 Task: Select the current location as Niagara Falls, New York and Ontario, United States and Canada . Now zoom + , and verify the location . Show zoom slider
Action: Mouse moved to (177, 100)
Screenshot: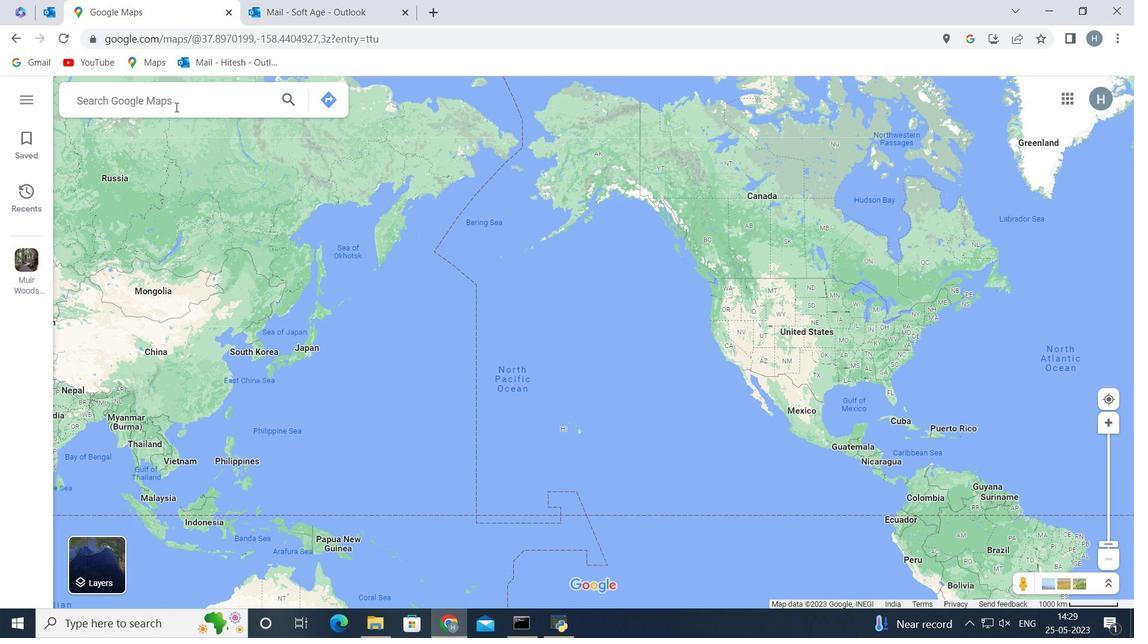 
Action: Mouse pressed left at (177, 100)
Screenshot: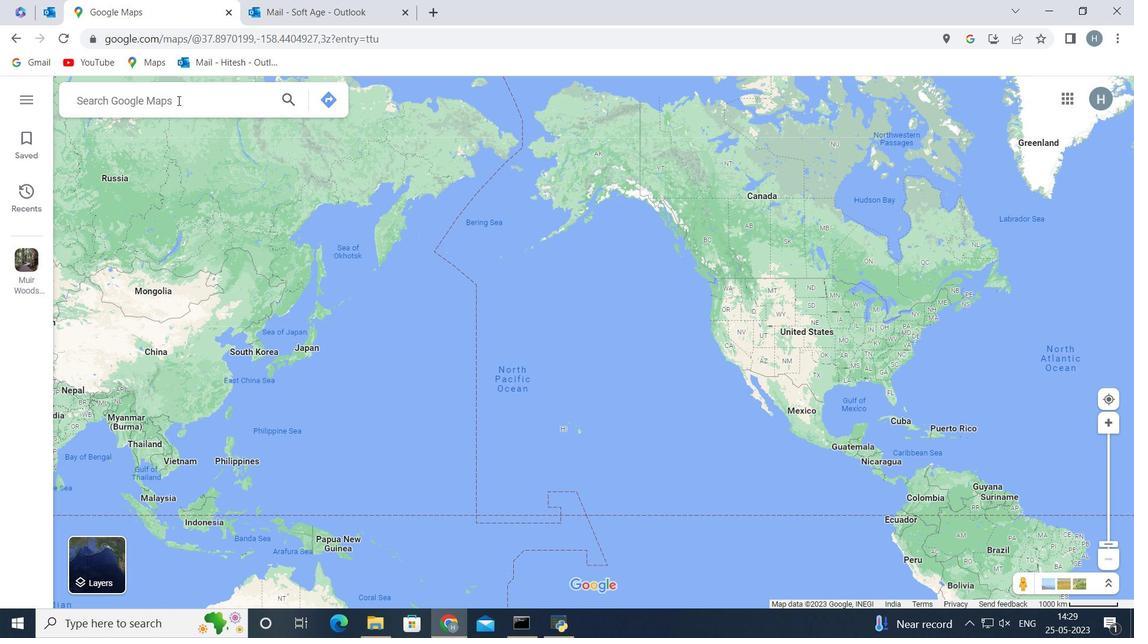 
Action: Key pressed <Key.shift><Key.shift>Niagara<Key.space>falls<Key.space>new<Key.space>york<Key.space>
Screenshot: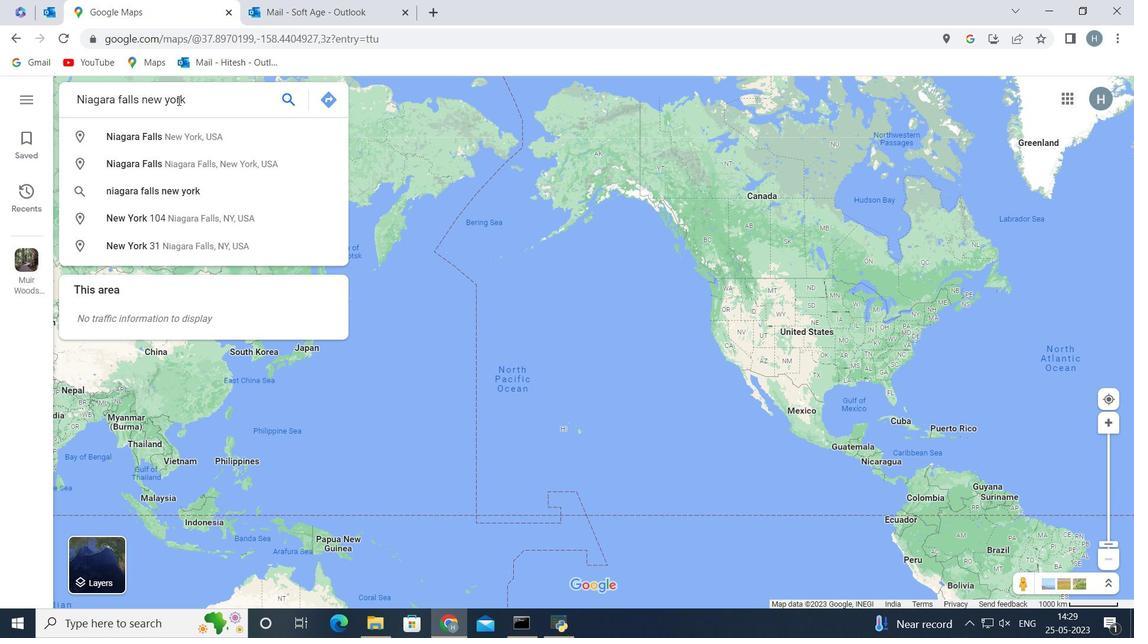 
Action: Mouse moved to (384, 130)
Screenshot: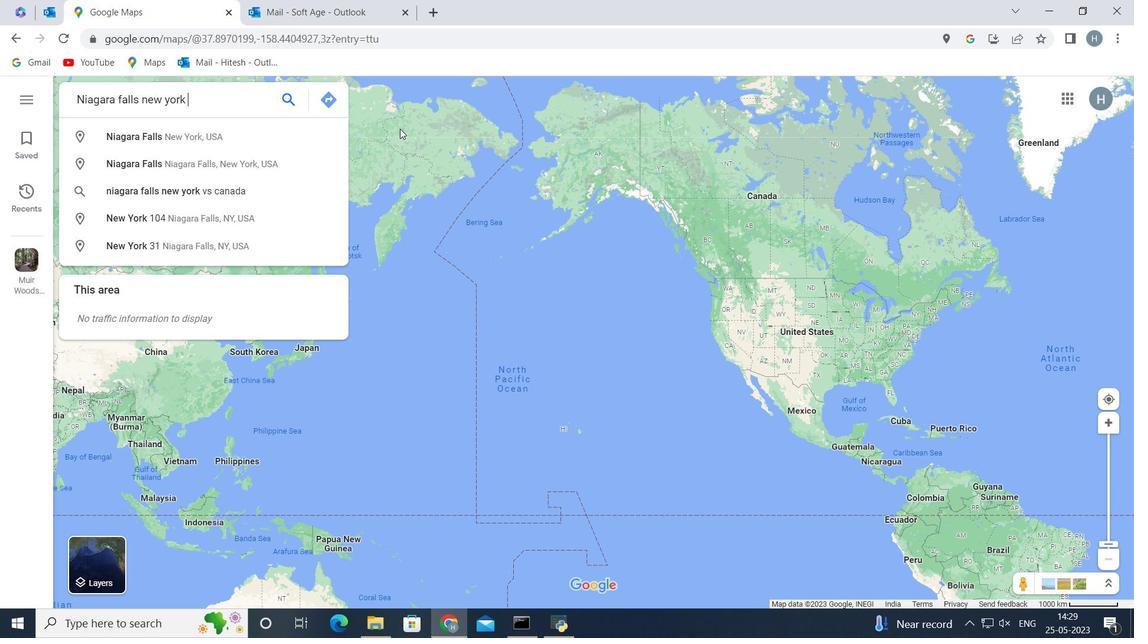 
Action: Key pressed <Key.enter>
Screenshot: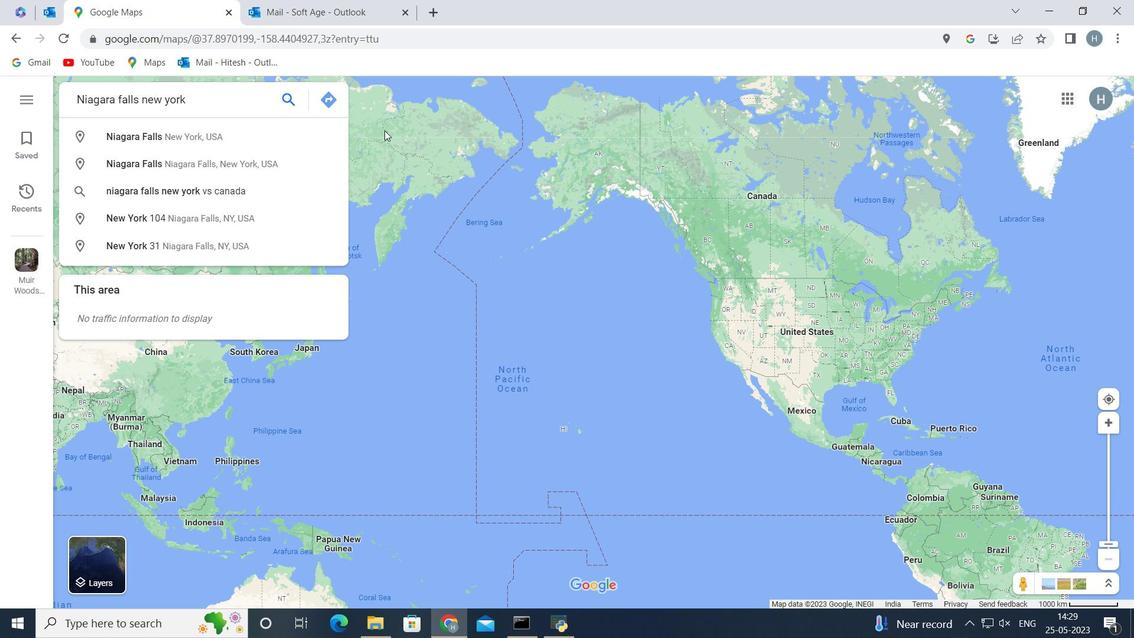 
Action: Mouse moved to (715, 376)
Screenshot: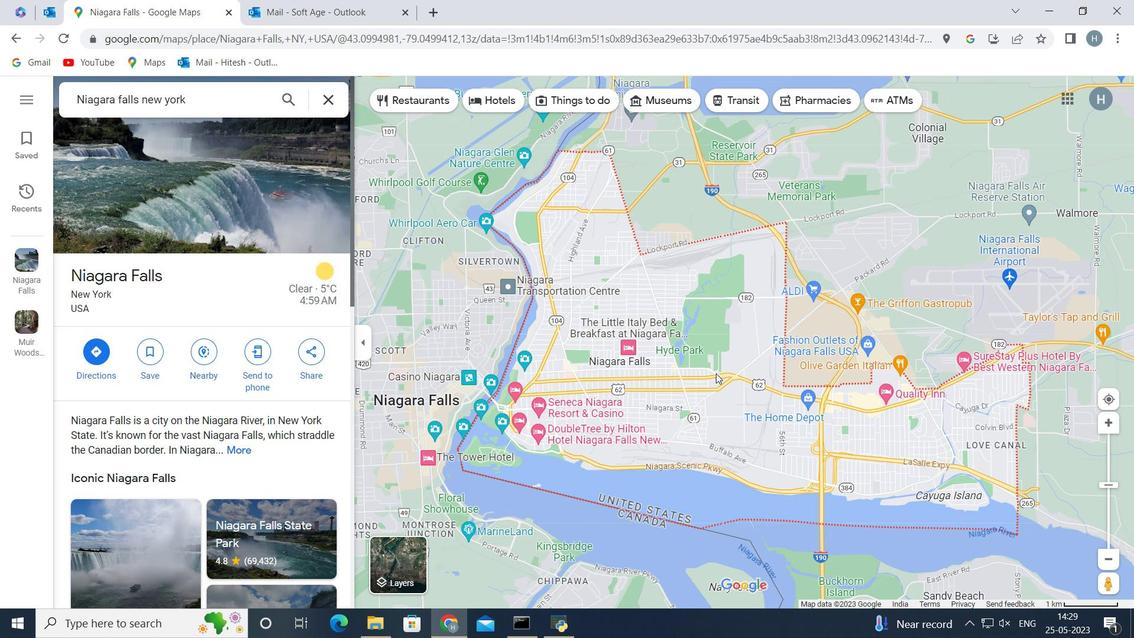 
Action: Mouse scrolled (715, 375) with delta (0, 0)
Screenshot: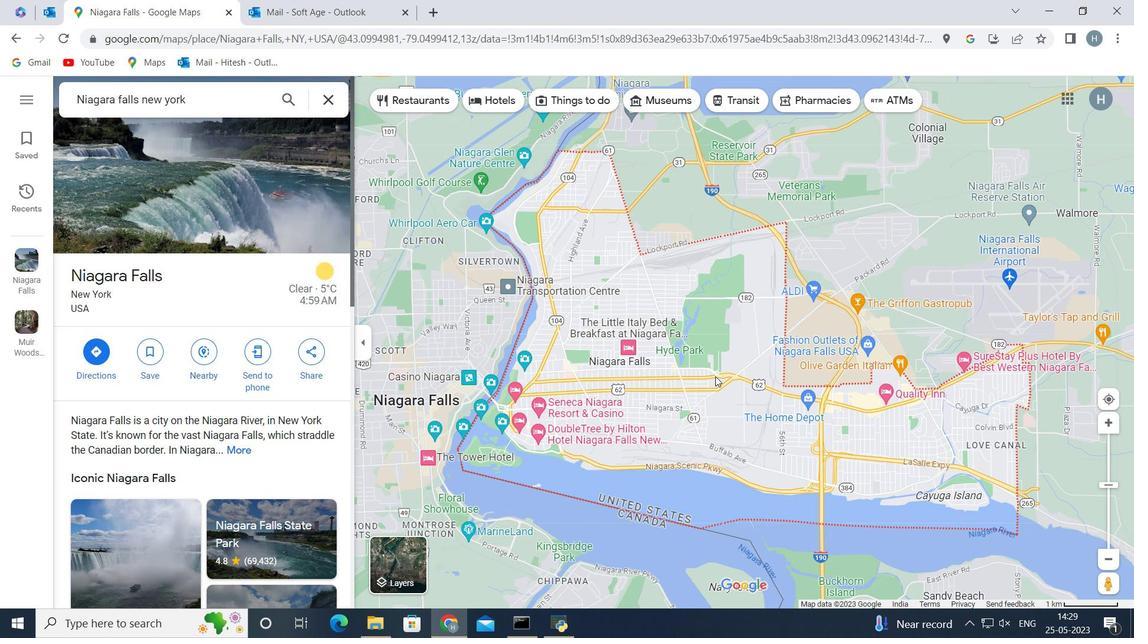 
Action: Mouse moved to (605, 407)
Screenshot: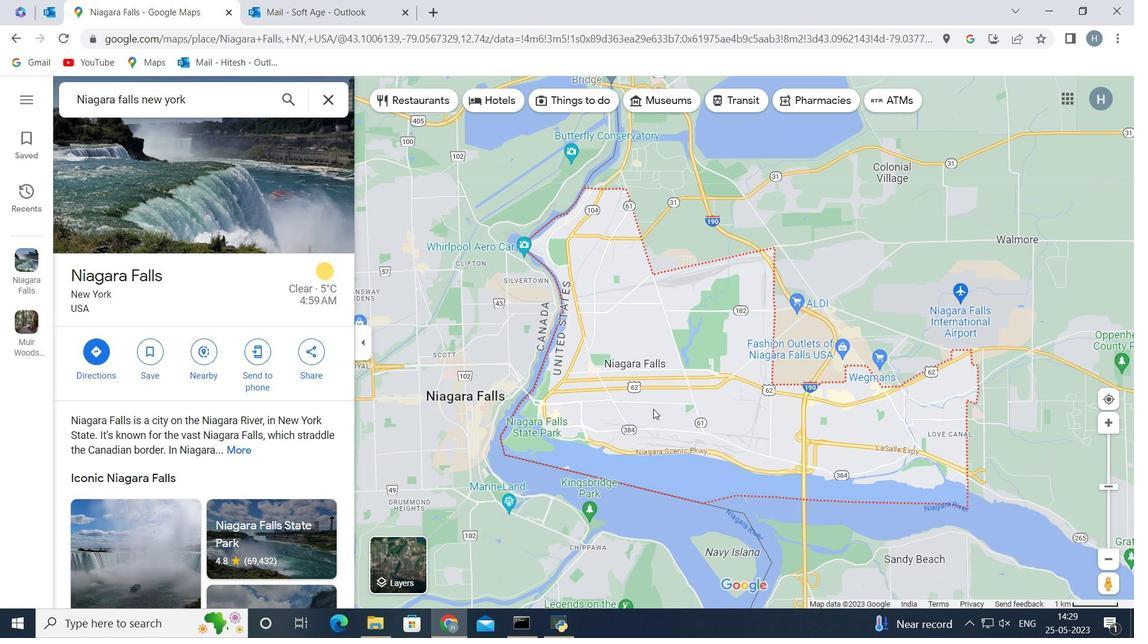 
Action: Mouse pressed left at (605, 407)
Screenshot: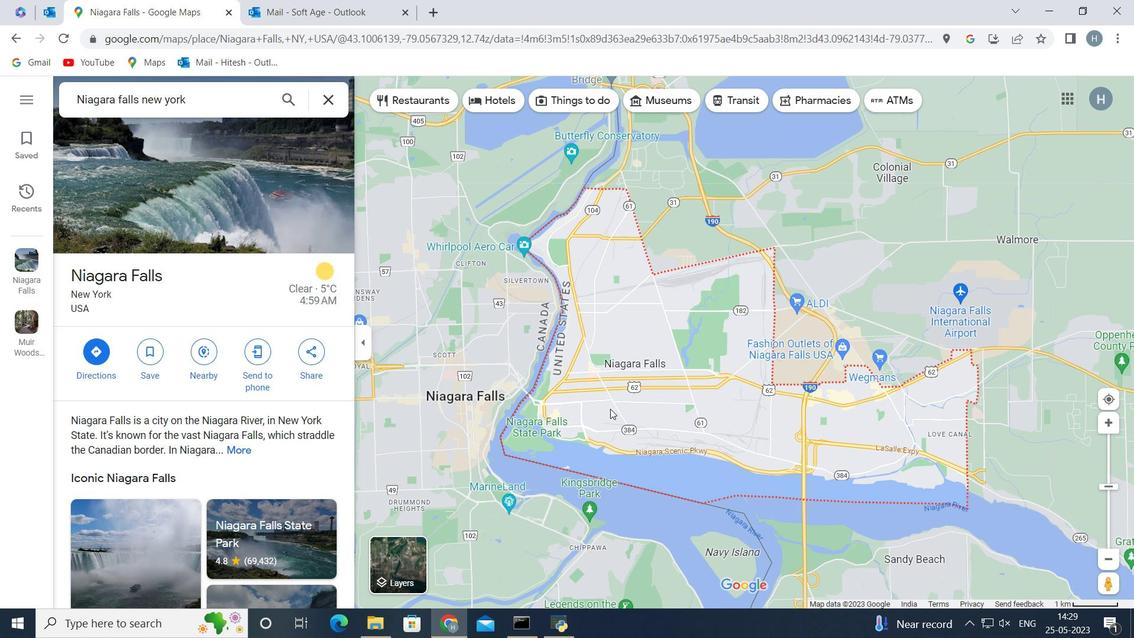 
Action: Mouse moved to (943, 401)
Screenshot: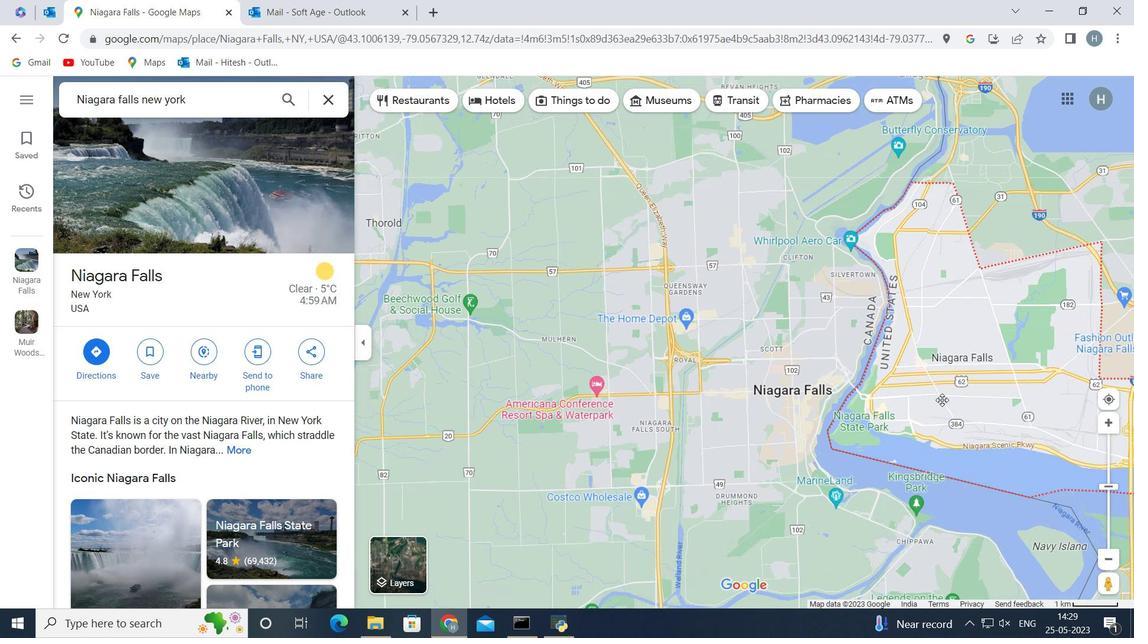 
Action: Mouse pressed left at (943, 401)
Screenshot: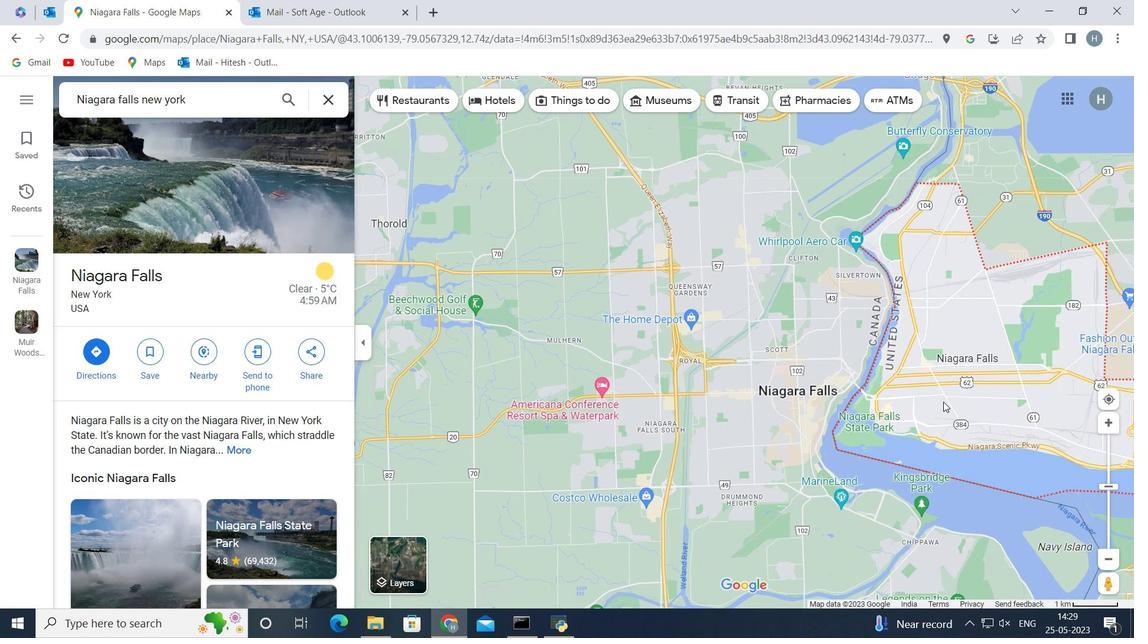 
Action: Mouse moved to (1111, 421)
Screenshot: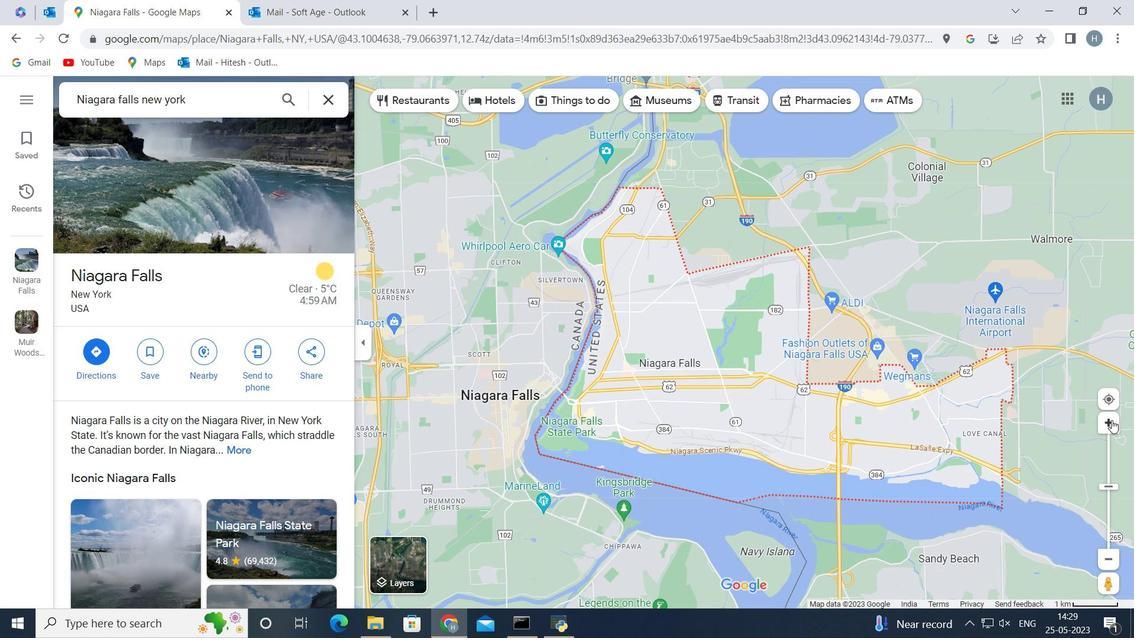 
Action: Mouse pressed left at (1111, 421)
Screenshot: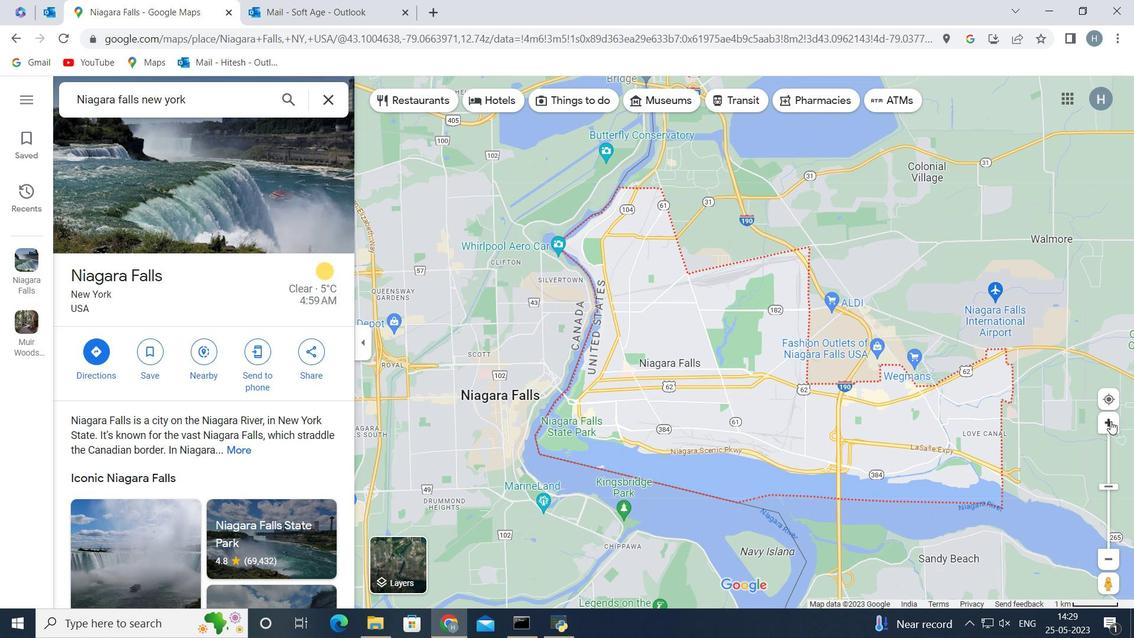 
Action: Mouse pressed left at (1111, 421)
Screenshot: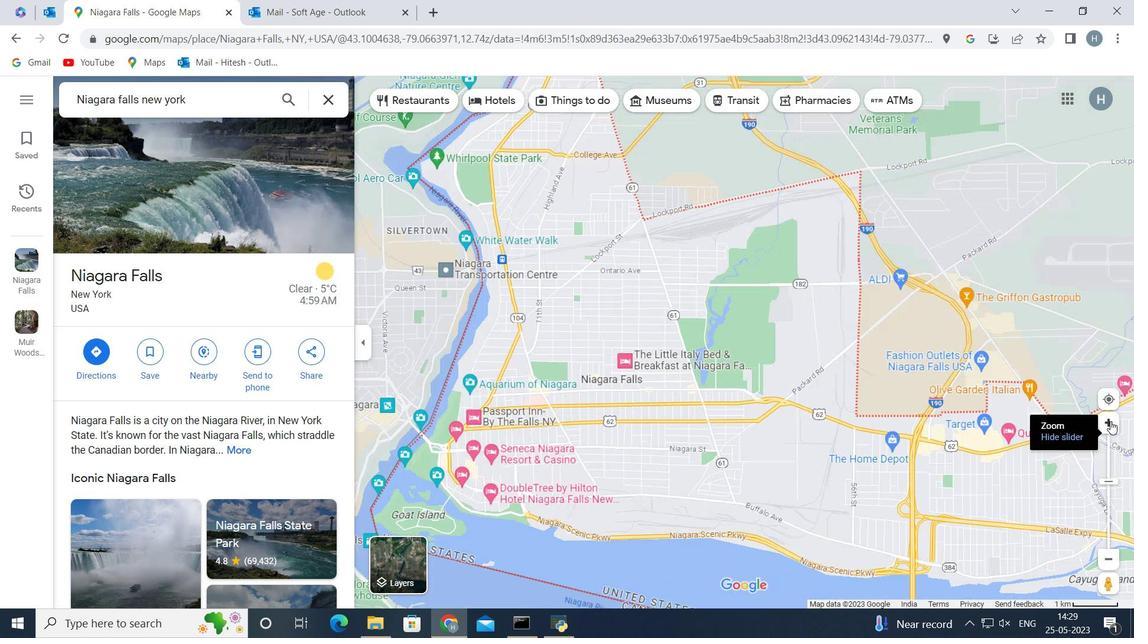
Action: Mouse pressed left at (1111, 421)
Screenshot: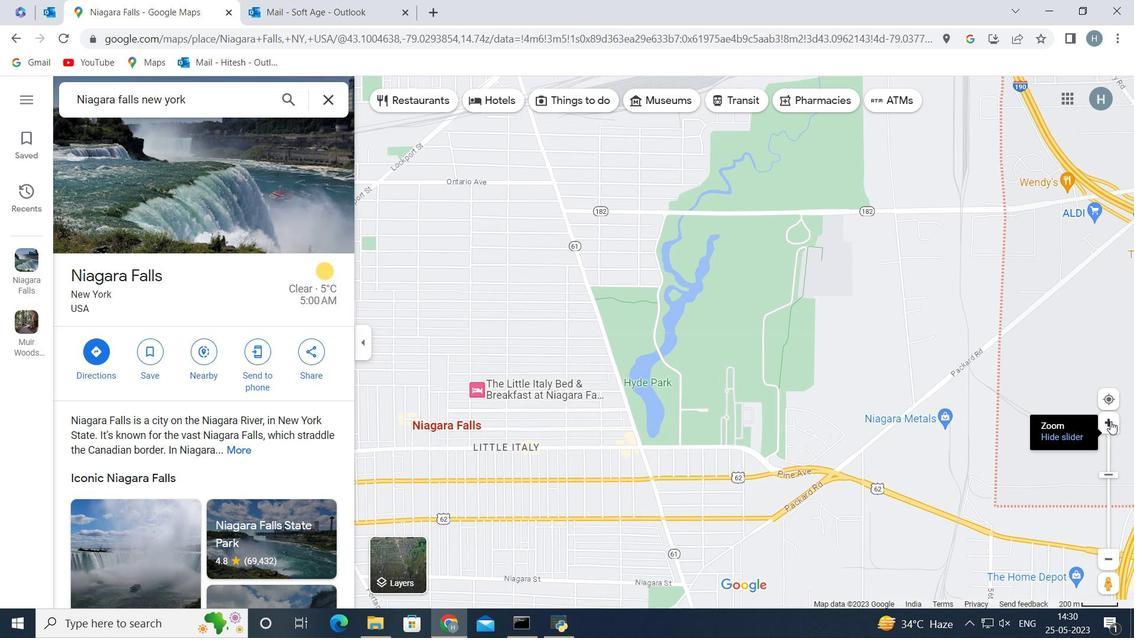 
Action: Mouse pressed left at (1111, 421)
Screenshot: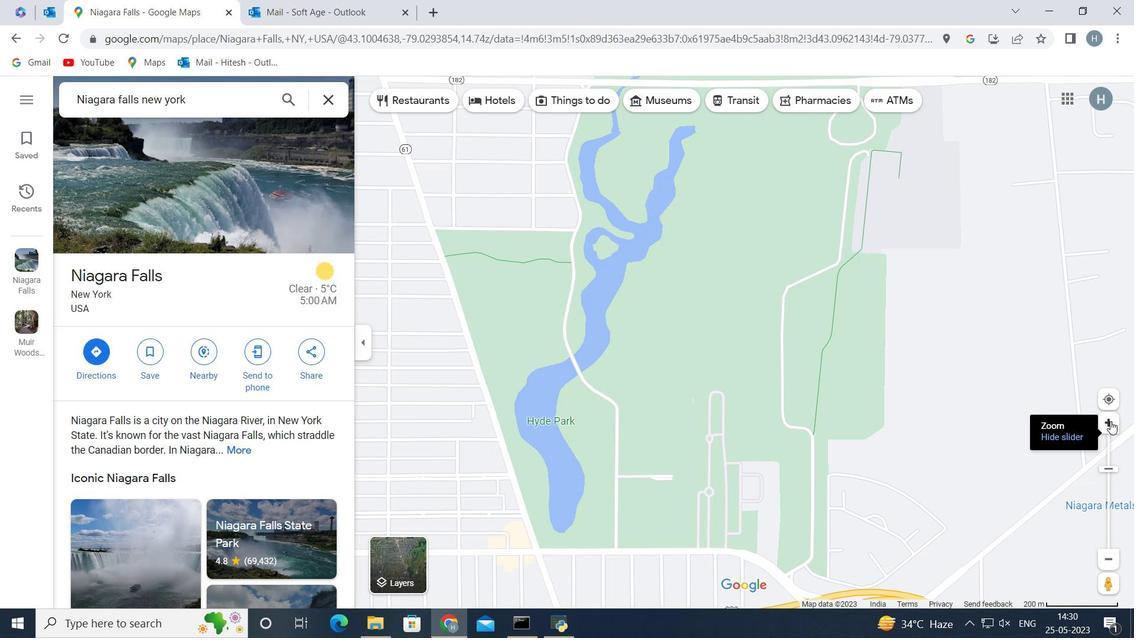 
Action: Mouse moved to (863, 453)
Screenshot: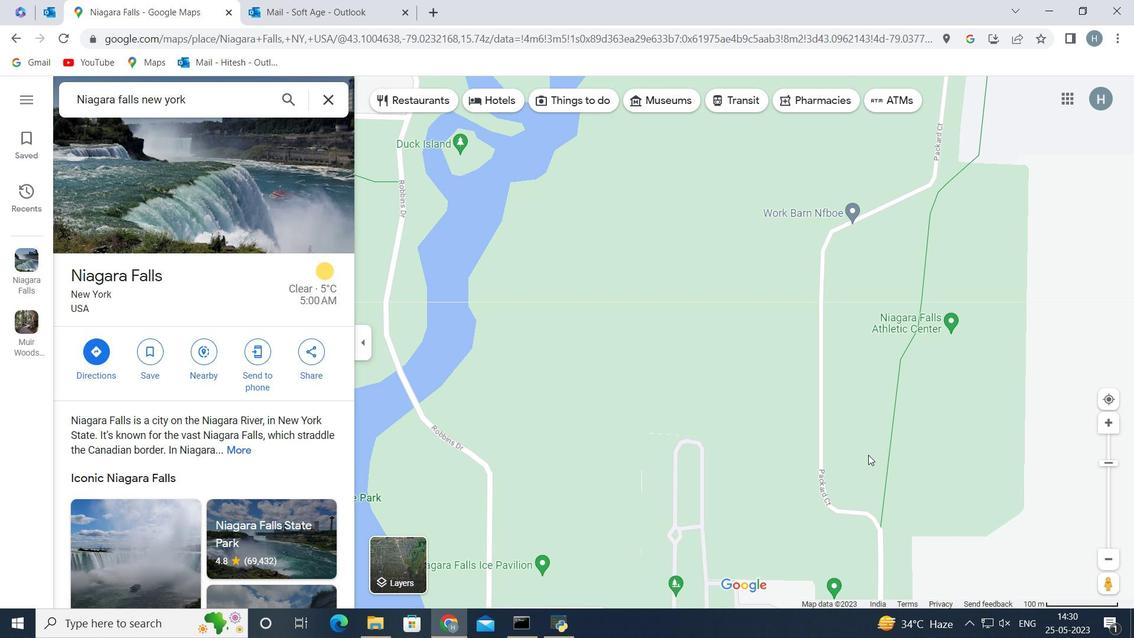
Action: Mouse pressed left at (863, 453)
Screenshot: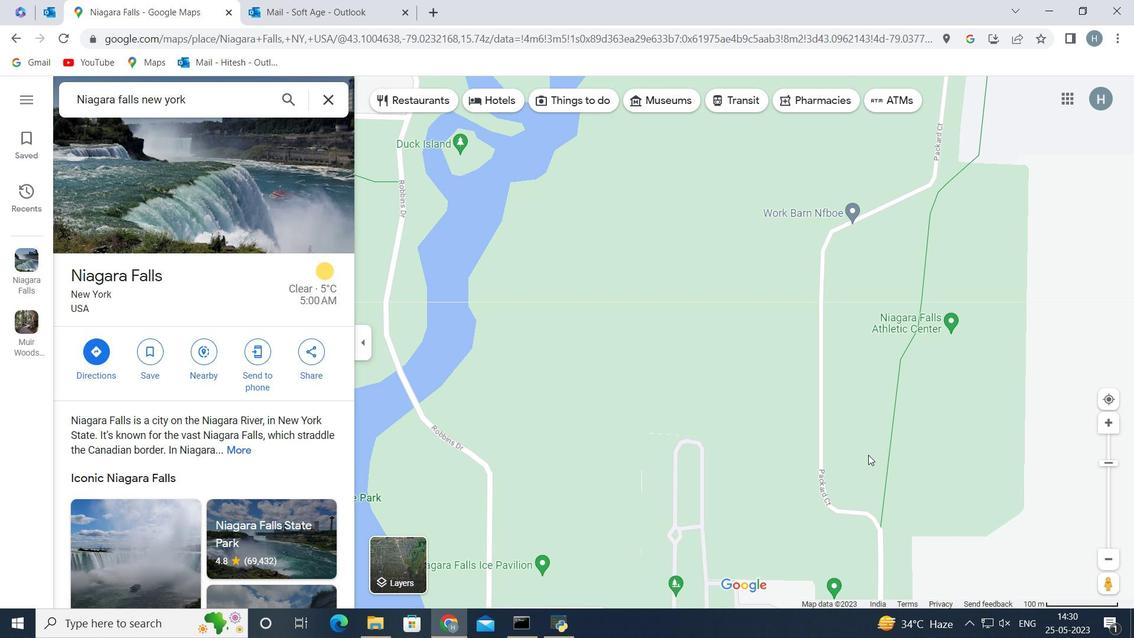 
Action: Mouse moved to (688, 478)
Screenshot: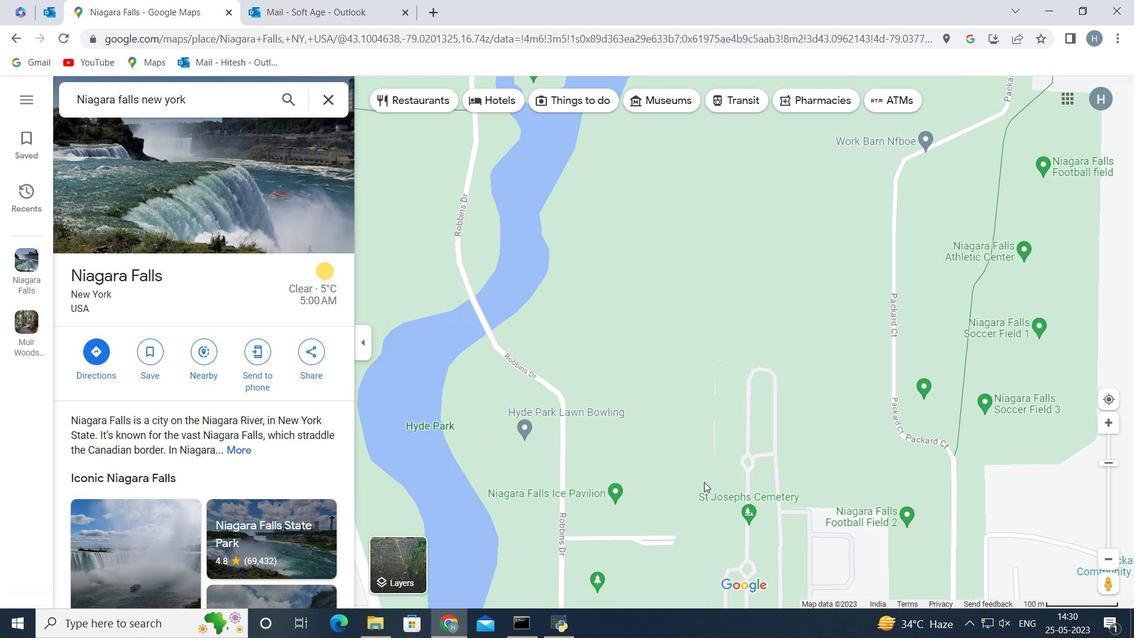 
Action: Mouse pressed left at (688, 478)
Screenshot: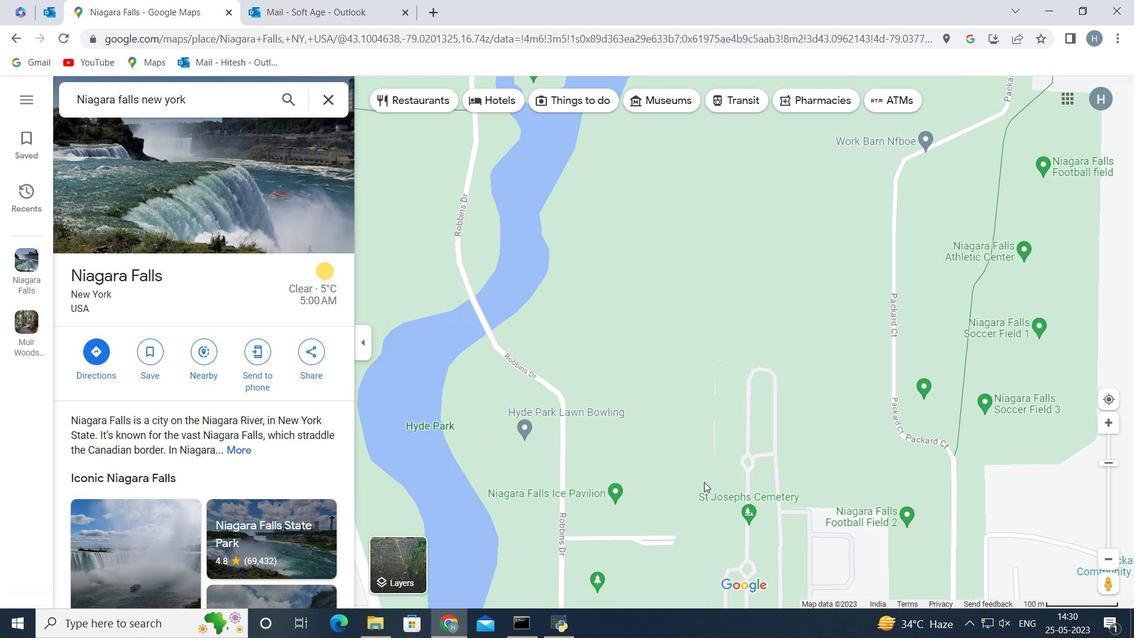 
Action: Mouse moved to (700, 470)
Screenshot: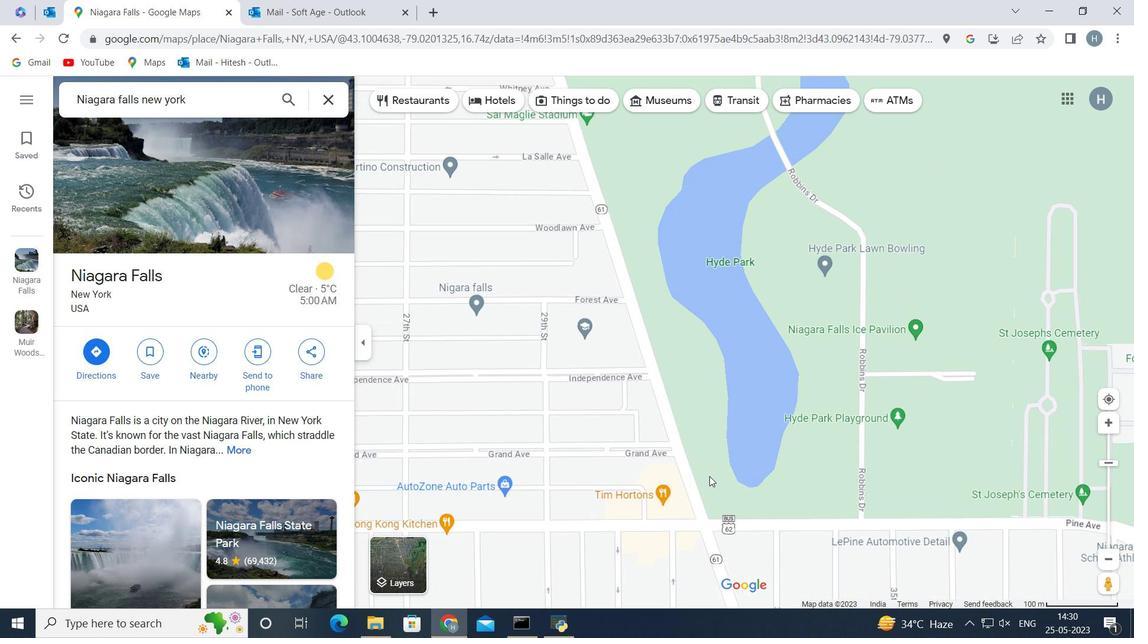 
Action: Mouse pressed left at (700, 470)
Screenshot: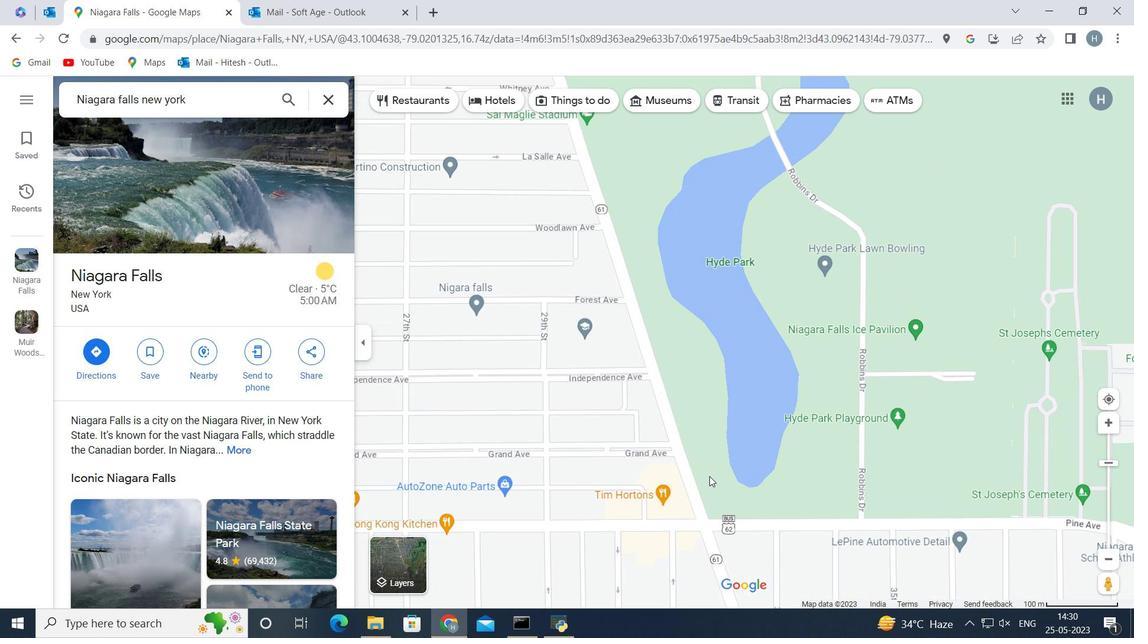 
Action: Mouse moved to (696, 450)
Screenshot: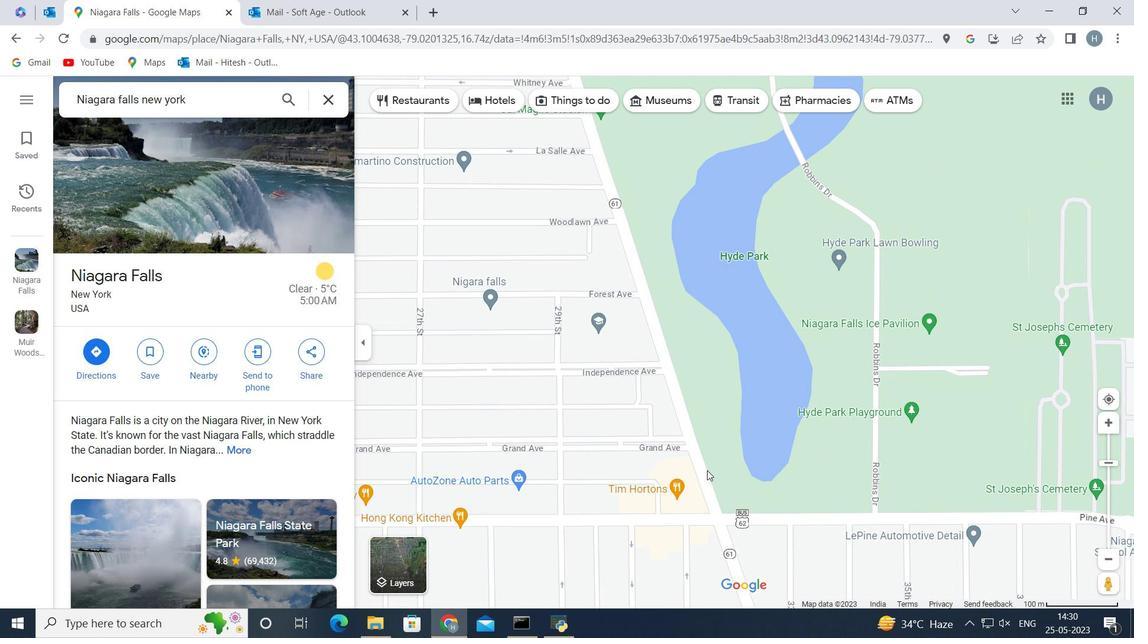 
Action: Mouse pressed left at (696, 450)
Screenshot: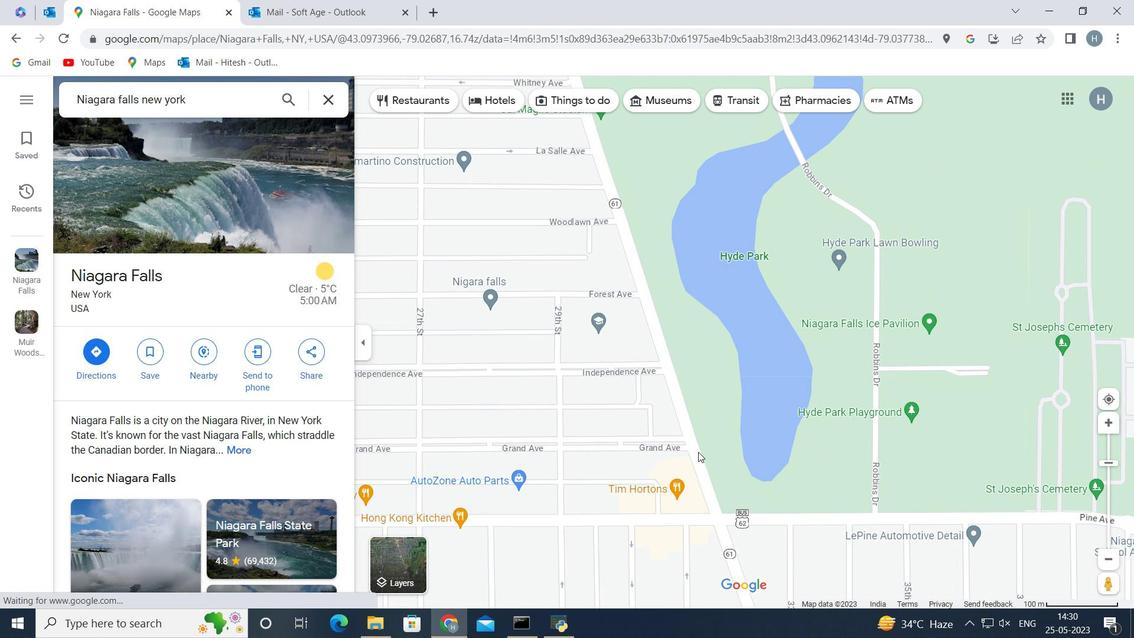 
Action: Mouse moved to (1102, 245)
Screenshot: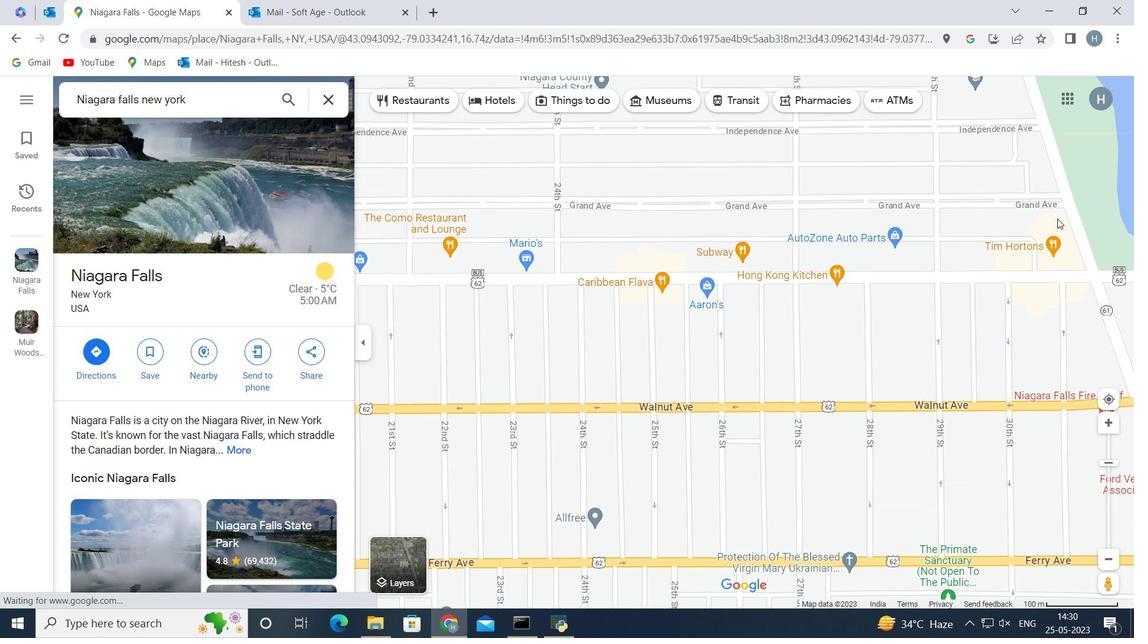 
Action: Mouse pressed left at (859, 278)
Screenshot: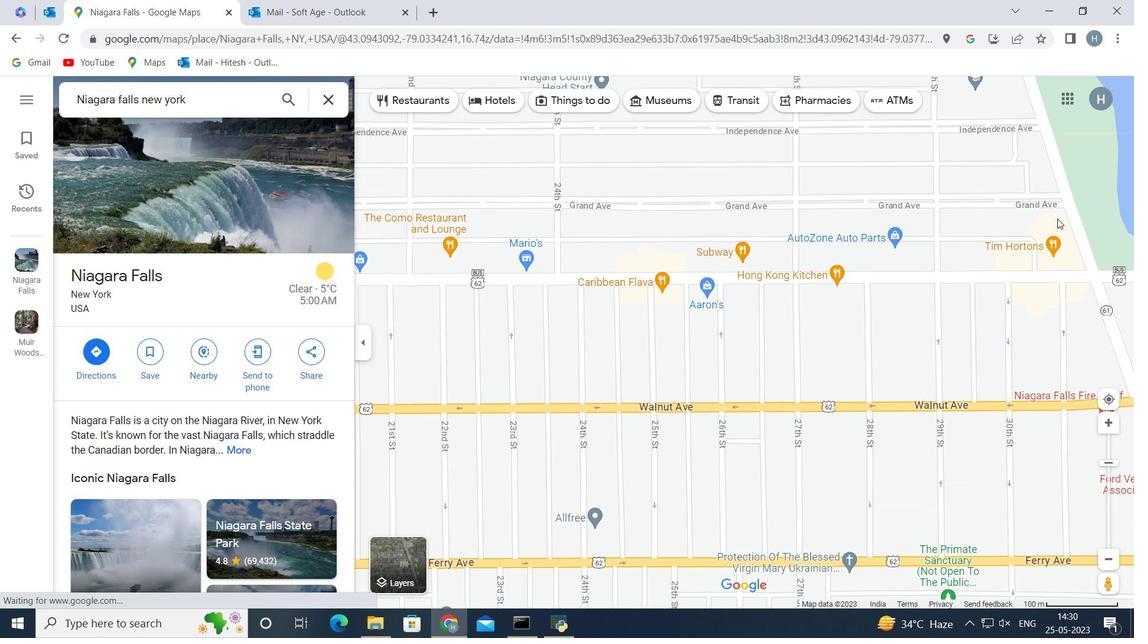 
Action: Mouse moved to (723, 341)
Screenshot: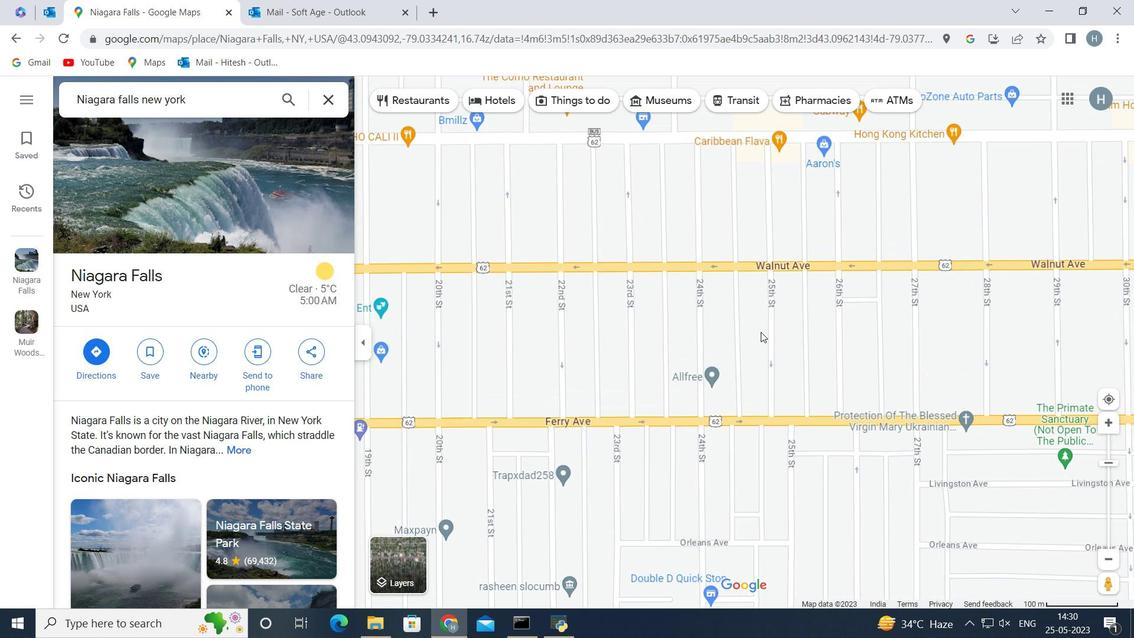 
Action: Mouse pressed left at (723, 341)
Screenshot: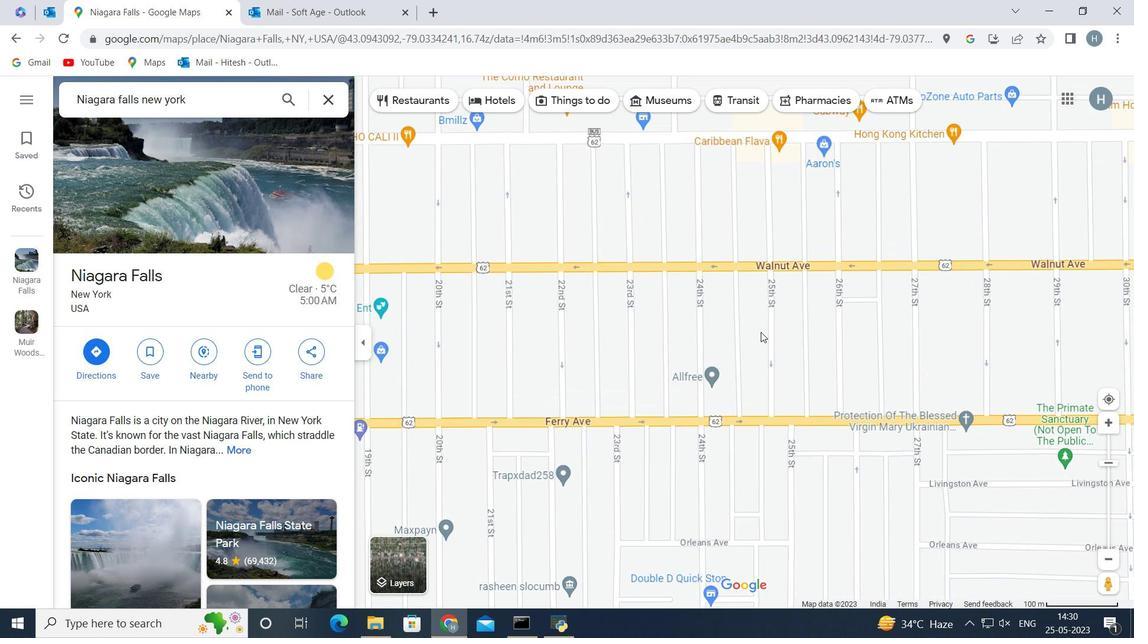 
Action: Mouse moved to (947, 343)
Screenshot: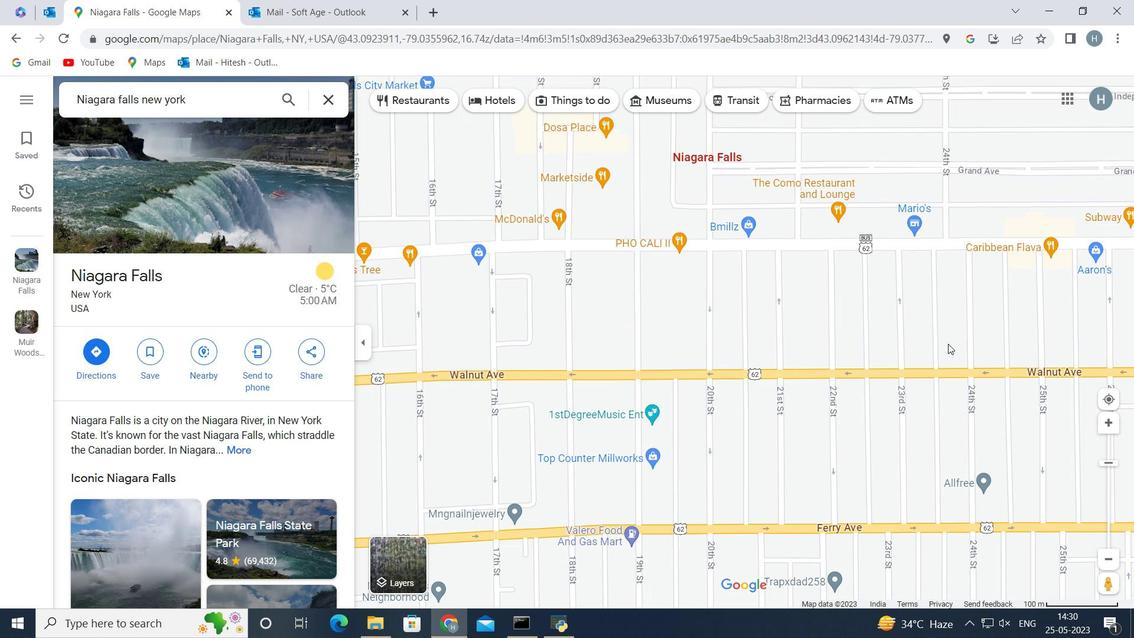 
Action: Mouse pressed left at (947, 343)
Screenshot: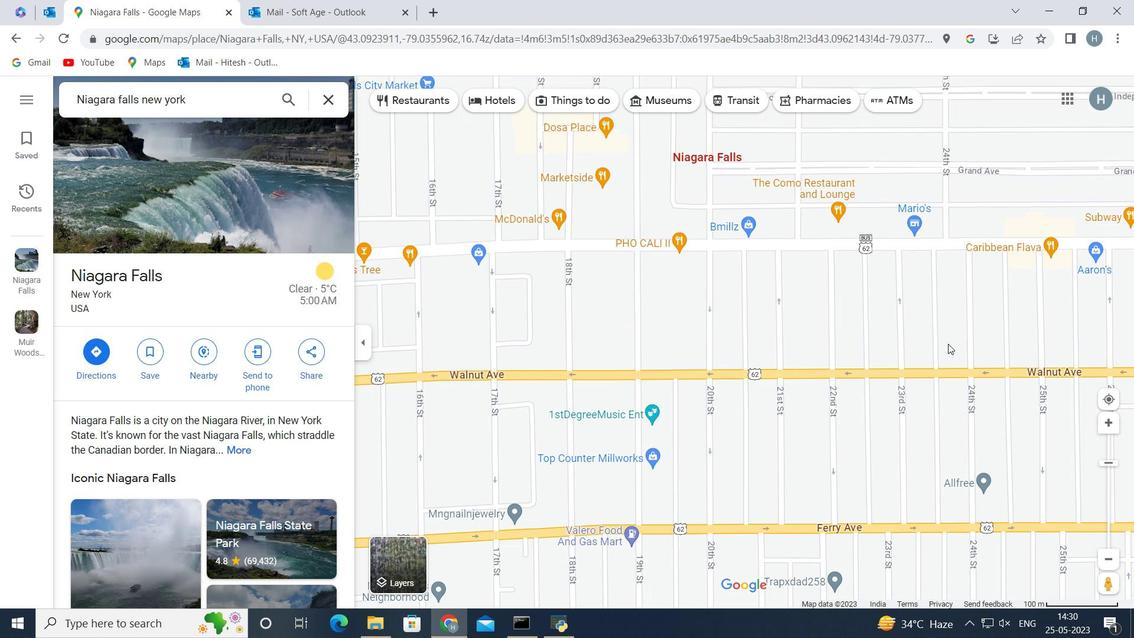 
Action: Mouse moved to (1109, 422)
Screenshot: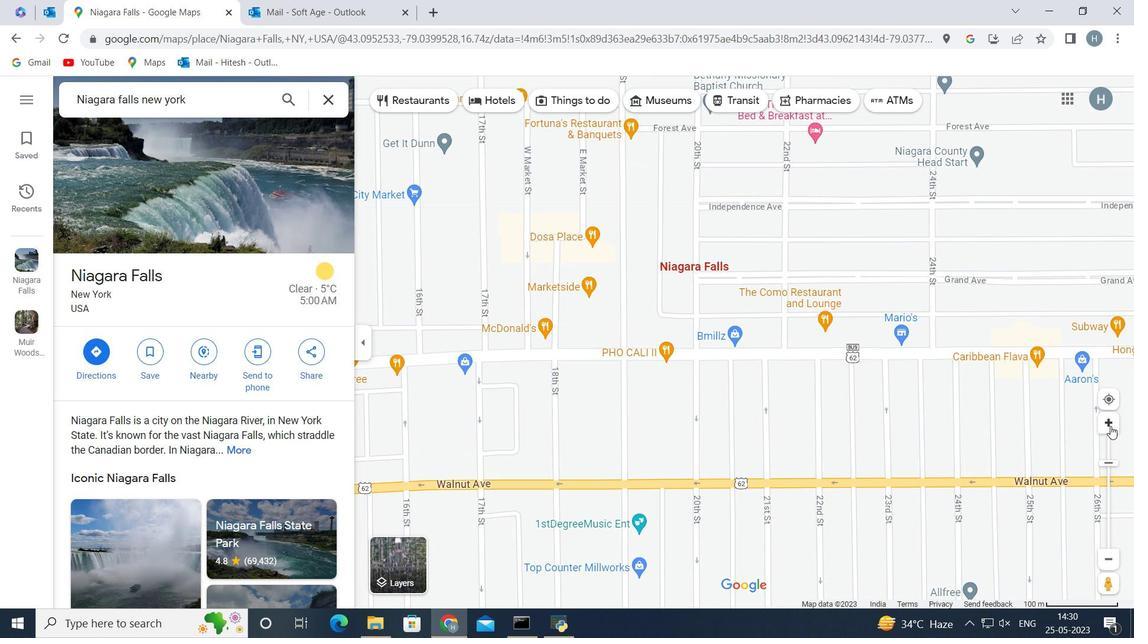 
Action: Mouse pressed left at (1109, 422)
Screenshot: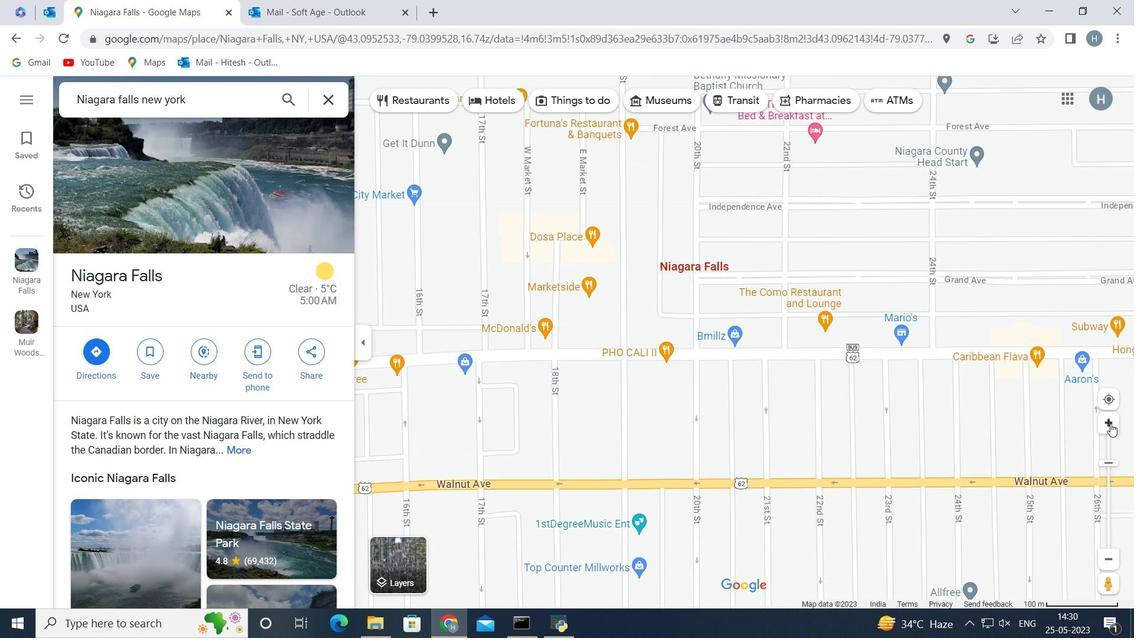 
Action: Mouse pressed left at (1109, 422)
Screenshot: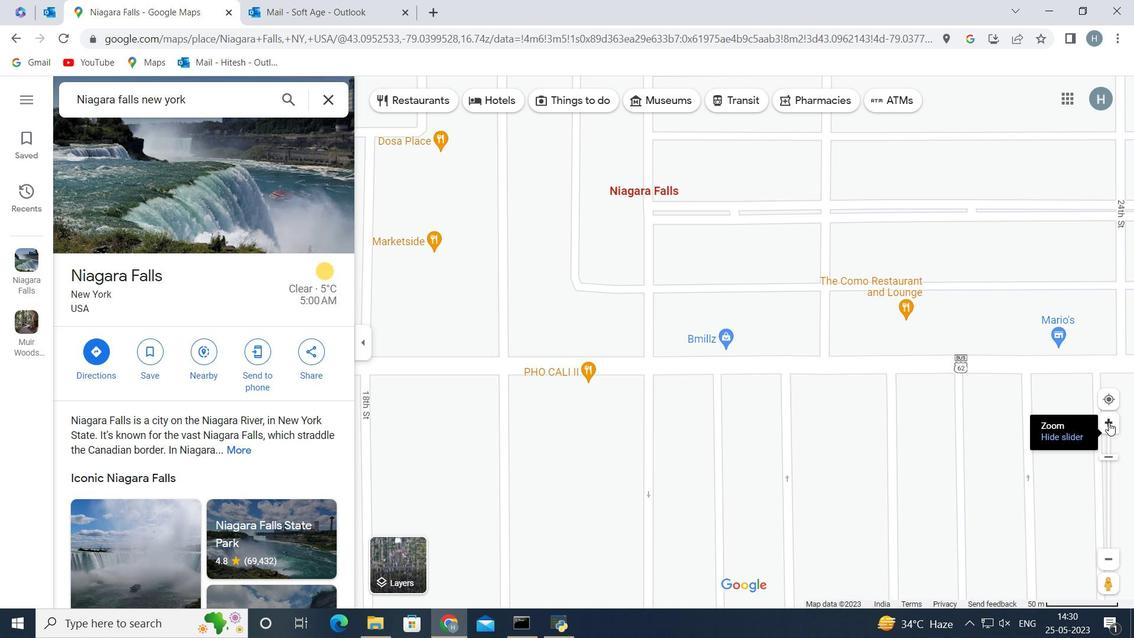 
Action: Mouse pressed left at (1109, 422)
Screenshot: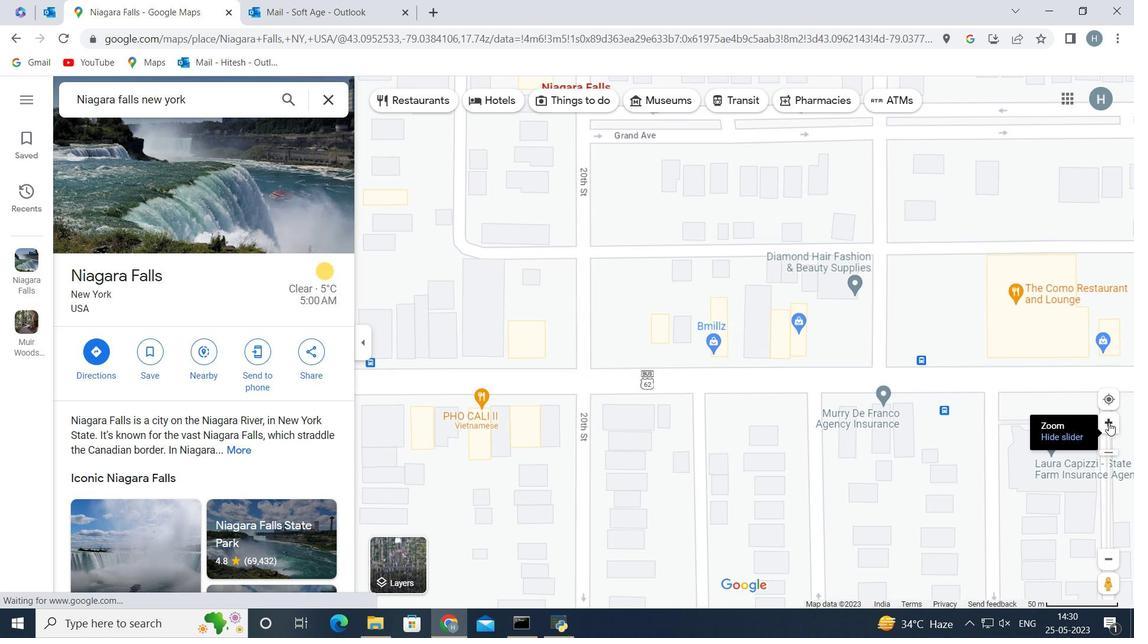 
Action: Mouse pressed left at (1109, 422)
Screenshot: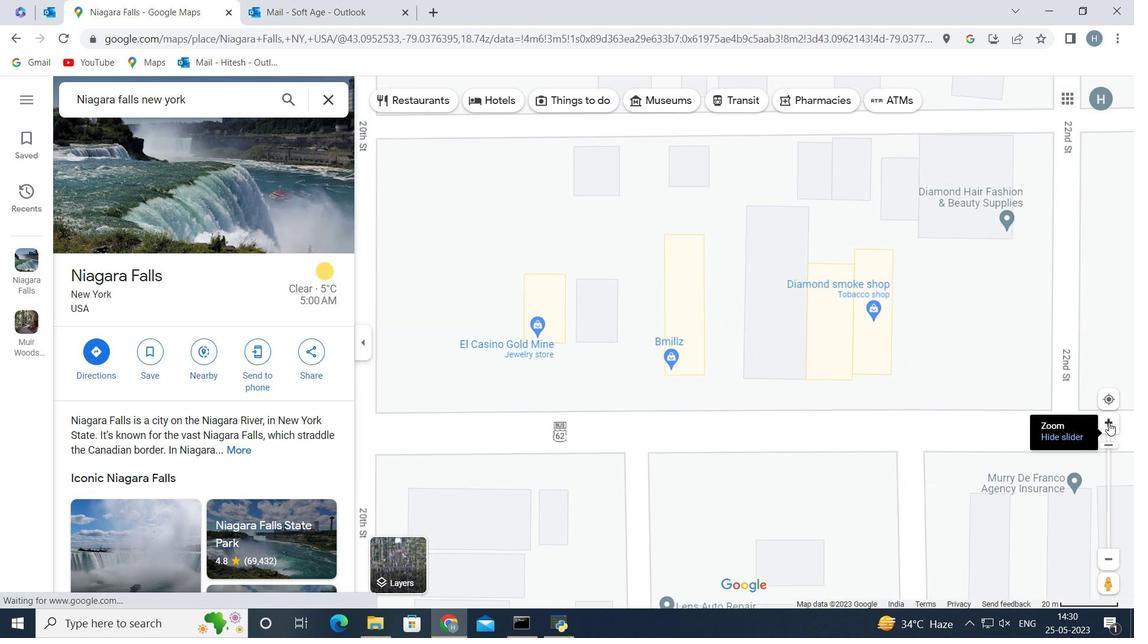 
Action: Mouse pressed left at (1109, 422)
Screenshot: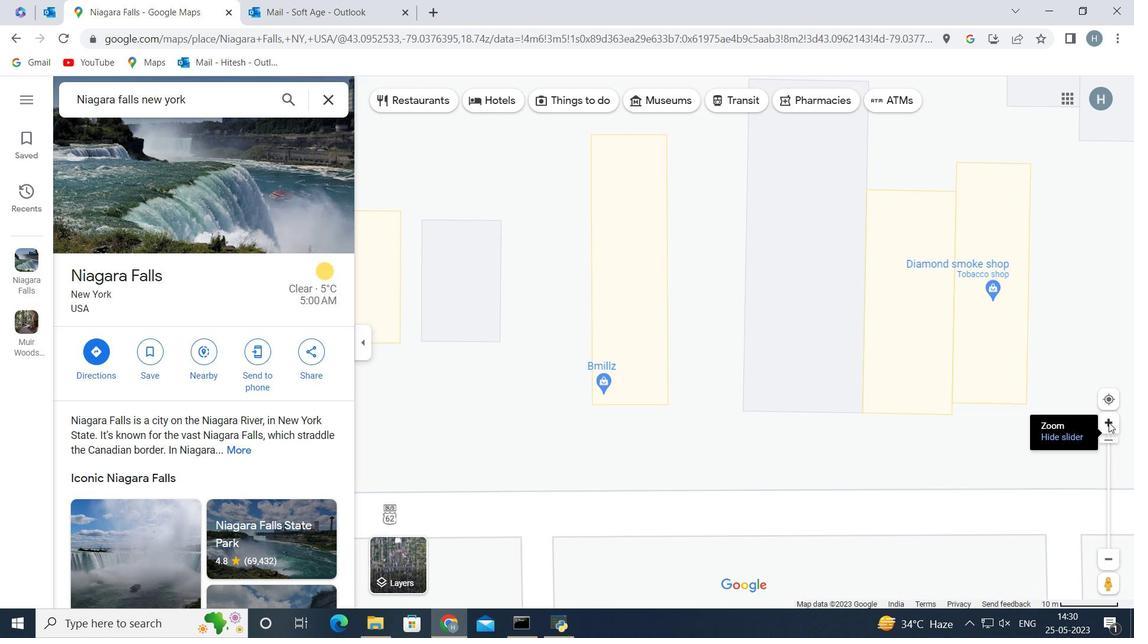 
Action: Mouse pressed left at (1109, 422)
Screenshot: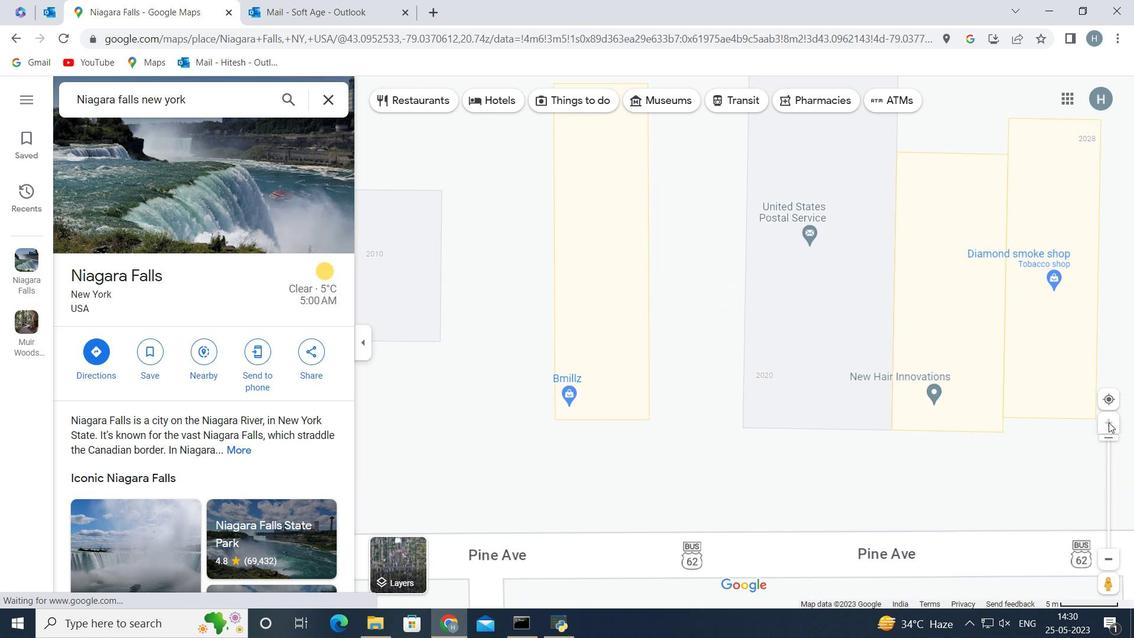 
Action: Mouse moved to (174, 177)
Screenshot: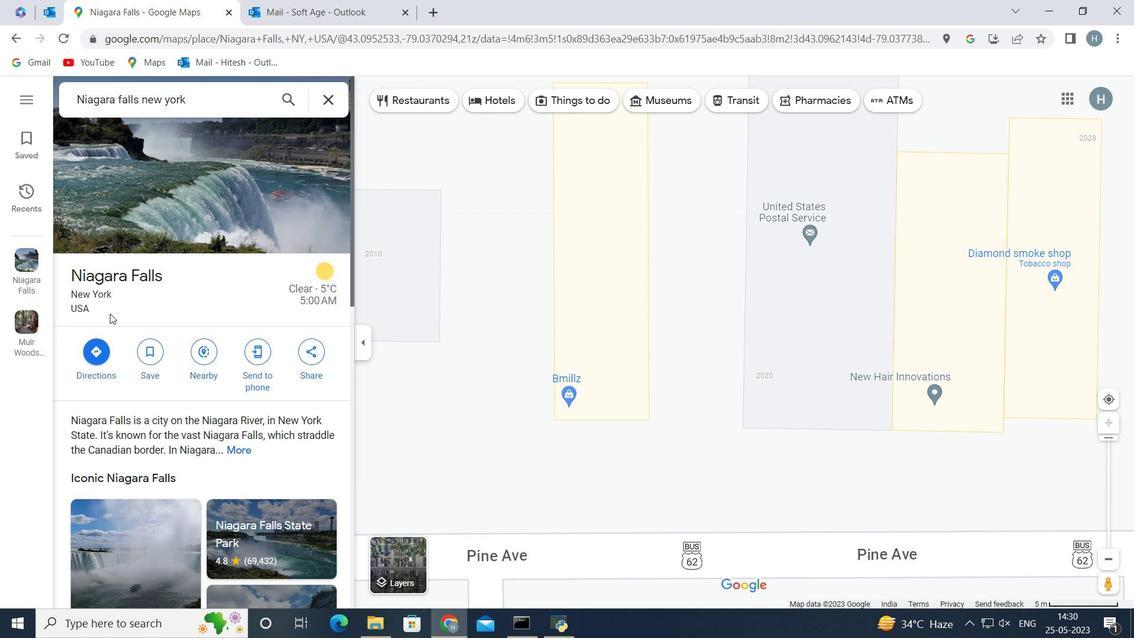 
Action: Mouse pressed left at (174, 177)
Screenshot: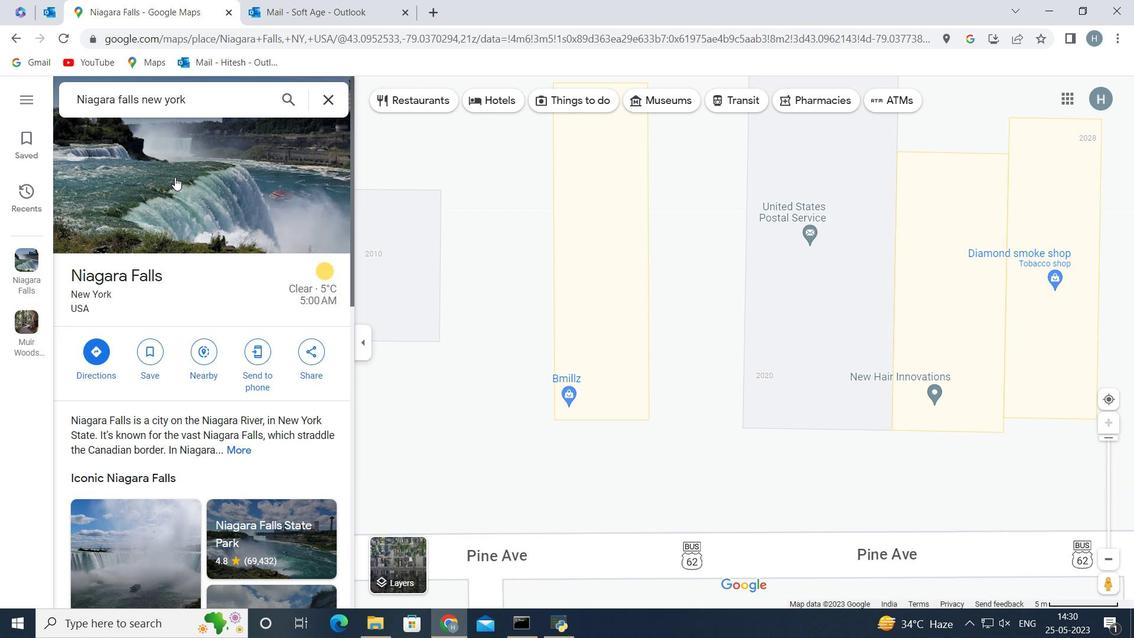 
Action: Mouse moved to (601, 365)
Screenshot: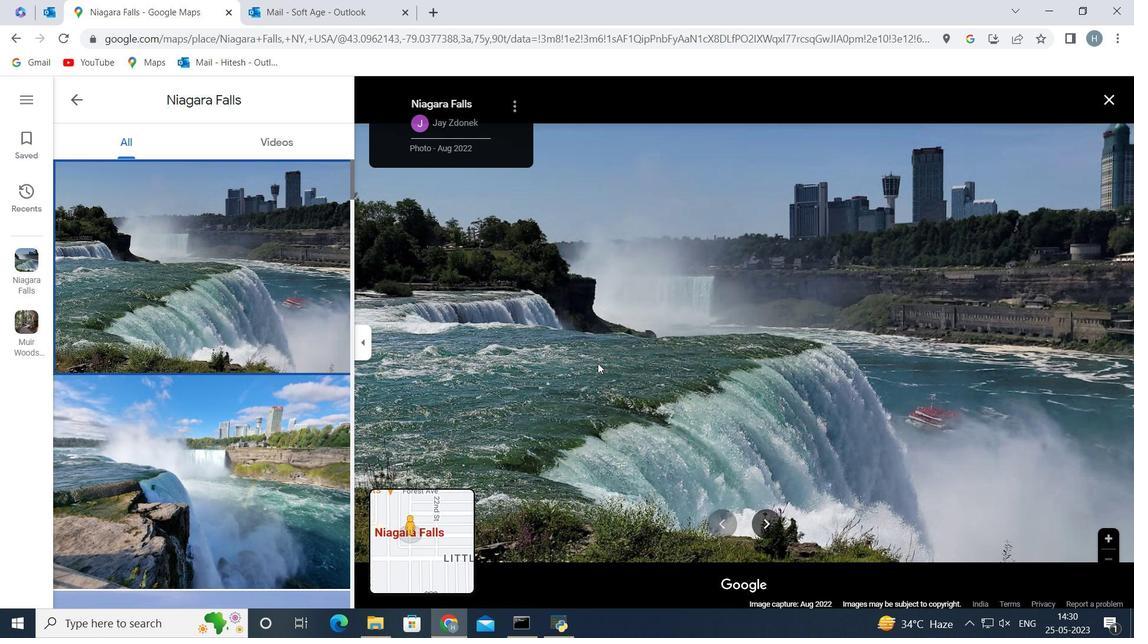 
Action: Key pressed <Key.right><Key.right>
Screenshot: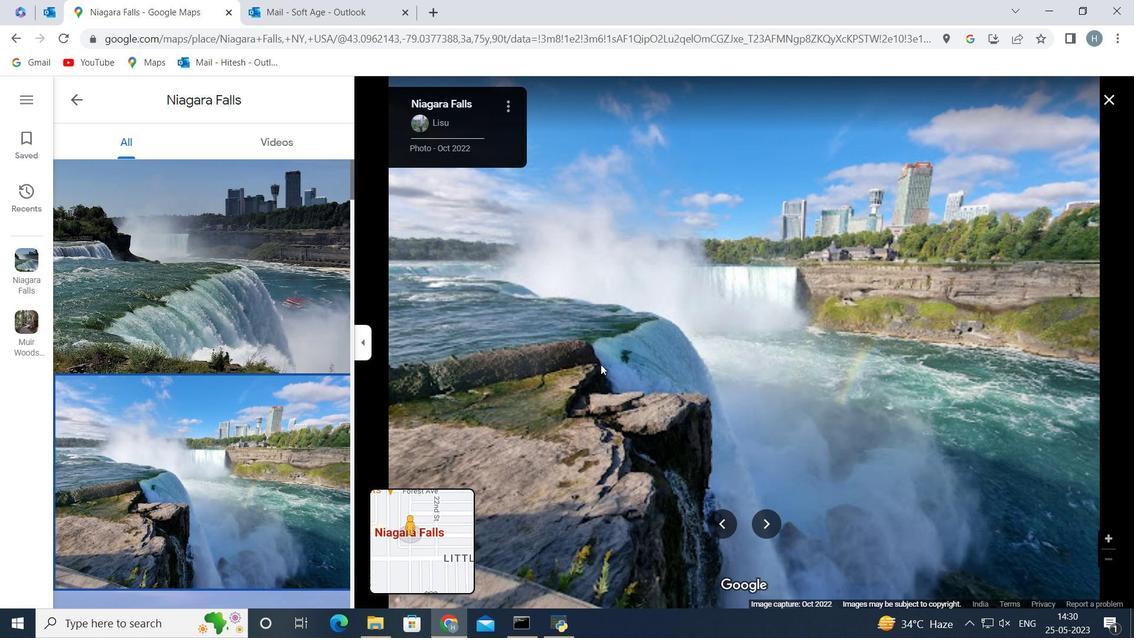 
Action: Mouse moved to (701, 365)
Screenshot: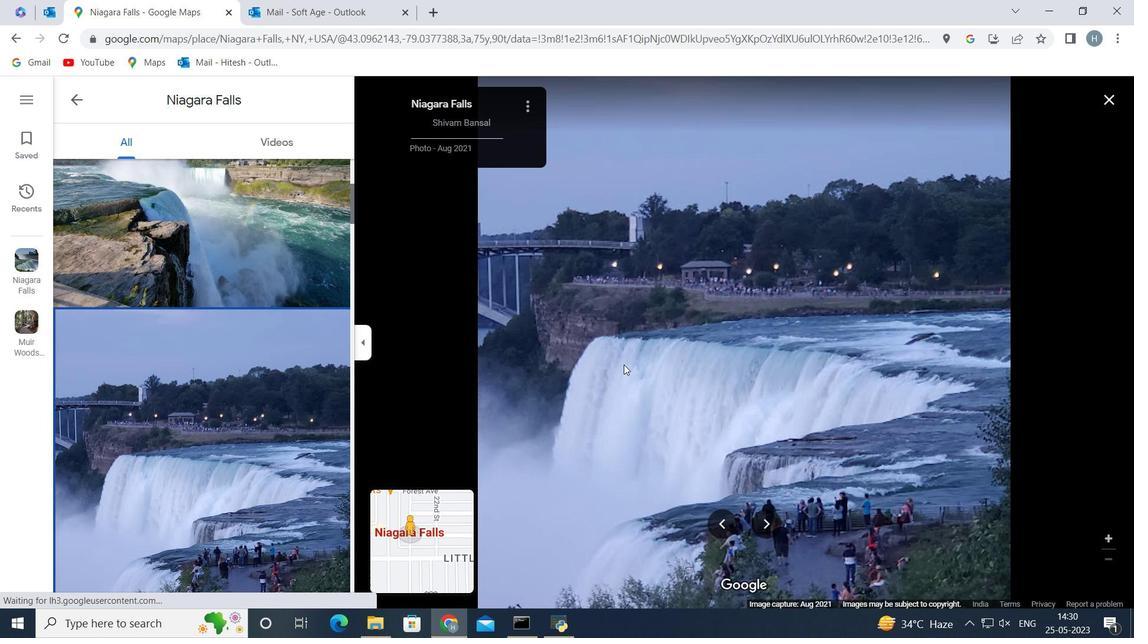 
Action: Key pressed <Key.right><Key.right><Key.right>
Screenshot: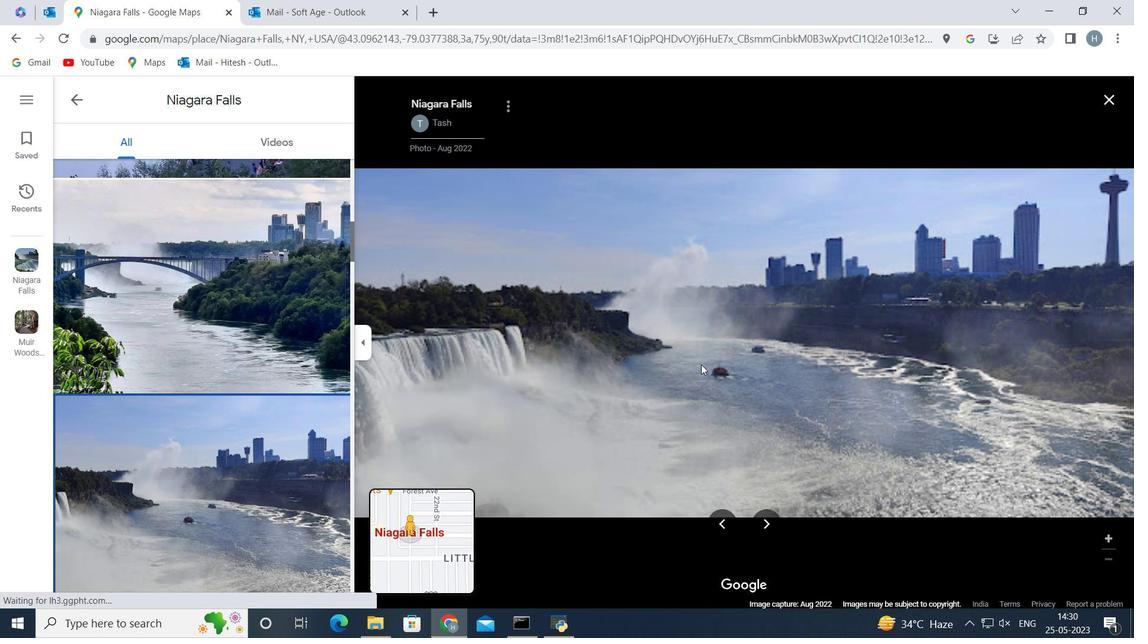 
Action: Mouse moved to (739, 378)
Screenshot: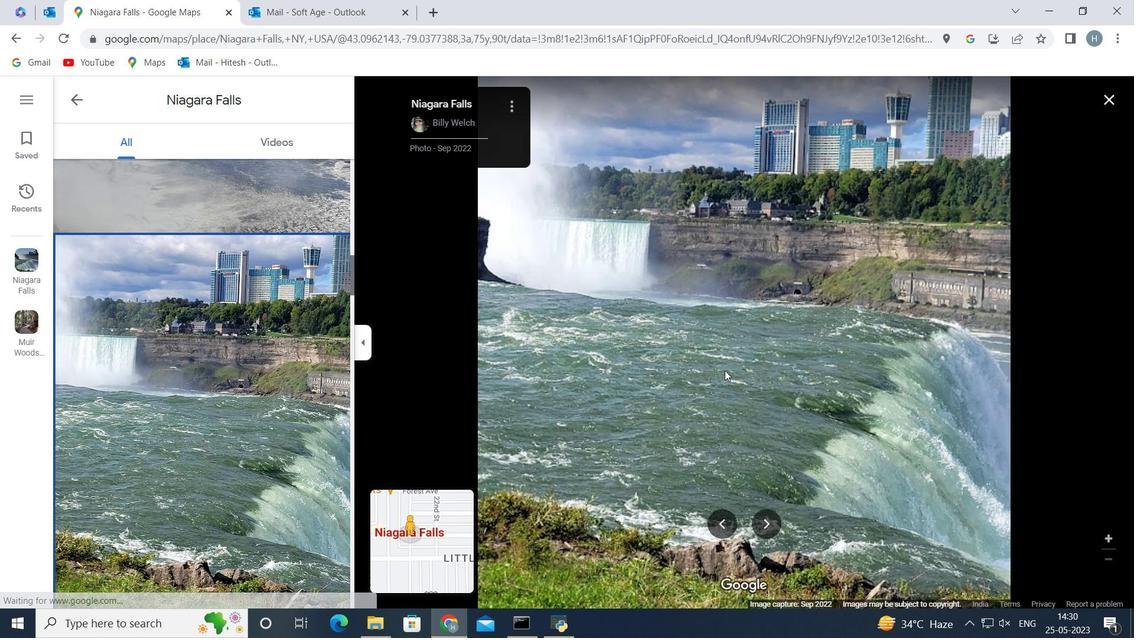 
Action: Key pressed <Key.right>
Screenshot: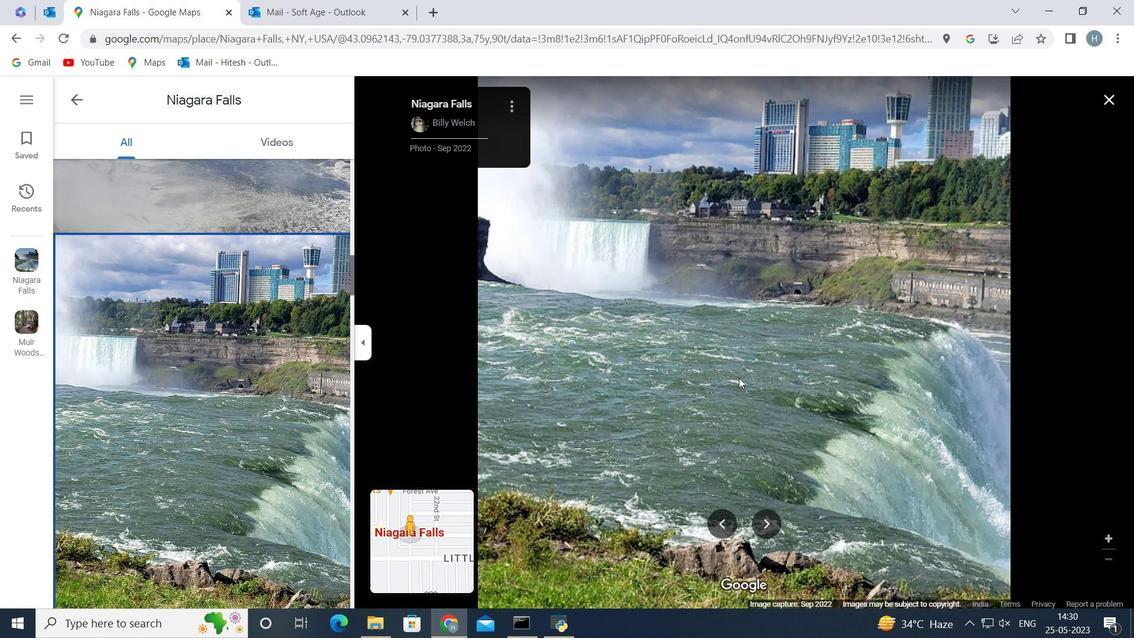 
Action: Mouse moved to (271, 141)
Screenshot: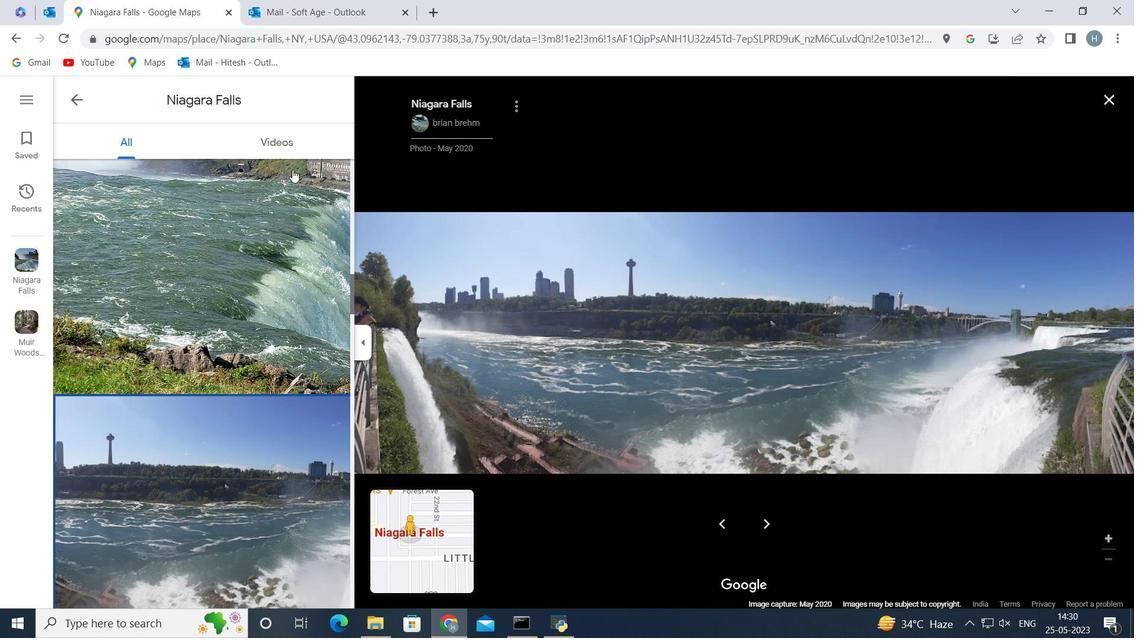 
Action: Key pressed <Key.right>
Screenshot: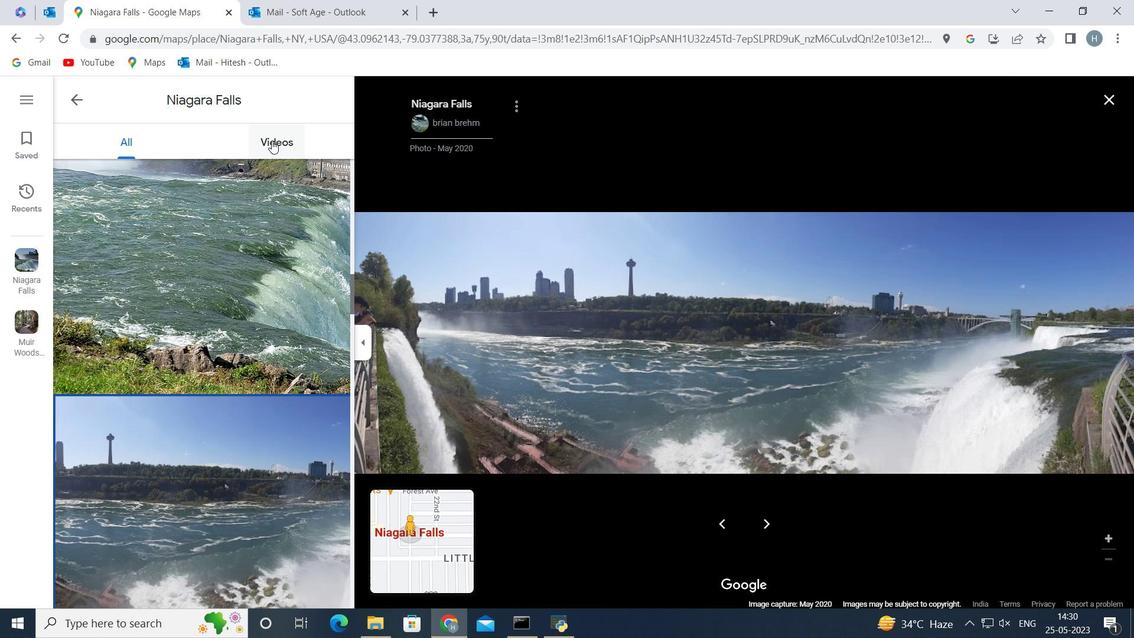 
Action: Mouse moved to (446, 385)
Screenshot: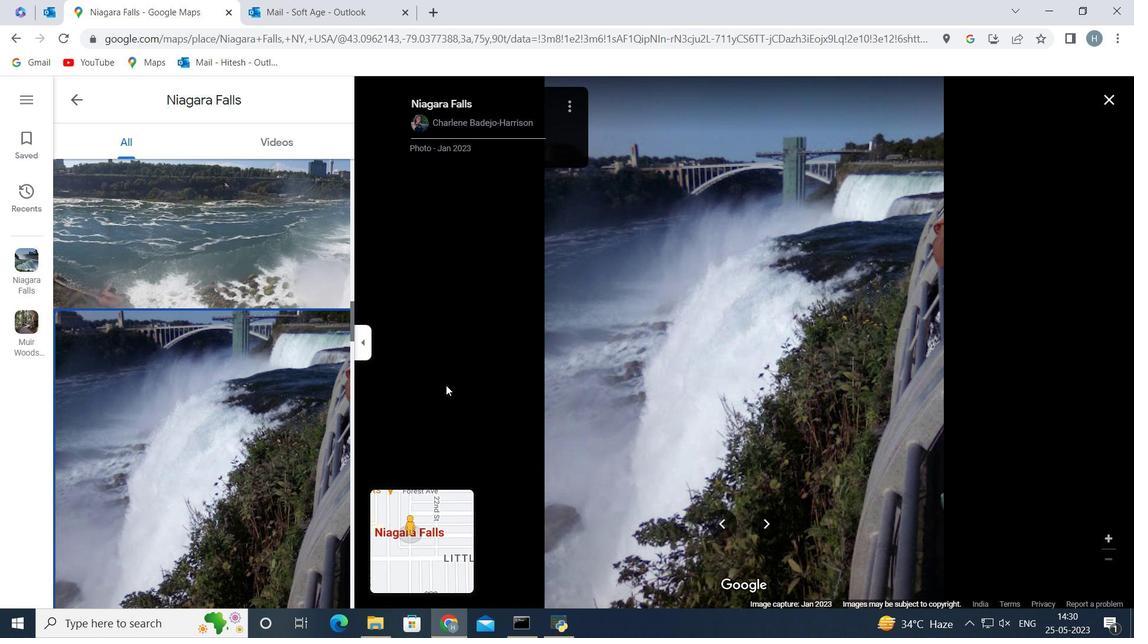 
Action: Key pressed <Key.right>
Screenshot: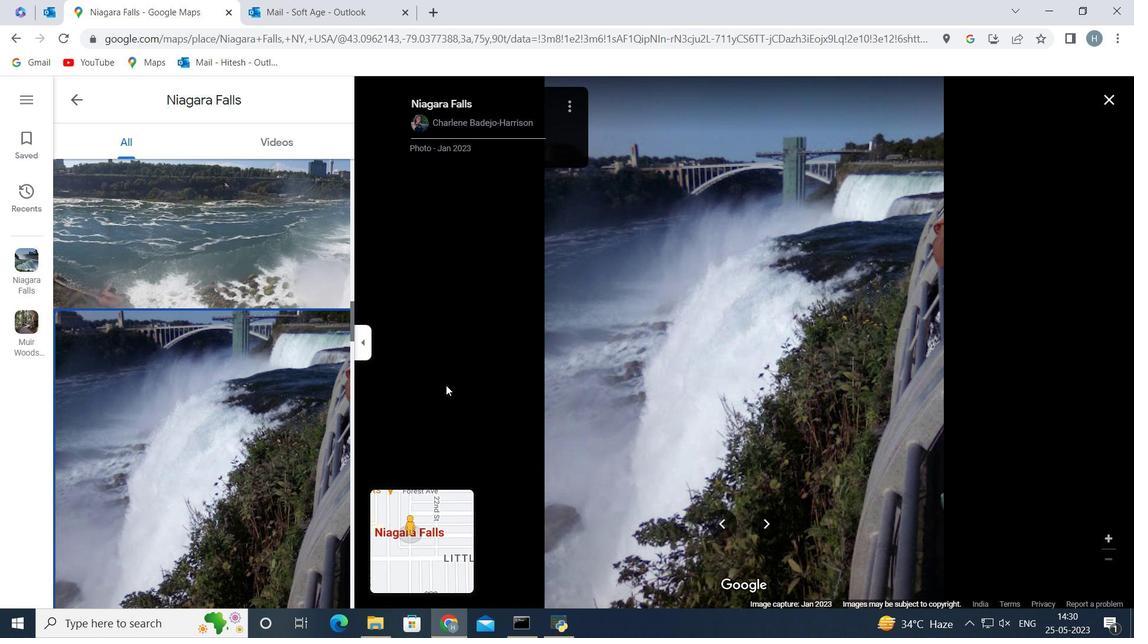 
Action: Mouse moved to (551, 382)
Screenshot: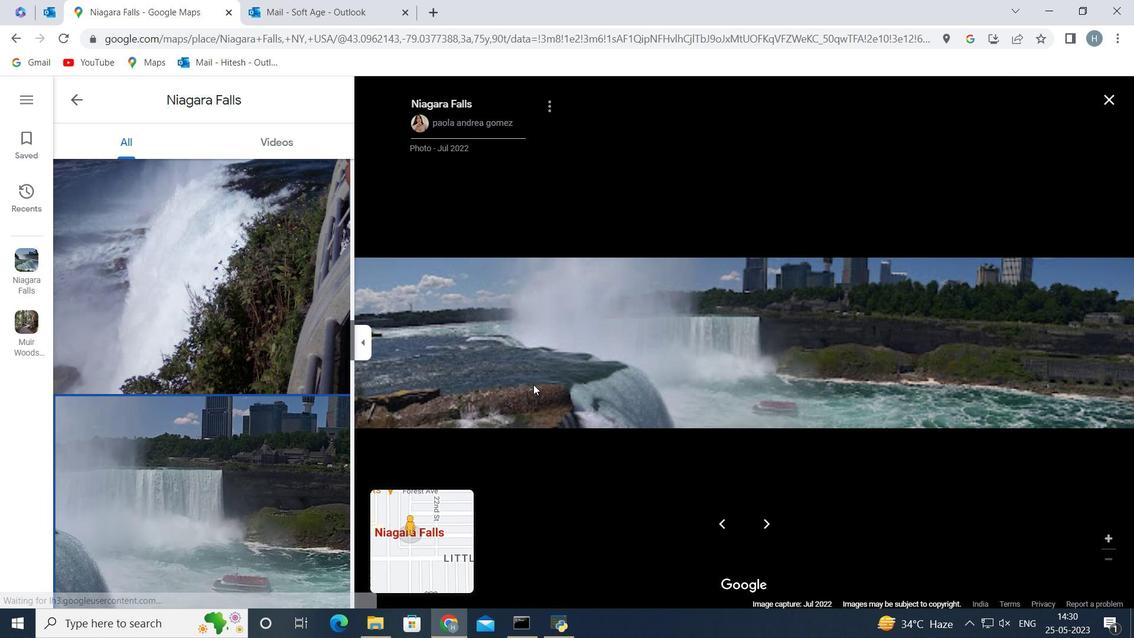 
Action: Key pressed <Key.right><Key.right><Key.right><Key.right><Key.right><Key.right><Key.right><Key.right><Key.right><Key.right><Key.right>
Screenshot: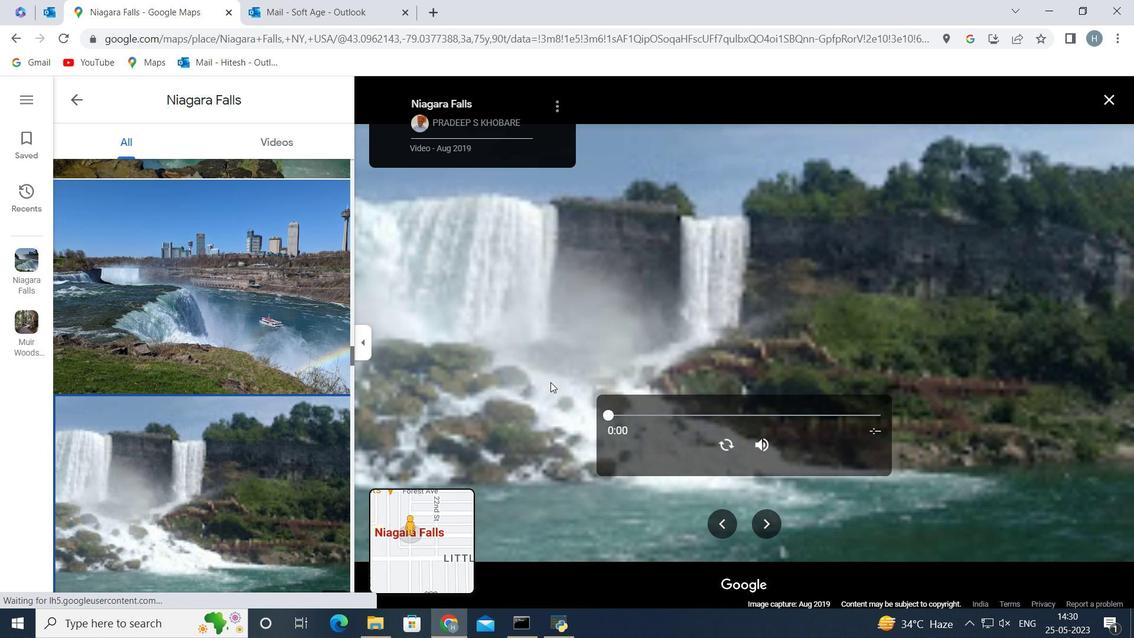 
Action: Mouse moved to (551, 382)
Screenshot: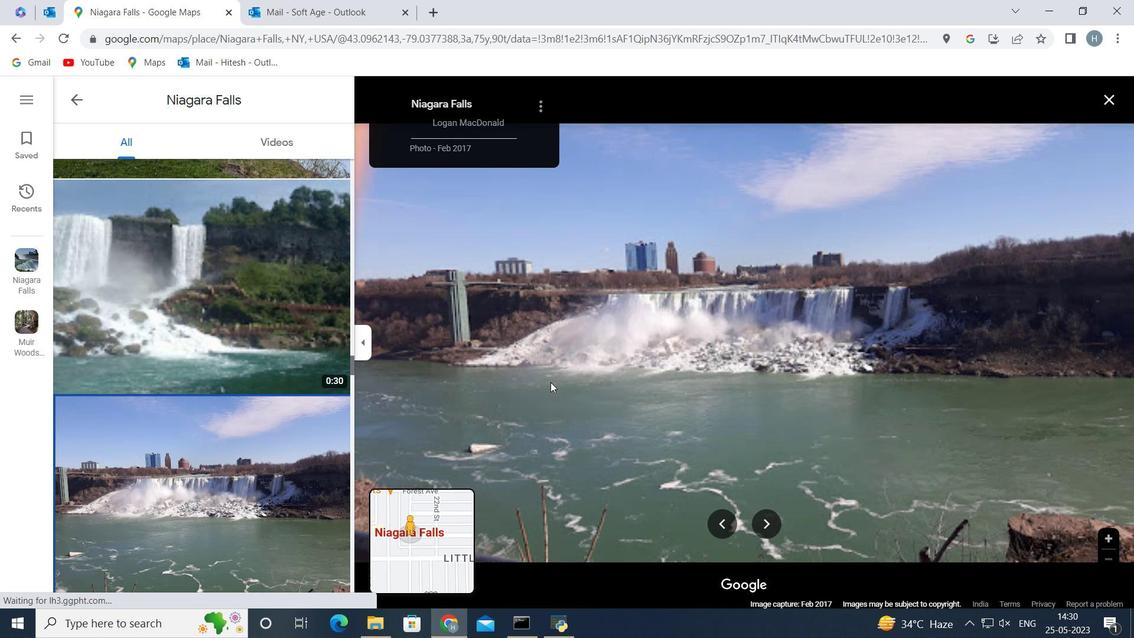 
Action: Key pressed <Key.right><Key.right>
Screenshot: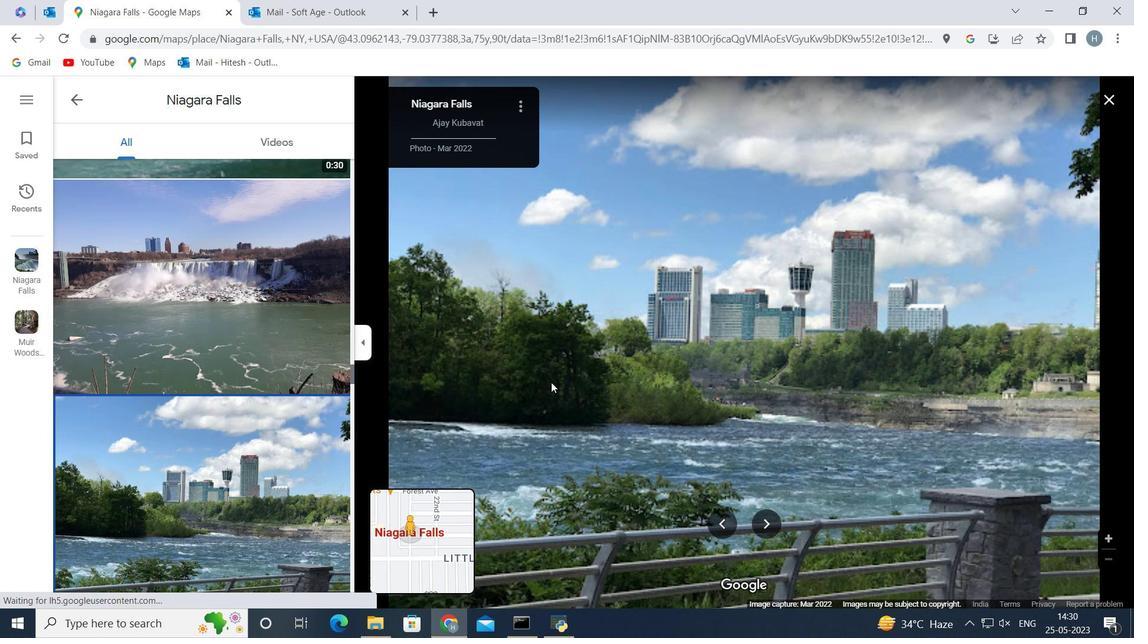 
Action: Mouse moved to (578, 376)
Screenshot: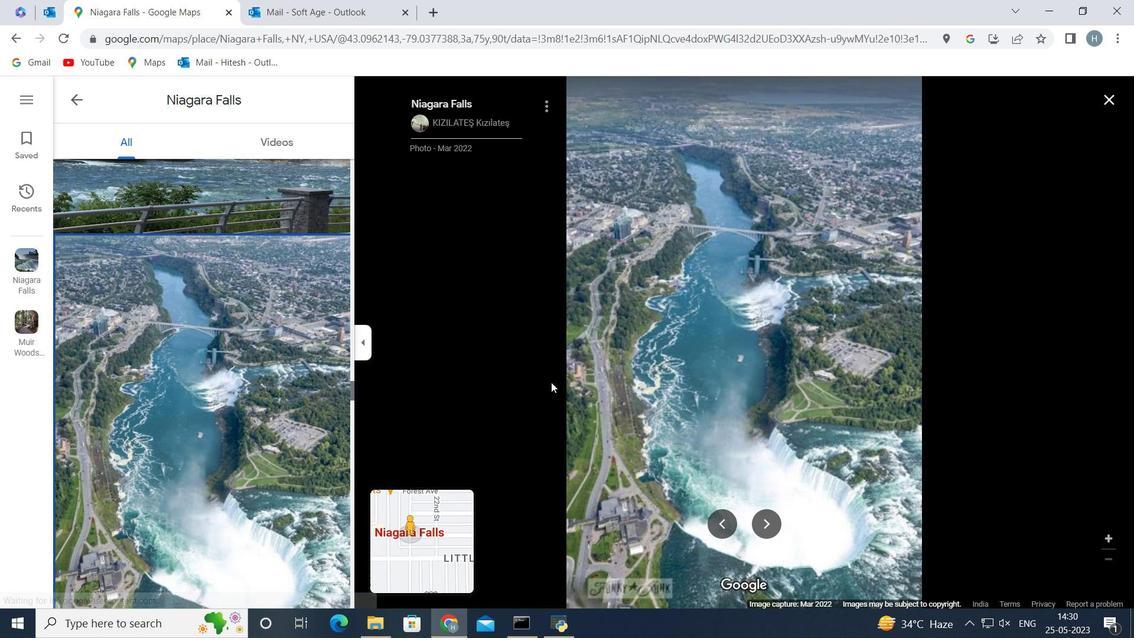 
Action: Key pressed <Key.right><Key.right>
Screenshot: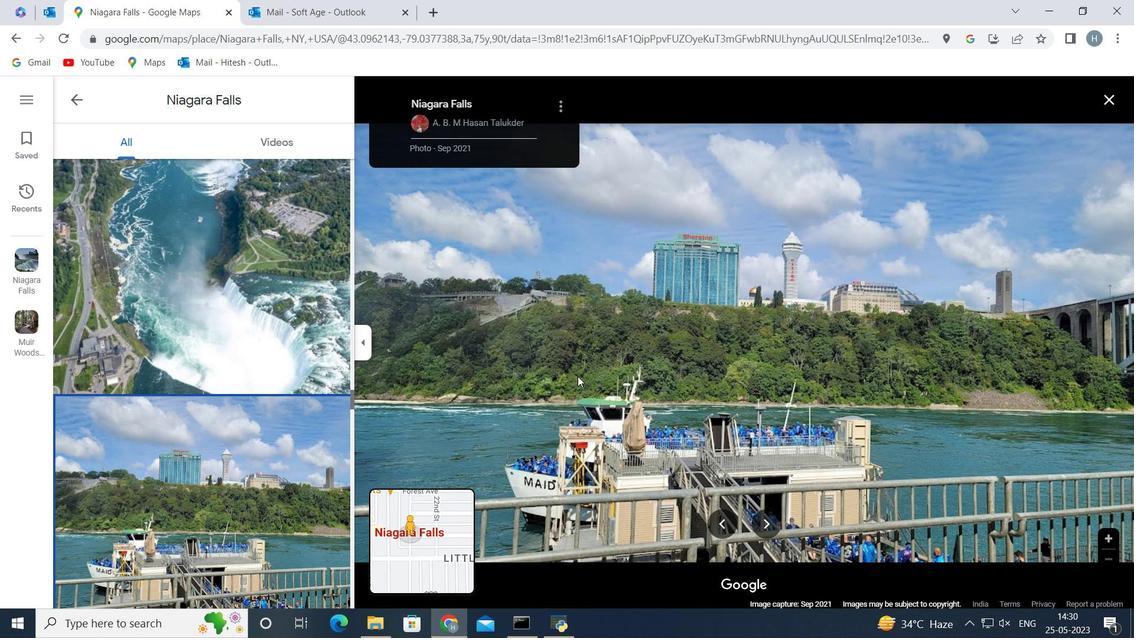 
Action: Mouse moved to (952, 268)
Screenshot: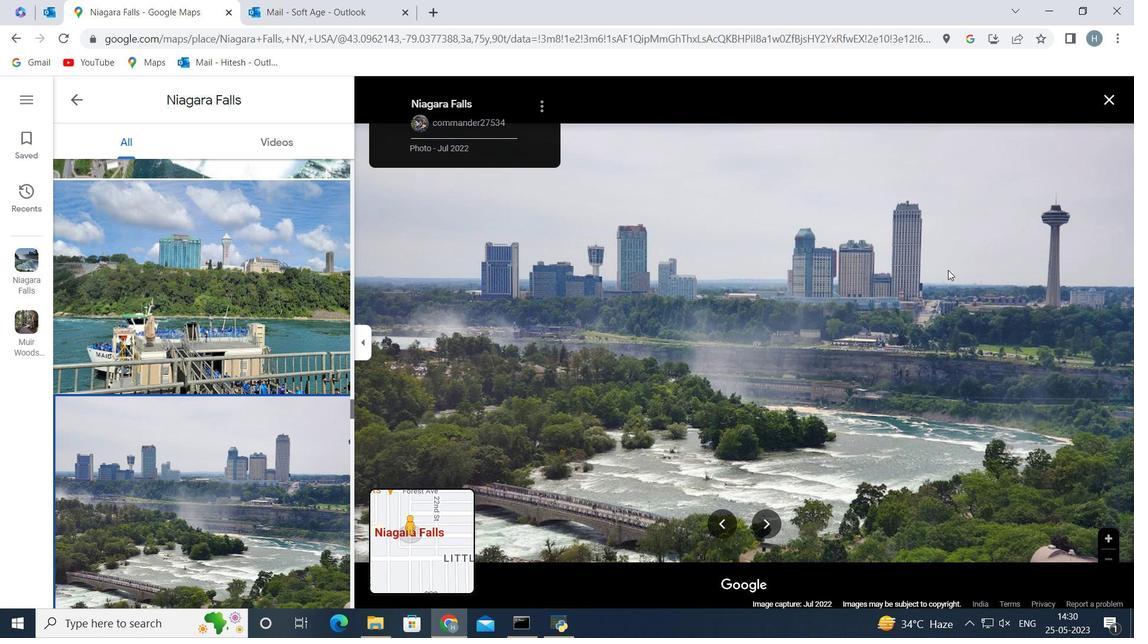 
Action: Mouse scrolled (951, 269) with delta (0, 0)
Screenshot: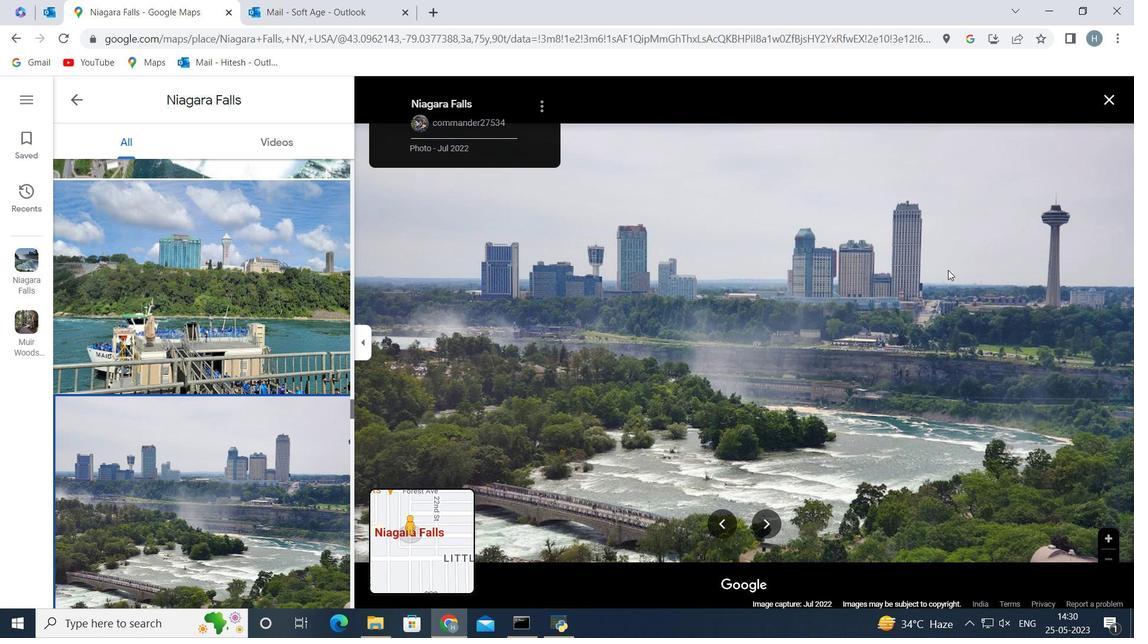 
Action: Mouse scrolled (951, 269) with delta (0, 0)
Screenshot: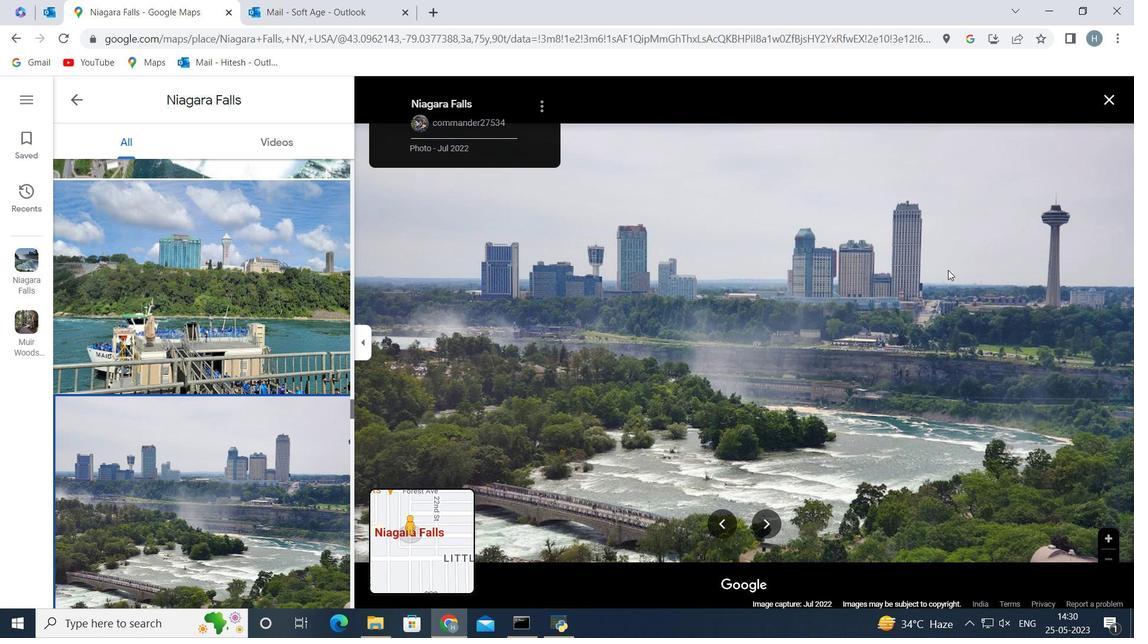 
Action: Mouse scrolled (952, 269) with delta (0, 0)
Screenshot: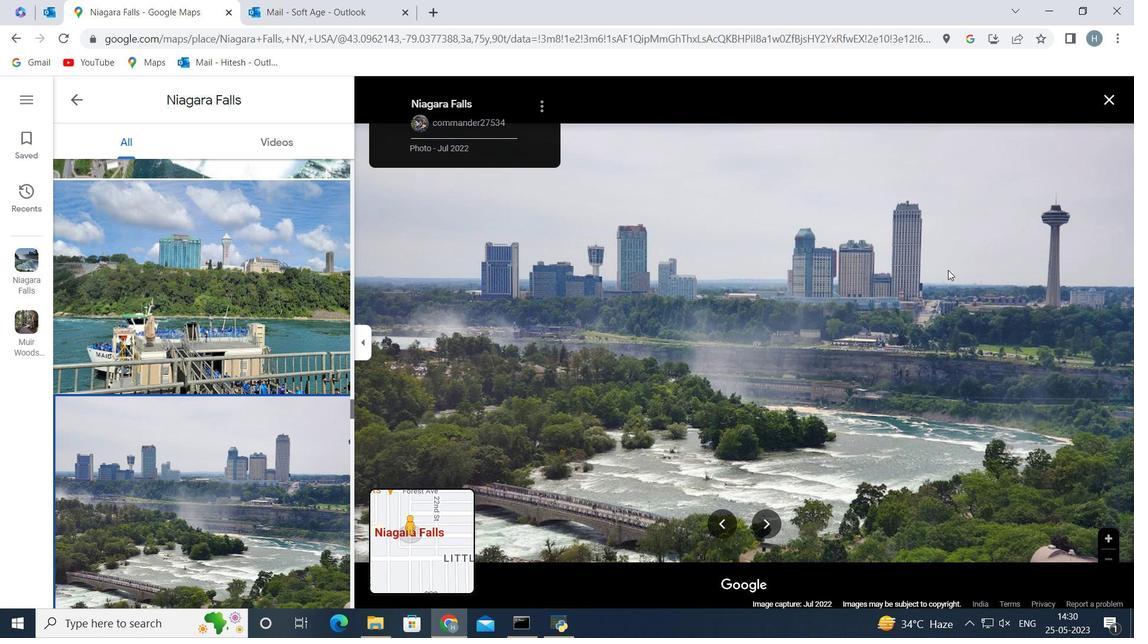 
Action: Mouse scrolled (952, 269) with delta (0, 0)
Screenshot: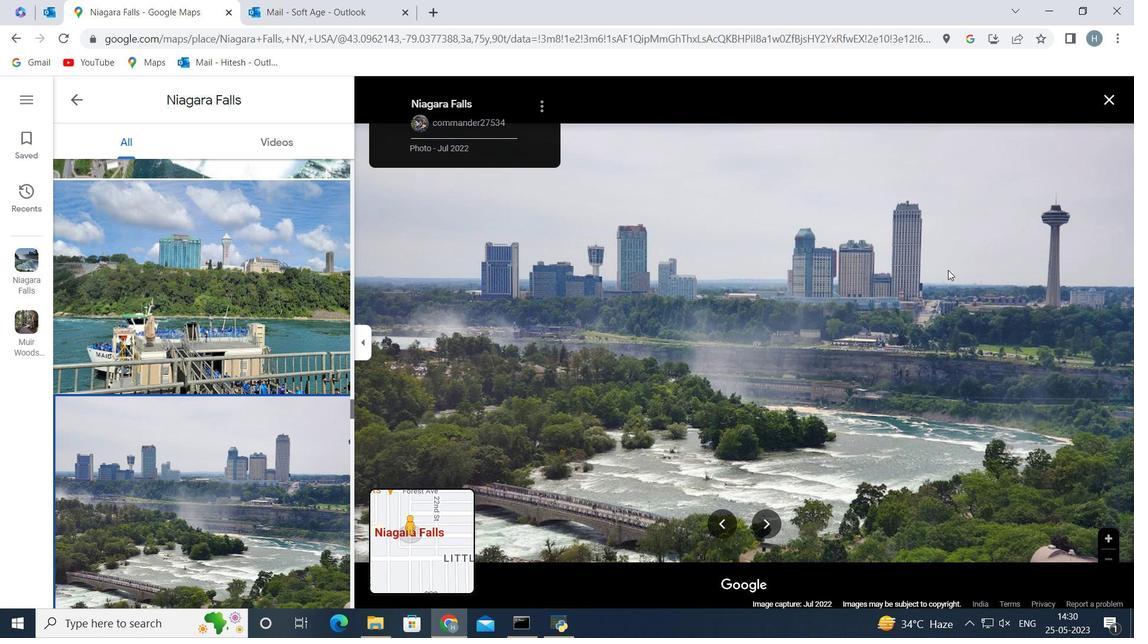 
Action: Mouse scrolled (952, 269) with delta (0, 0)
Screenshot: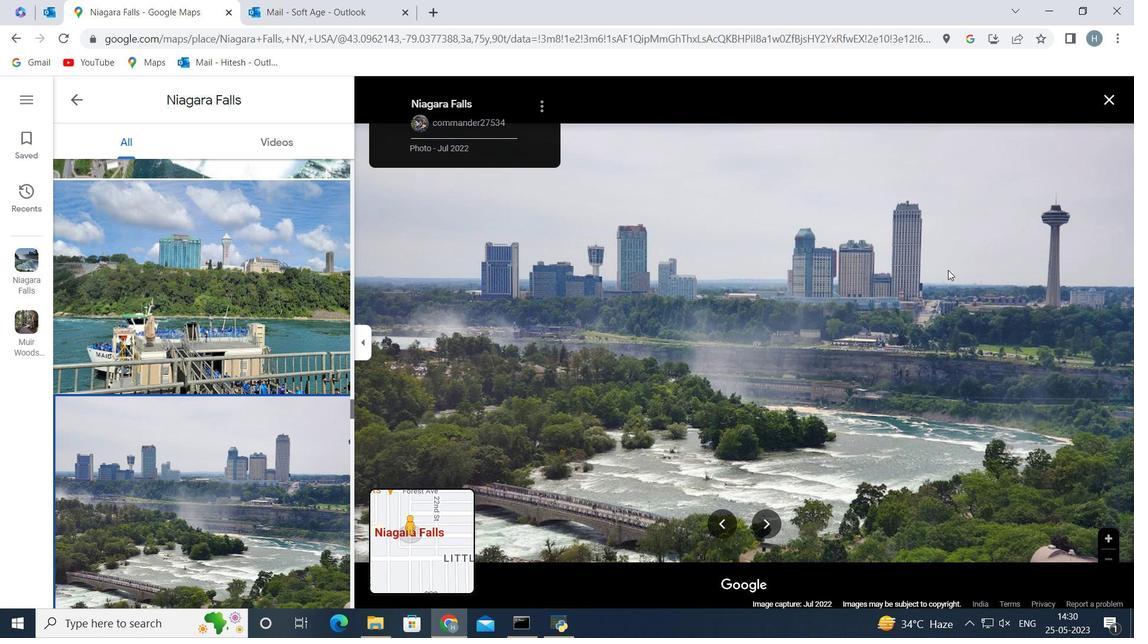 
Action: Mouse moved to (793, 271)
Screenshot: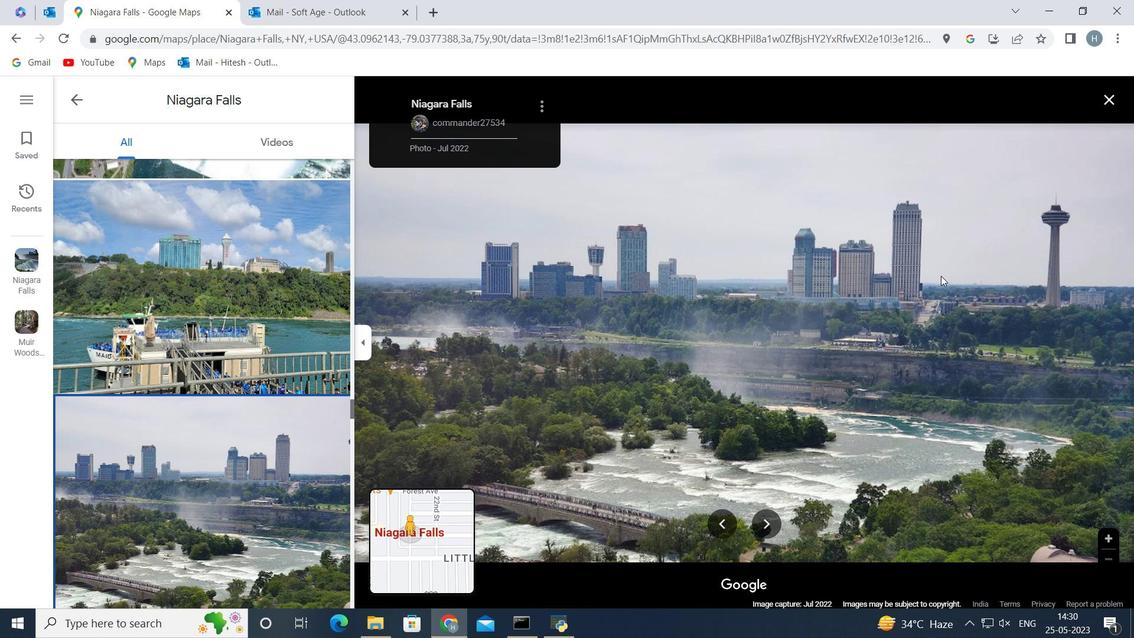 
Action: Mouse scrolled (793, 272) with delta (0, 0)
Screenshot: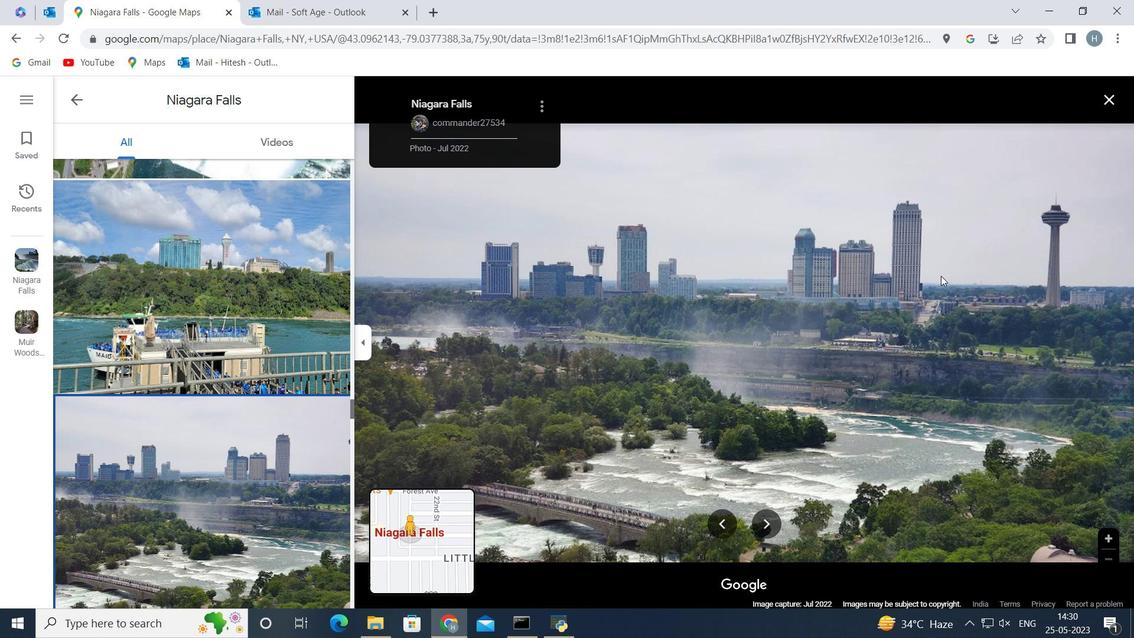 
Action: Mouse moved to (793, 270)
Screenshot: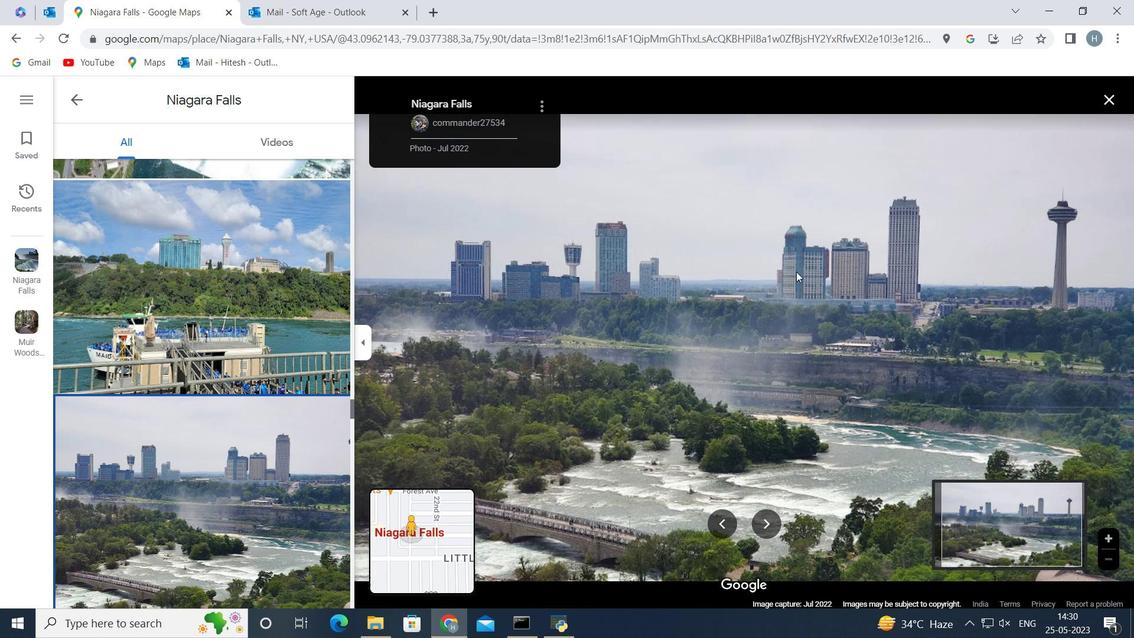 
Action: Mouse scrolled (793, 271) with delta (0, 0)
Screenshot: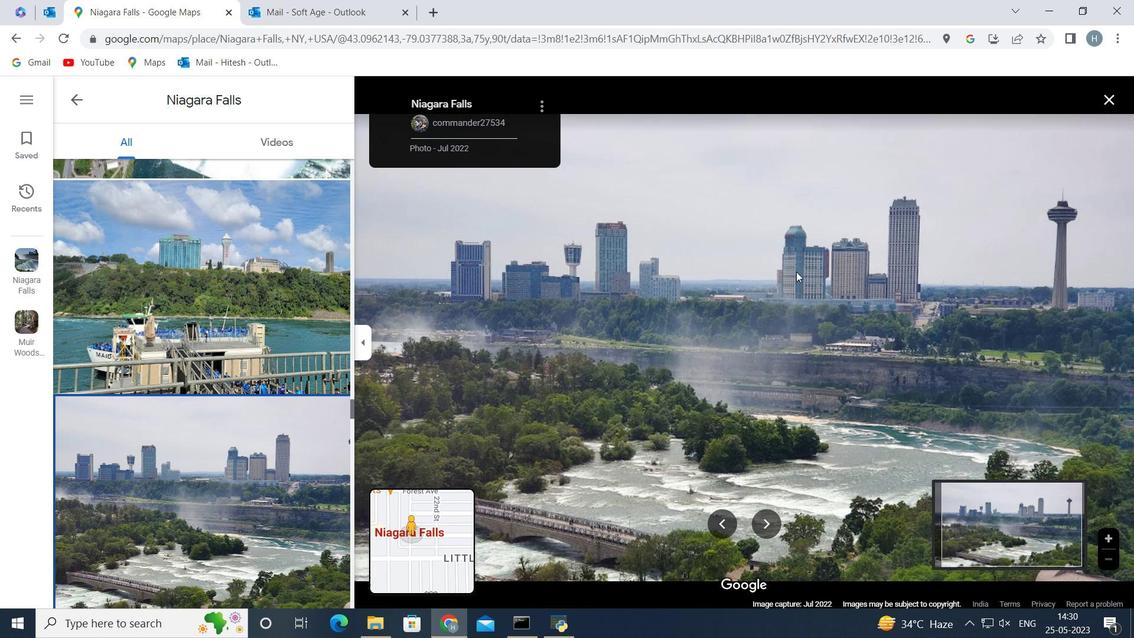 
Action: Mouse moved to (795, 270)
Screenshot: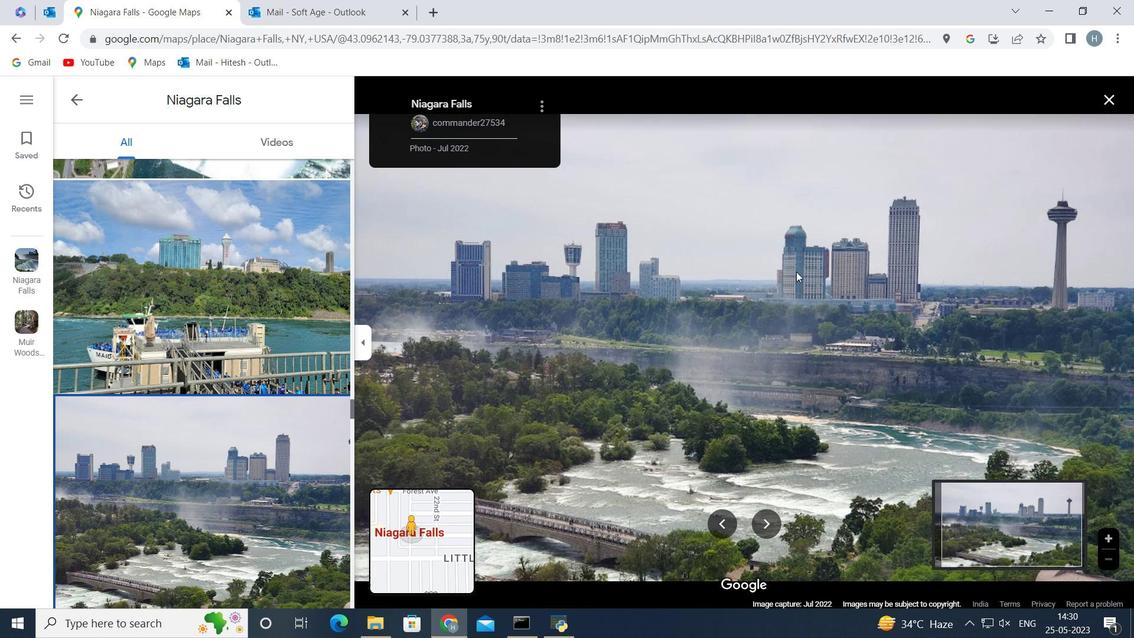 
Action: Mouse scrolled (795, 271) with delta (0, 0)
Screenshot: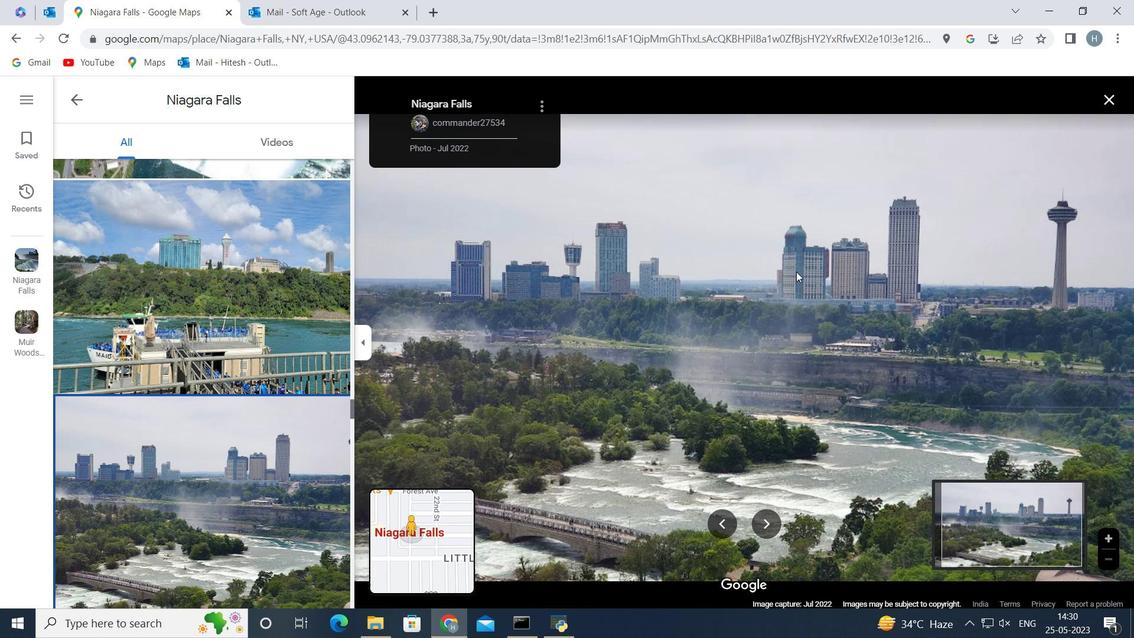 
Action: Mouse moved to (796, 270)
Screenshot: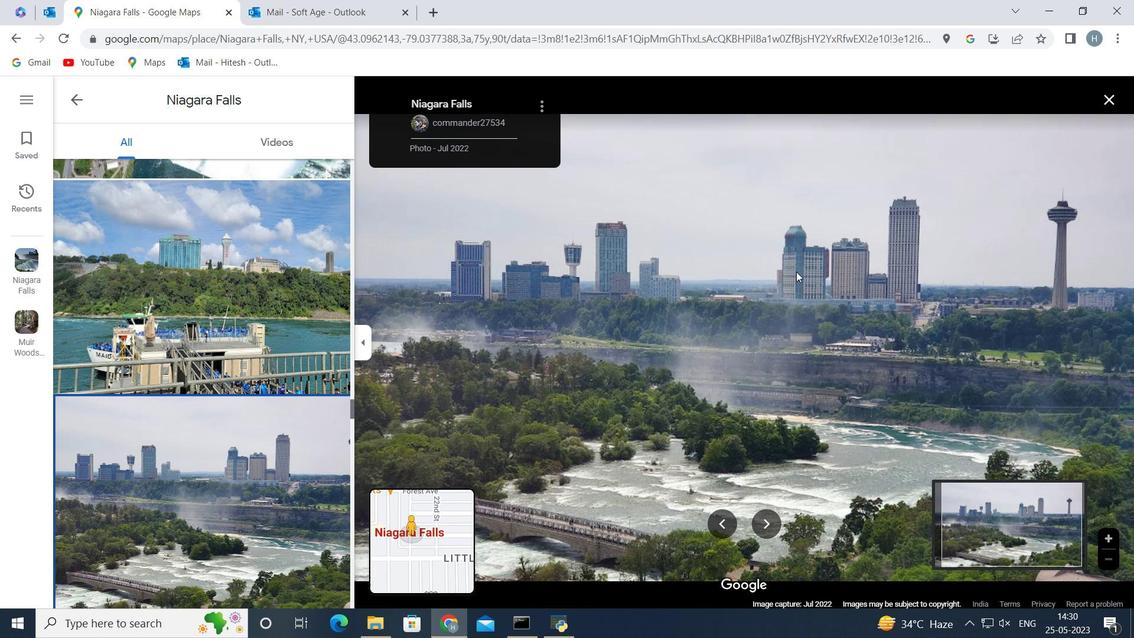 
Action: Mouse scrolled (796, 271) with delta (0, 0)
Screenshot: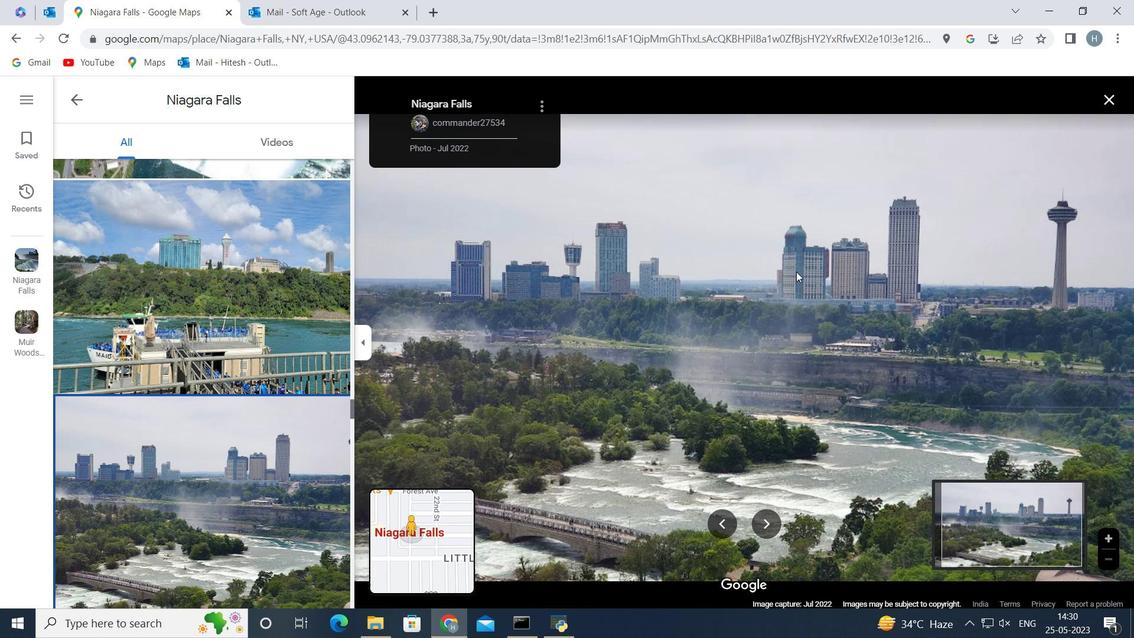 
Action: Mouse moved to (797, 270)
Screenshot: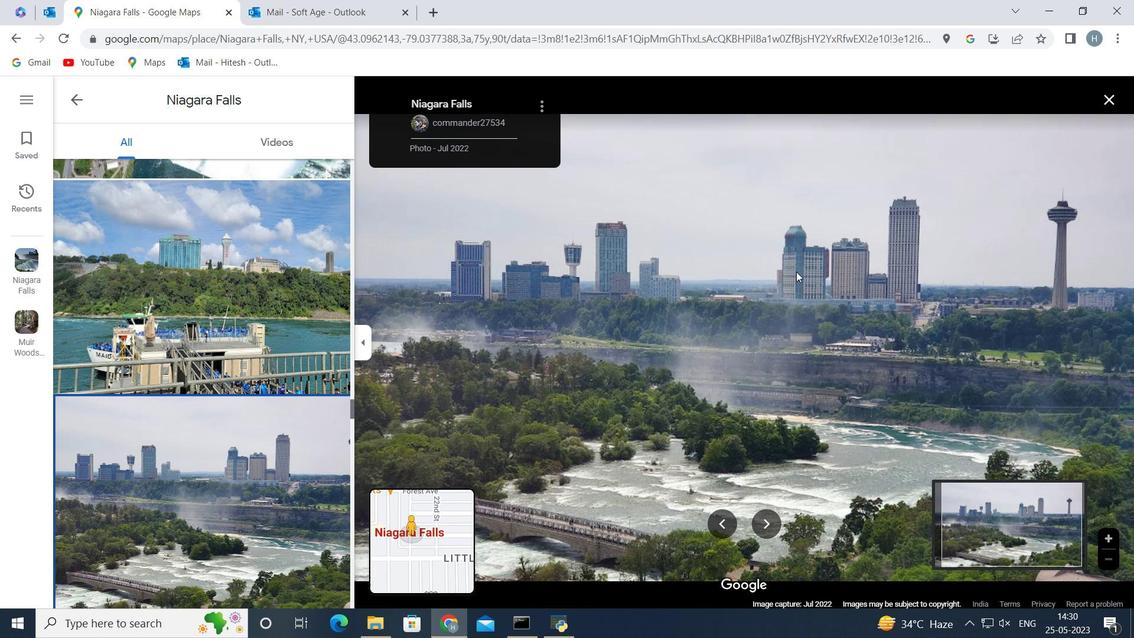 
Action: Mouse scrolled (797, 271) with delta (0, 0)
Screenshot: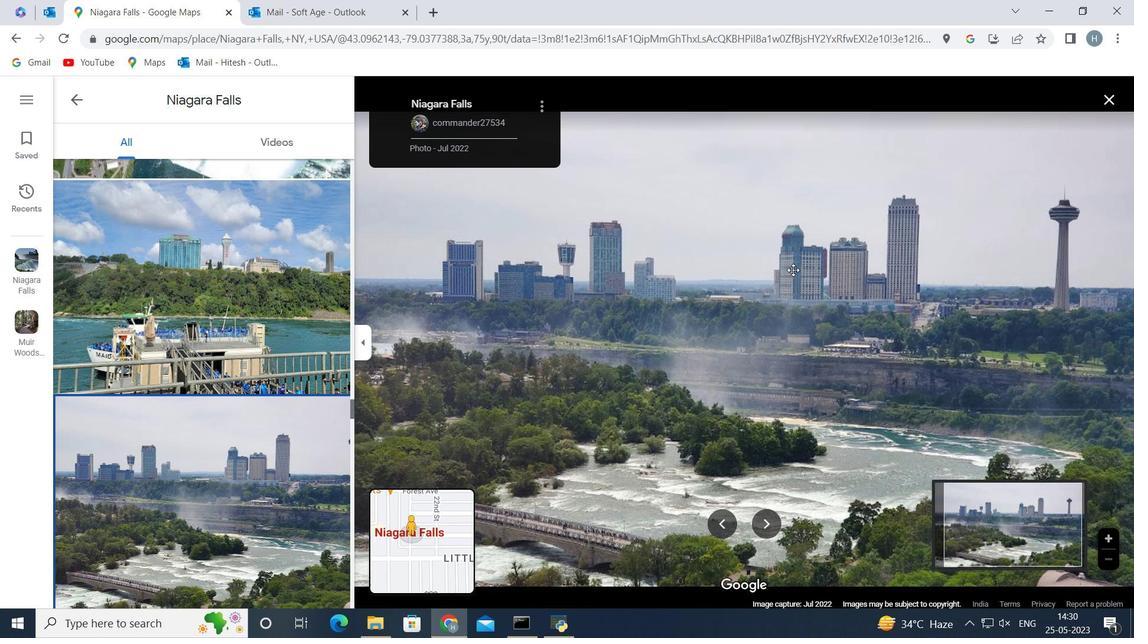 
Action: Mouse moved to (798, 270)
Screenshot: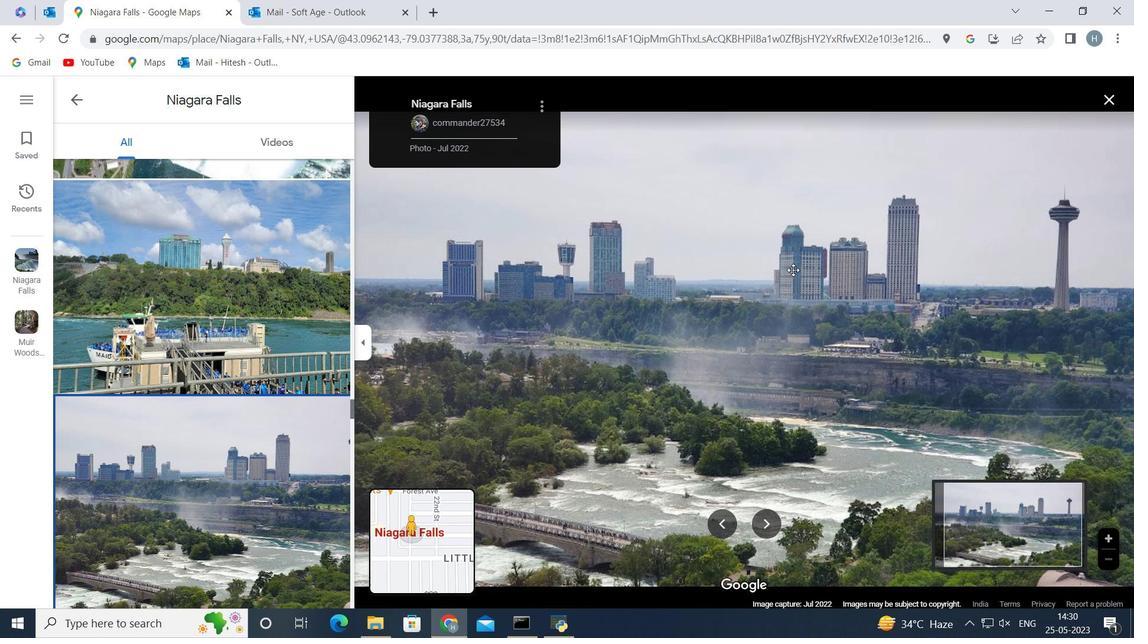 
Action: Mouse scrolled (798, 271) with delta (0, 0)
Screenshot: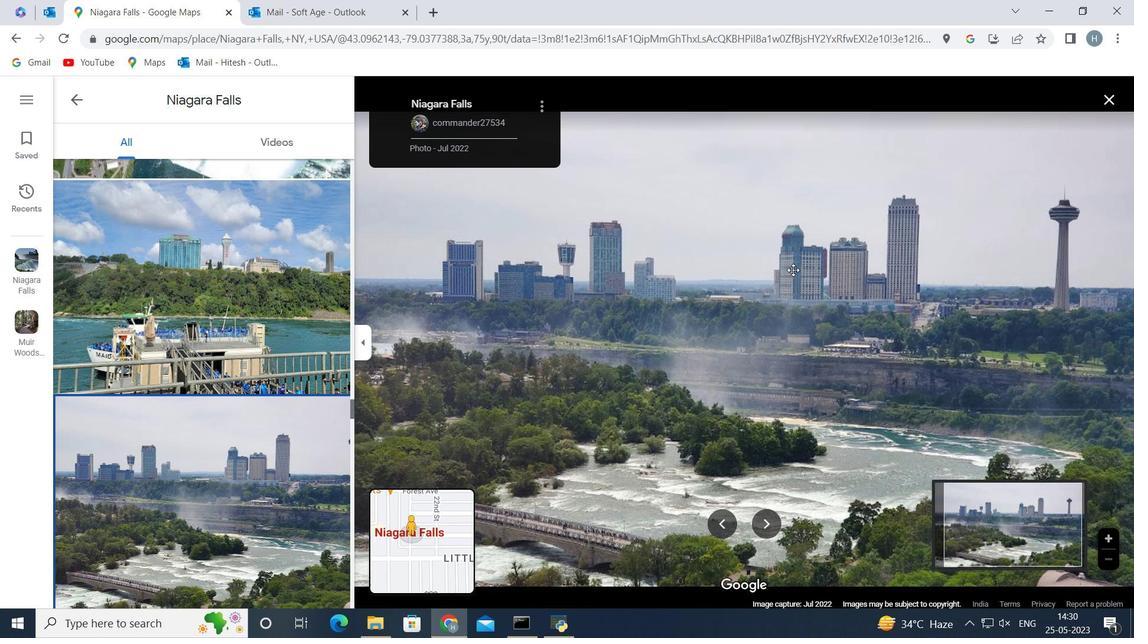 
Action: Mouse moved to (799, 269)
Screenshot: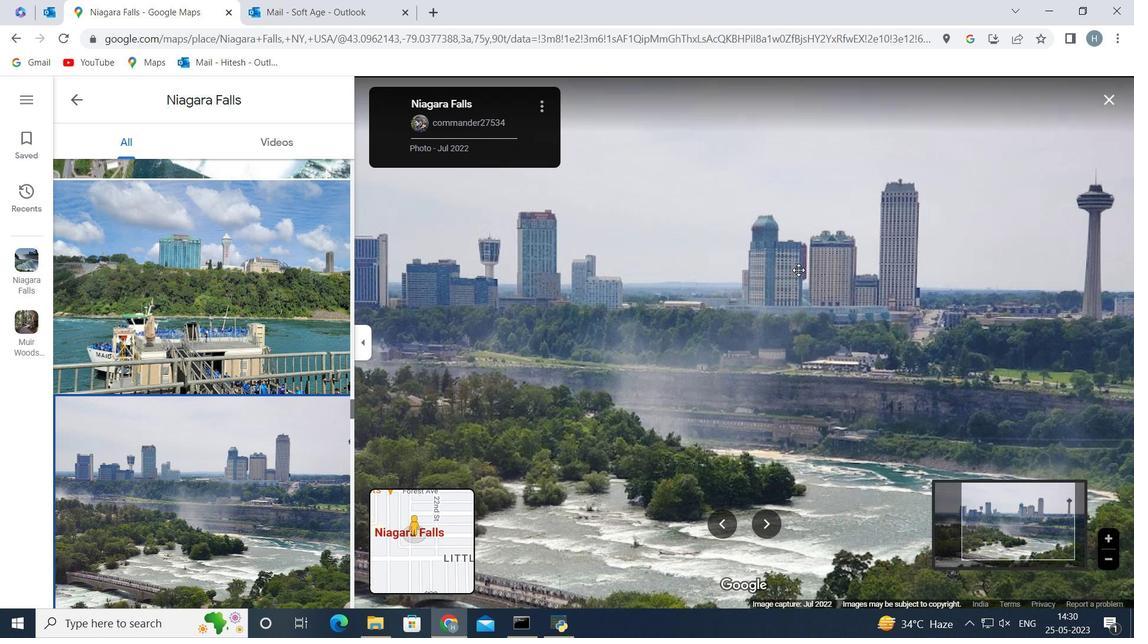 
Action: Mouse scrolled (799, 270) with delta (0, 0)
Screenshot: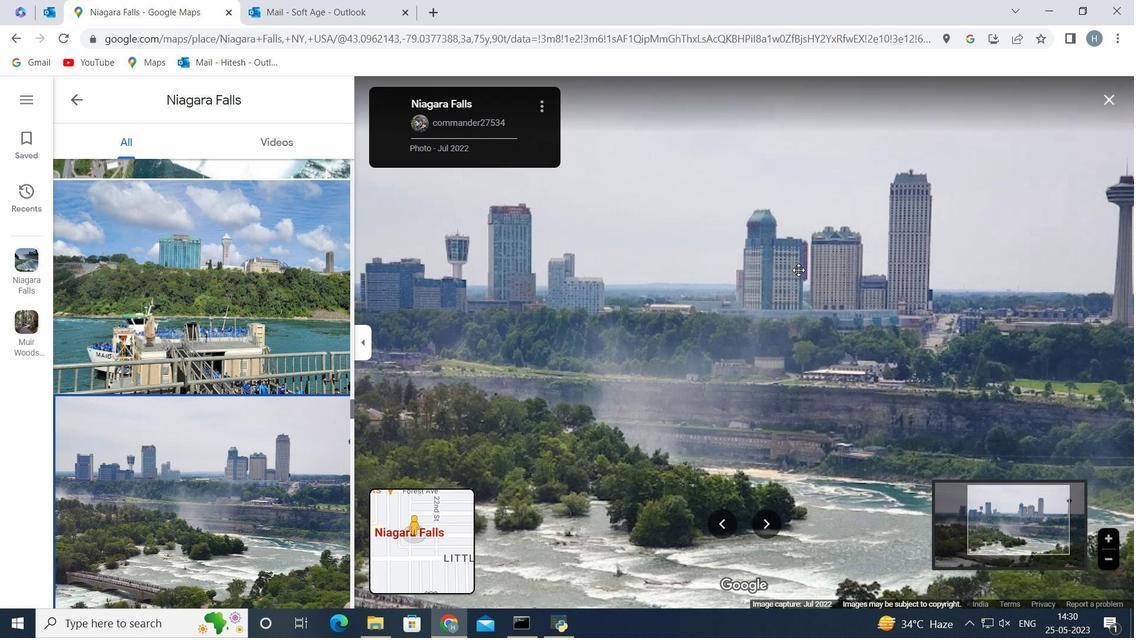 
Action: Mouse scrolled (799, 270) with delta (0, 0)
Screenshot: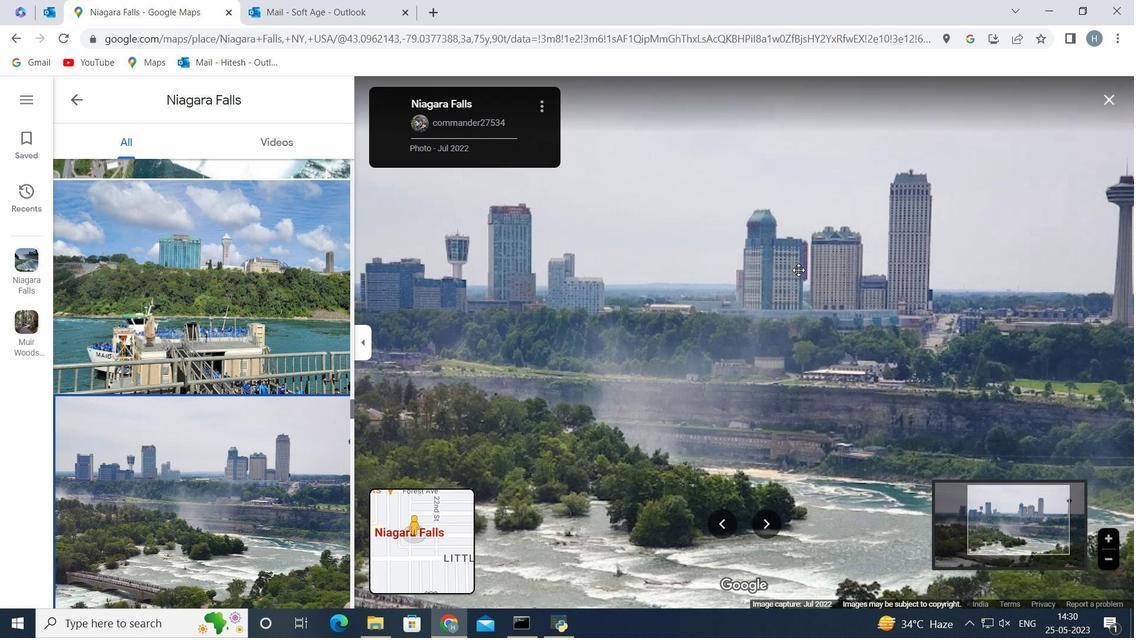 
Action: Mouse scrolled (799, 270) with delta (0, 0)
Screenshot: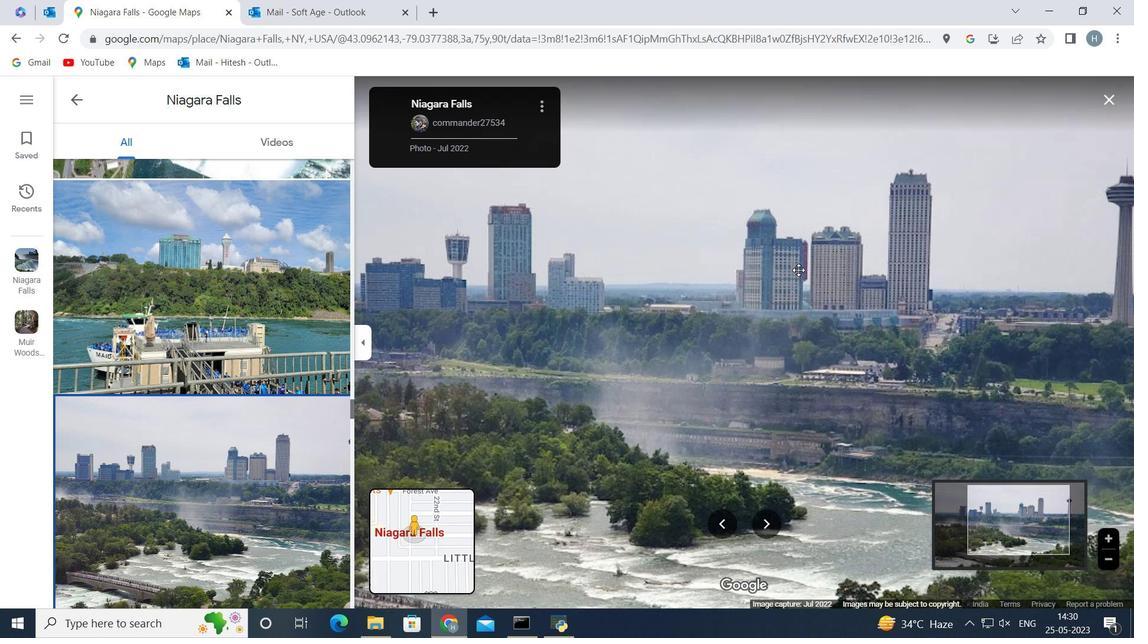 
Action: Mouse scrolled (799, 270) with delta (0, 0)
Screenshot: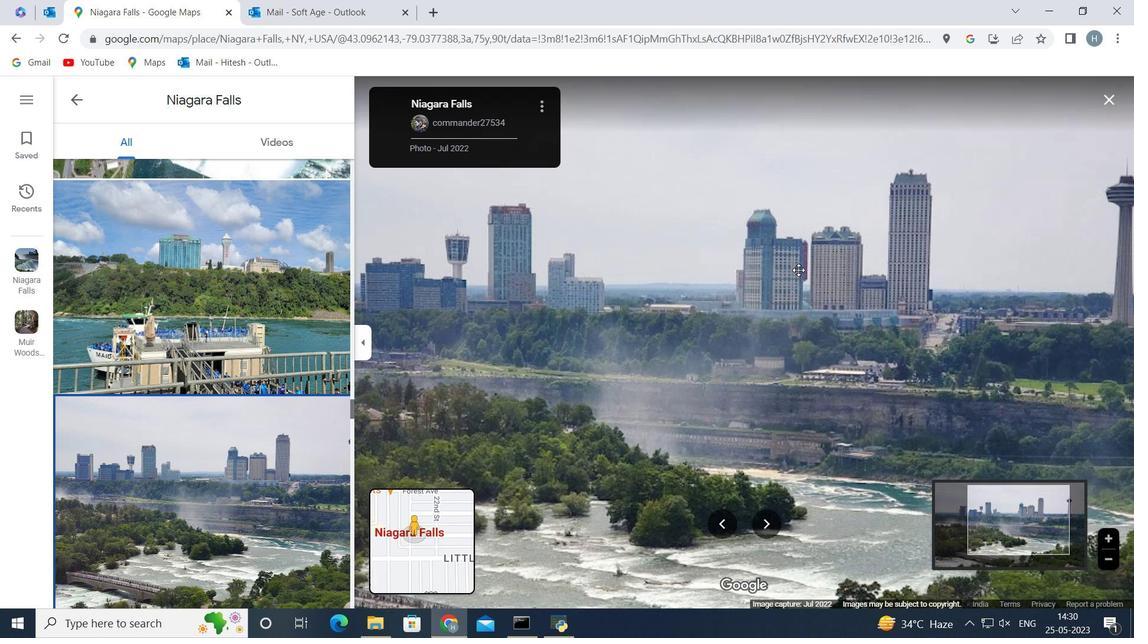 
Action: Mouse scrolled (799, 270) with delta (0, 0)
Screenshot: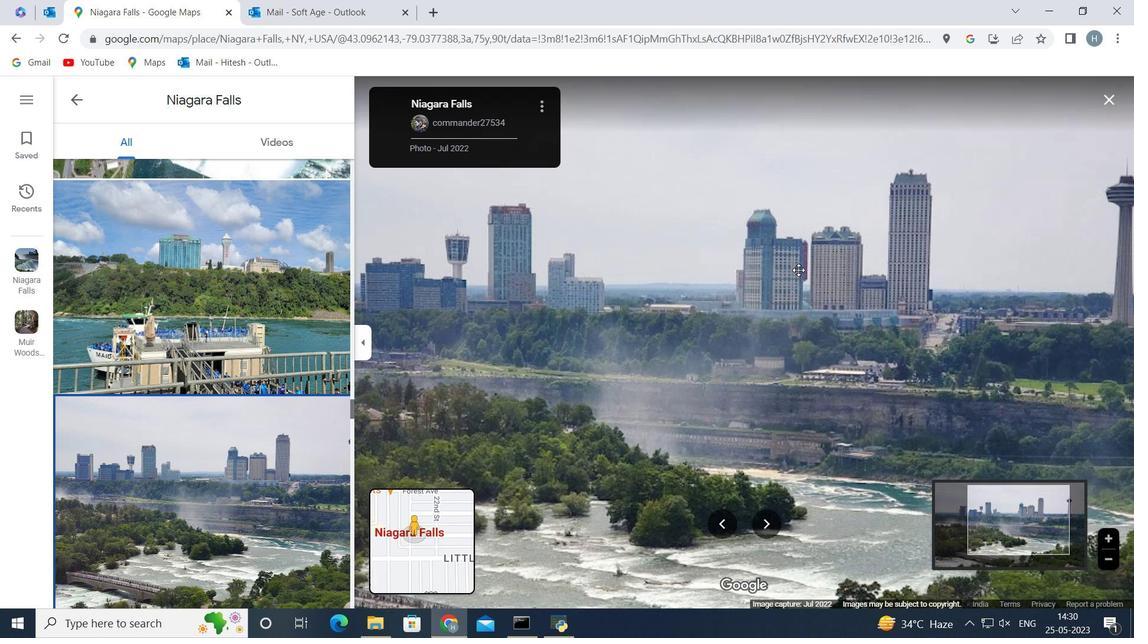 
Action: Mouse scrolled (799, 270) with delta (0, 0)
Screenshot: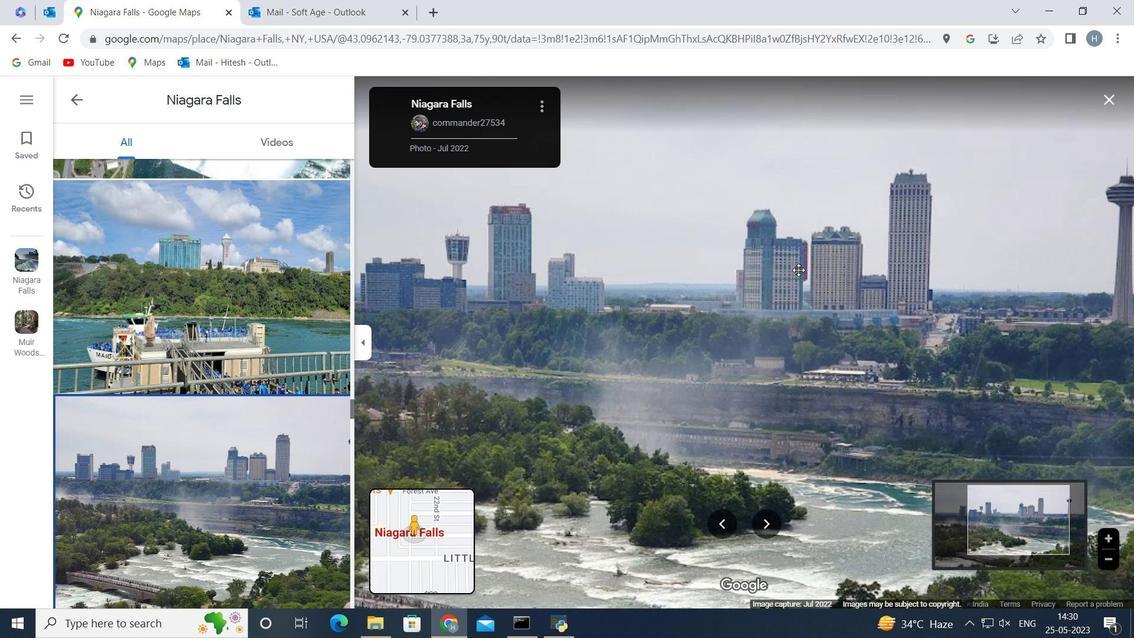 
Action: Mouse scrolled (799, 270) with delta (0, 0)
Screenshot: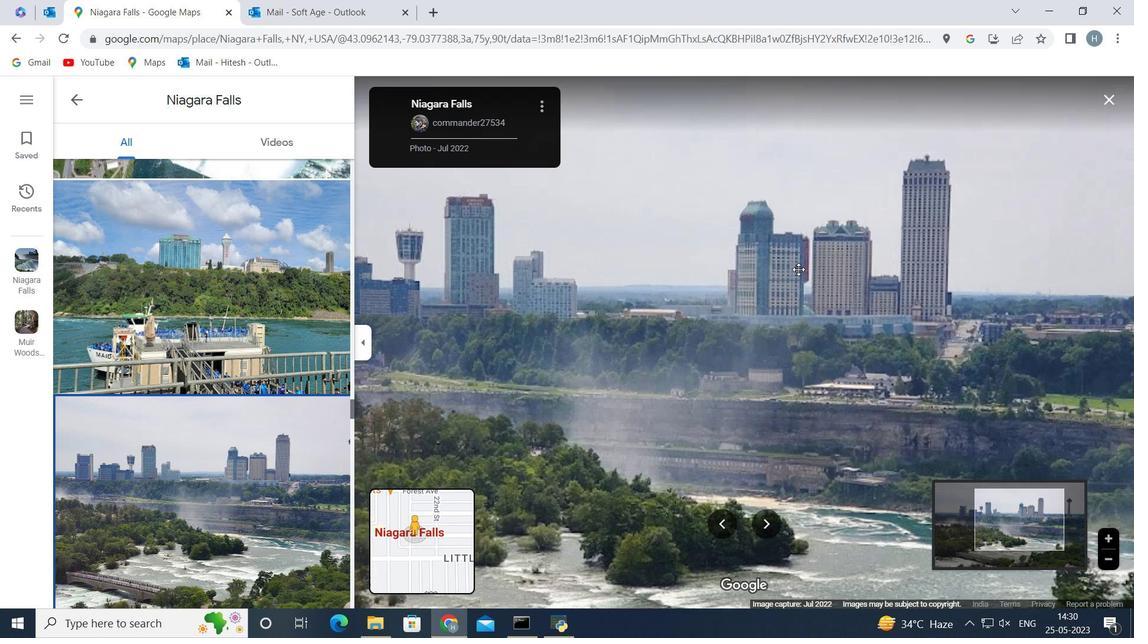 
Action: Mouse scrolled (799, 270) with delta (0, 0)
Screenshot: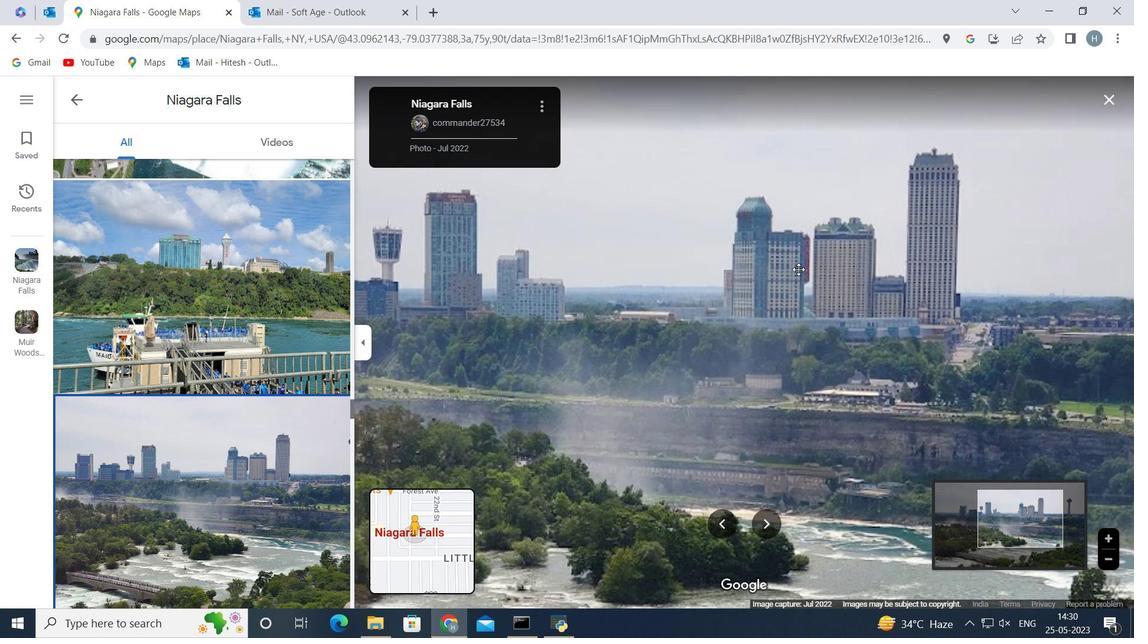 
Action: Mouse scrolled (799, 270) with delta (0, 0)
Screenshot: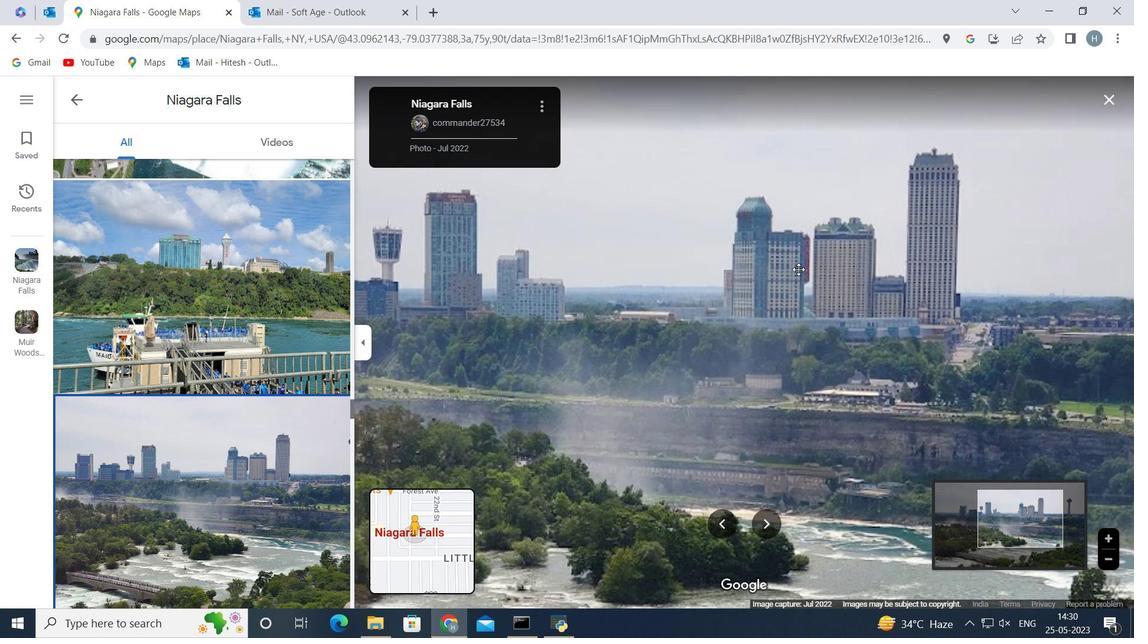 
Action: Mouse scrolled (799, 270) with delta (0, 0)
Screenshot: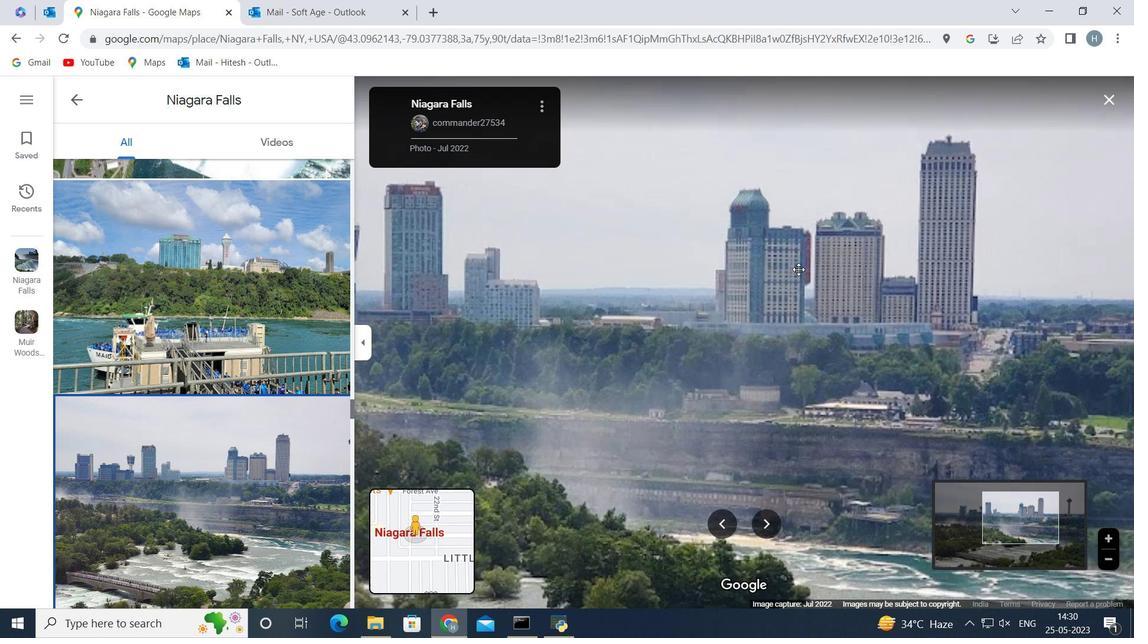 
Action: Mouse scrolled (799, 270) with delta (0, 0)
Screenshot: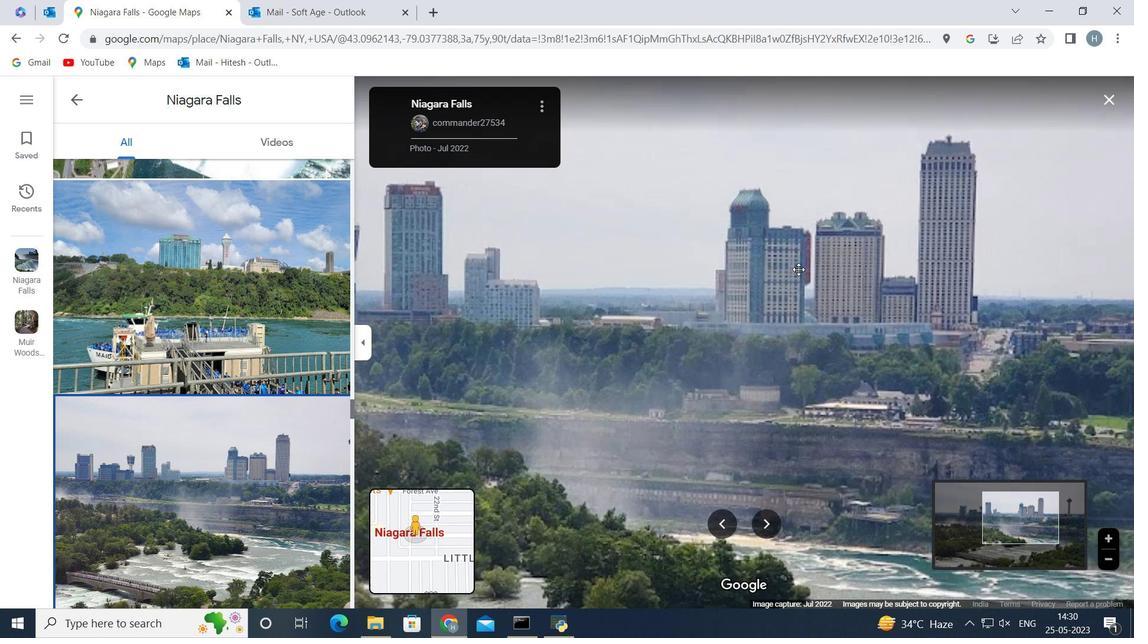 
Action: Mouse scrolled (799, 270) with delta (0, 0)
Screenshot: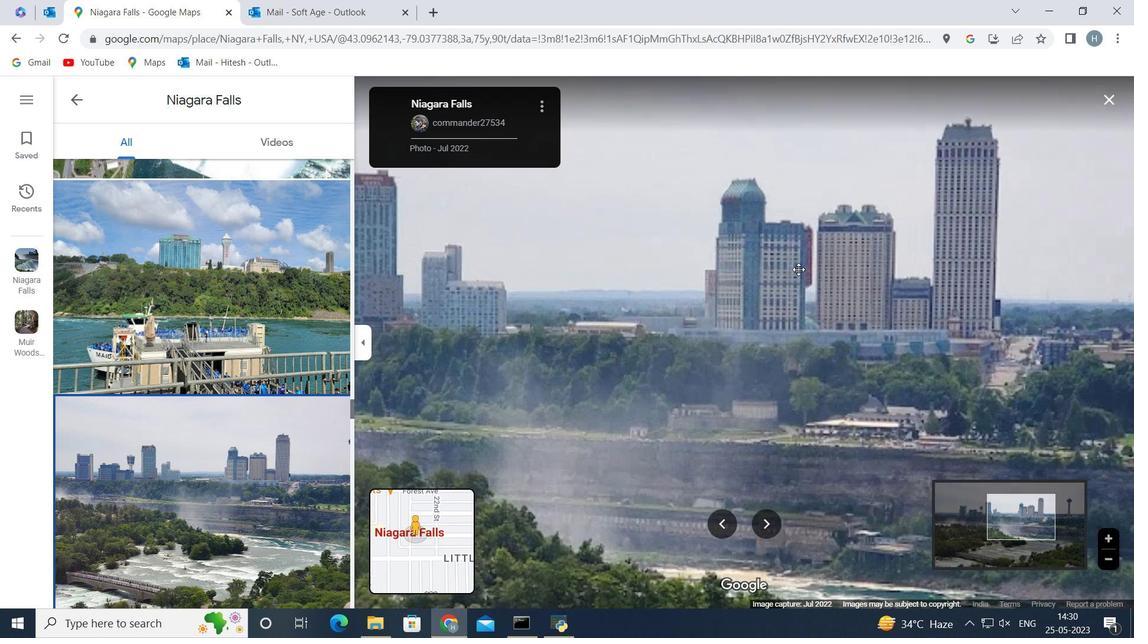 
Action: Mouse moved to (936, 247)
Screenshot: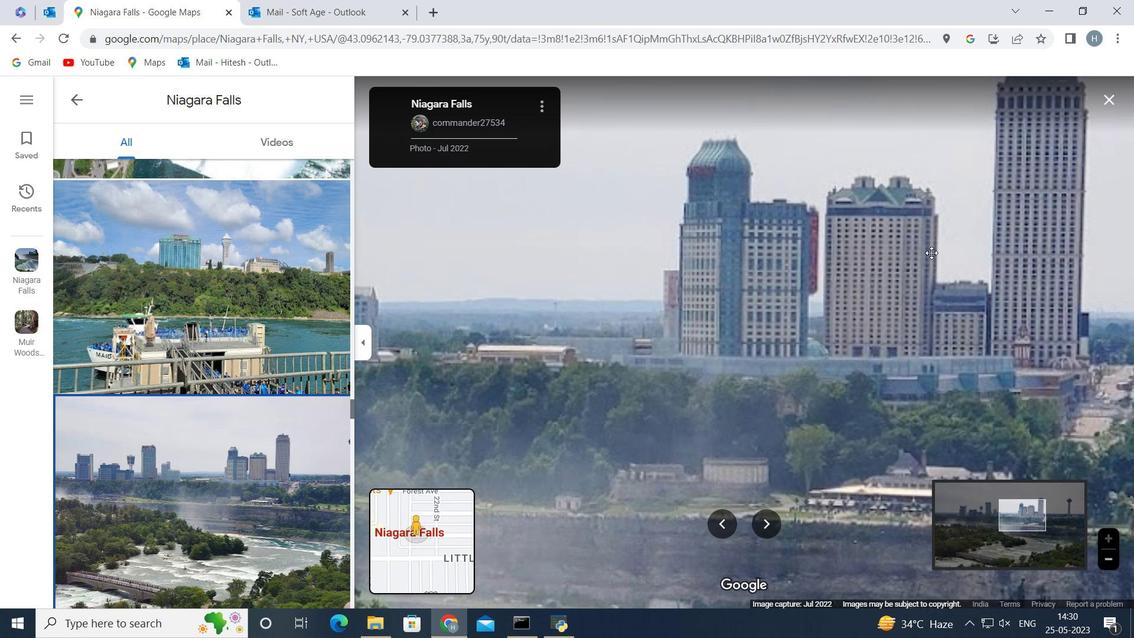 
Action: Mouse pressed left at (936, 247)
Screenshot: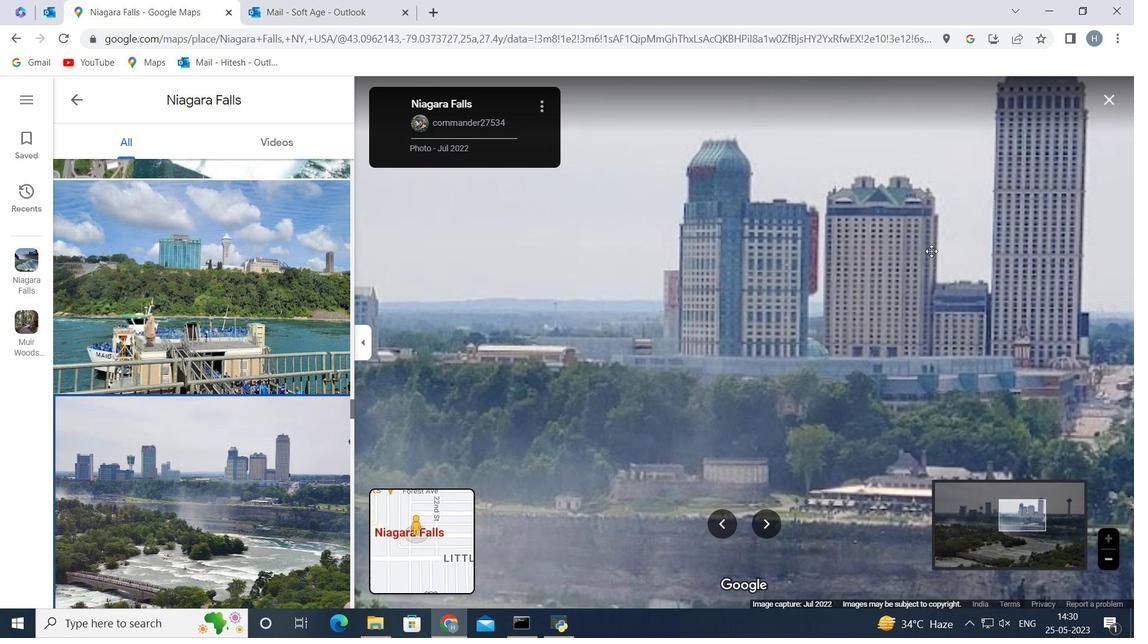 
Action: Mouse moved to (896, 299)
Screenshot: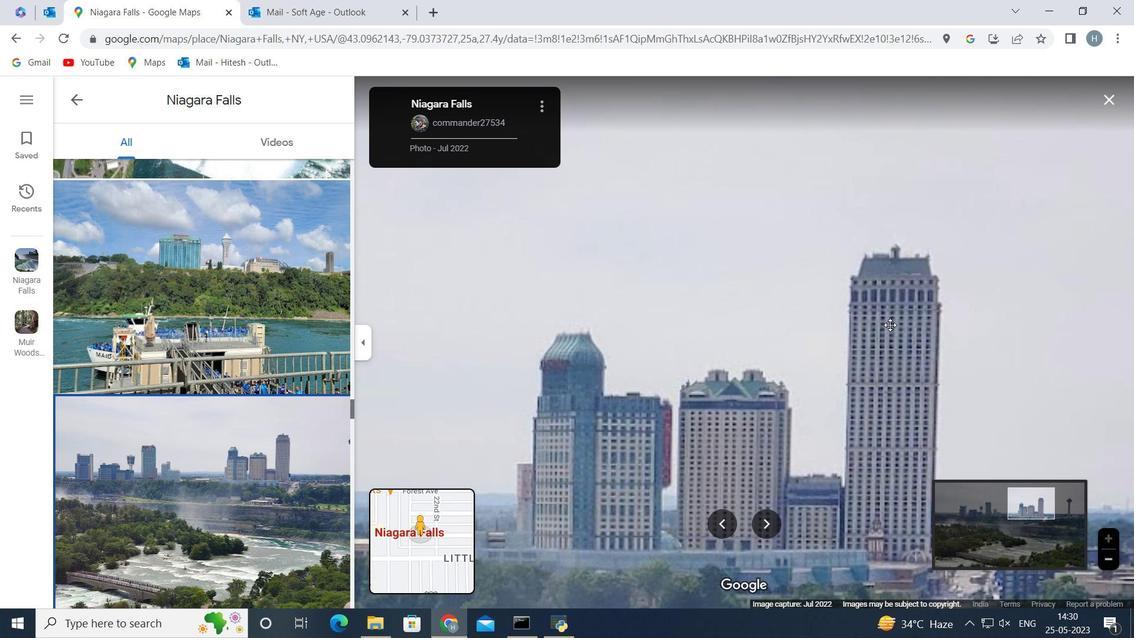 
Action: Mouse scrolled (896, 298) with delta (0, 0)
Screenshot: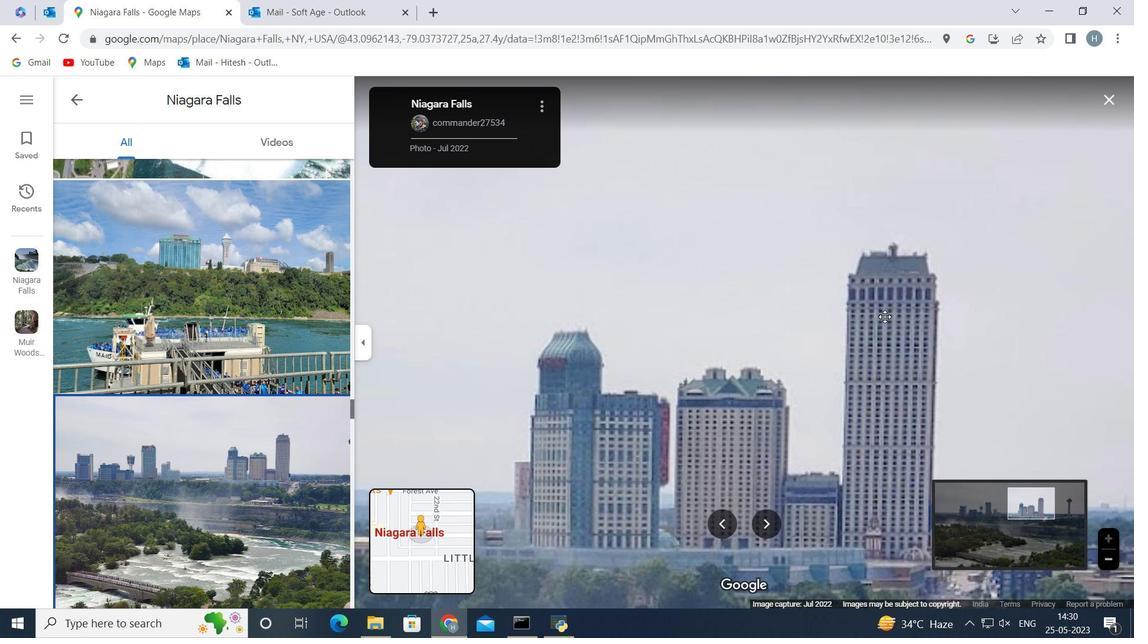 
Action: Mouse scrolled (896, 298) with delta (0, 0)
Screenshot: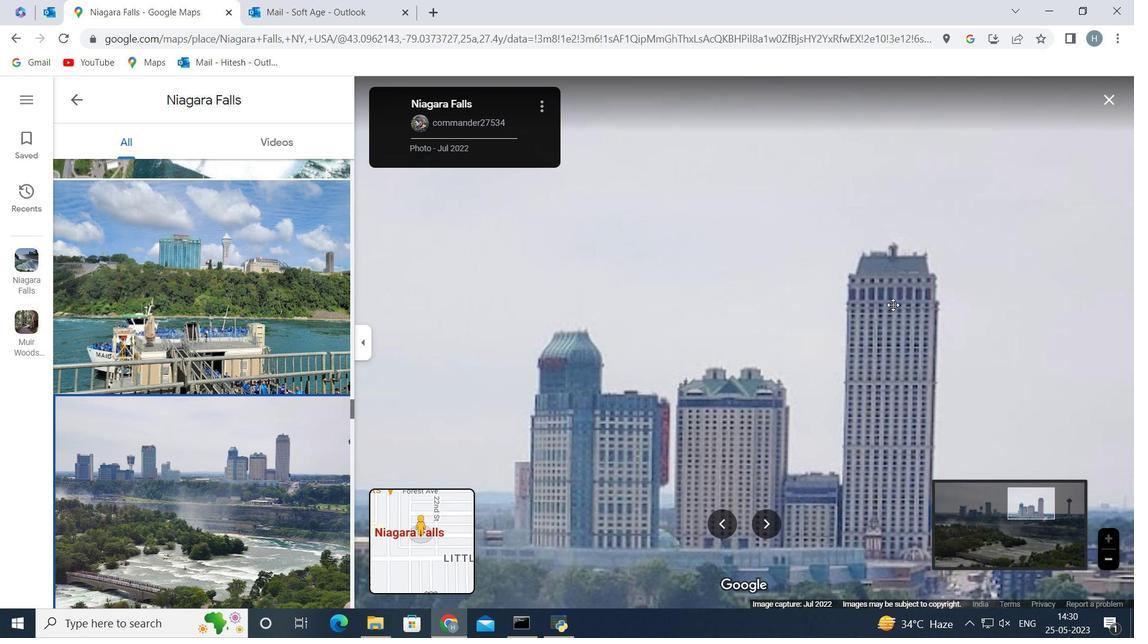 
Action: Mouse scrolled (896, 298) with delta (0, 0)
Screenshot: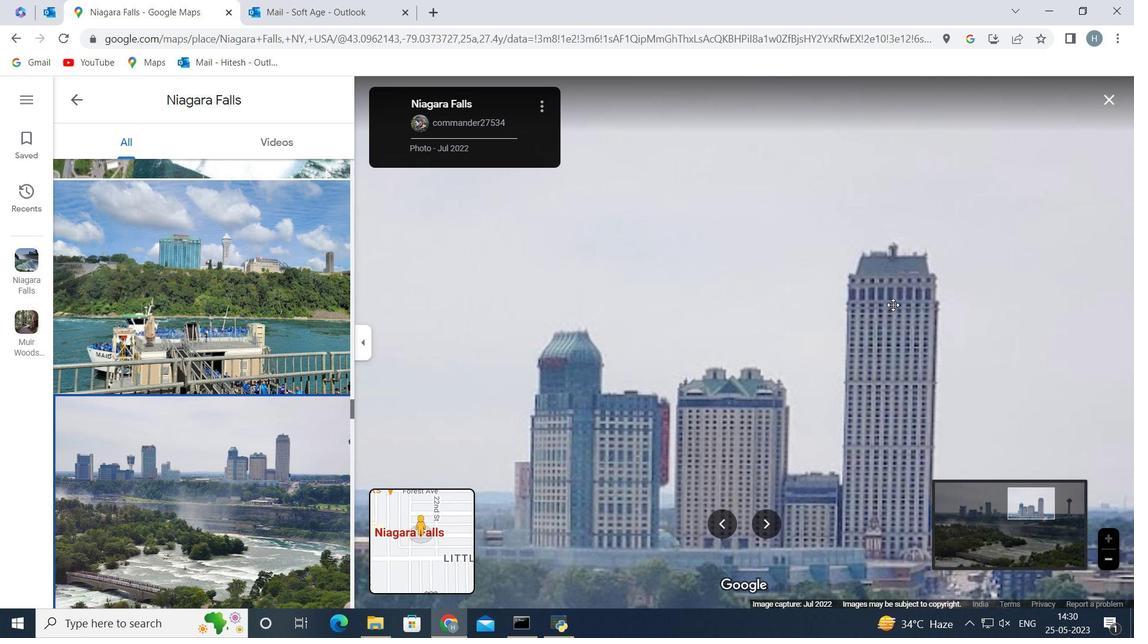 
Action: Mouse scrolled (896, 298) with delta (0, 0)
Screenshot: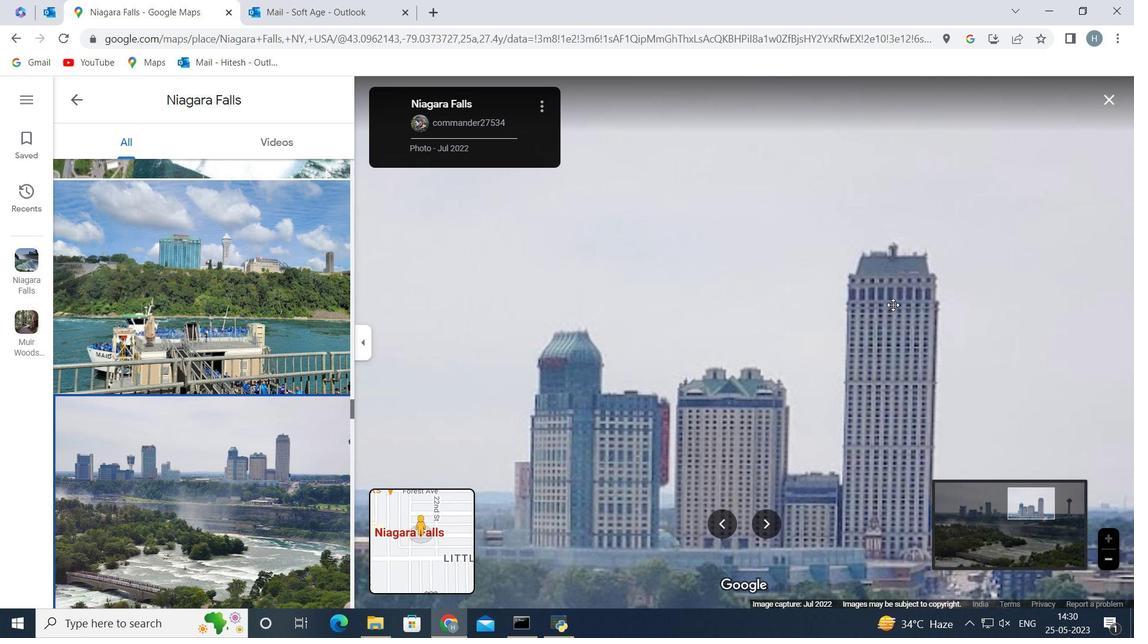 
Action: Mouse scrolled (896, 298) with delta (0, 0)
Screenshot: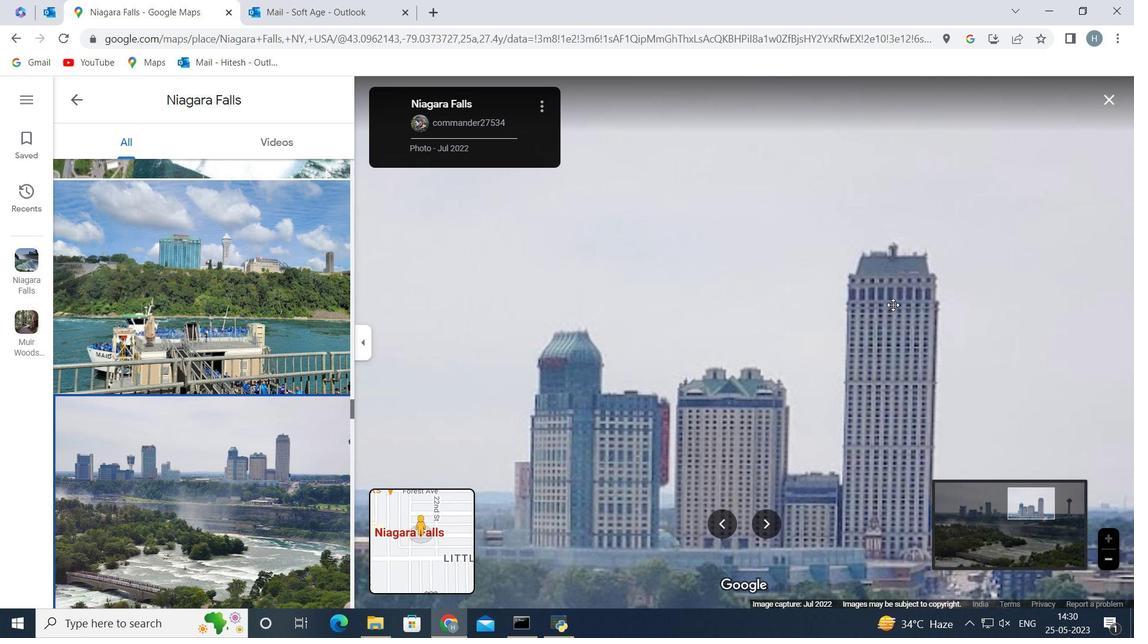 
Action: Mouse moved to (896, 297)
Screenshot: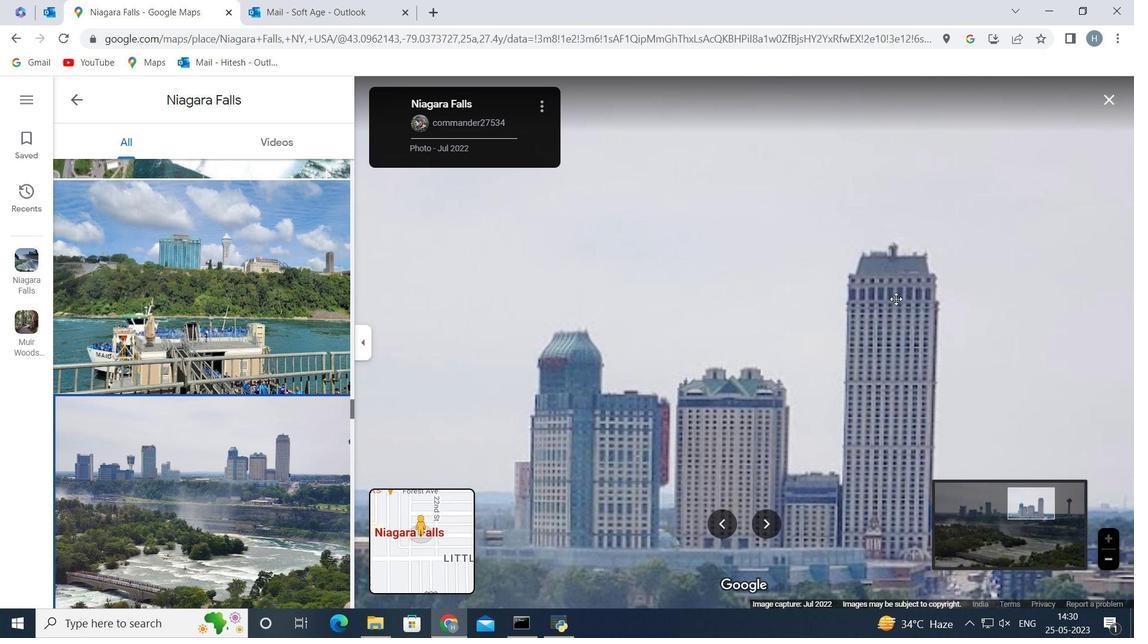 
Action: Mouse scrolled (896, 297) with delta (0, 0)
Screenshot: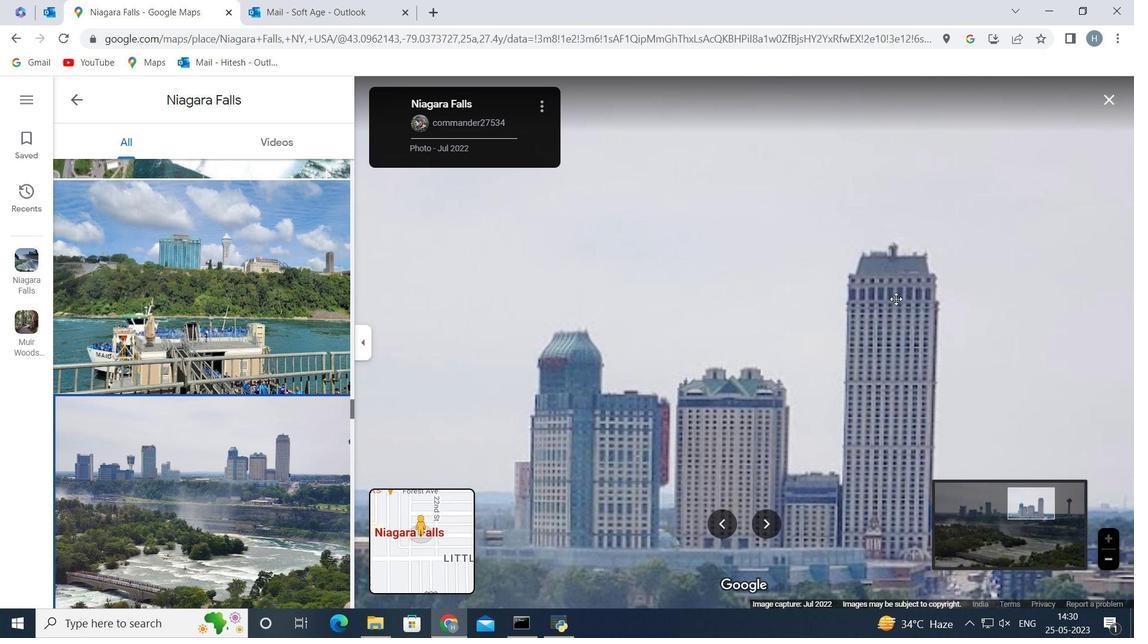 
Action: Mouse moved to (896, 297)
Screenshot: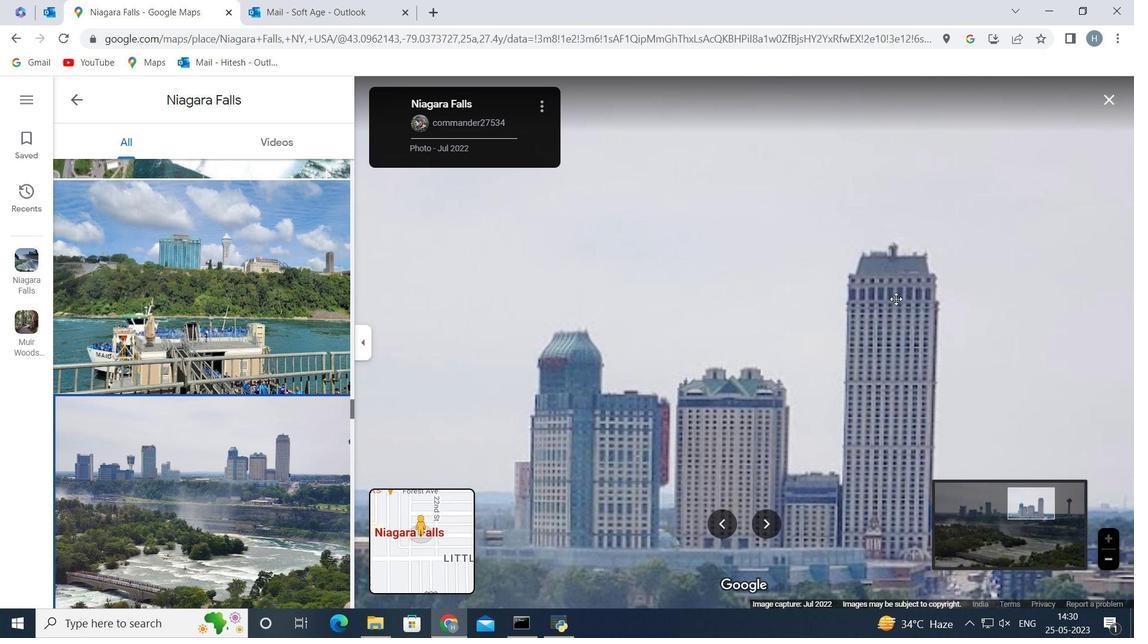 
Action: Mouse scrolled (896, 296) with delta (0, 0)
Screenshot: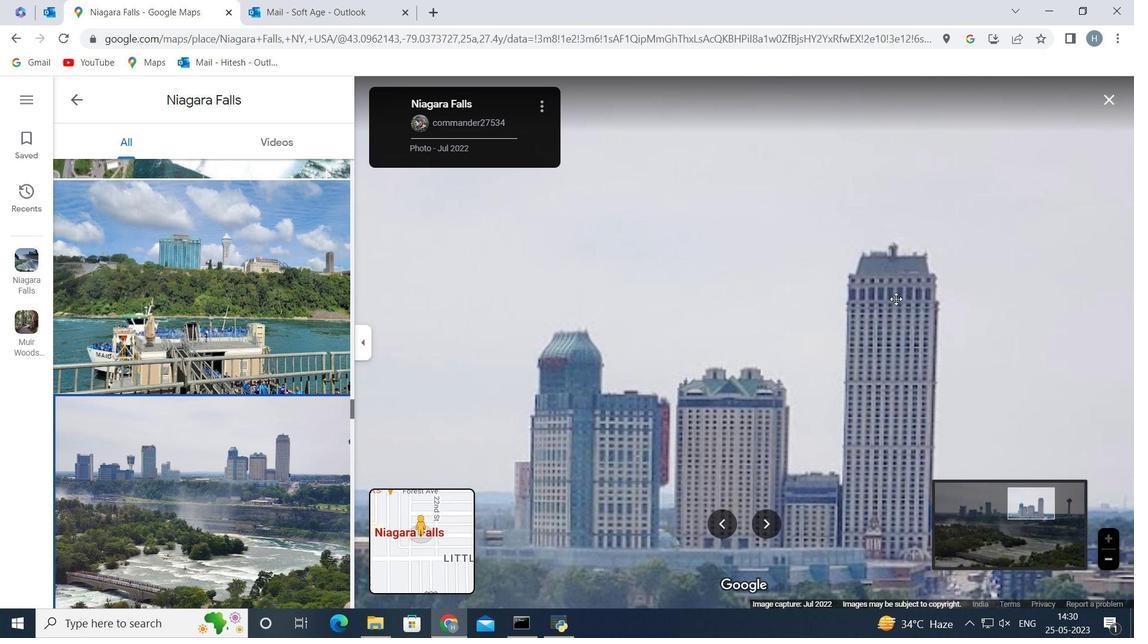 
Action: Mouse moved to (896, 295)
Screenshot: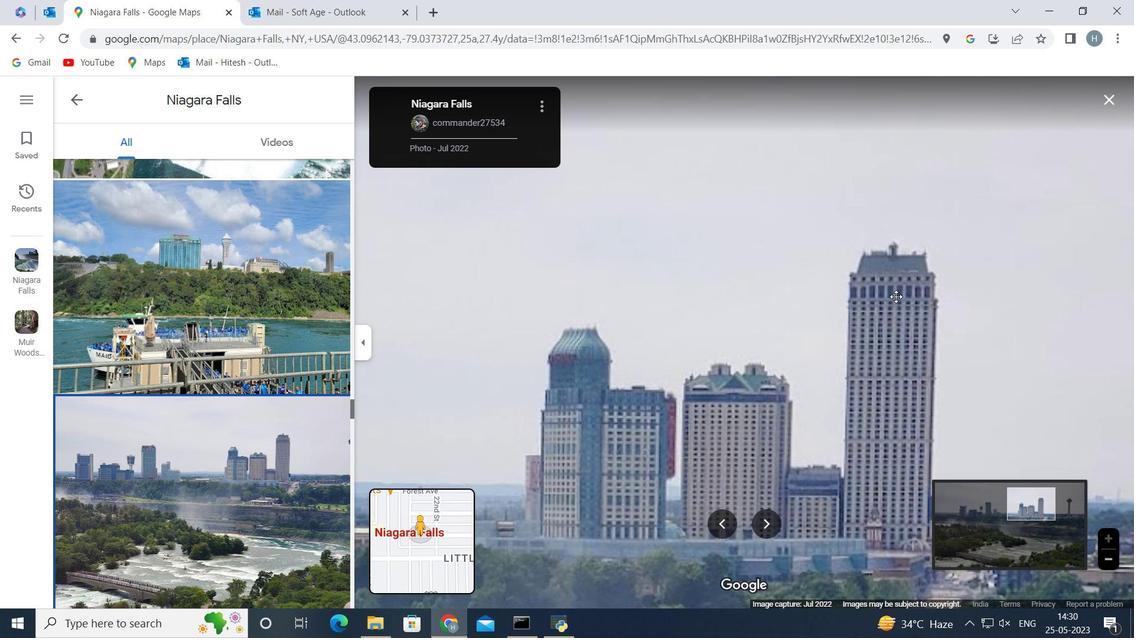 
Action: Mouse scrolled (896, 294) with delta (0, 0)
Screenshot: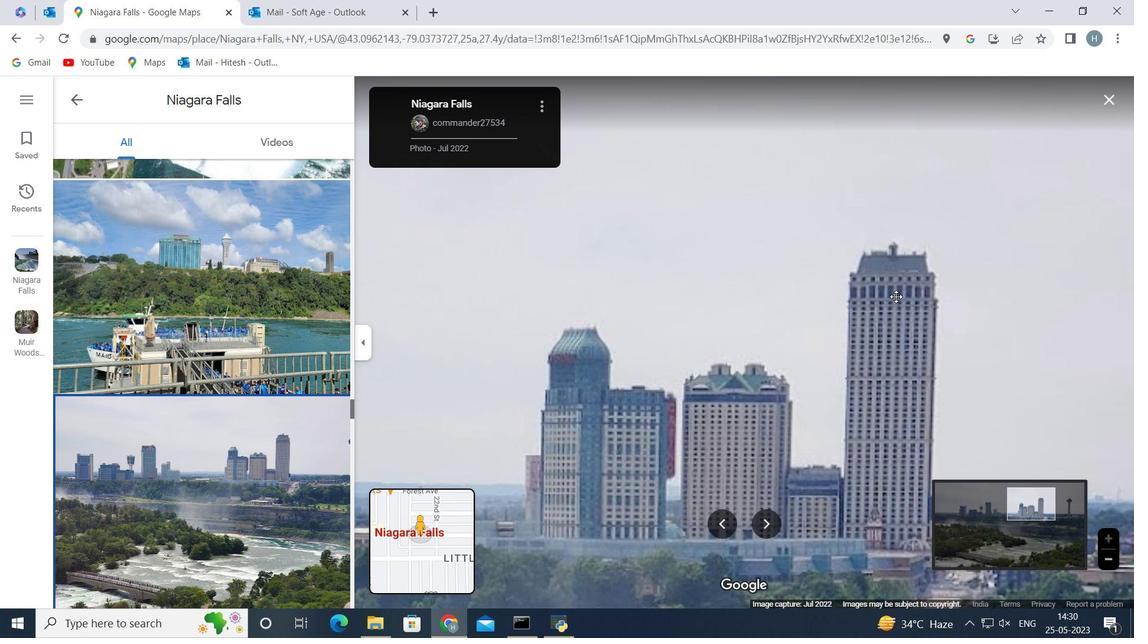 
Action: Mouse scrolled (896, 294) with delta (0, 0)
Screenshot: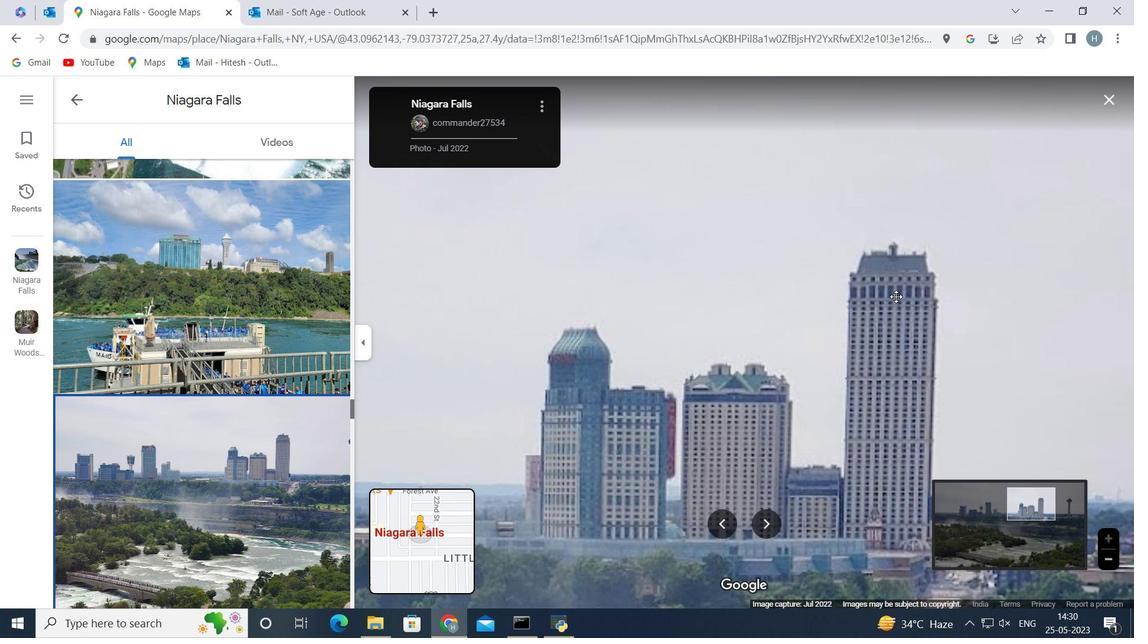 
Action: Mouse scrolled (896, 294) with delta (0, 0)
Screenshot: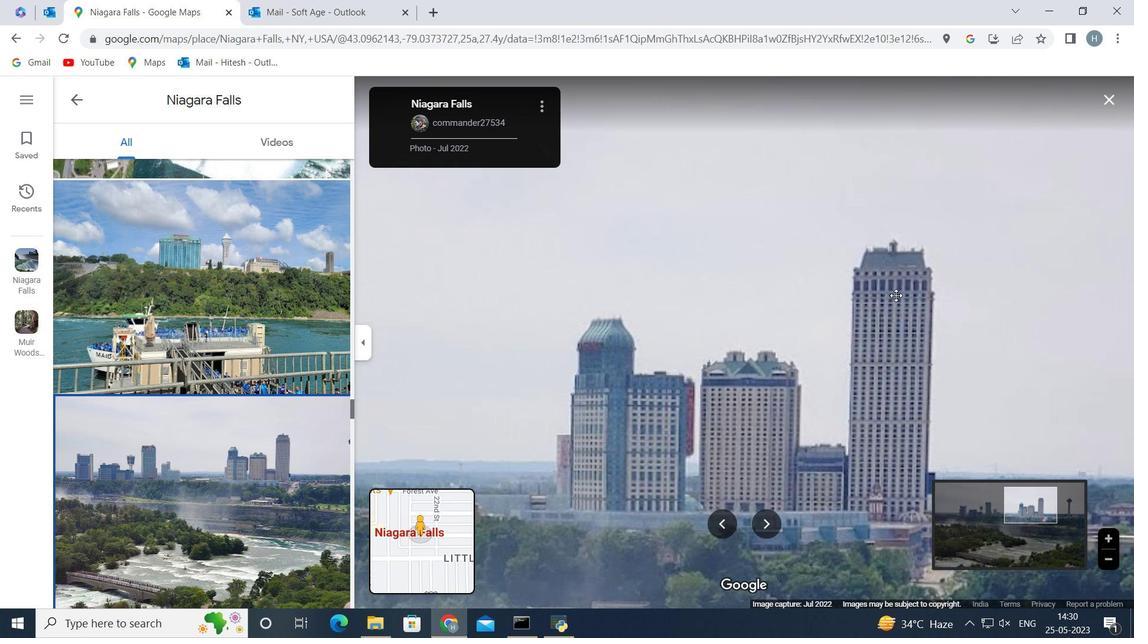 
Action: Mouse scrolled (896, 294) with delta (0, 0)
Screenshot: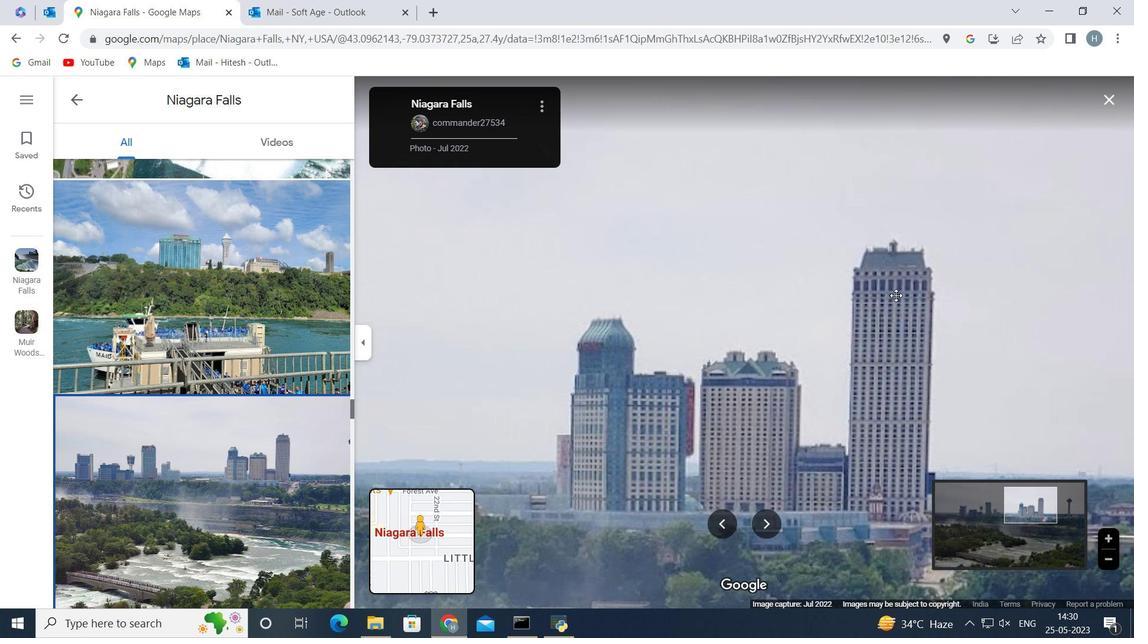 
Action: Mouse scrolled (896, 294) with delta (0, 0)
Screenshot: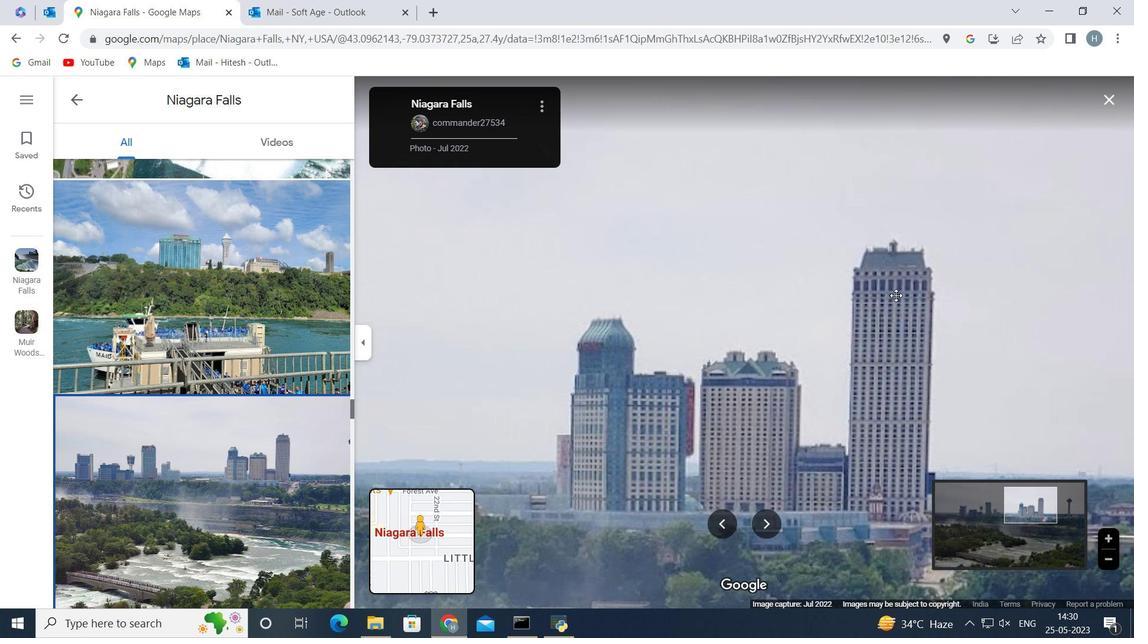 
Action: Mouse scrolled (896, 294) with delta (0, 0)
Screenshot: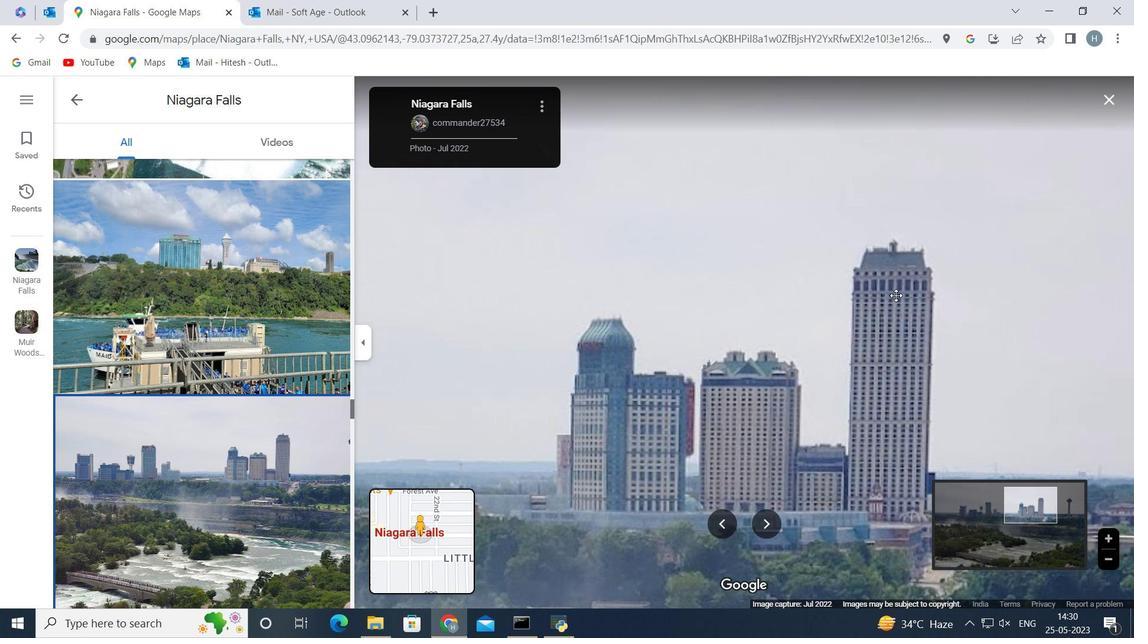 
Action: Mouse scrolled (896, 294) with delta (0, 0)
Screenshot: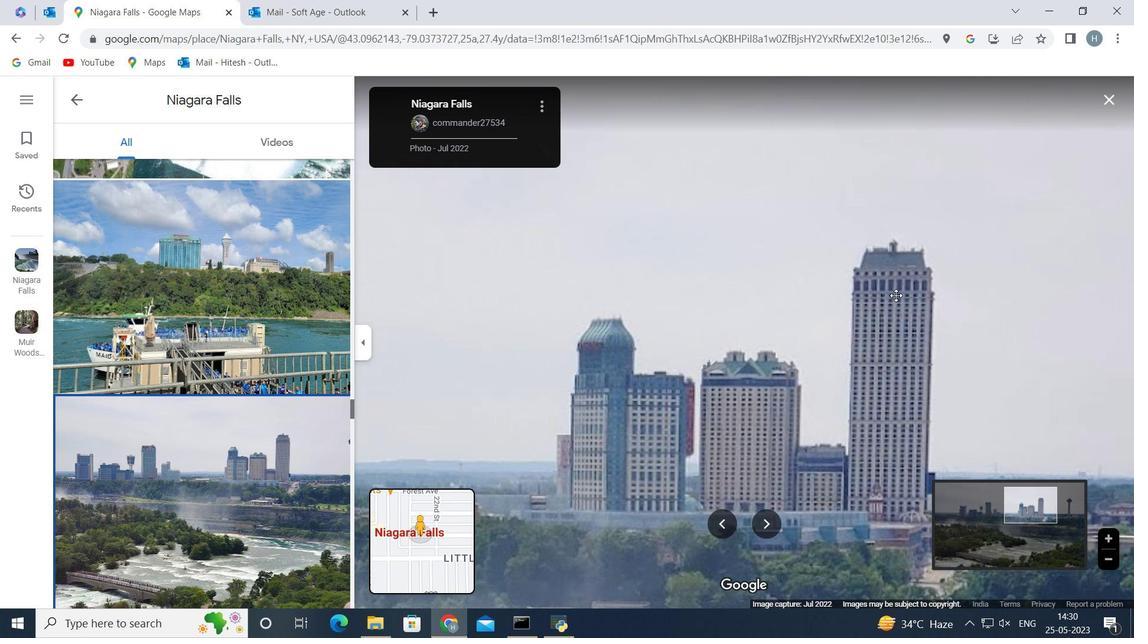 
Action: Mouse moved to (895, 295)
Screenshot: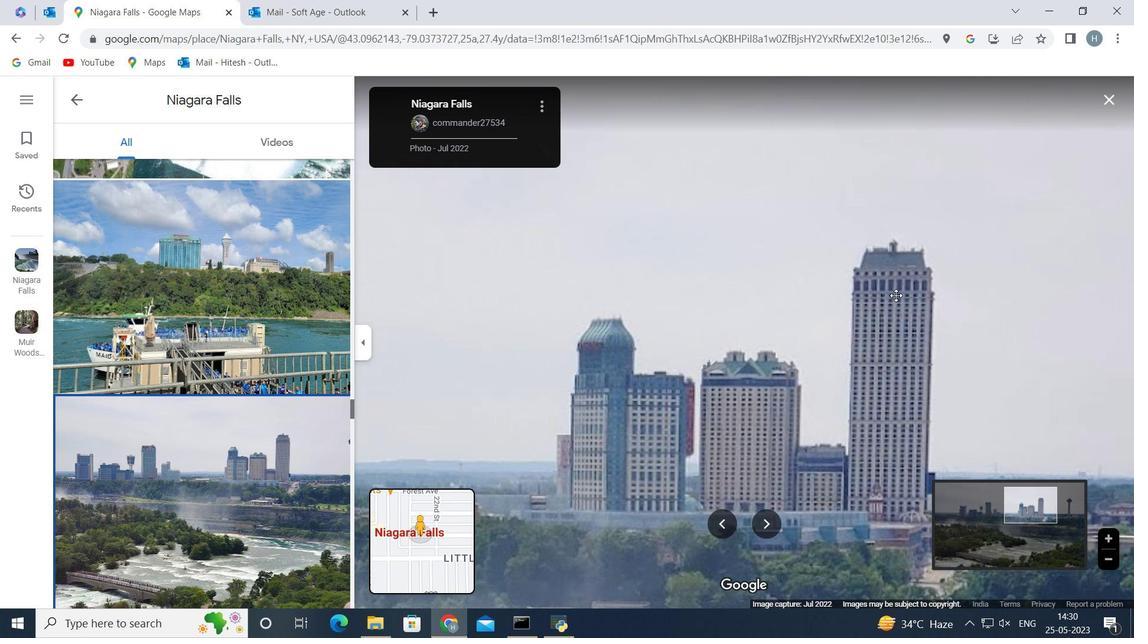 
Action: Mouse scrolled (895, 294) with delta (0, 0)
Screenshot: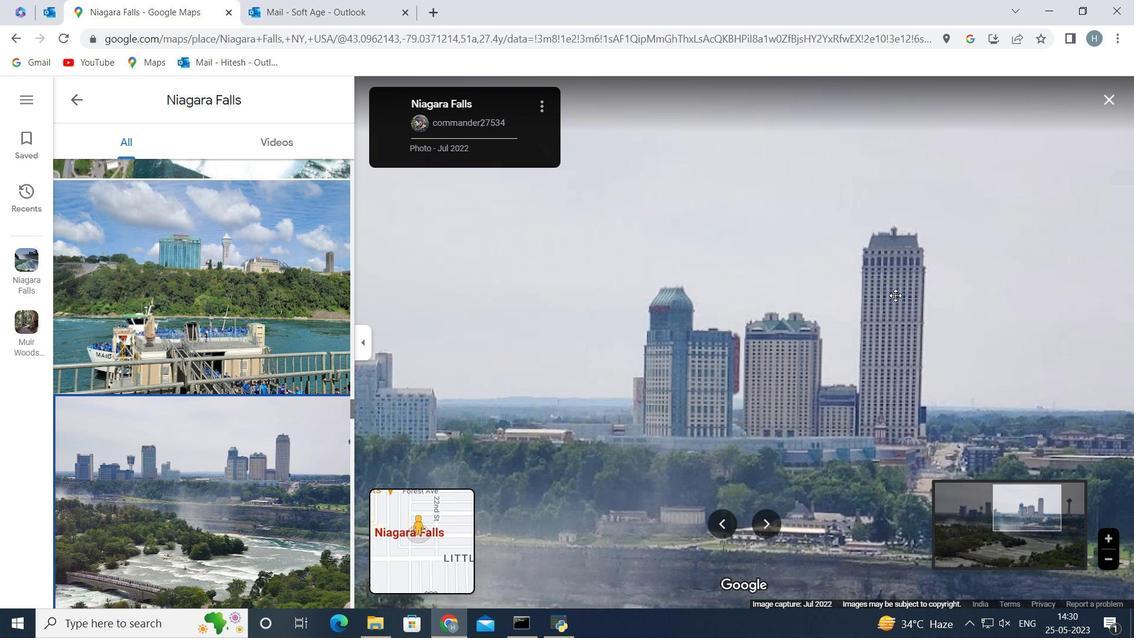 
Action: Mouse scrolled (895, 294) with delta (0, 0)
Screenshot: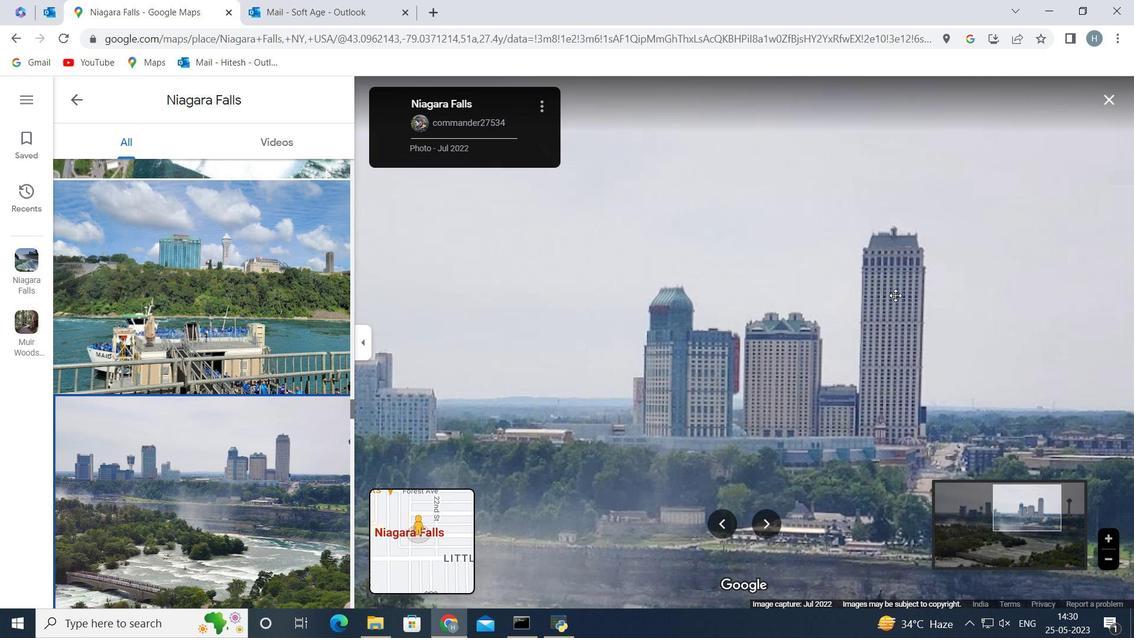 
Action: Mouse scrolled (895, 294) with delta (0, 0)
Screenshot: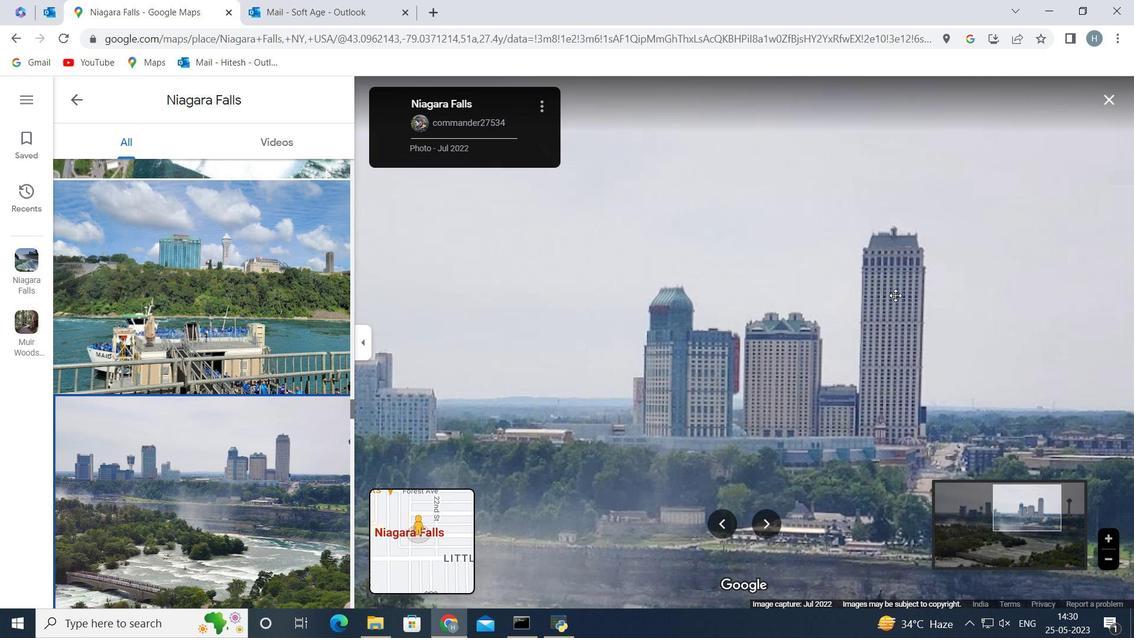 
Action: Mouse scrolled (895, 294) with delta (0, 0)
Screenshot: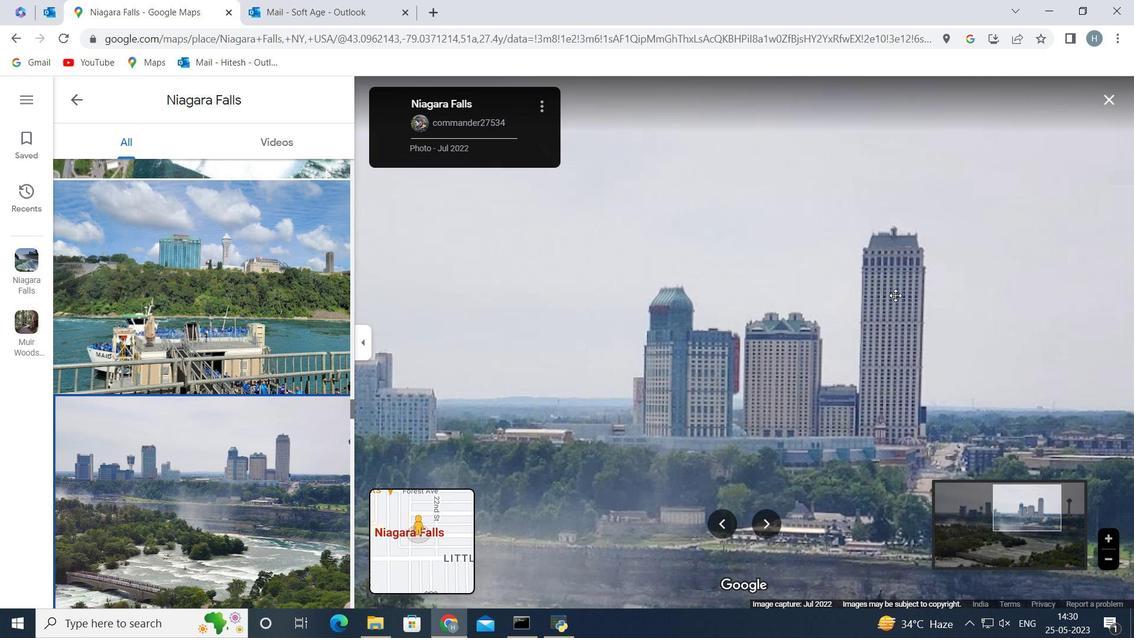 
Action: Mouse scrolled (895, 294) with delta (0, 0)
Screenshot: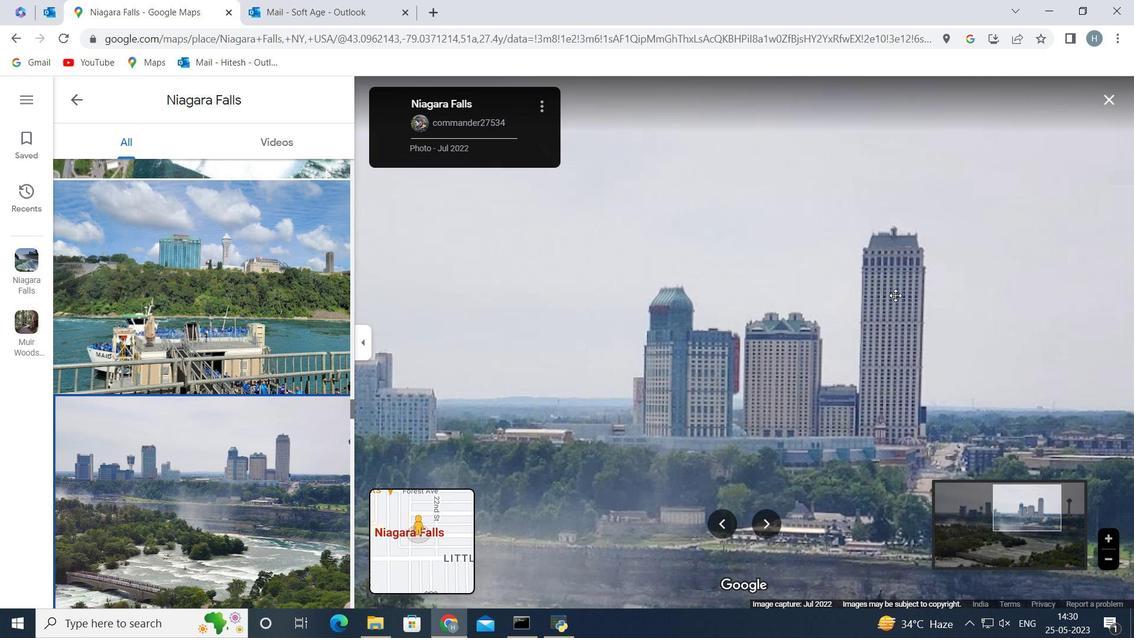 
Action: Mouse scrolled (895, 294) with delta (0, 0)
Screenshot: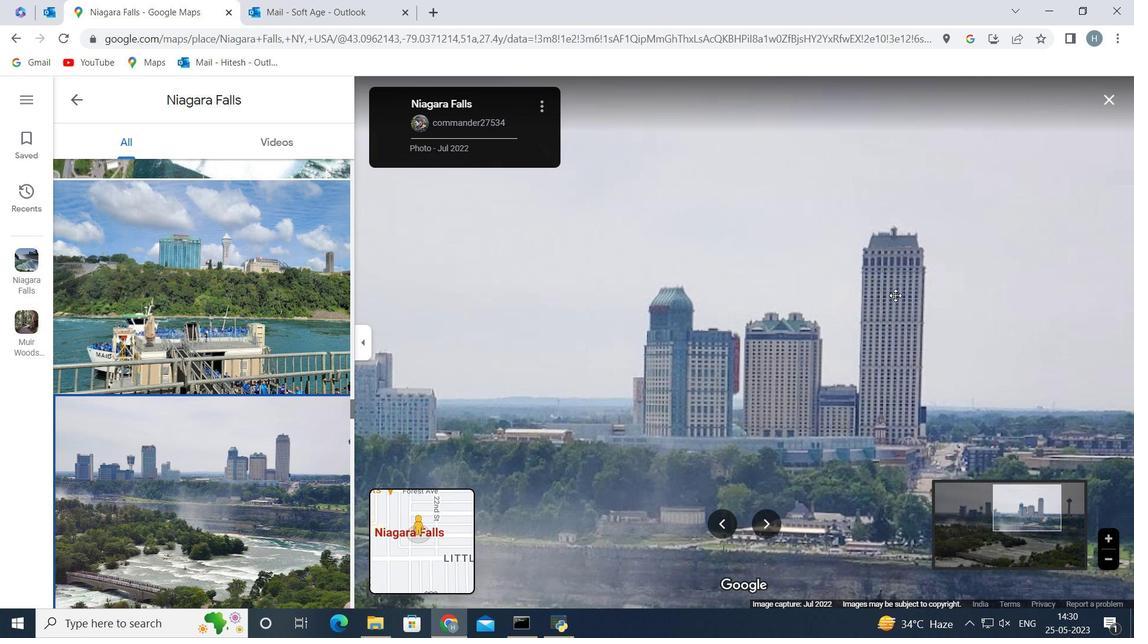 
Action: Mouse moved to (771, 530)
Screenshot: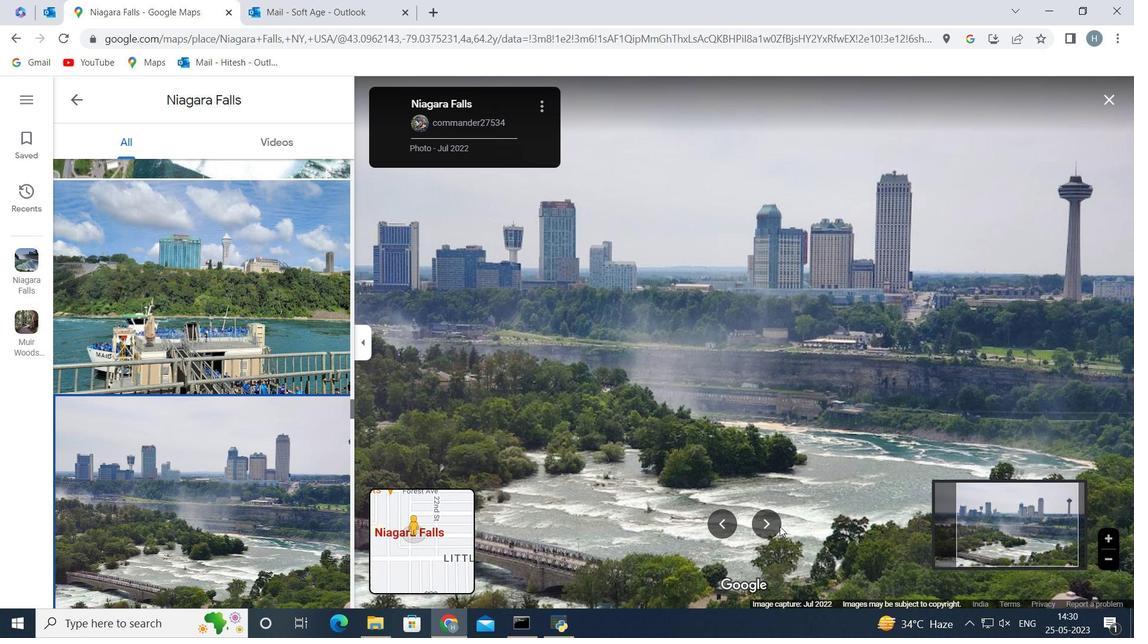
Action: Mouse pressed left at (771, 530)
Screenshot: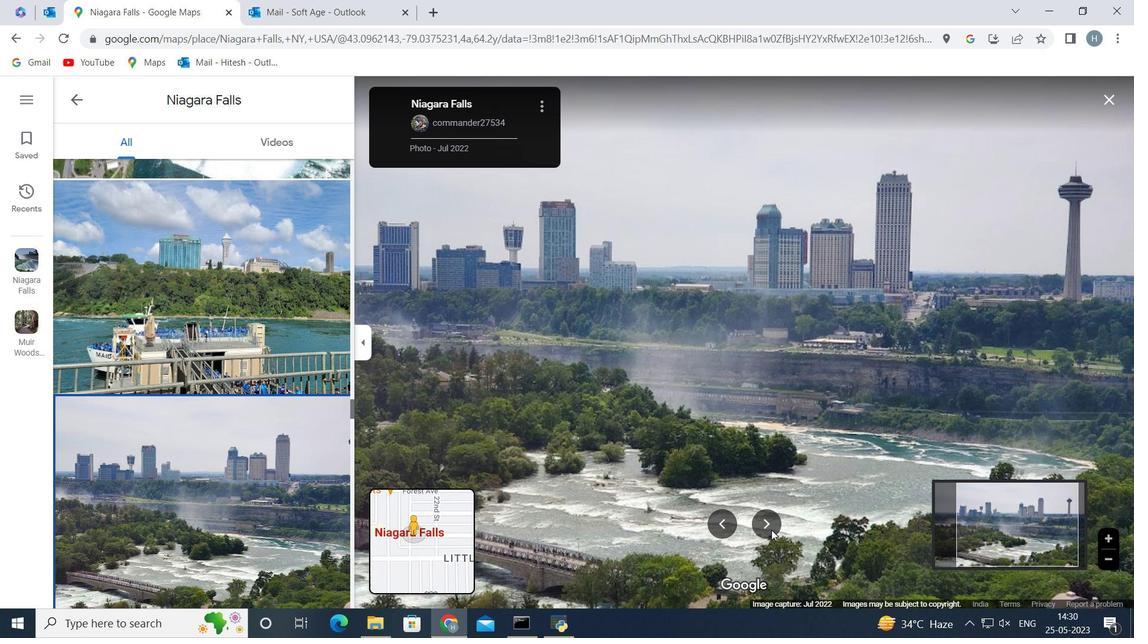 
Action: Mouse moved to (754, 419)
Screenshot: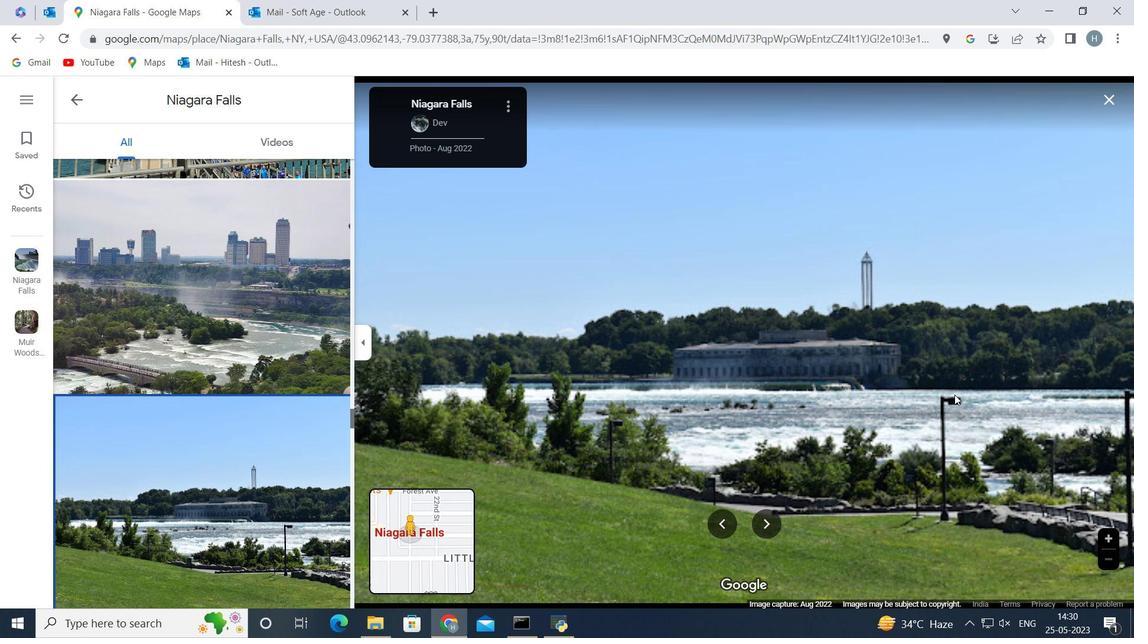
Action: Mouse scrolled (953, 395) with delta (0, 0)
Screenshot: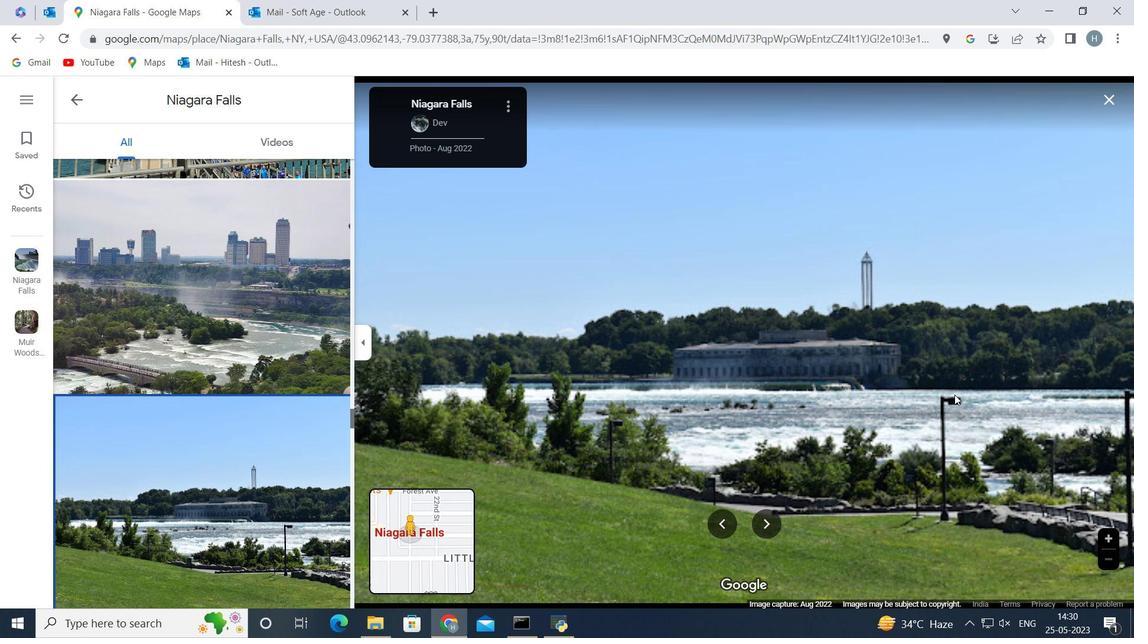 
Action: Mouse moved to (806, 376)
Screenshot: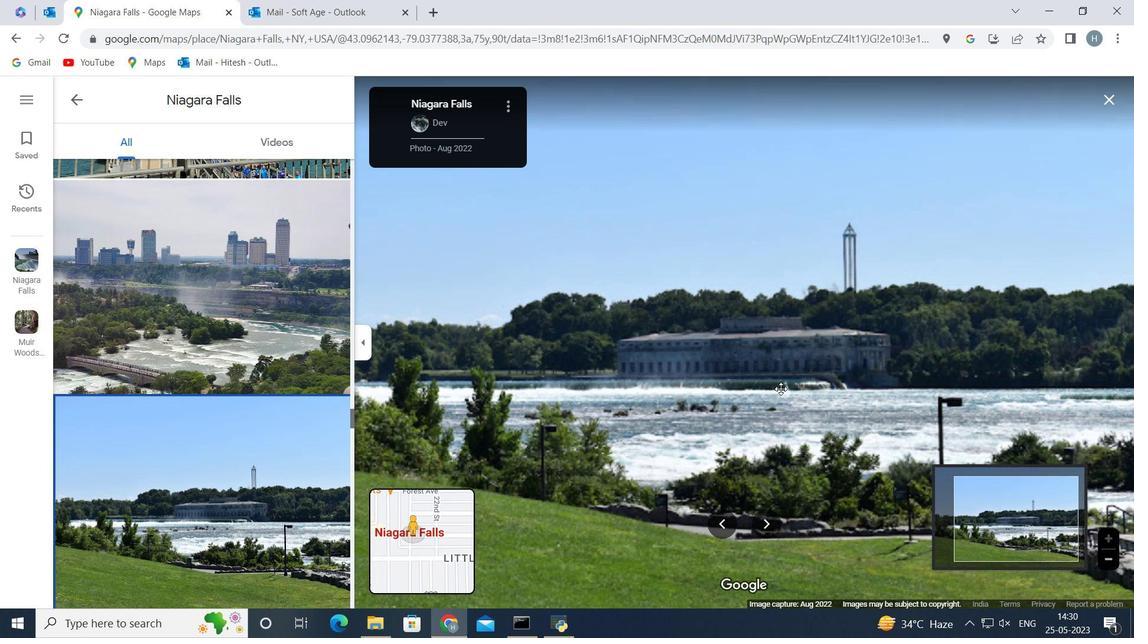 
Action: Mouse scrolled (806, 377) with delta (0, 0)
Screenshot: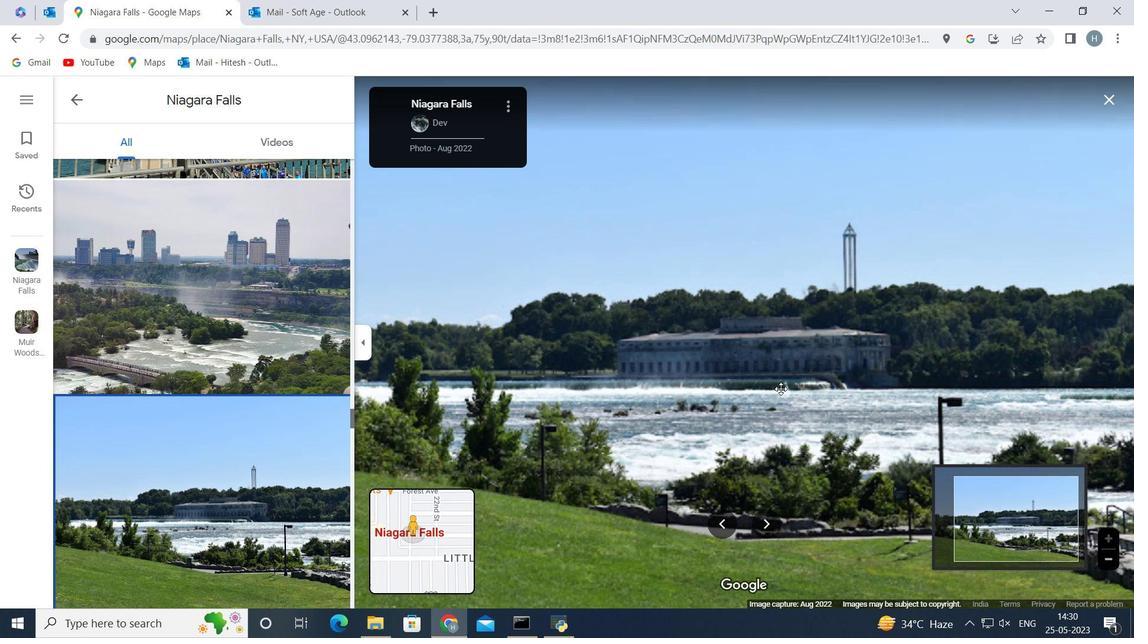
Action: Mouse scrolled (806, 377) with delta (0, 0)
Screenshot: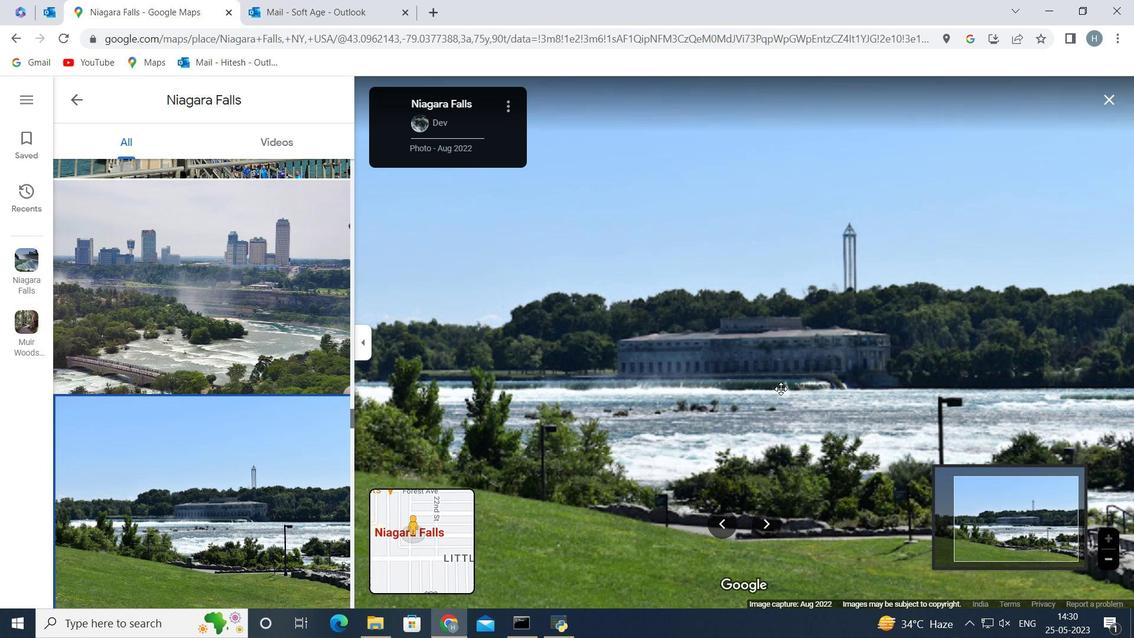 
Action: Mouse scrolled (806, 377) with delta (0, 0)
Screenshot: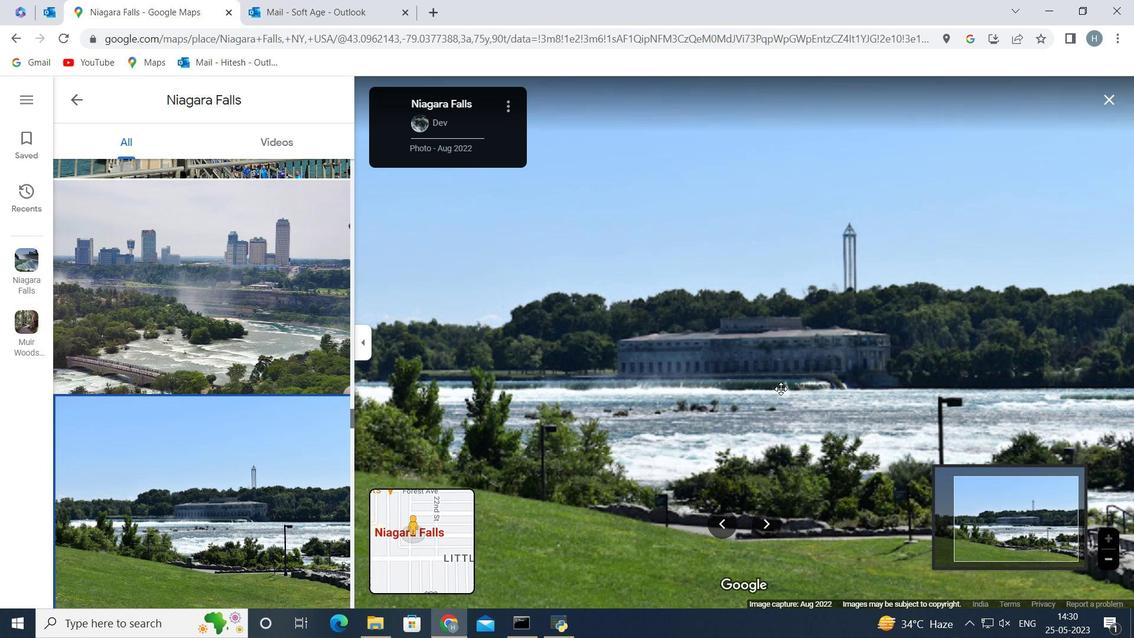 
Action: Mouse scrolled (806, 377) with delta (0, 0)
Screenshot: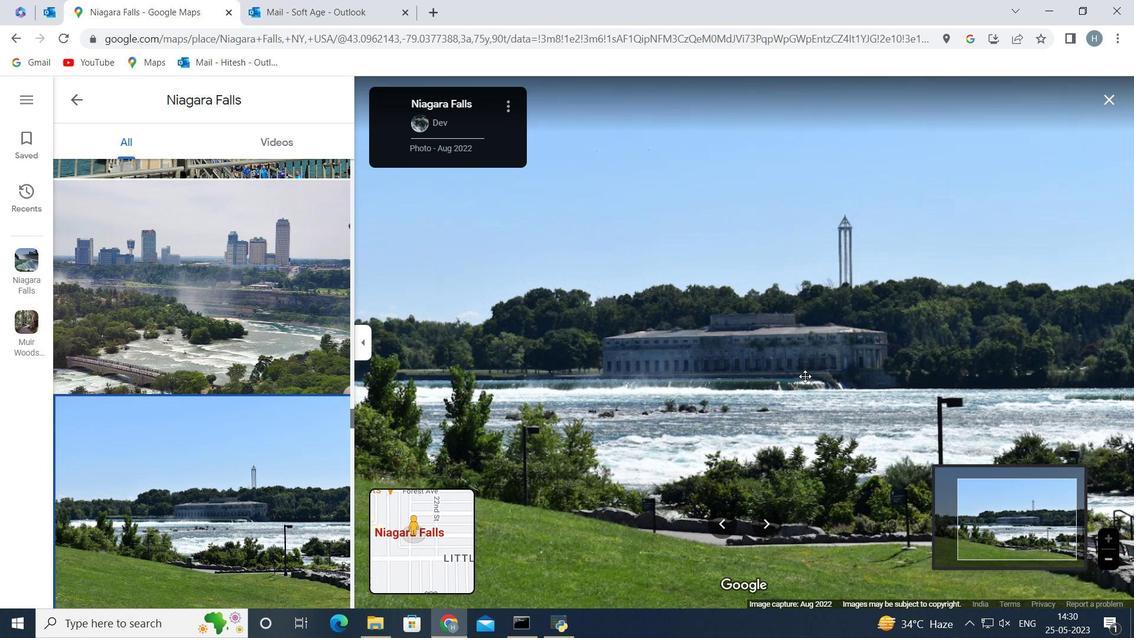 
Action: Mouse moved to (837, 387)
Screenshot: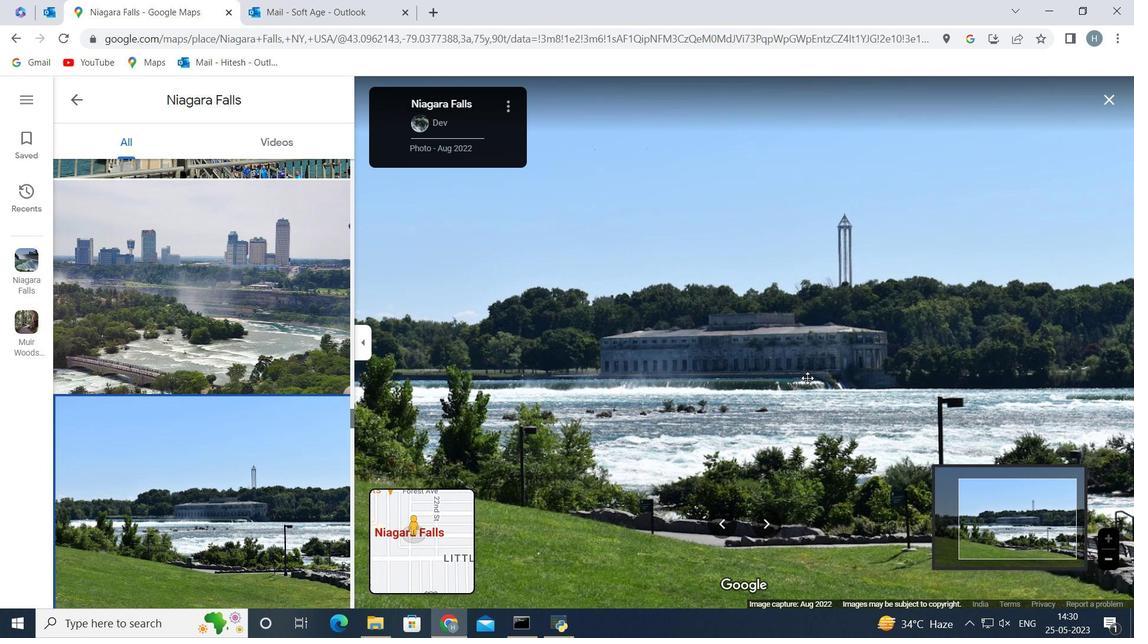 
Action: Mouse scrolled (837, 387) with delta (0, 0)
Screenshot: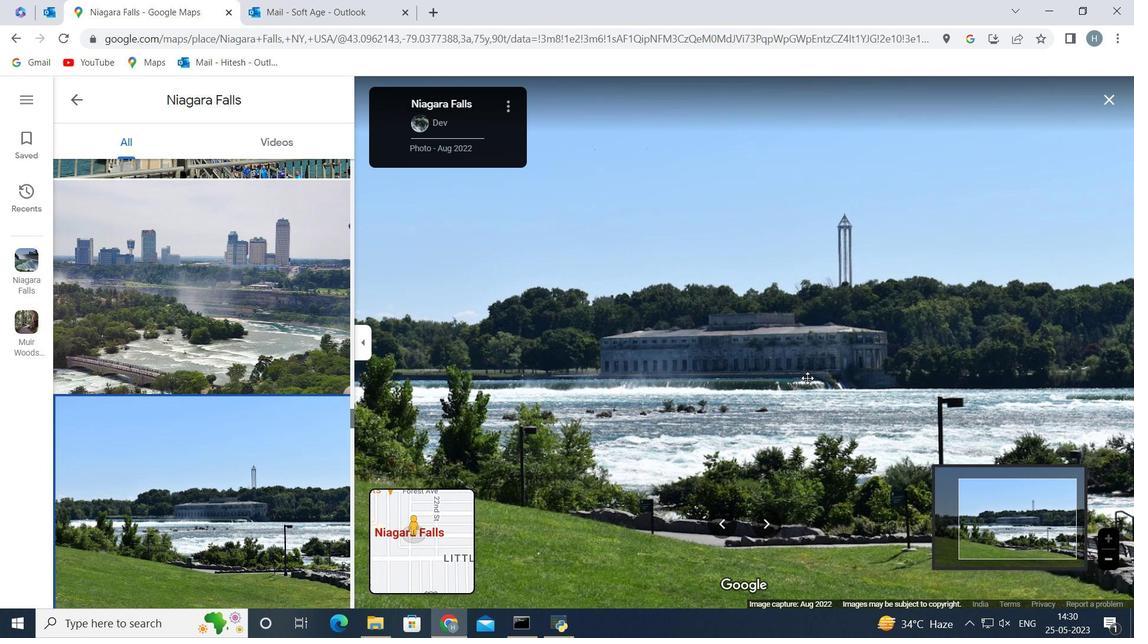
Action: Mouse moved to (839, 387)
Screenshot: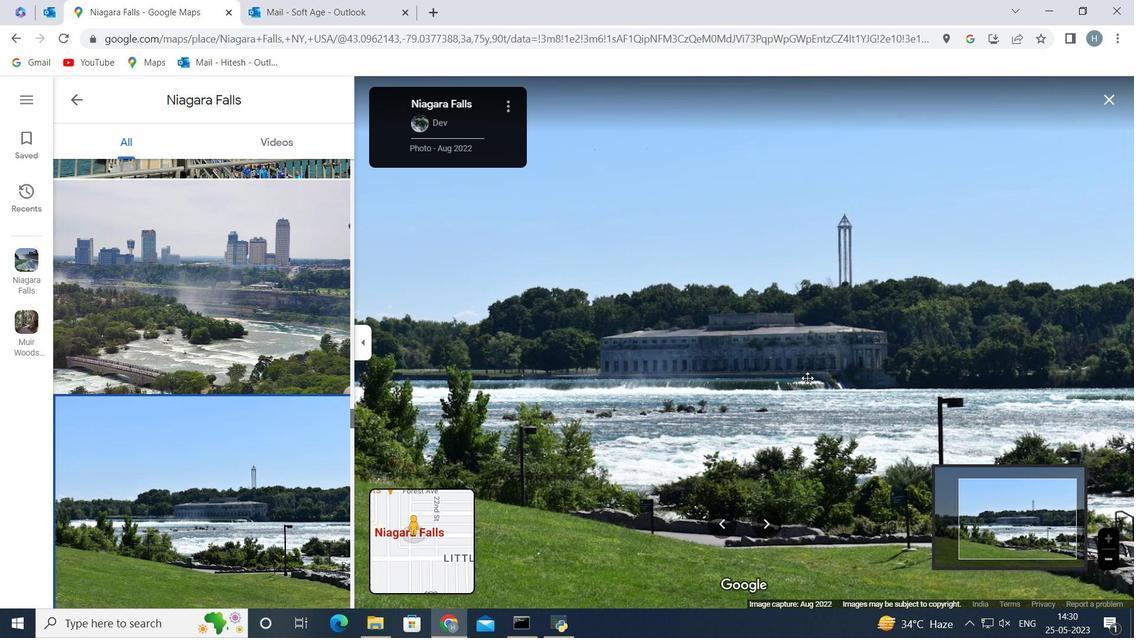 
Action: Mouse scrolled (839, 388) with delta (0, 0)
Screenshot: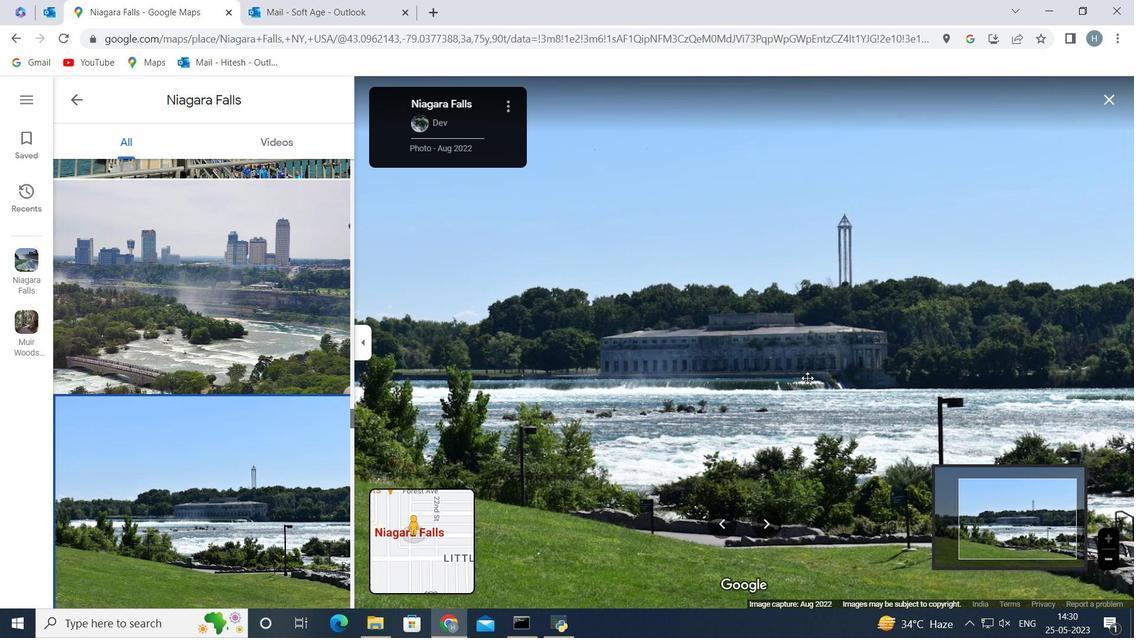 
Action: Mouse moved to (840, 387)
Screenshot: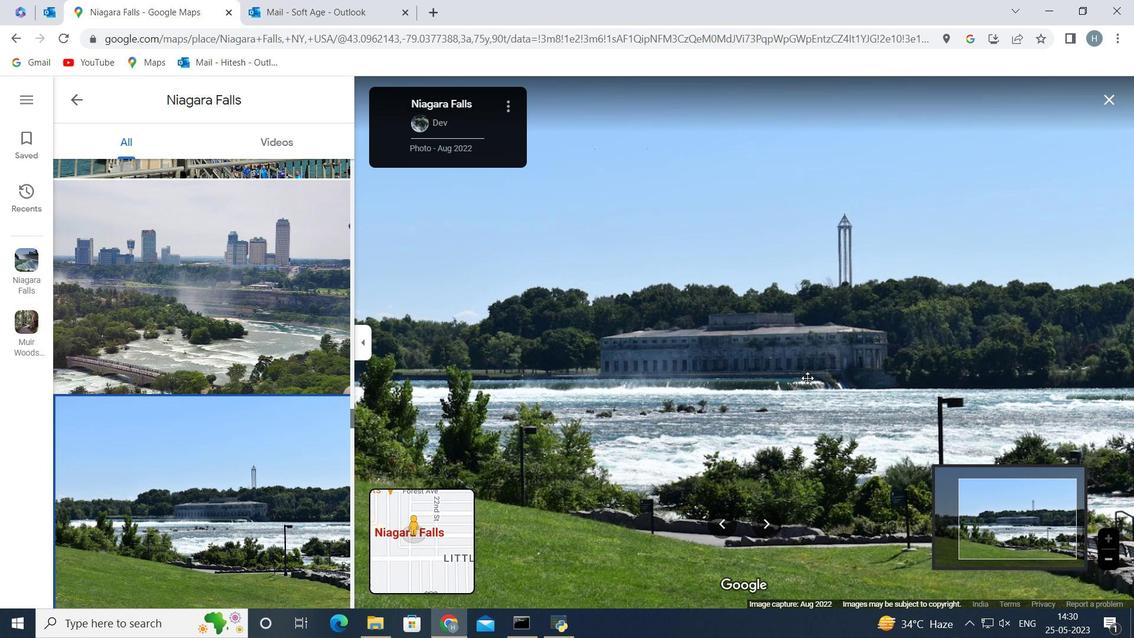 
Action: Mouse scrolled (840, 388) with delta (0, 0)
Screenshot: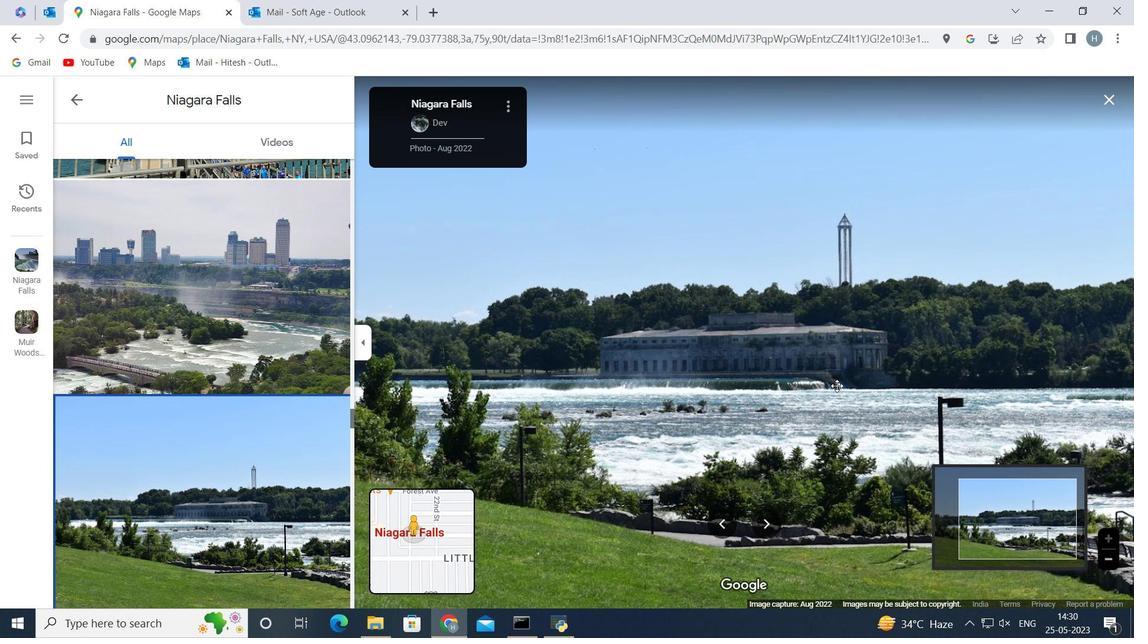 
Action: Mouse scrolled (840, 388) with delta (0, 0)
Screenshot: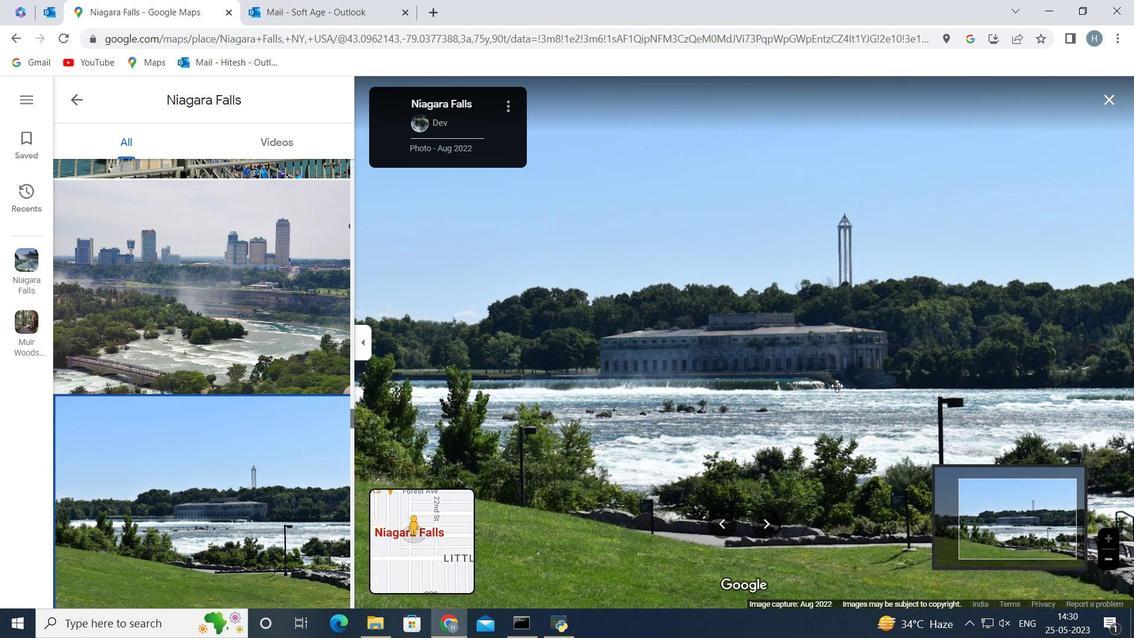 
Action: Mouse moved to (840, 388)
Screenshot: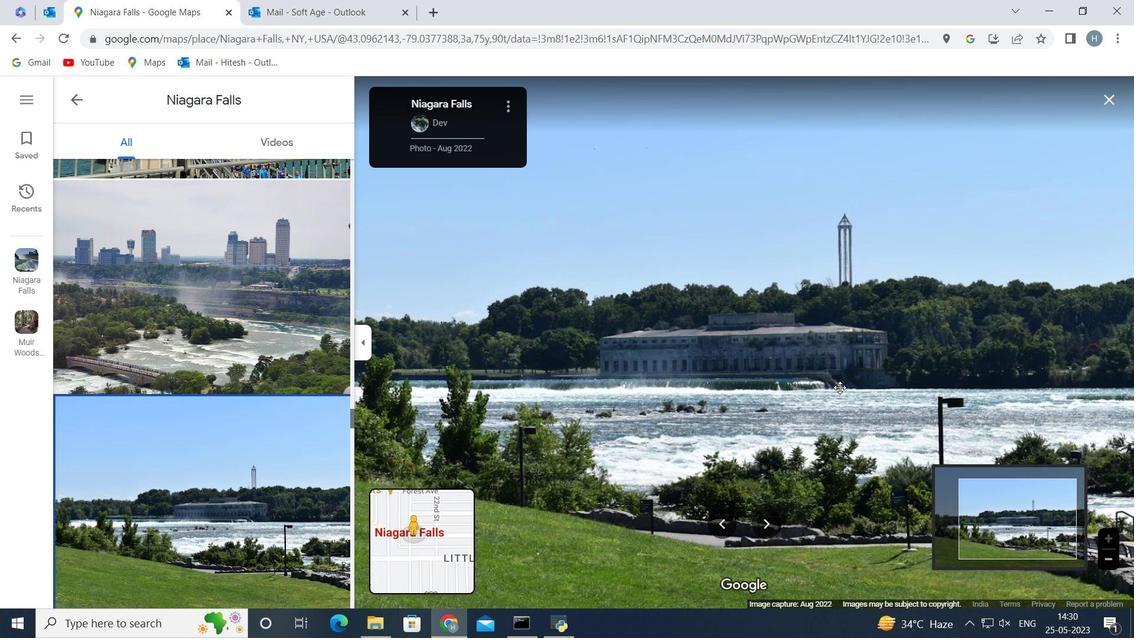
Action: Mouse scrolled (840, 388) with delta (0, 0)
Screenshot: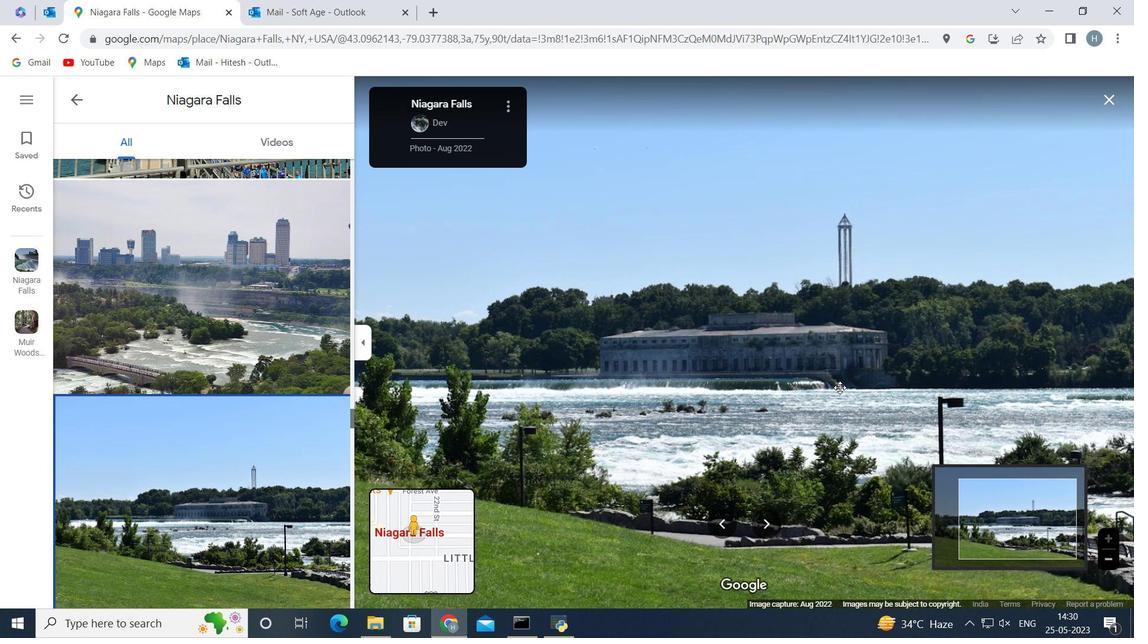 
Action: Mouse moved to (840, 388)
Screenshot: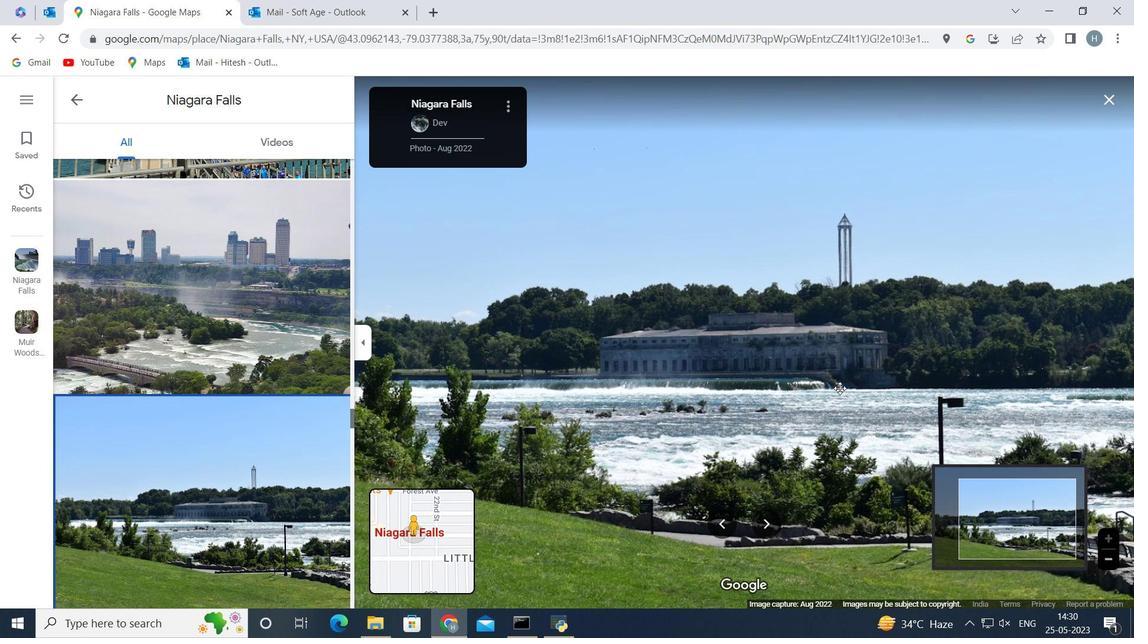 
Action: Mouse scrolled (840, 388) with delta (0, 0)
Screenshot: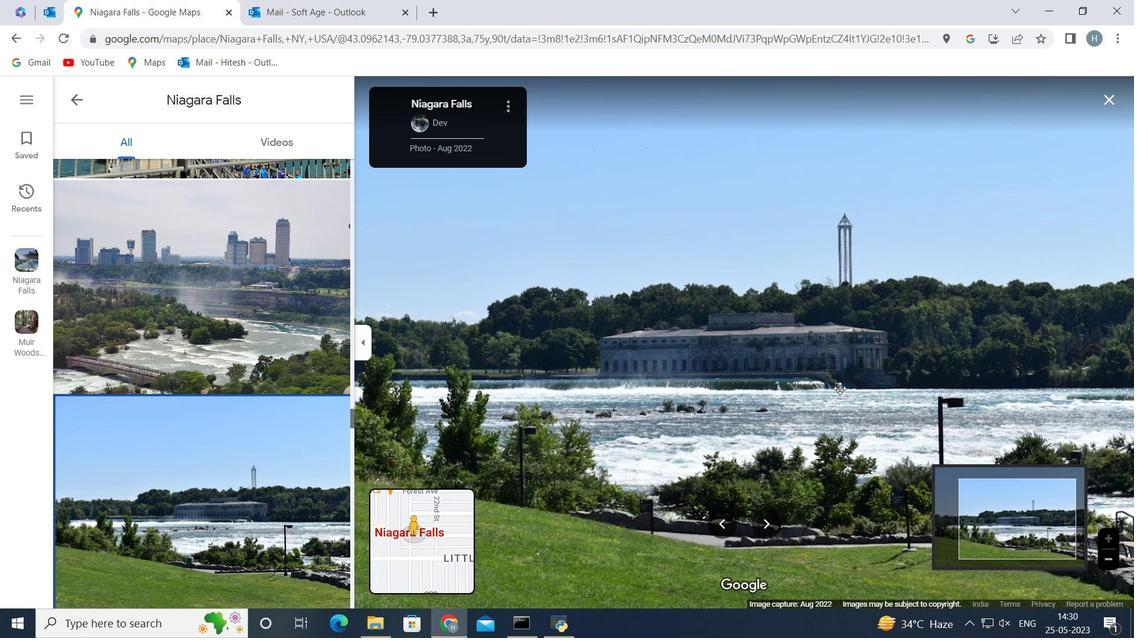 
Action: Mouse scrolled (840, 388) with delta (0, 0)
Screenshot: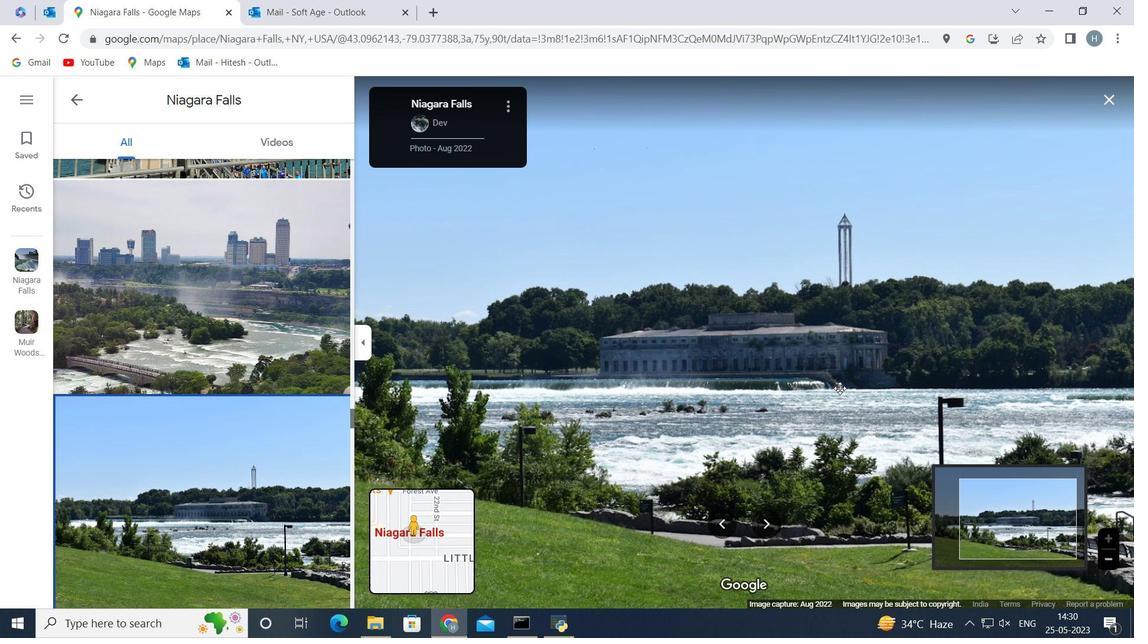 
Action: Mouse scrolled (840, 388) with delta (0, 0)
Screenshot: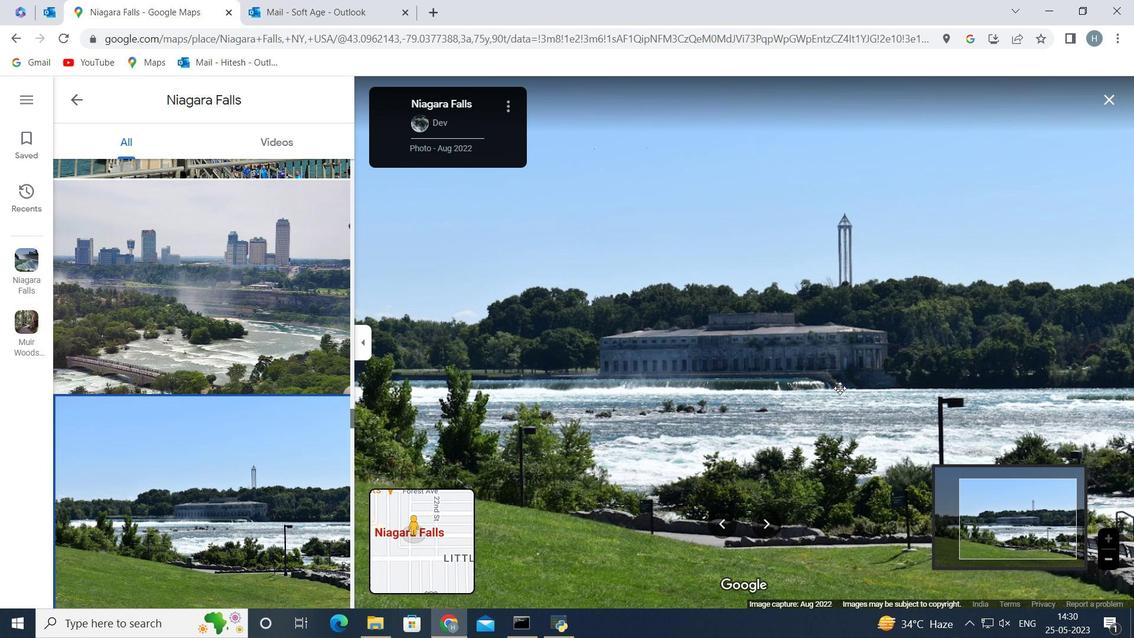 
Action: Mouse scrolled (840, 388) with delta (0, 0)
Screenshot: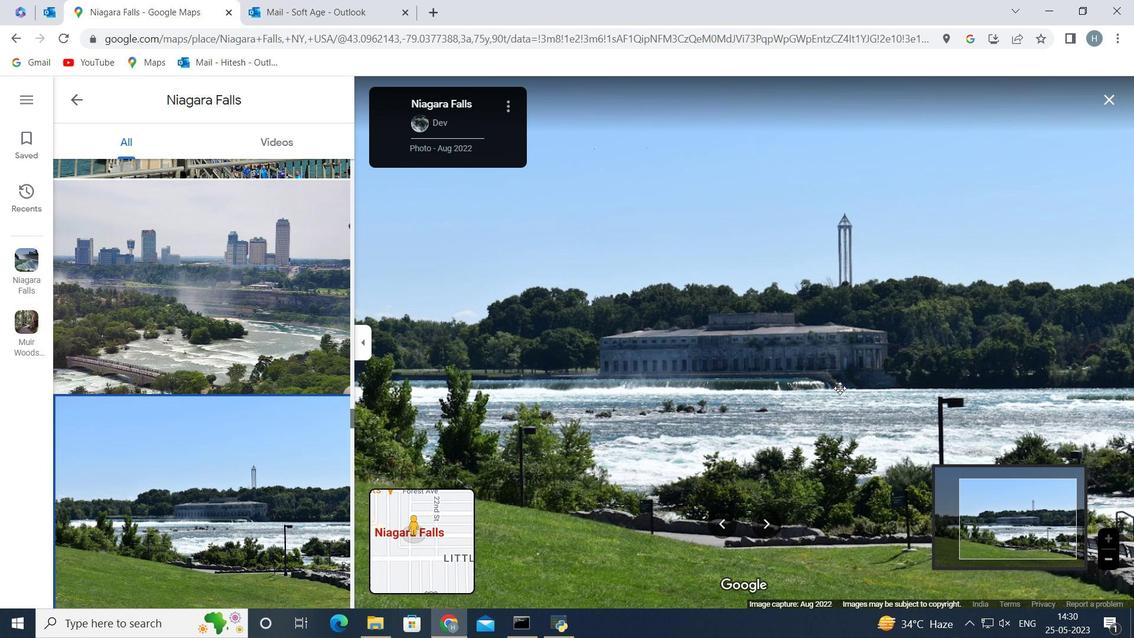 
Action: Mouse scrolled (840, 388) with delta (0, 0)
Screenshot: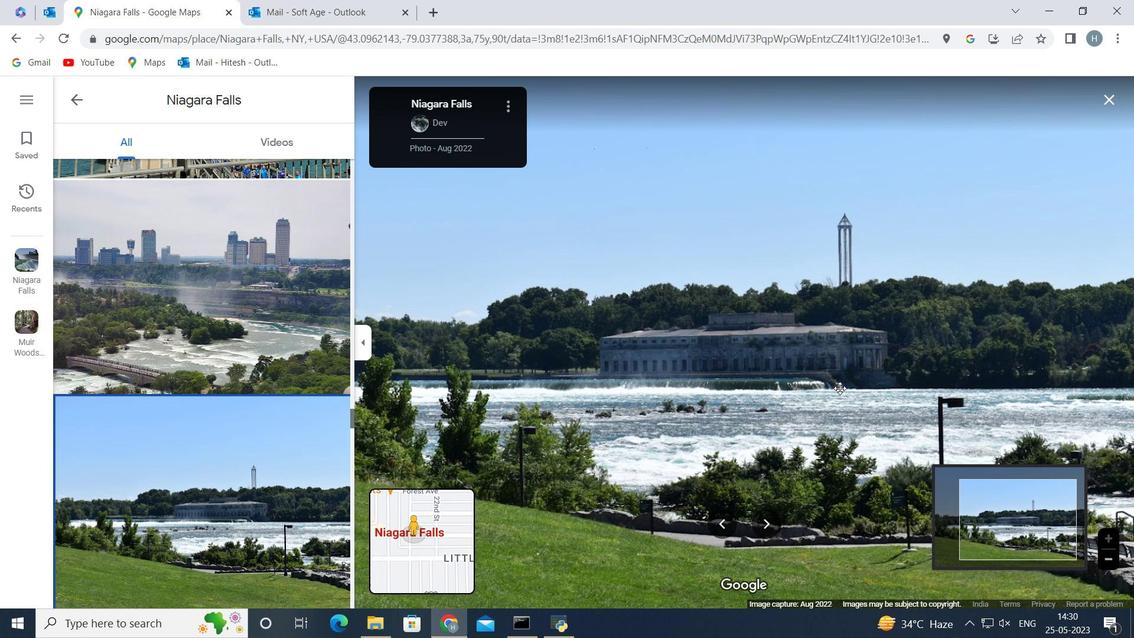 
Action: Mouse scrolled (840, 388) with delta (0, 0)
Screenshot: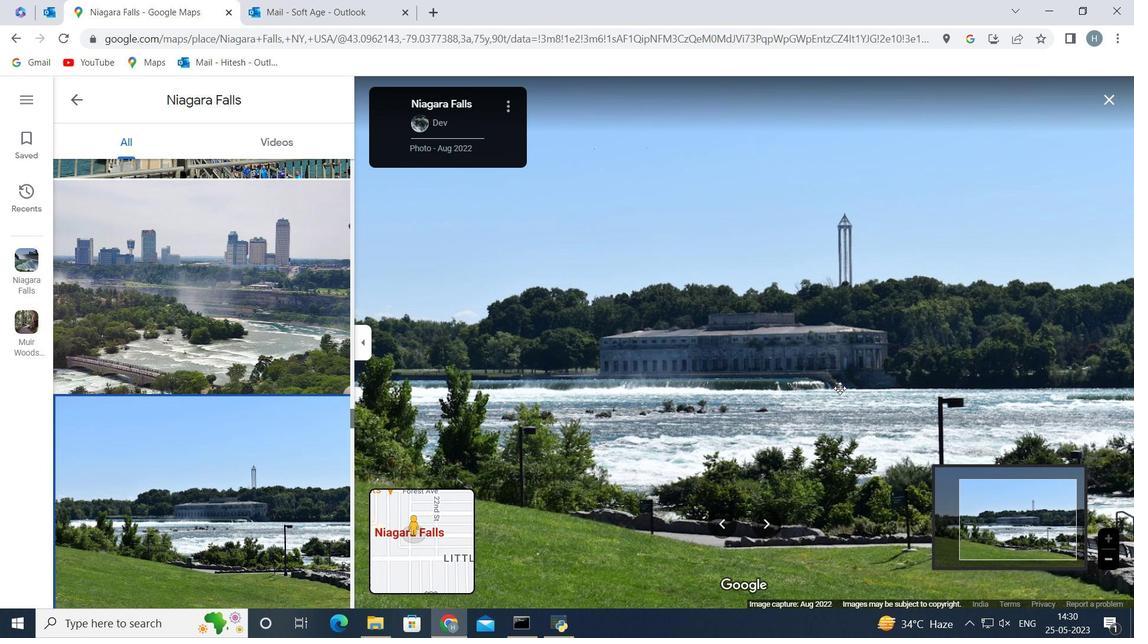 
Action: Mouse moved to (843, 387)
Screenshot: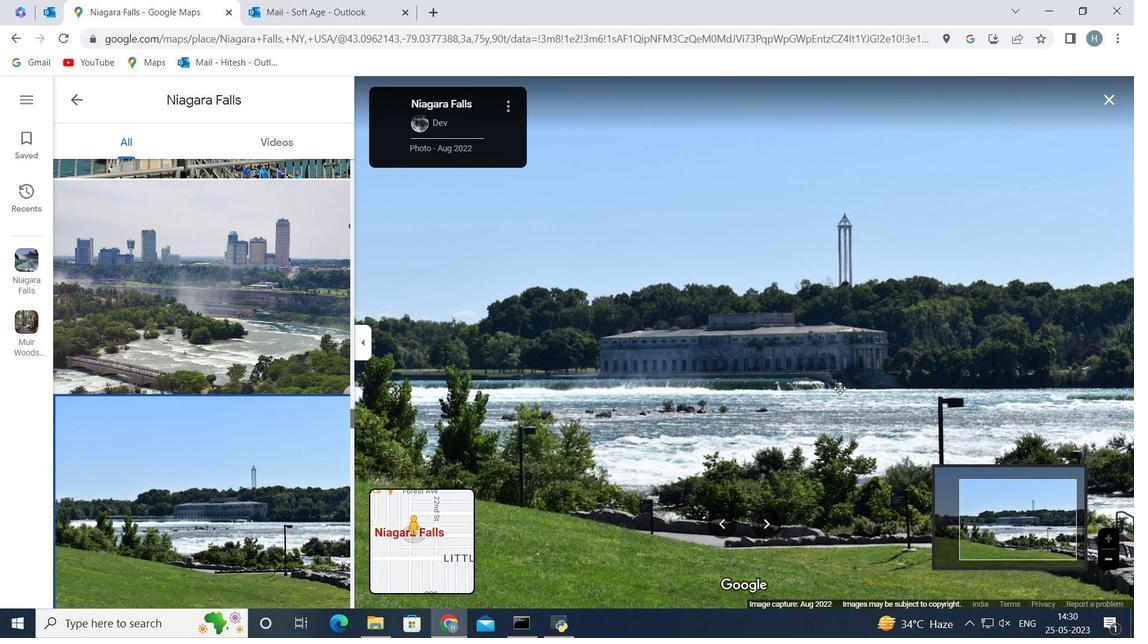 
Action: Mouse scrolled (843, 386) with delta (0, 0)
Screenshot: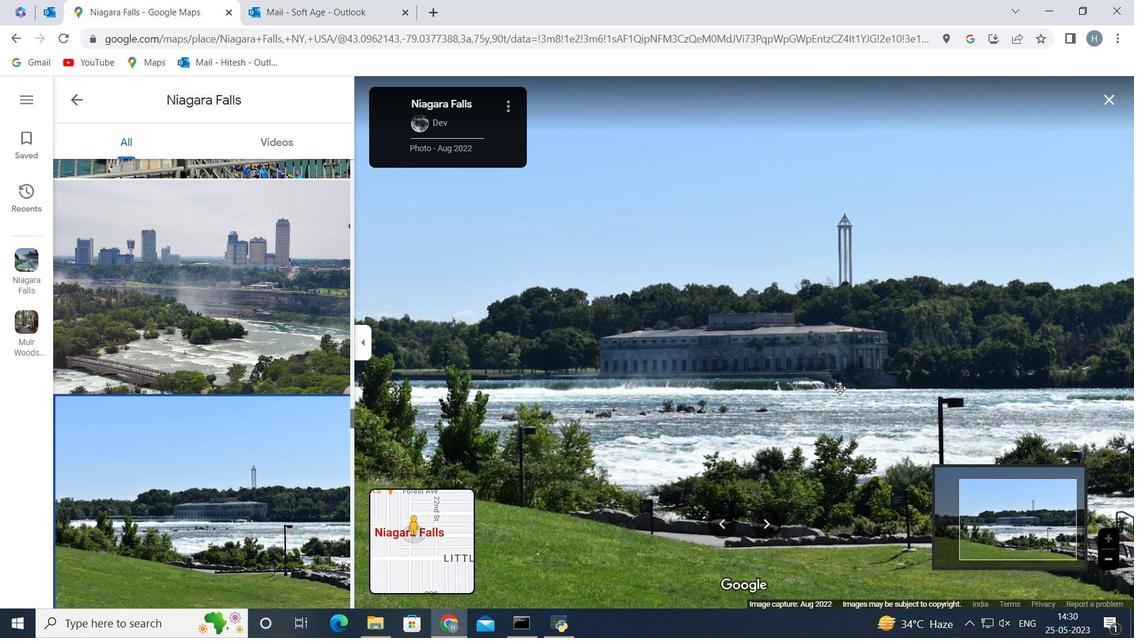 
Action: Mouse moved to (843, 382)
Screenshot: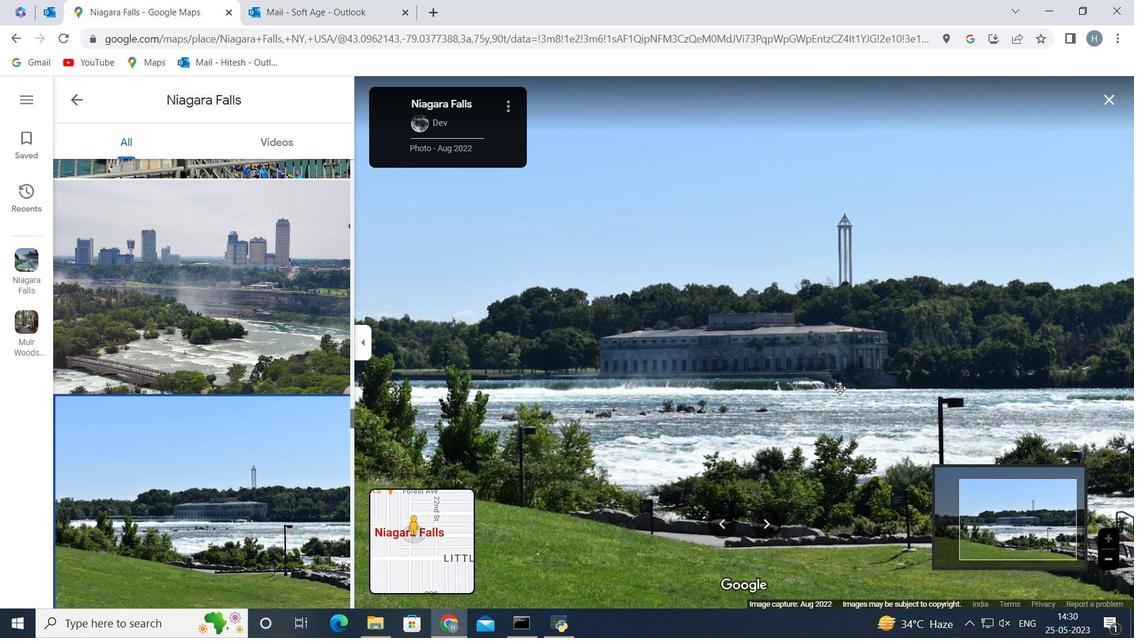 
Action: Mouse scrolled (843, 381) with delta (0, 0)
Screenshot: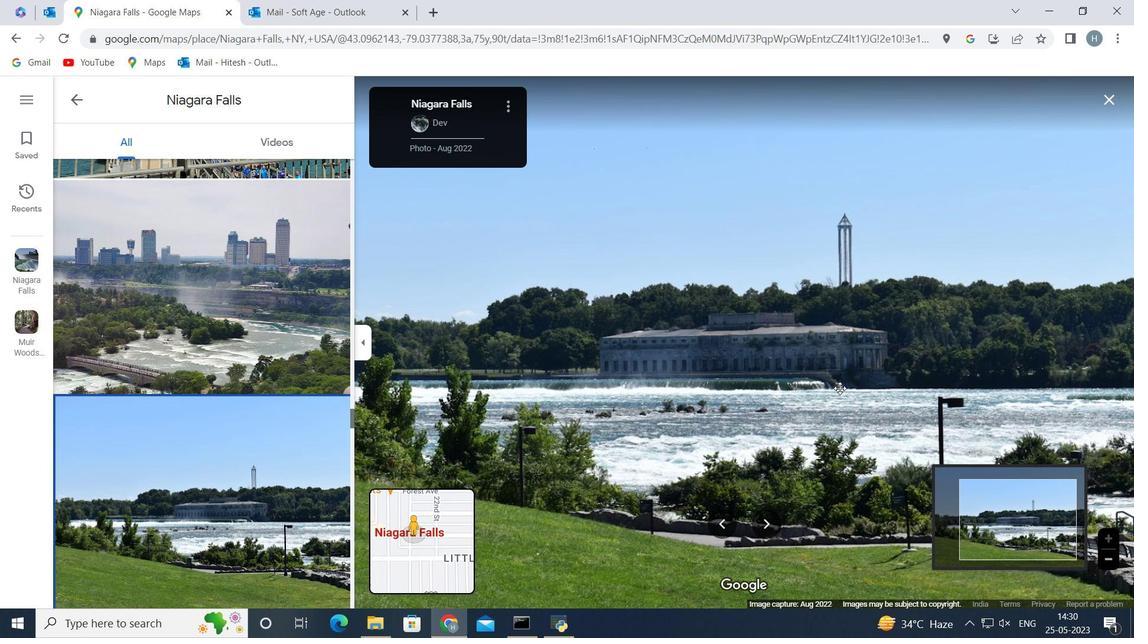 
Action: Mouse moved to (839, 374)
Screenshot: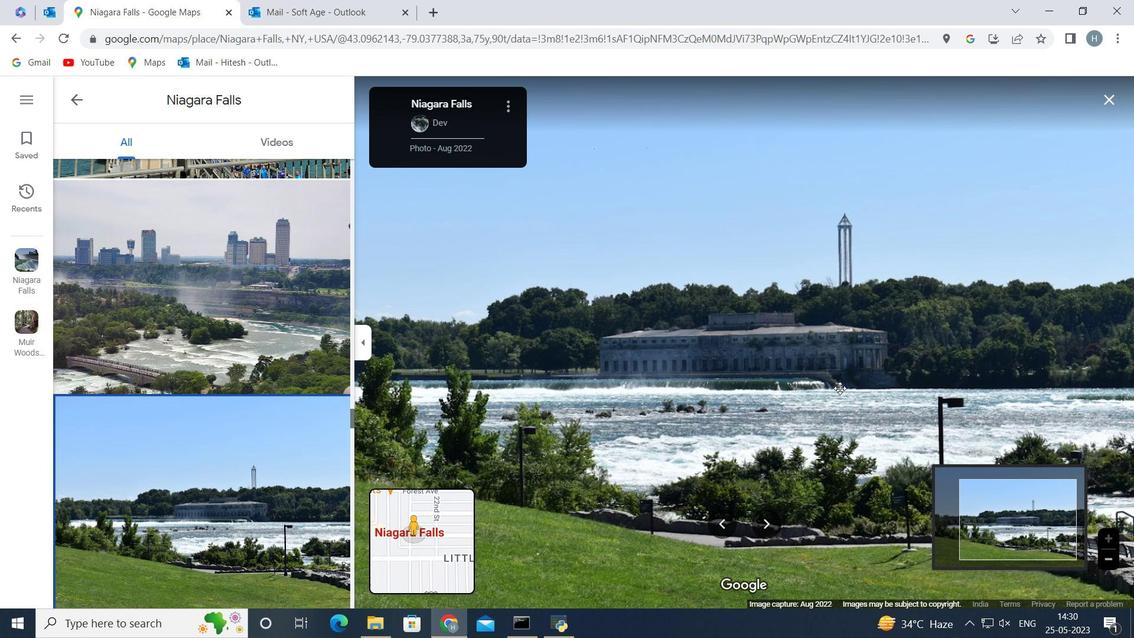 
Action: Mouse scrolled (839, 375) with delta (0, 0)
Screenshot: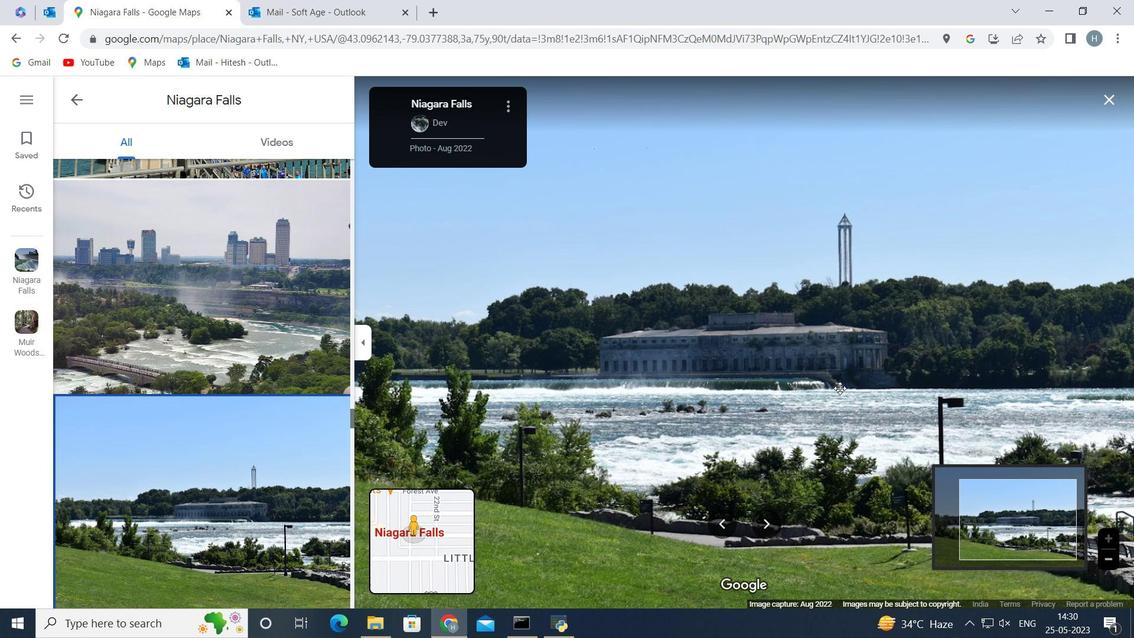 
Action: Mouse moved to (836, 370)
Screenshot: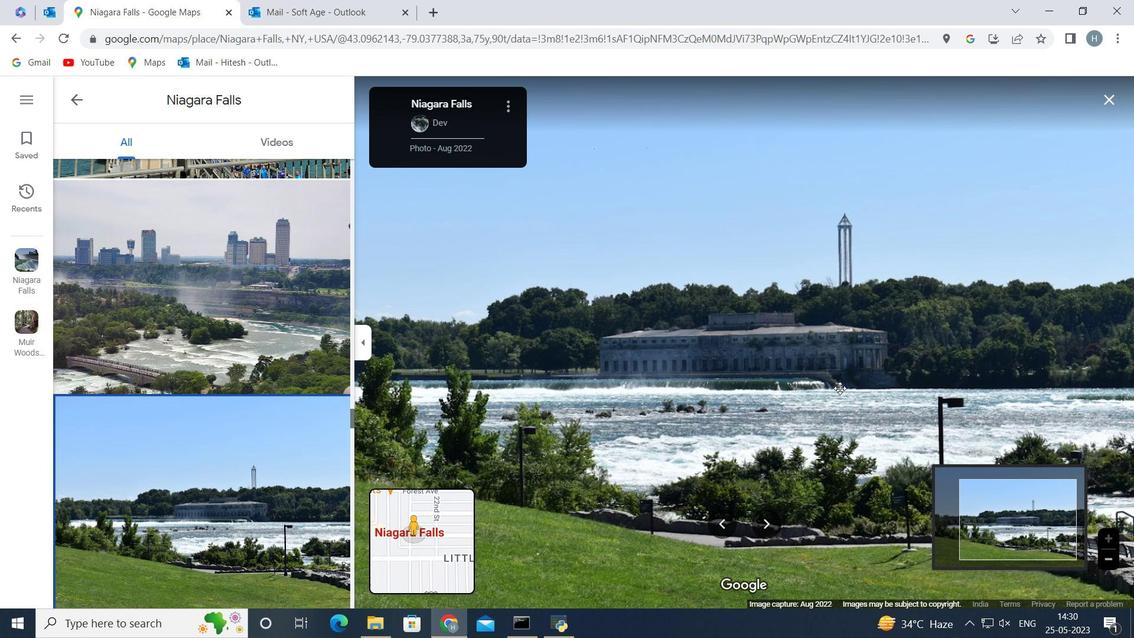 
Action: Mouse scrolled (836, 370) with delta (0, 0)
Screenshot: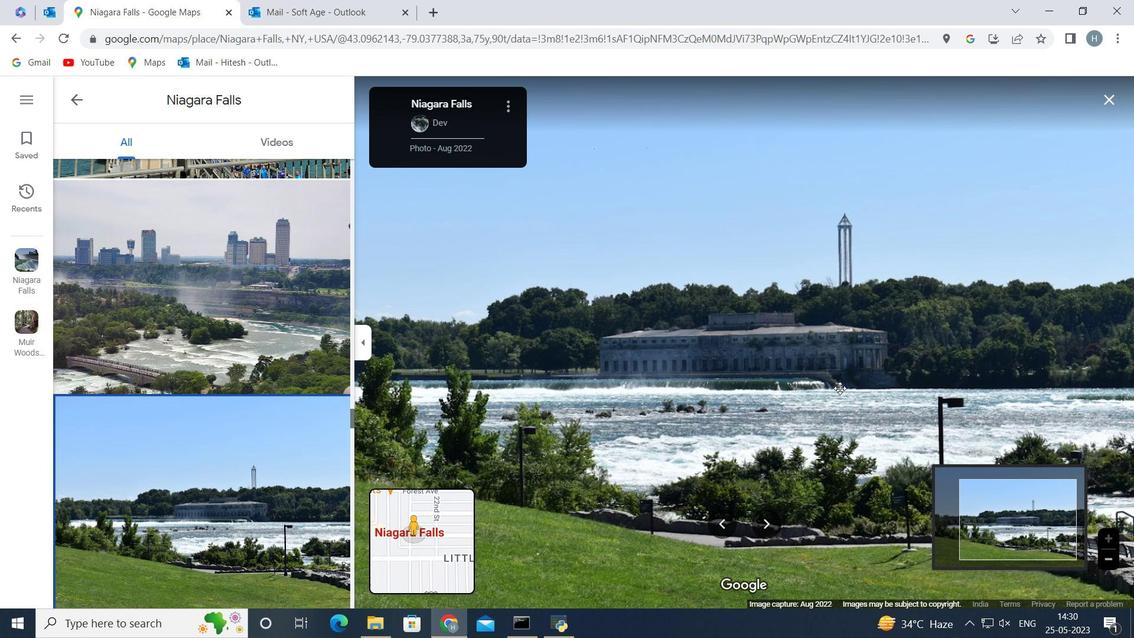 
Action: Mouse moved to (836, 368)
Screenshot: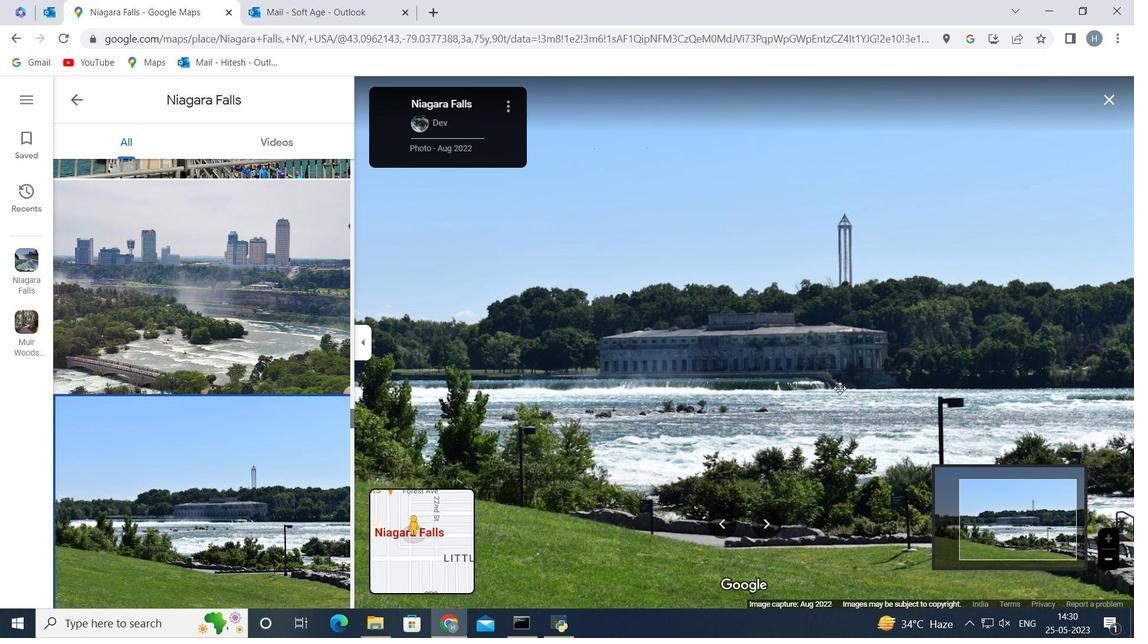 
Action: Mouse scrolled (836, 369) with delta (0, 0)
Screenshot: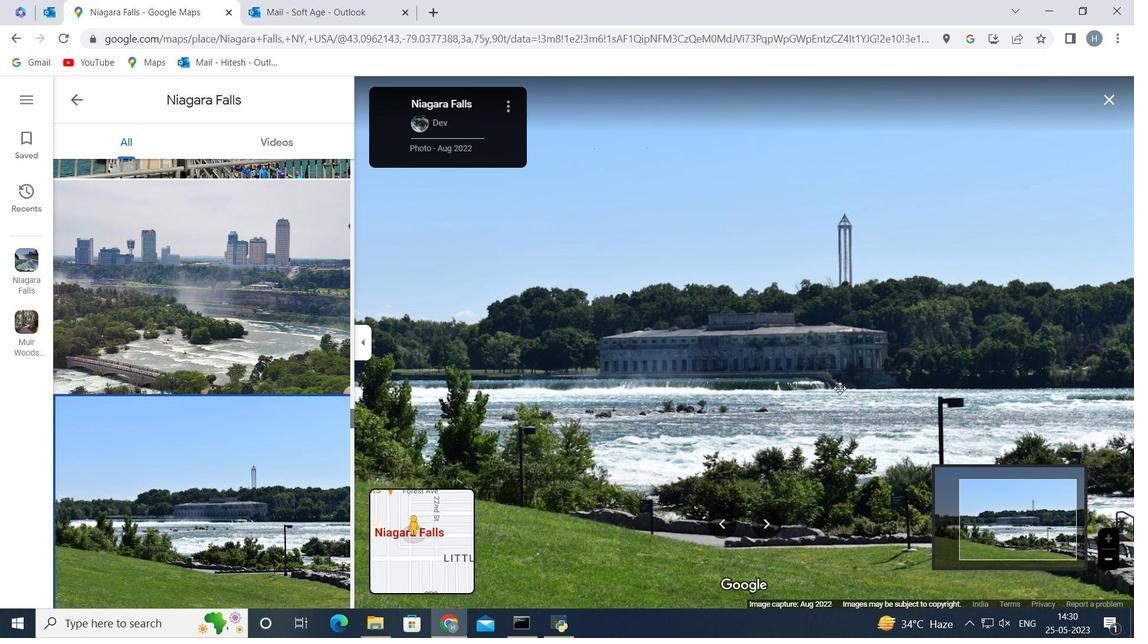 
Action: Mouse scrolled (836, 368) with delta (0, 0)
Screenshot: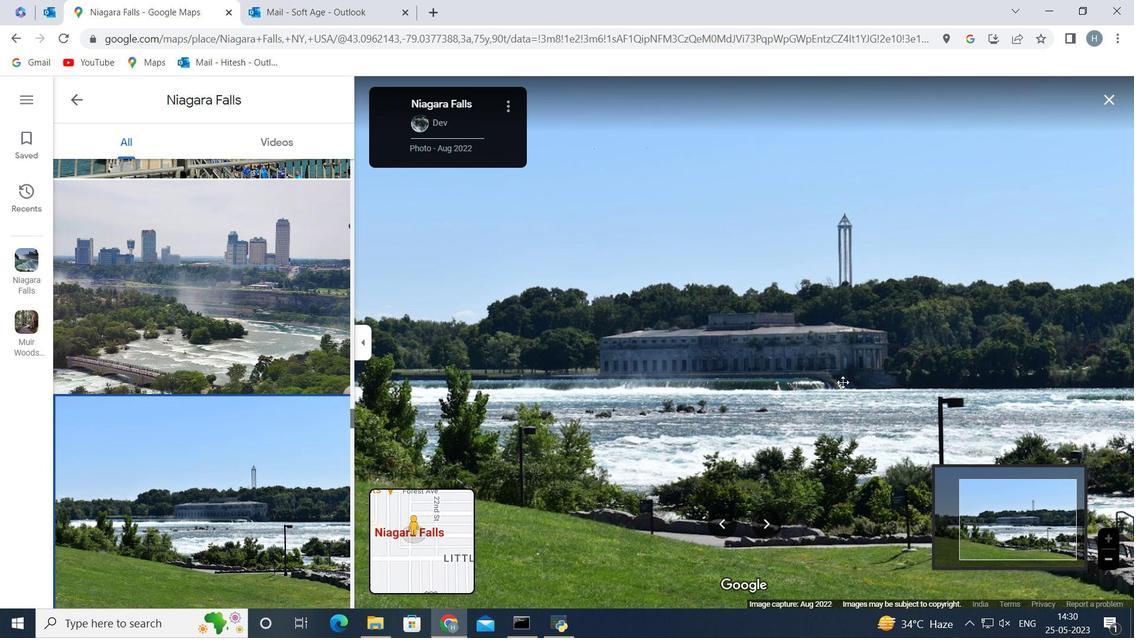 
Action: Mouse scrolled (836, 368) with delta (0, 0)
Screenshot: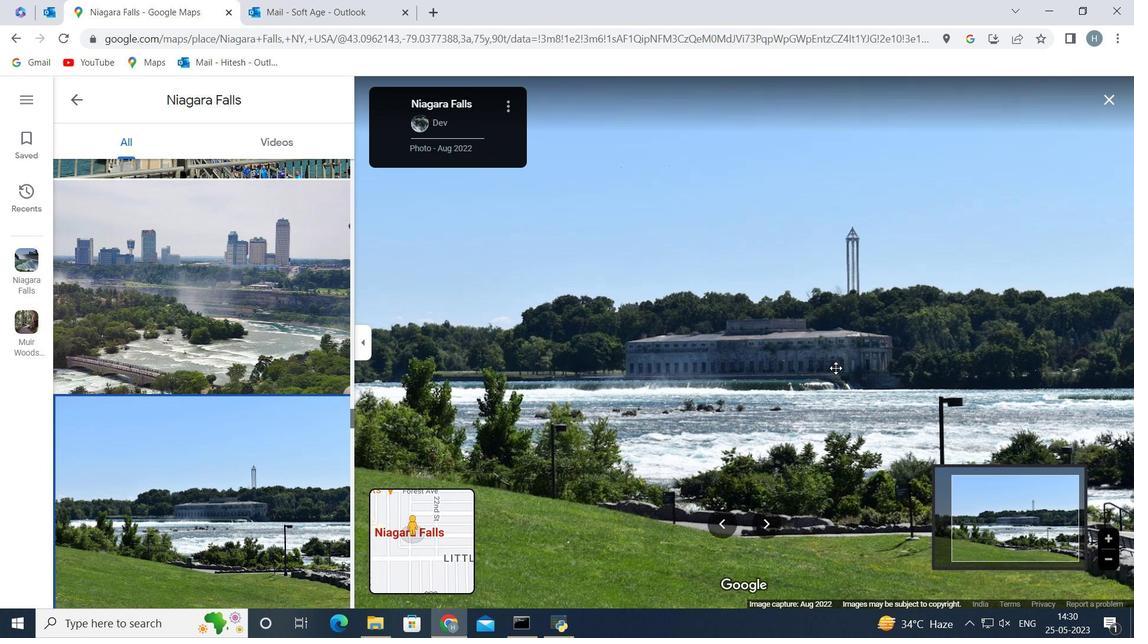 
Action: Mouse scrolled (836, 368) with delta (0, 0)
Screenshot: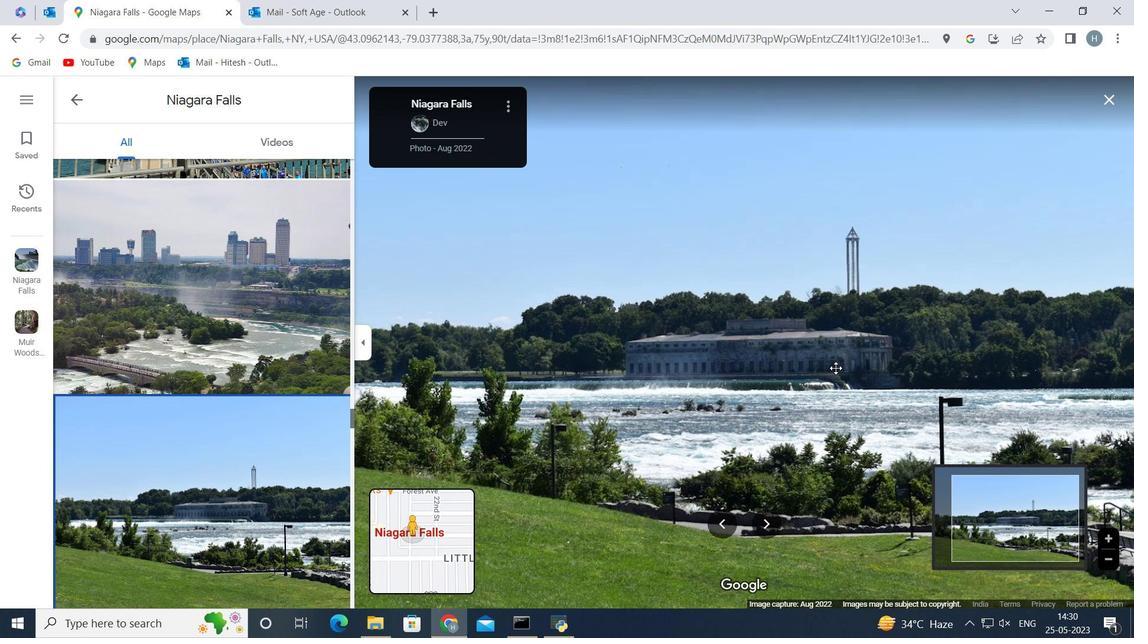 
Action: Mouse scrolled (836, 368) with delta (0, 0)
Screenshot: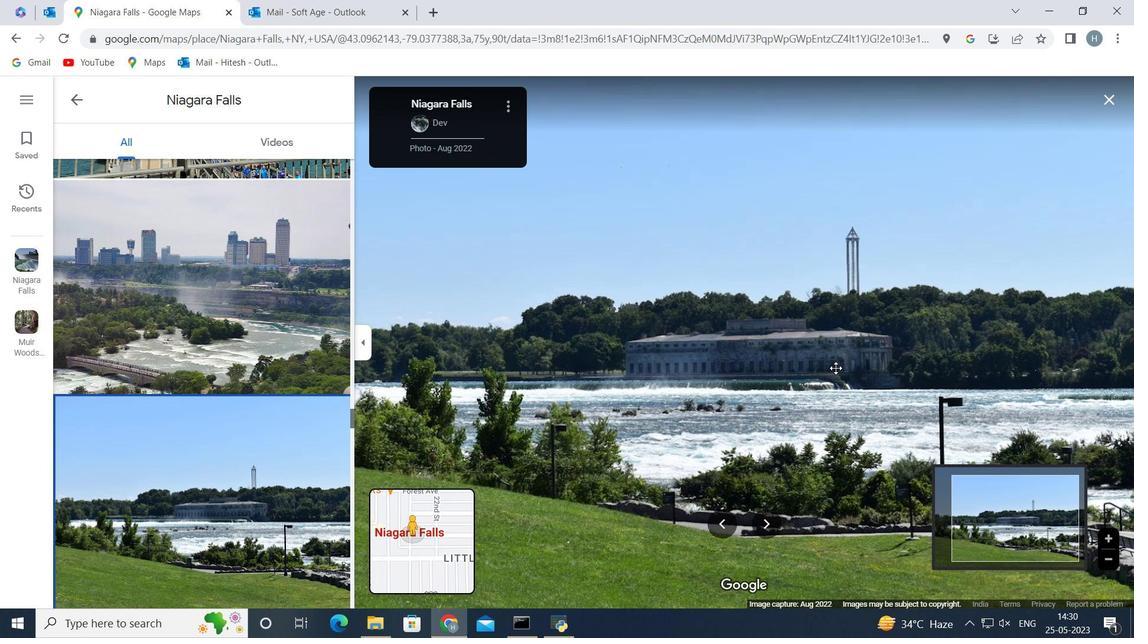 
Action: Mouse moved to (835, 368)
Screenshot: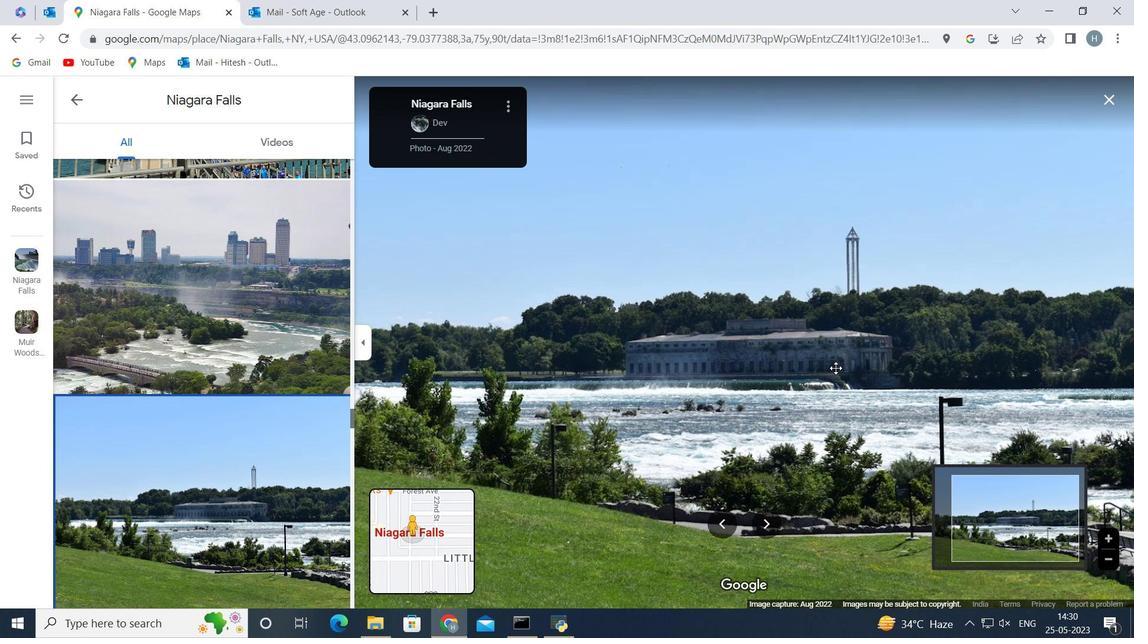 
Action: Mouse scrolled (835, 367) with delta (0, 0)
Screenshot: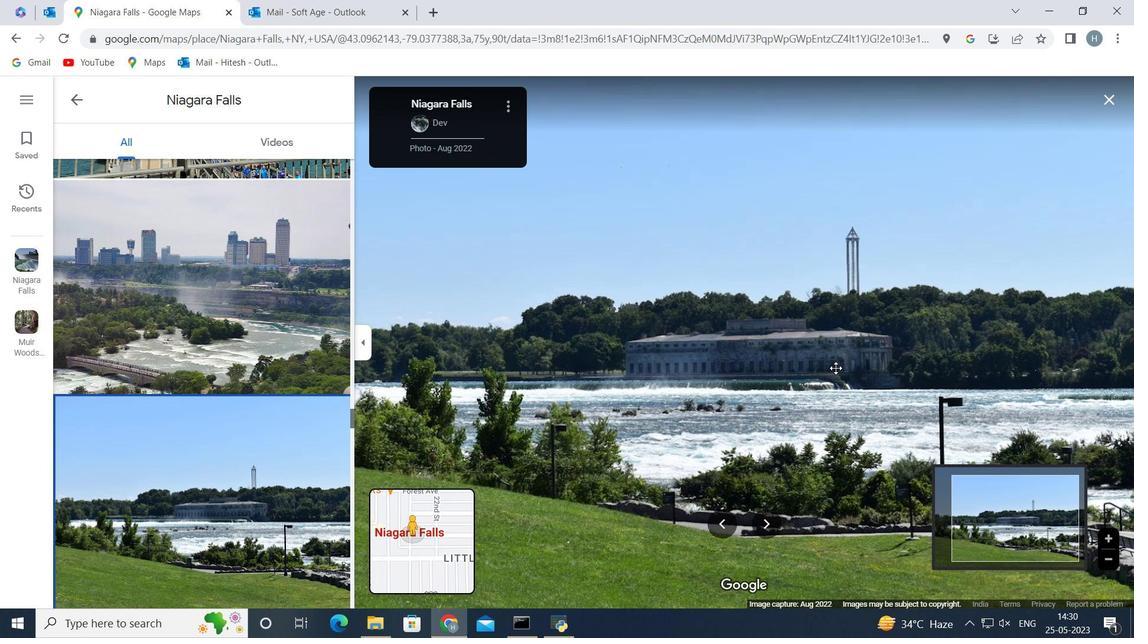 
Action: Mouse moved to (831, 368)
Screenshot: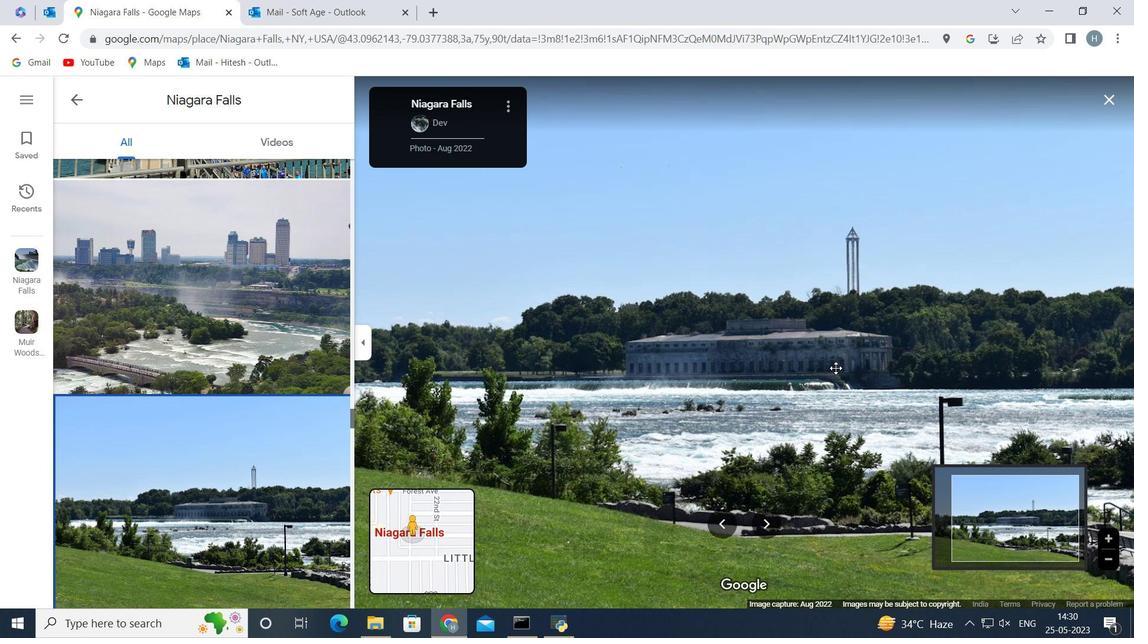 
Action: Mouse scrolled (833, 367) with delta (0, 0)
Screenshot: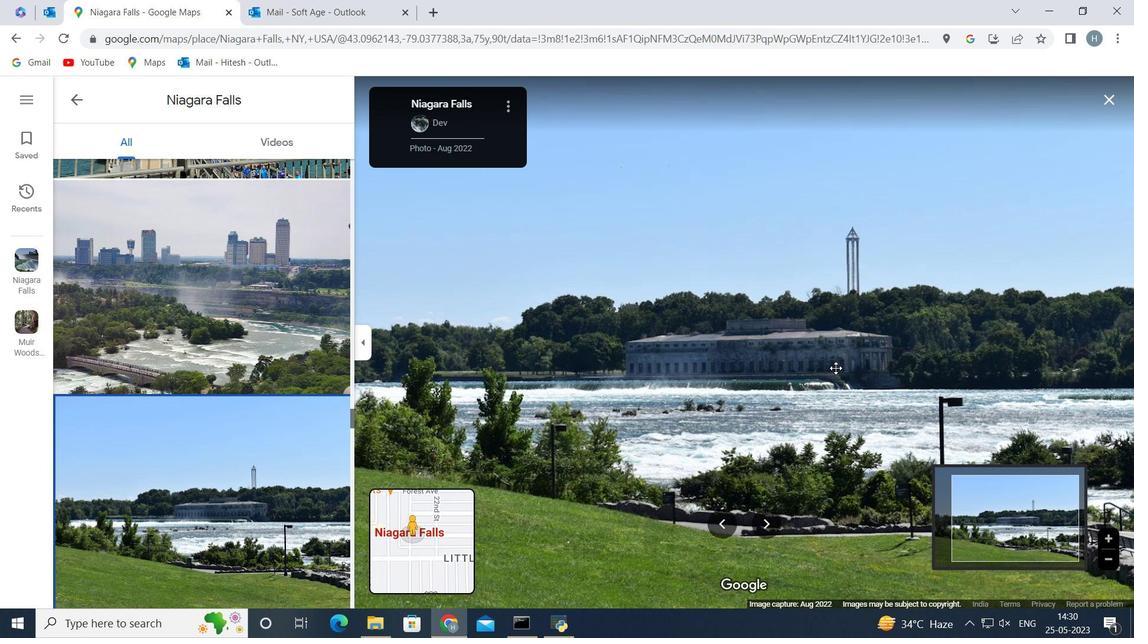 
Action: Mouse moved to (775, 529)
Screenshot: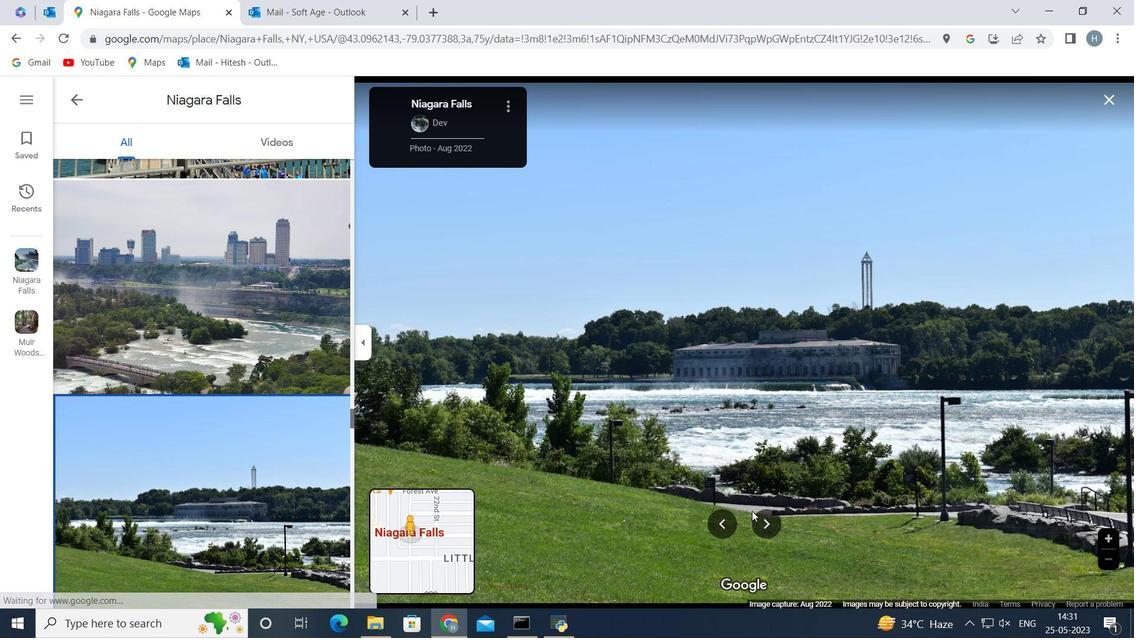
Action: Mouse pressed left at (775, 529)
Screenshot: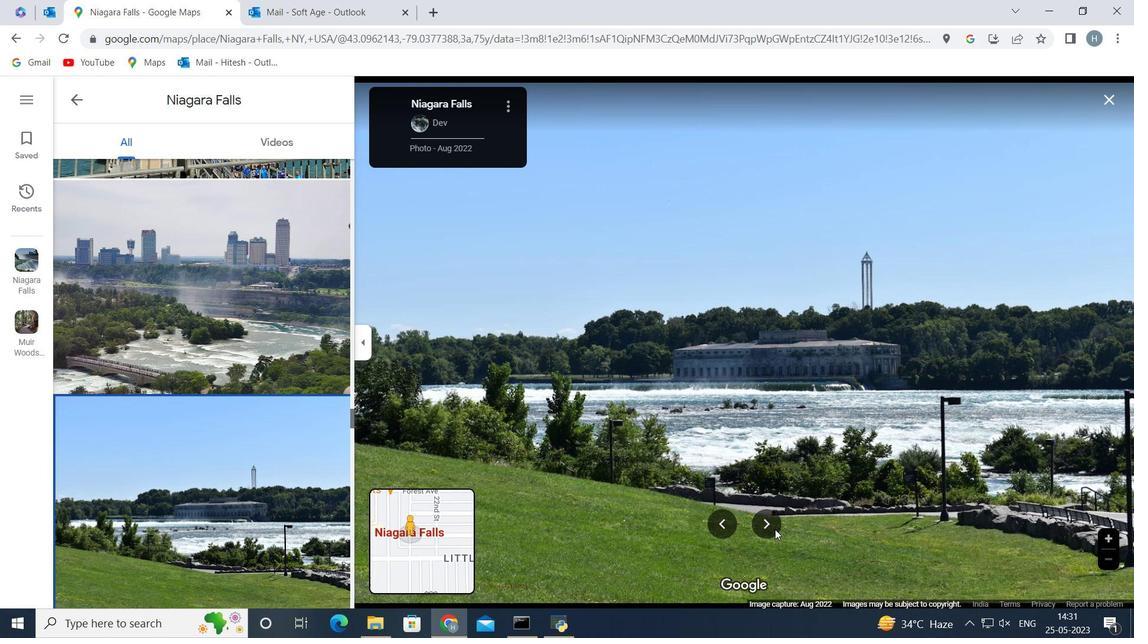 
Action: Mouse moved to (767, 521)
Screenshot: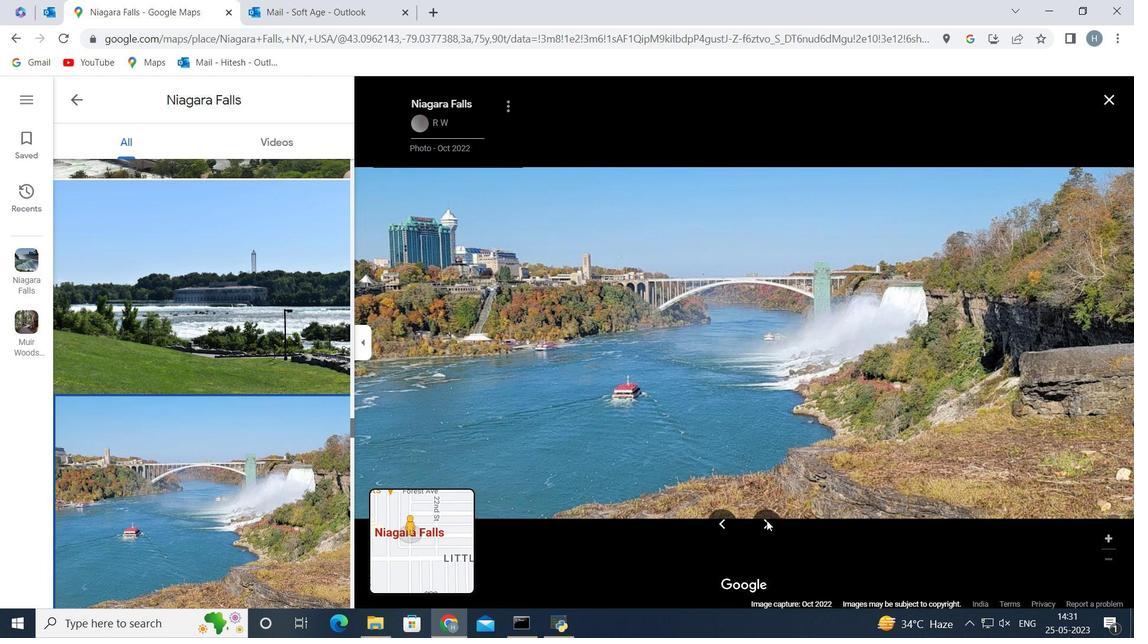 
Action: Mouse pressed left at (767, 521)
Screenshot: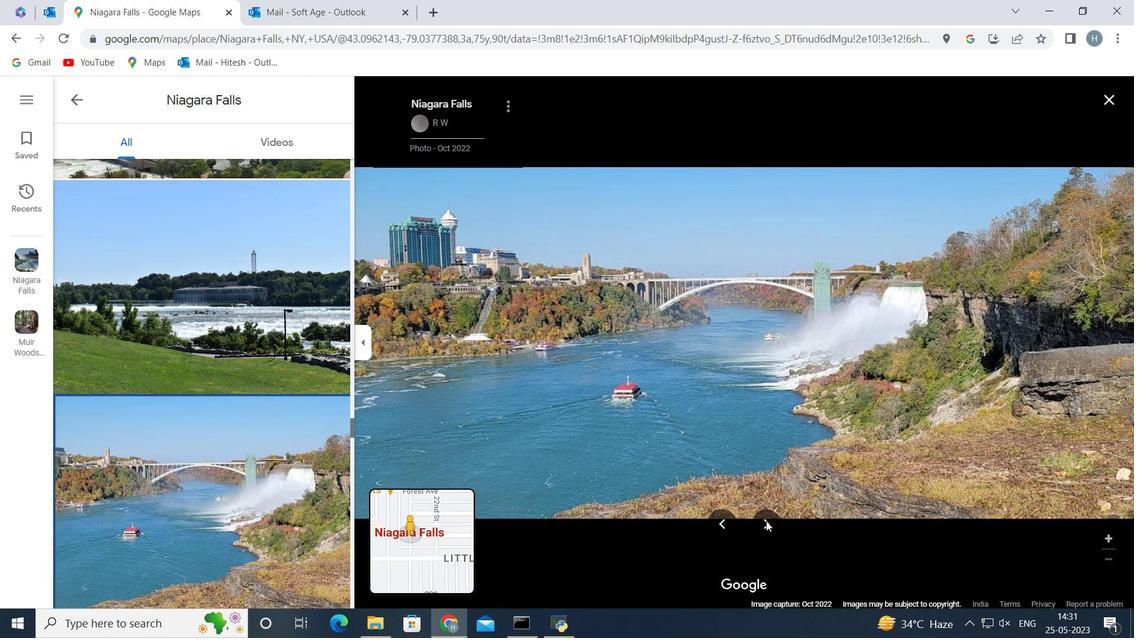 
Action: Mouse moved to (907, 335)
Screenshot: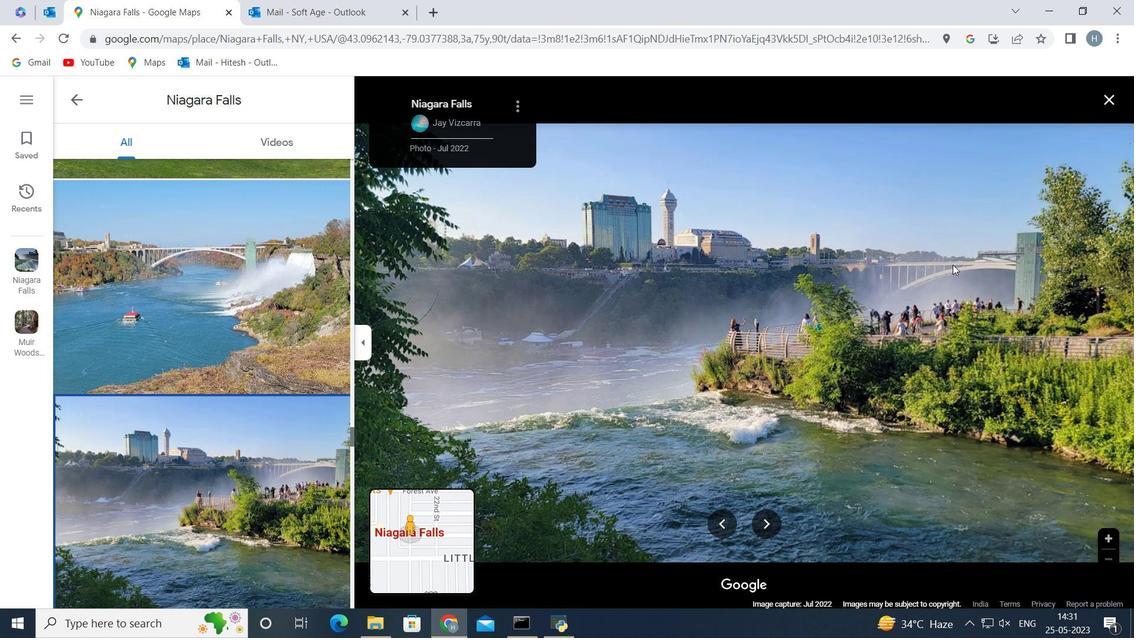 
Action: Mouse scrolled (907, 336) with delta (0, 0)
Screenshot: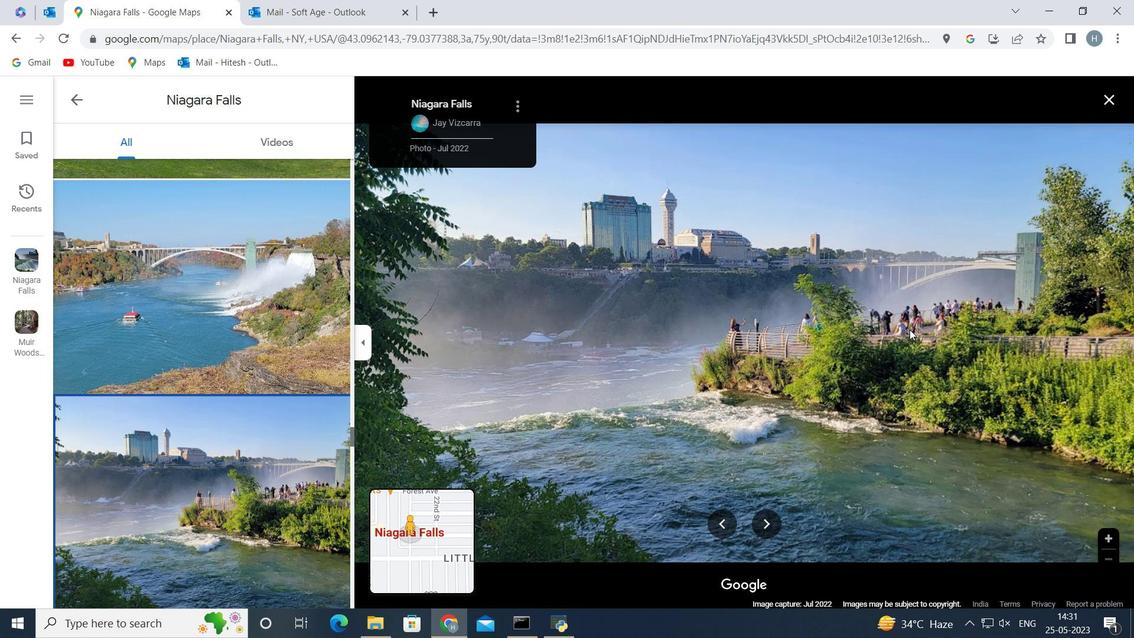 
Action: Mouse scrolled (907, 336) with delta (0, 0)
Screenshot: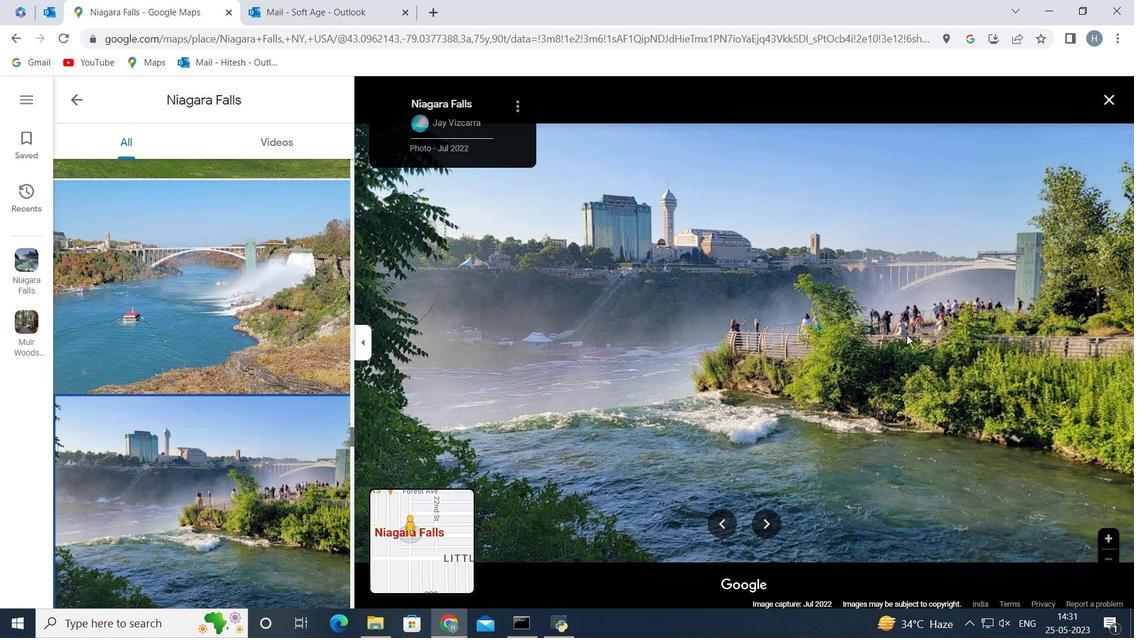 
Action: Mouse scrolled (907, 336) with delta (0, 0)
Screenshot: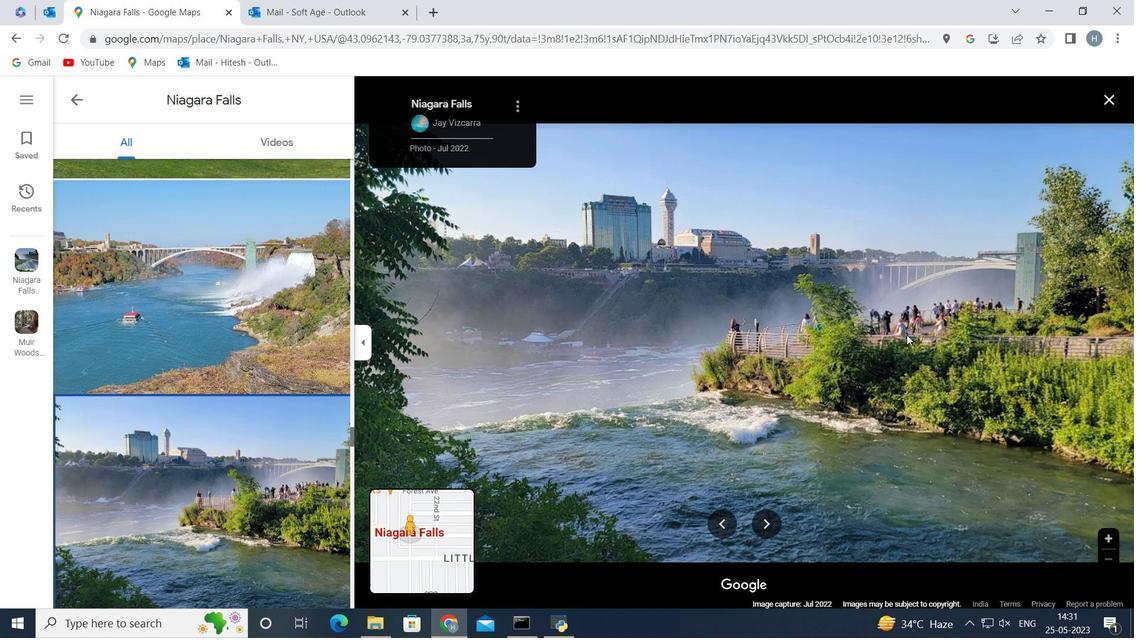 
Action: Mouse scrolled (907, 336) with delta (0, 0)
Screenshot: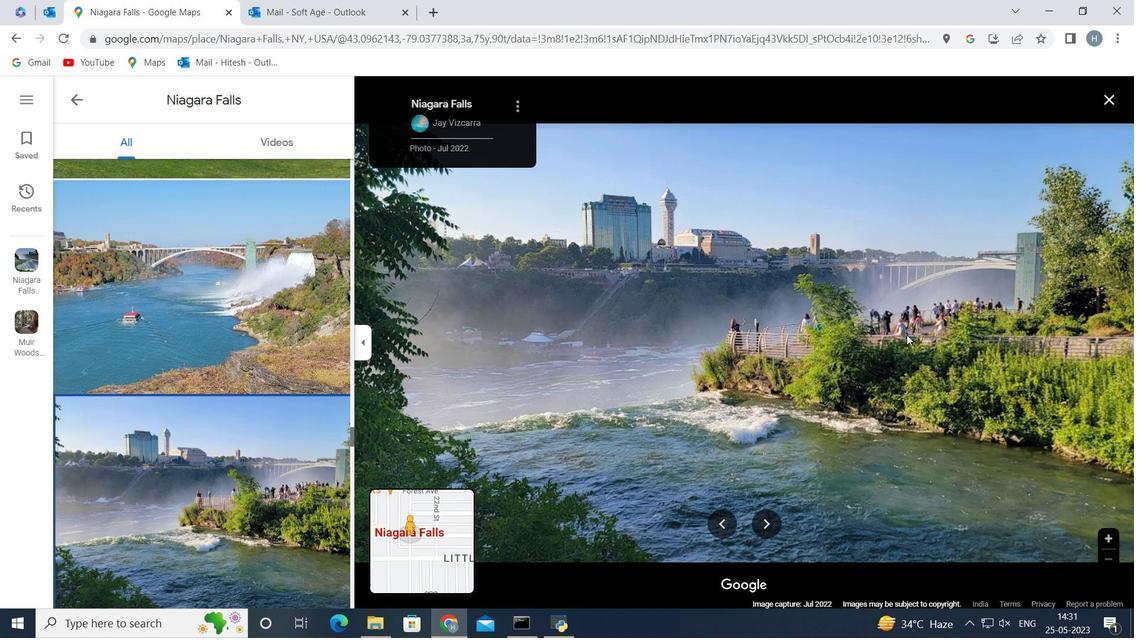 
Action: Mouse scrolled (907, 336) with delta (0, 0)
Screenshot: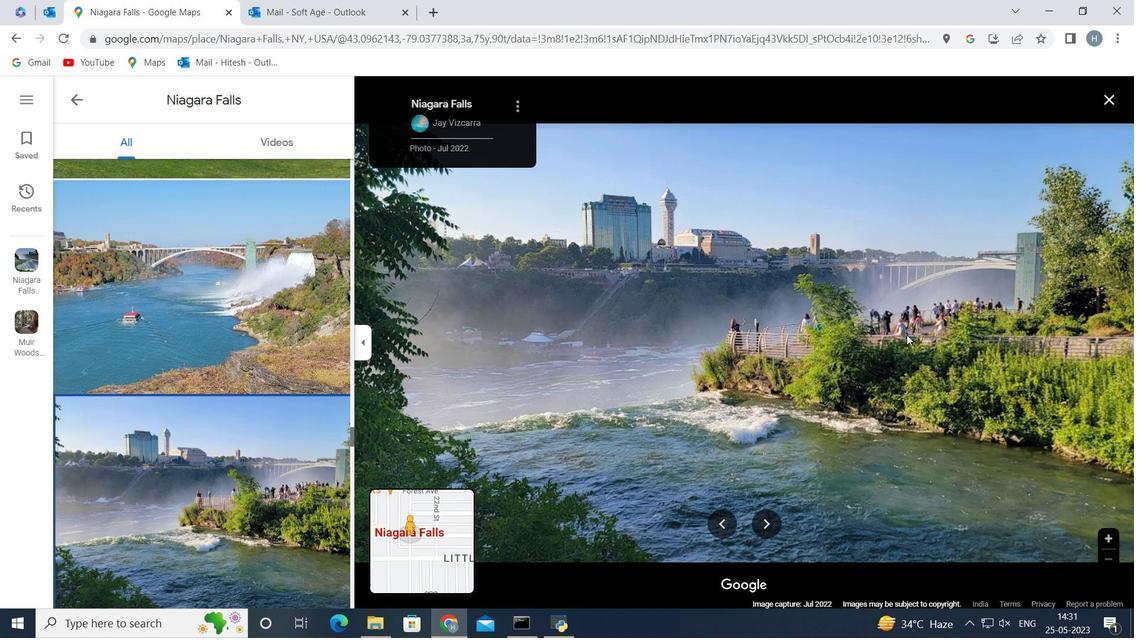 
Action: Mouse scrolled (907, 336) with delta (0, 0)
Screenshot: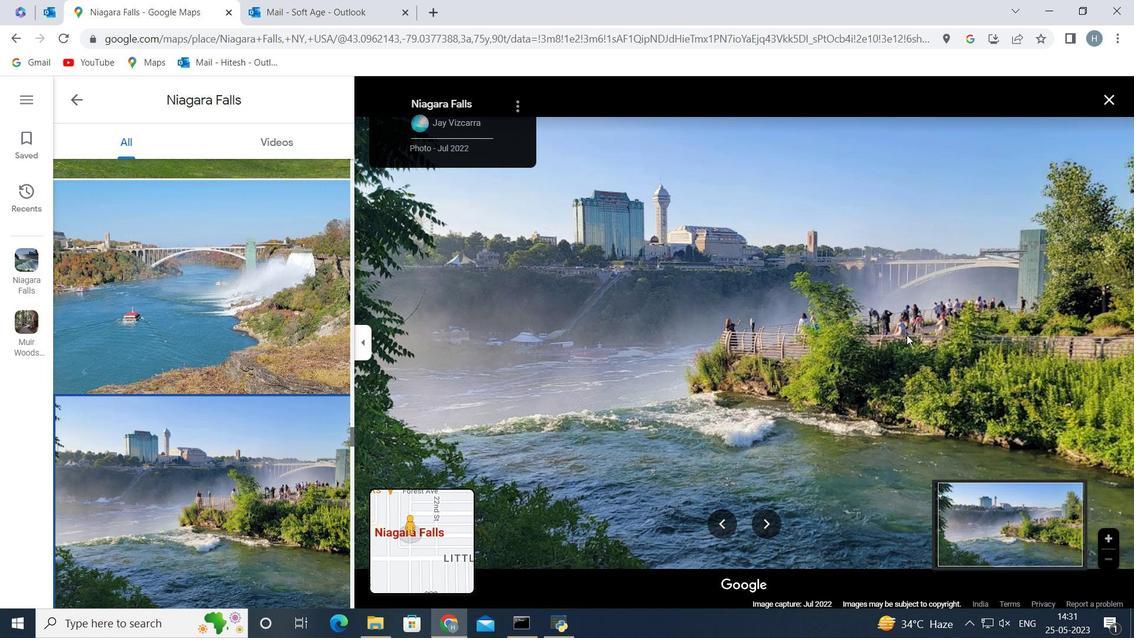 
Action: Mouse scrolled (907, 336) with delta (0, 0)
Screenshot: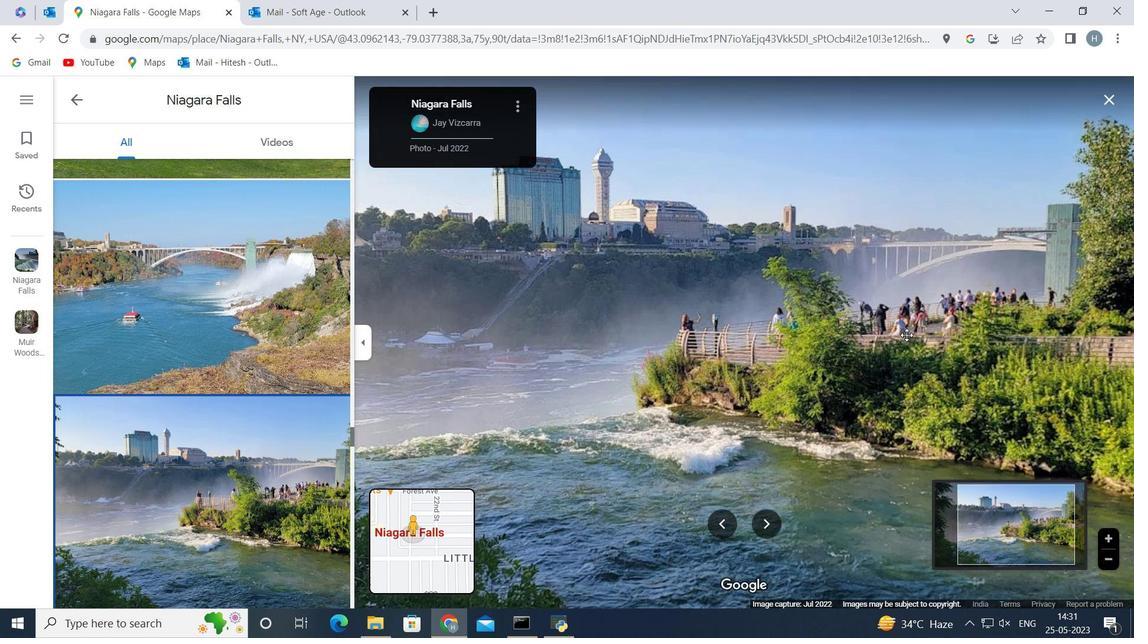 
Action: Mouse scrolled (907, 336) with delta (0, 0)
Screenshot: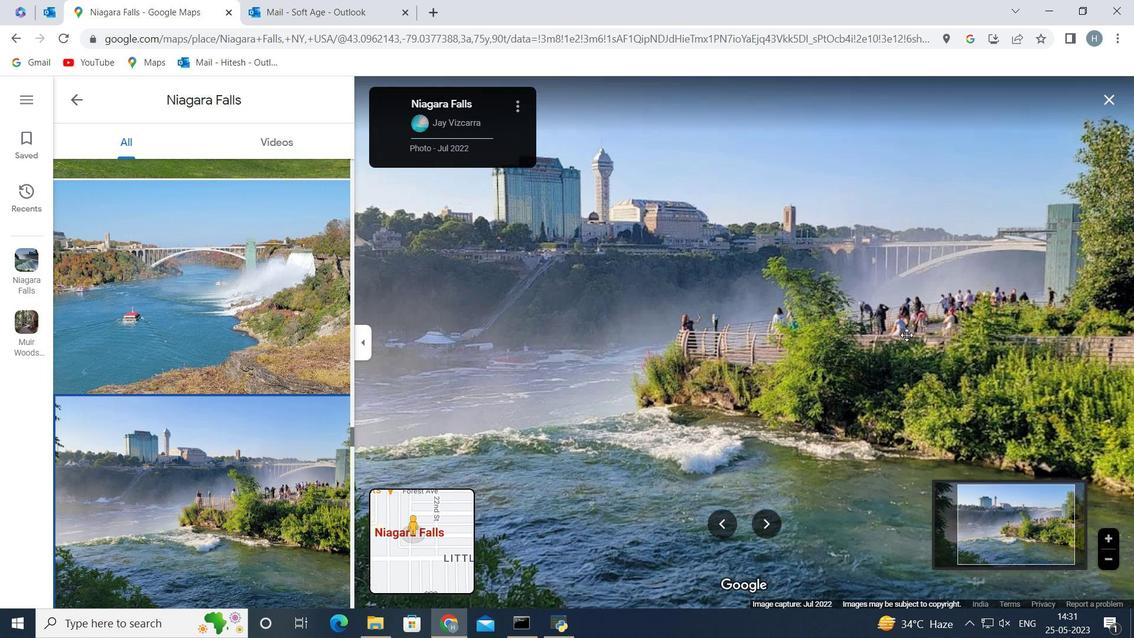 
Action: Mouse scrolled (907, 336) with delta (0, 0)
Screenshot: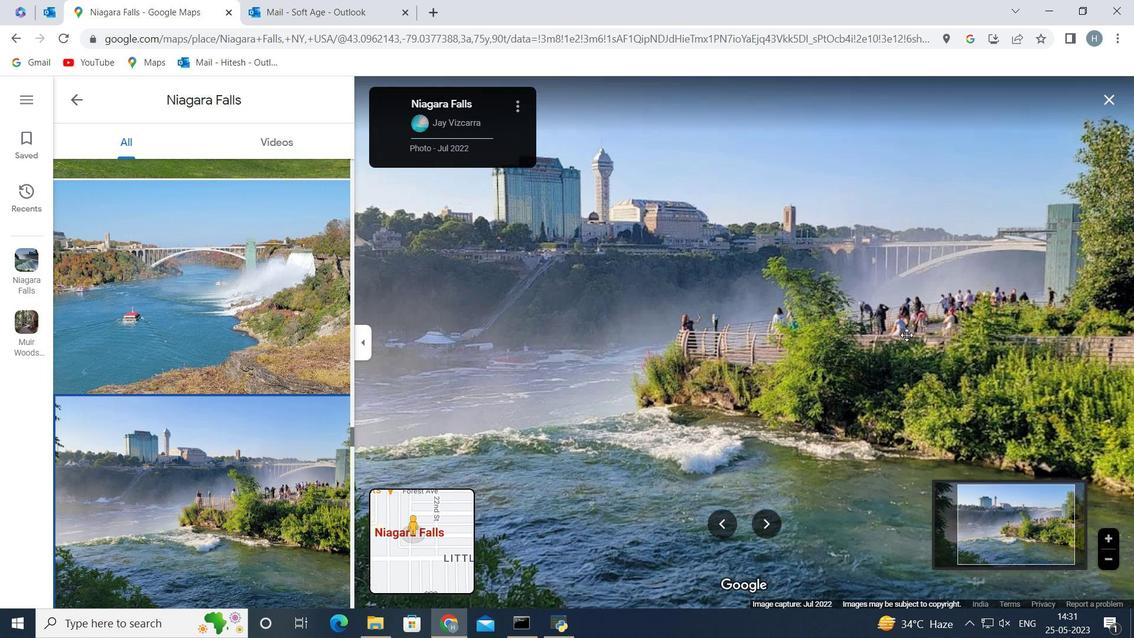 
Action: Mouse scrolled (907, 336) with delta (0, 0)
Screenshot: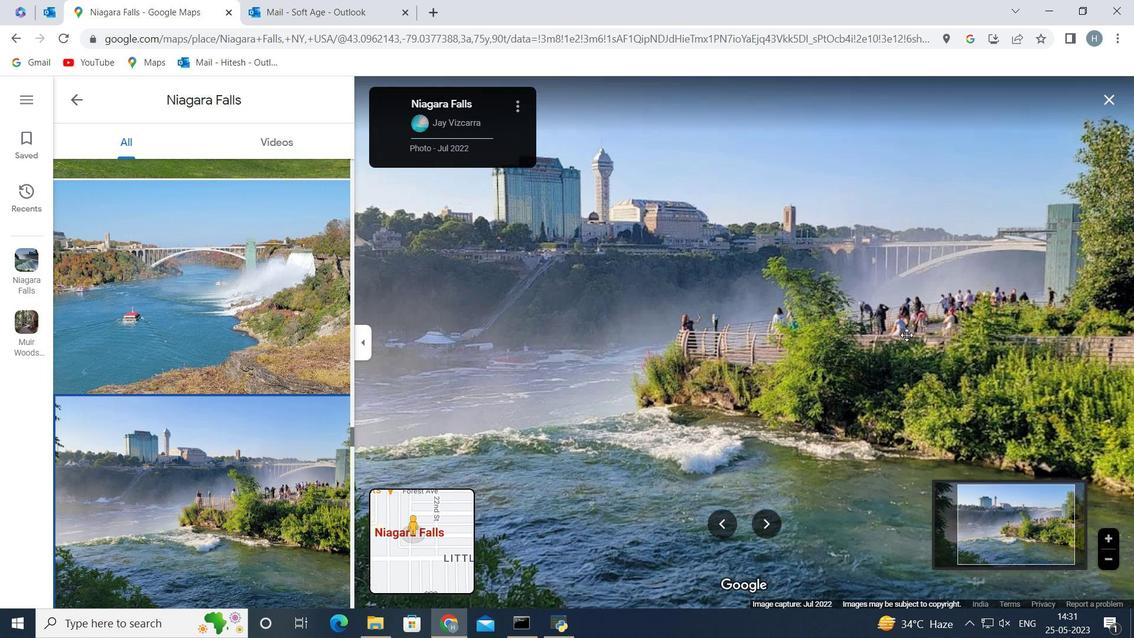 
Action: Mouse scrolled (907, 336) with delta (0, 0)
Screenshot: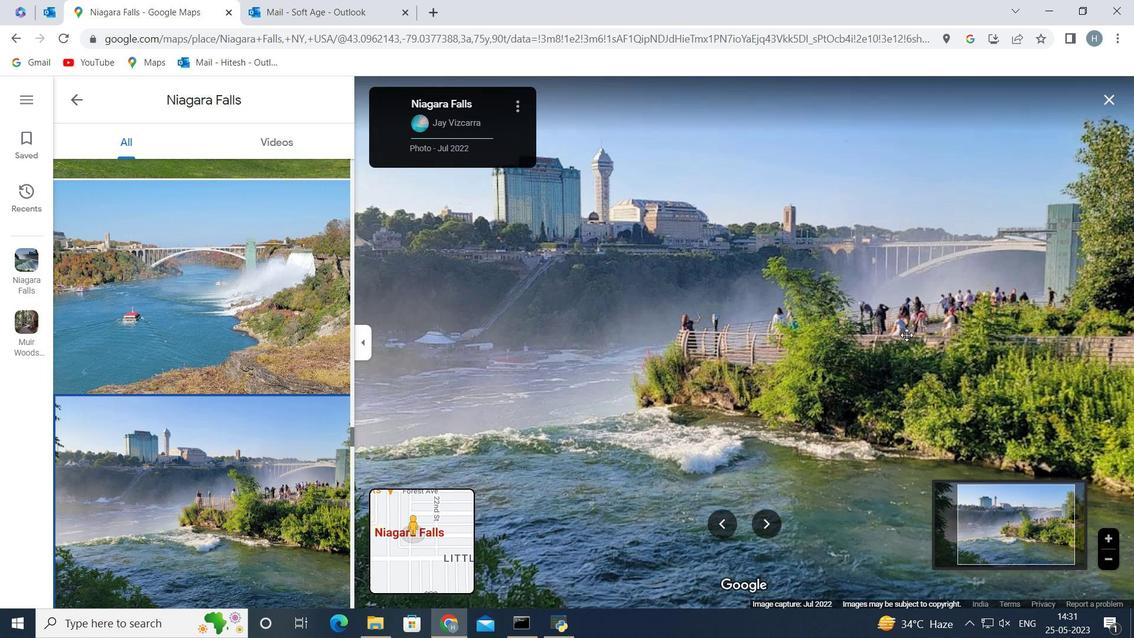 
Action: Mouse scrolled (907, 336) with delta (0, 0)
Screenshot: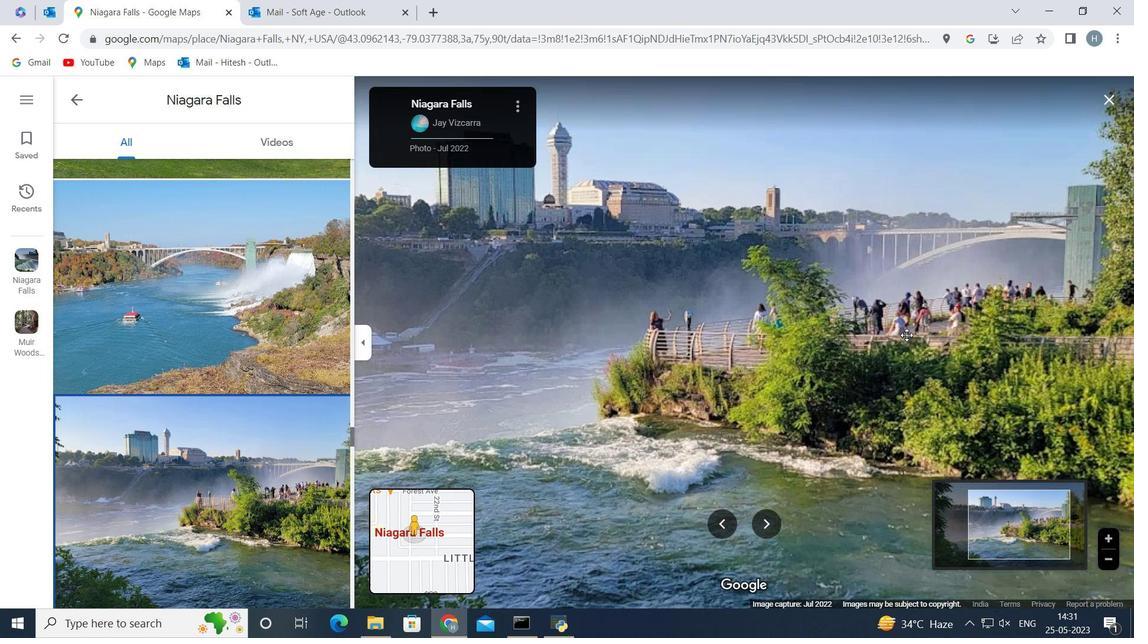 
Action: Mouse scrolled (907, 336) with delta (0, 0)
Screenshot: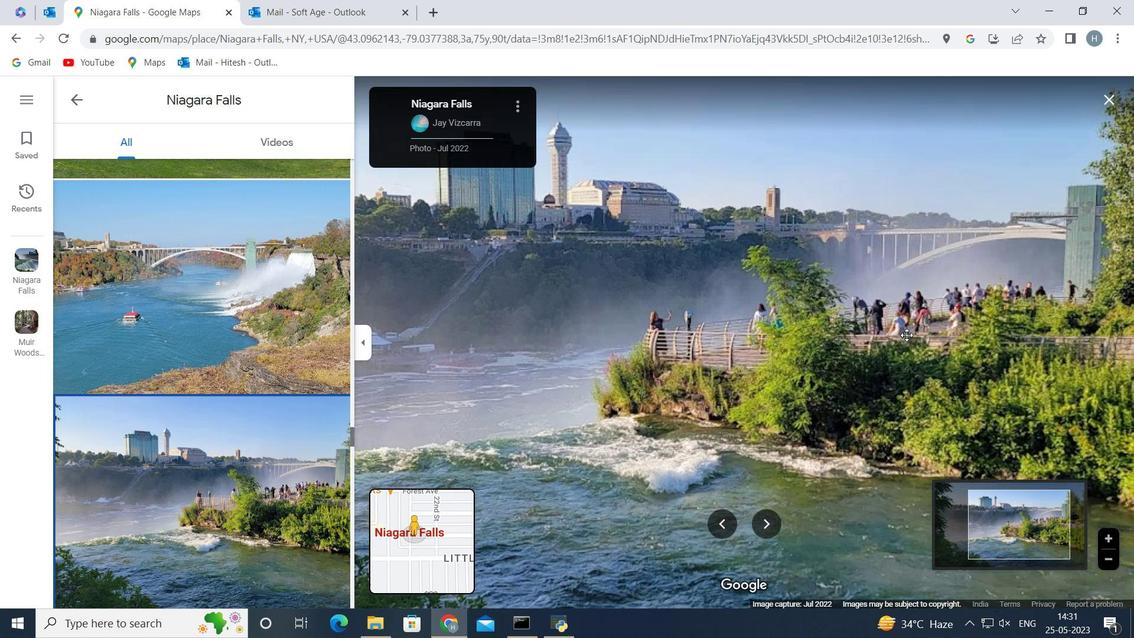 
Action: Mouse moved to (951, 310)
Screenshot: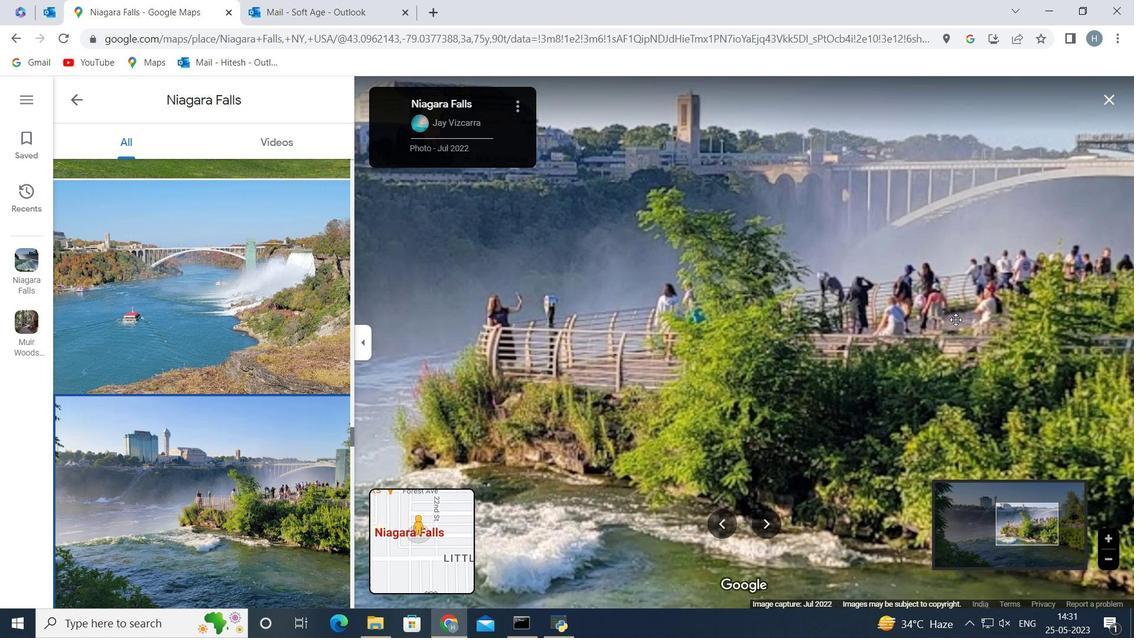 
Action: Mouse pressed left at (951, 310)
Screenshot: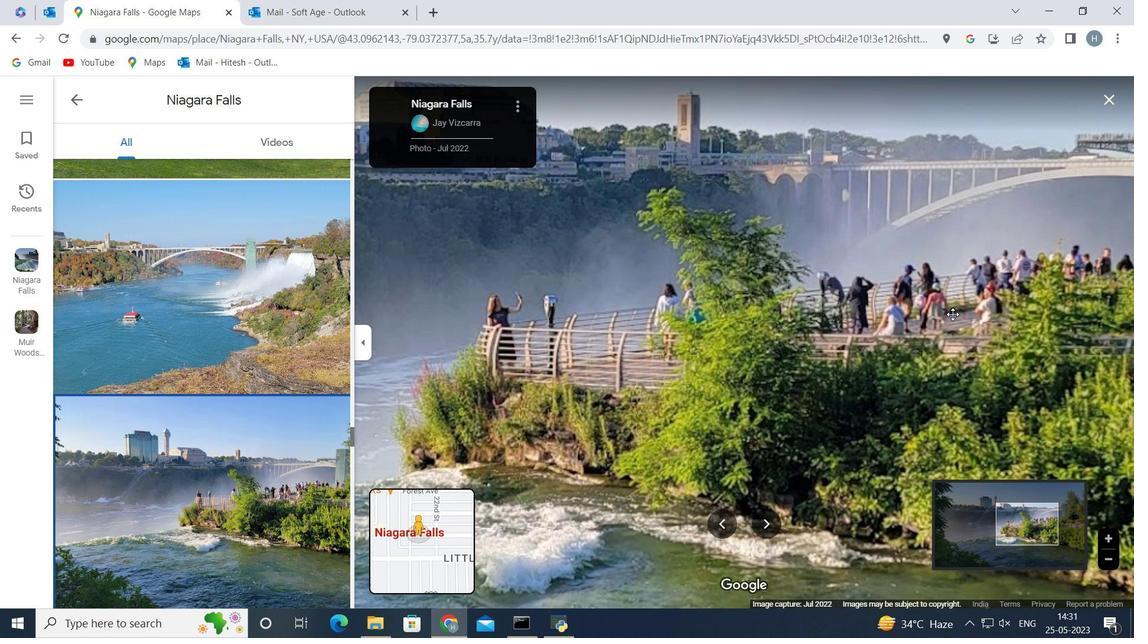
Action: Mouse moved to (914, 296)
Screenshot: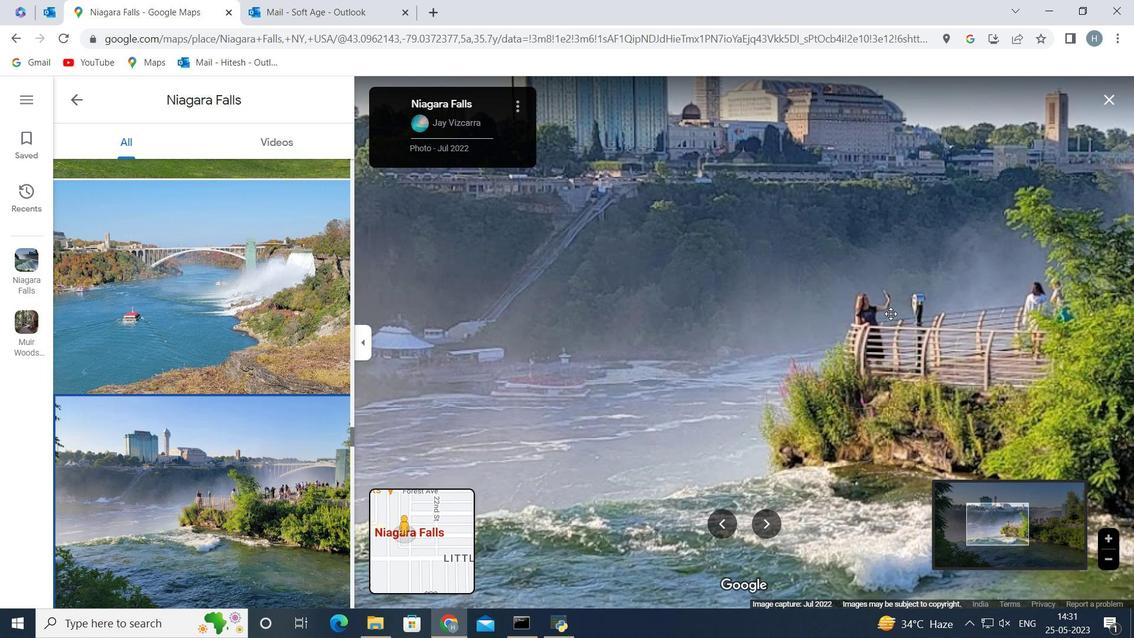 
Action: Mouse pressed left at (914, 296)
Screenshot: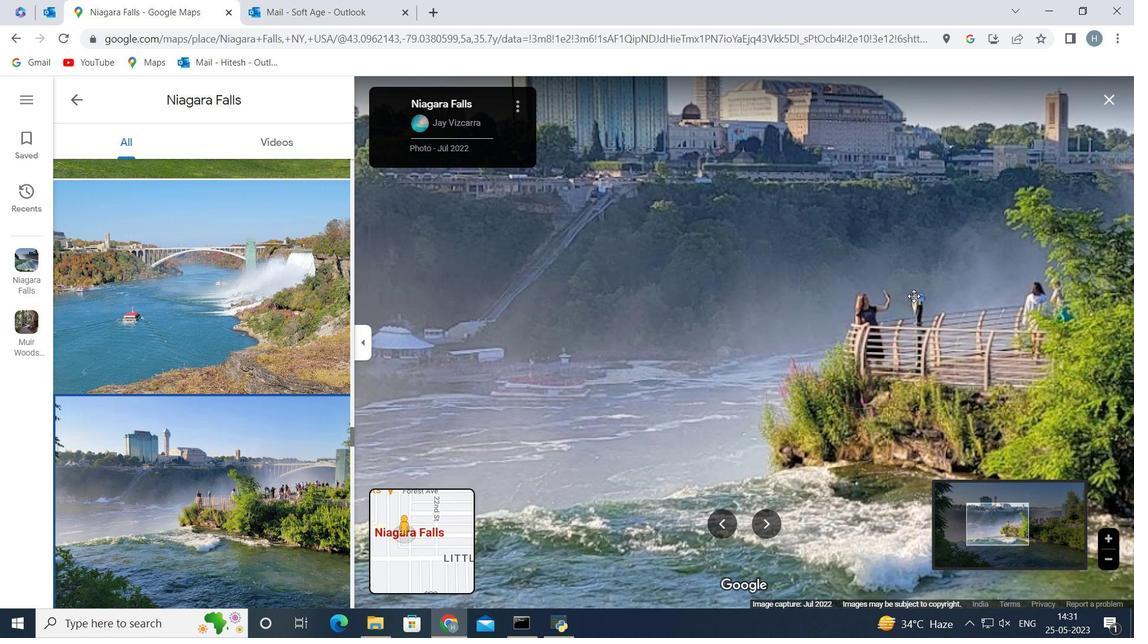 
Action: Mouse moved to (758, 319)
Screenshot: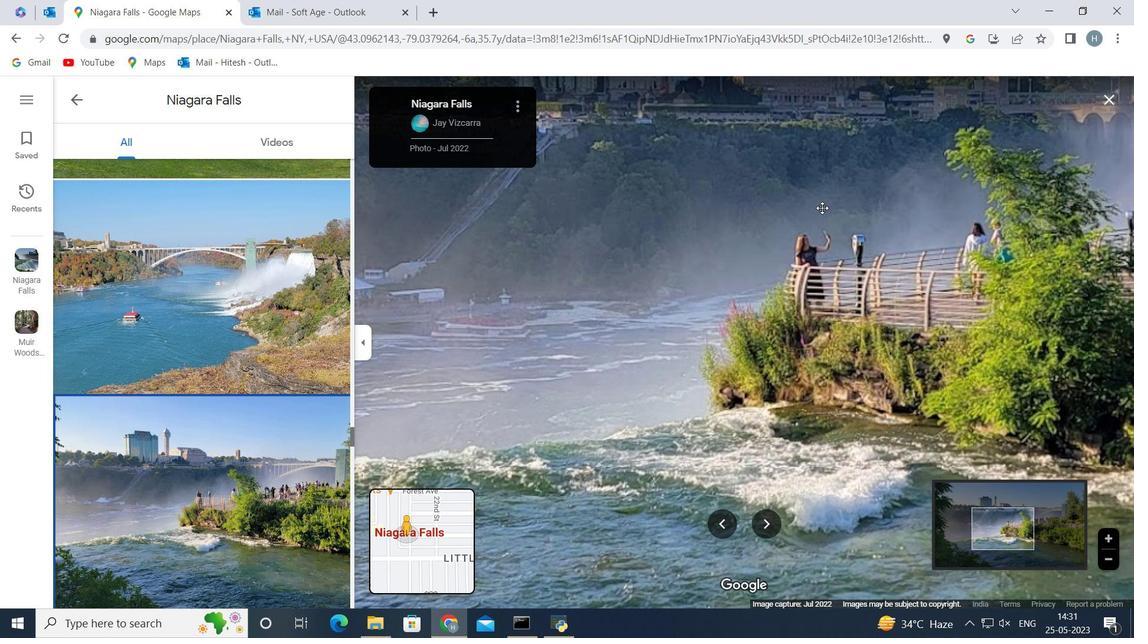 
Action: Mouse pressed left at (758, 287)
Screenshot: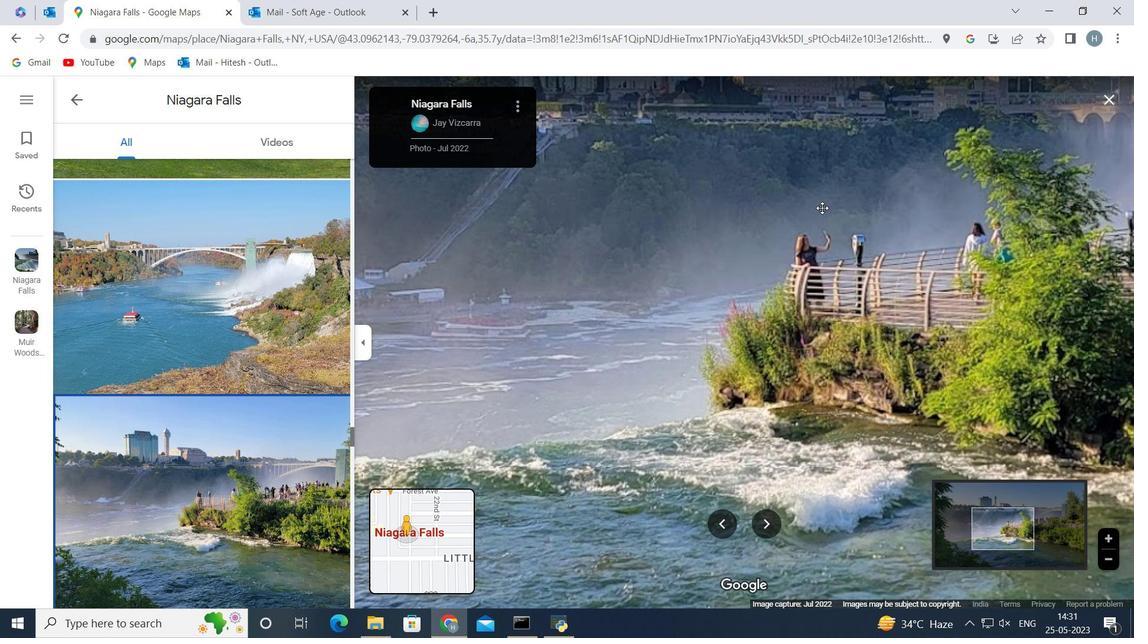 
Action: Mouse moved to (759, 385)
Screenshot: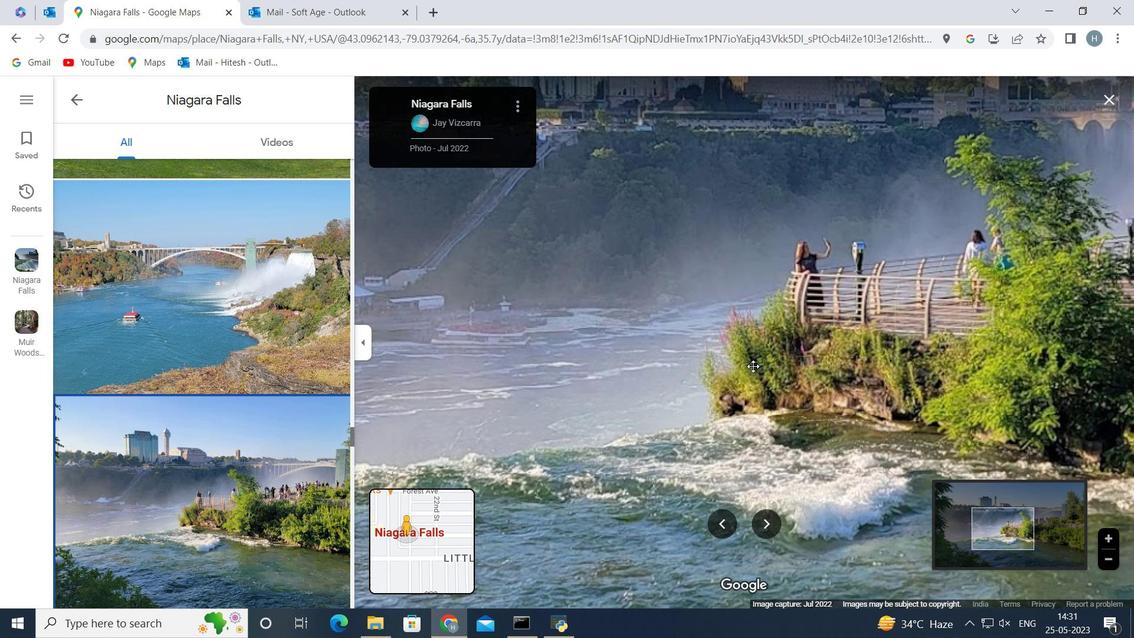 
Action: Mouse scrolled (759, 384) with delta (0, 0)
Screenshot: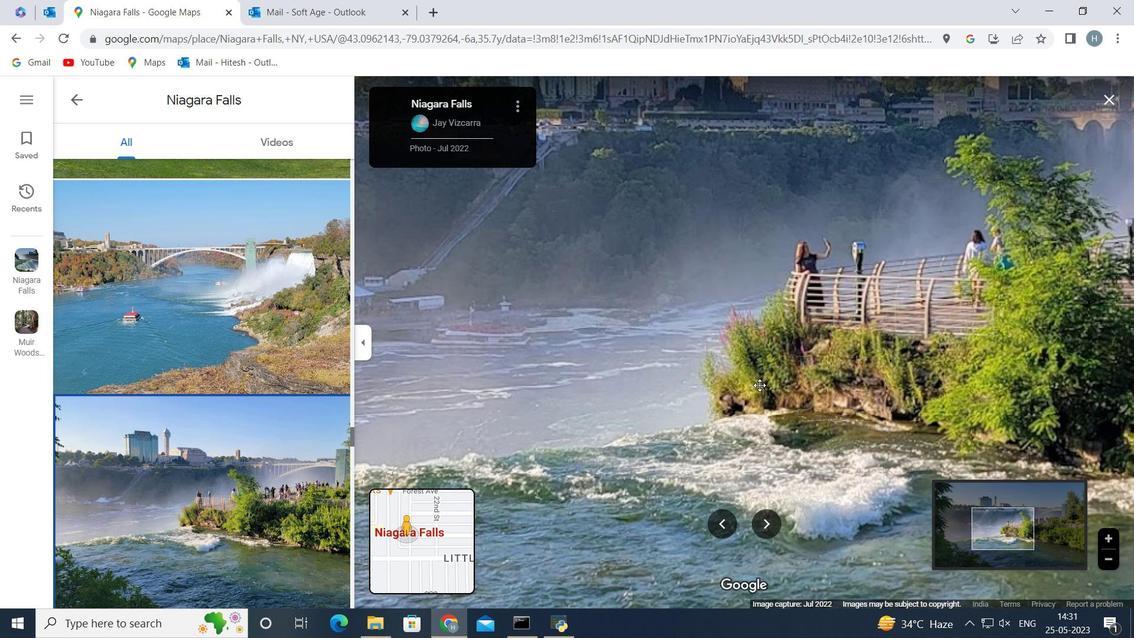 
Action: Mouse scrolled (759, 384) with delta (0, 0)
Screenshot: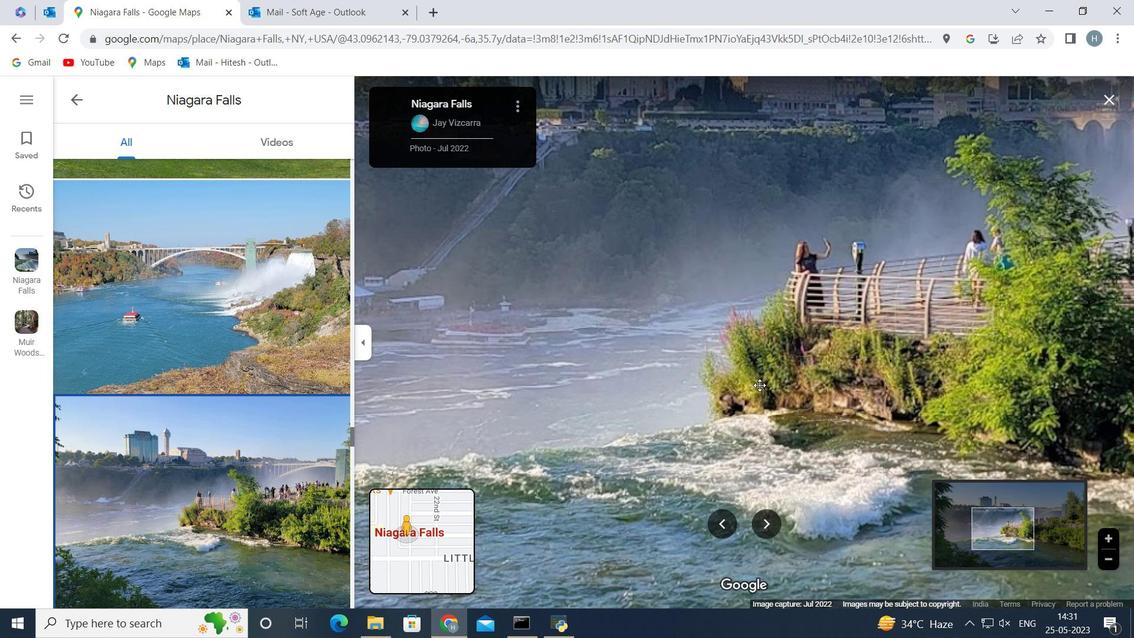 
Action: Mouse scrolled (759, 384) with delta (0, 0)
Screenshot: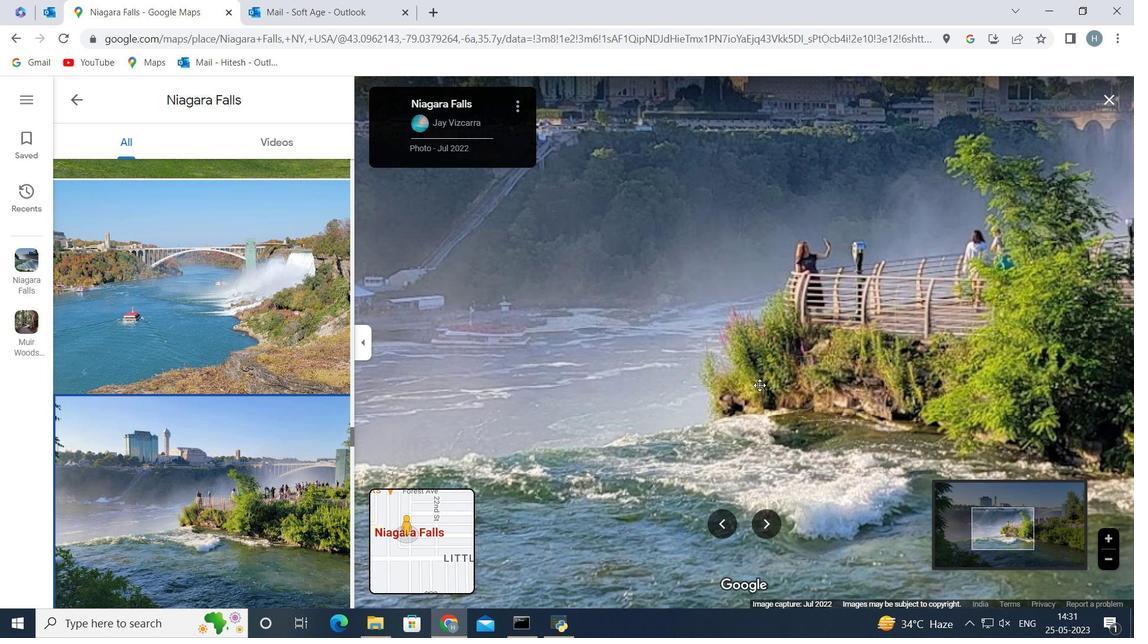 
Action: Mouse scrolled (759, 384) with delta (0, 0)
Screenshot: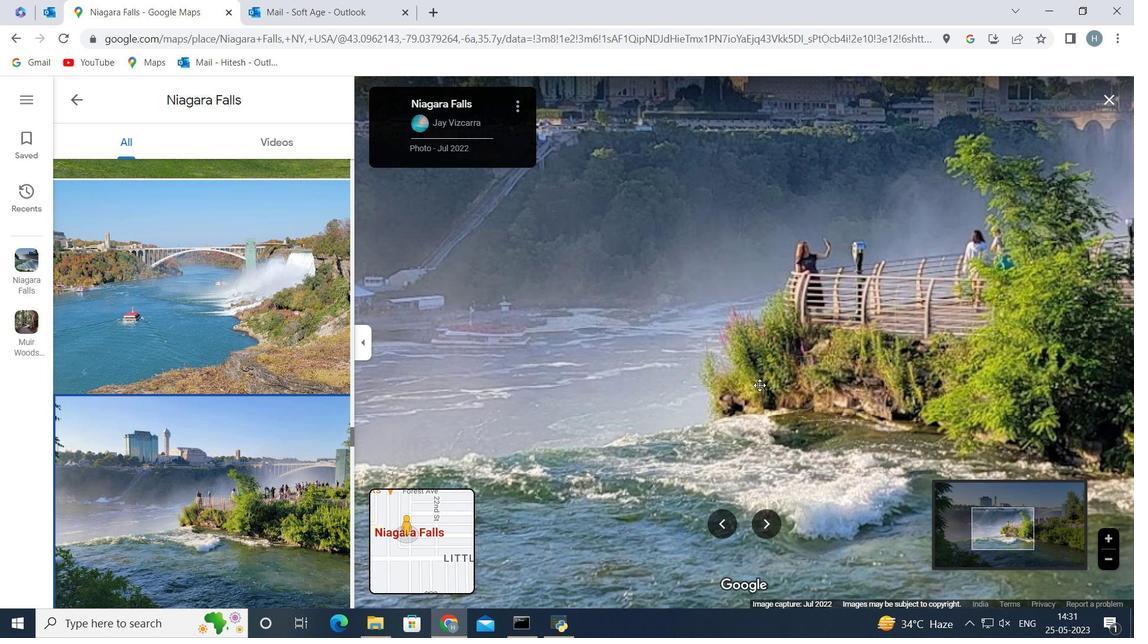 
Action: Mouse scrolled (759, 384) with delta (0, 0)
Screenshot: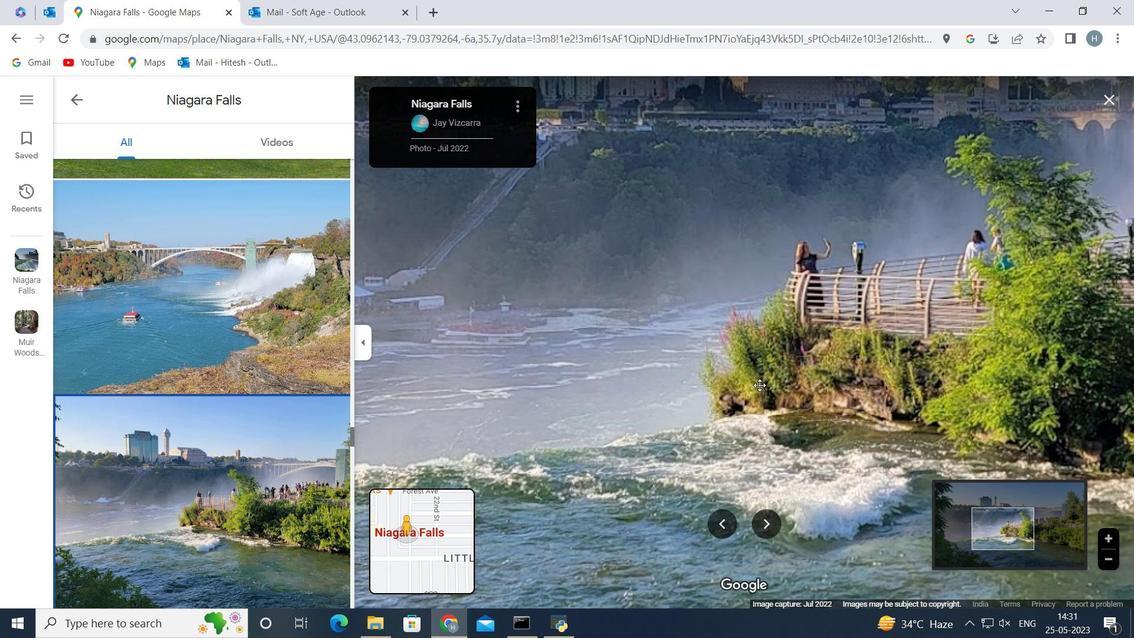 
Action: Mouse moved to (764, 408)
Screenshot: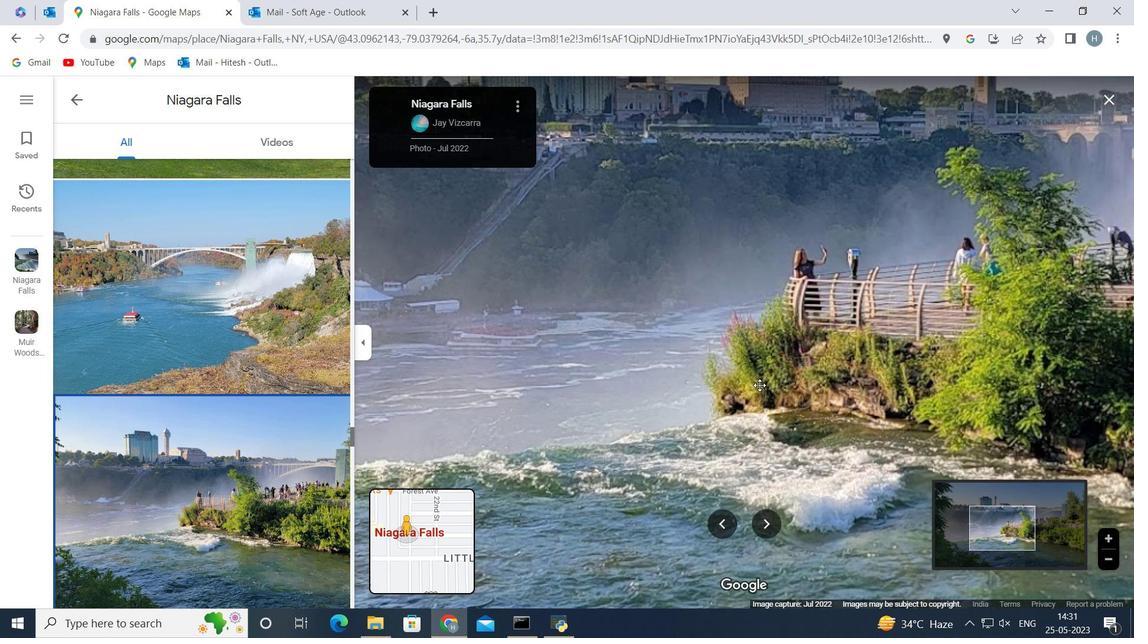 
Action: Mouse scrolled (764, 408) with delta (0, 0)
Screenshot: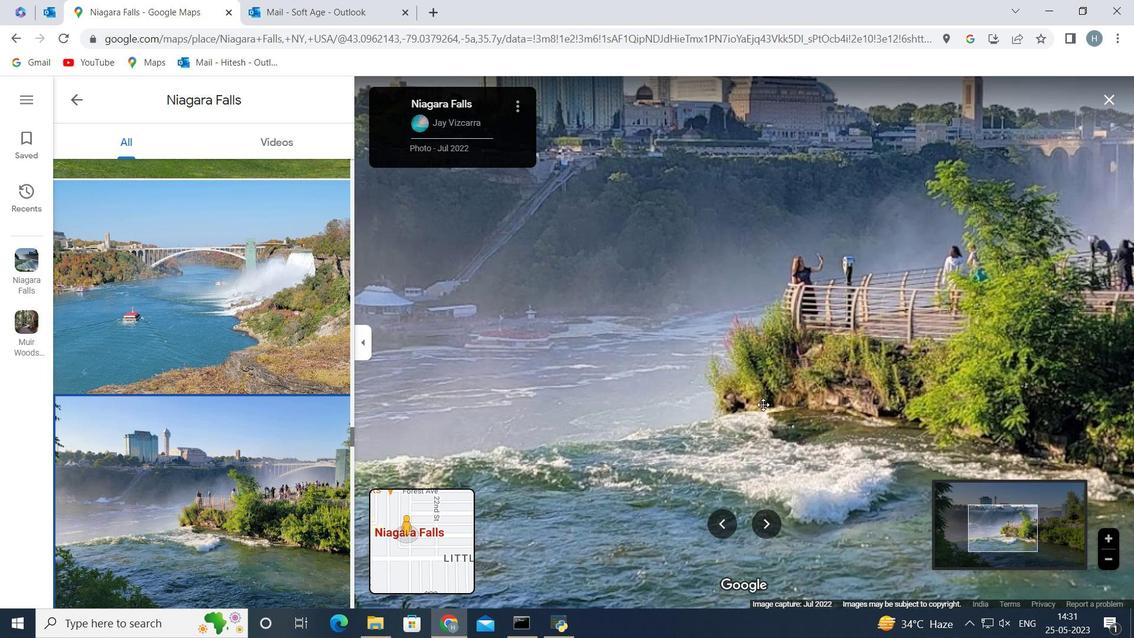 
Action: Mouse moved to (764, 412)
Screenshot: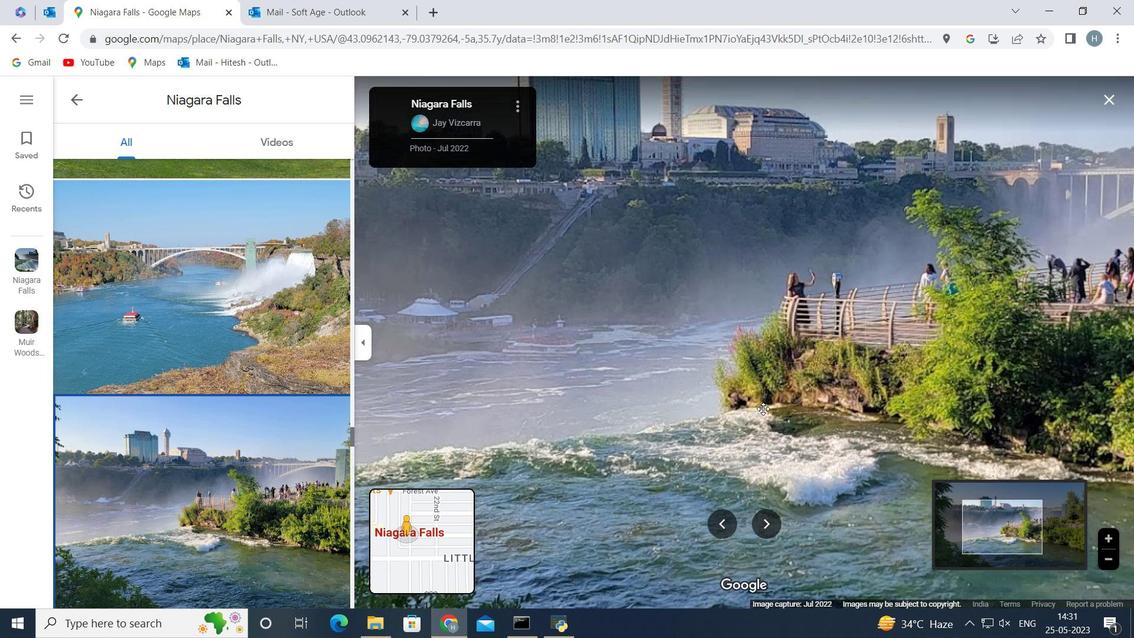 
Action: Mouse scrolled (764, 411) with delta (0, 0)
Screenshot: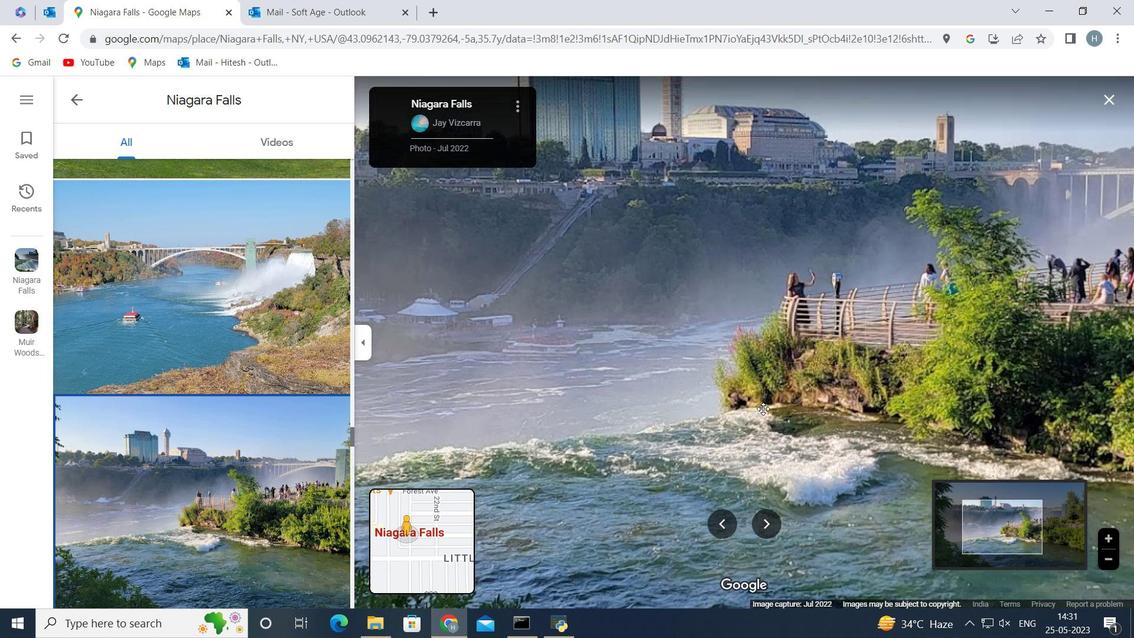 
Action: Mouse moved to (764, 415)
Screenshot: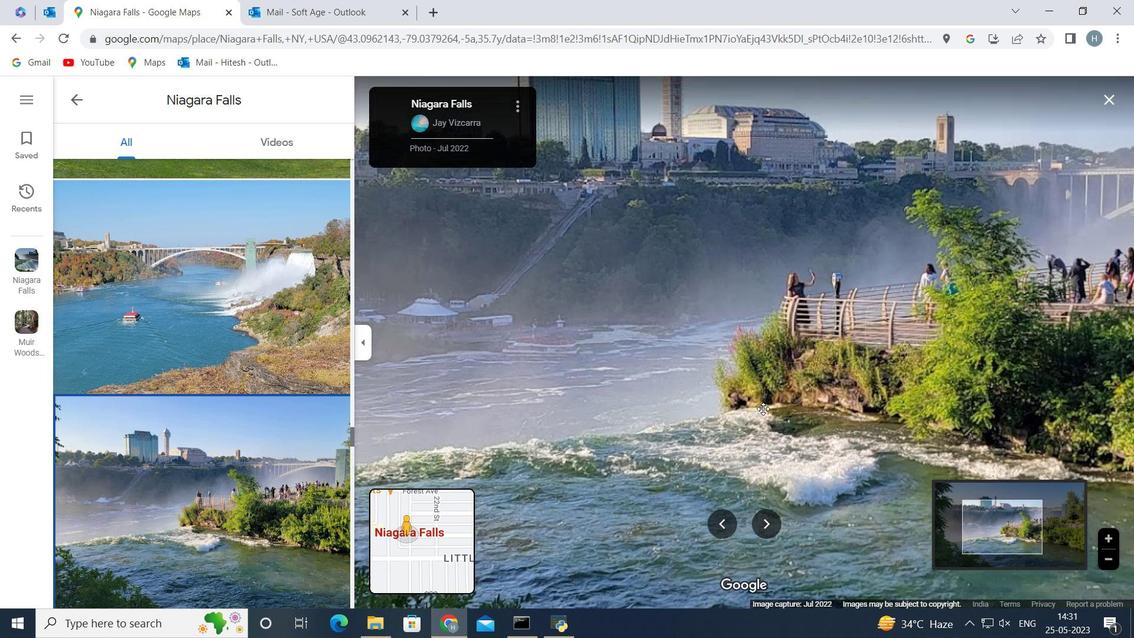 
Action: Mouse scrolled (764, 414) with delta (0, 0)
Screenshot: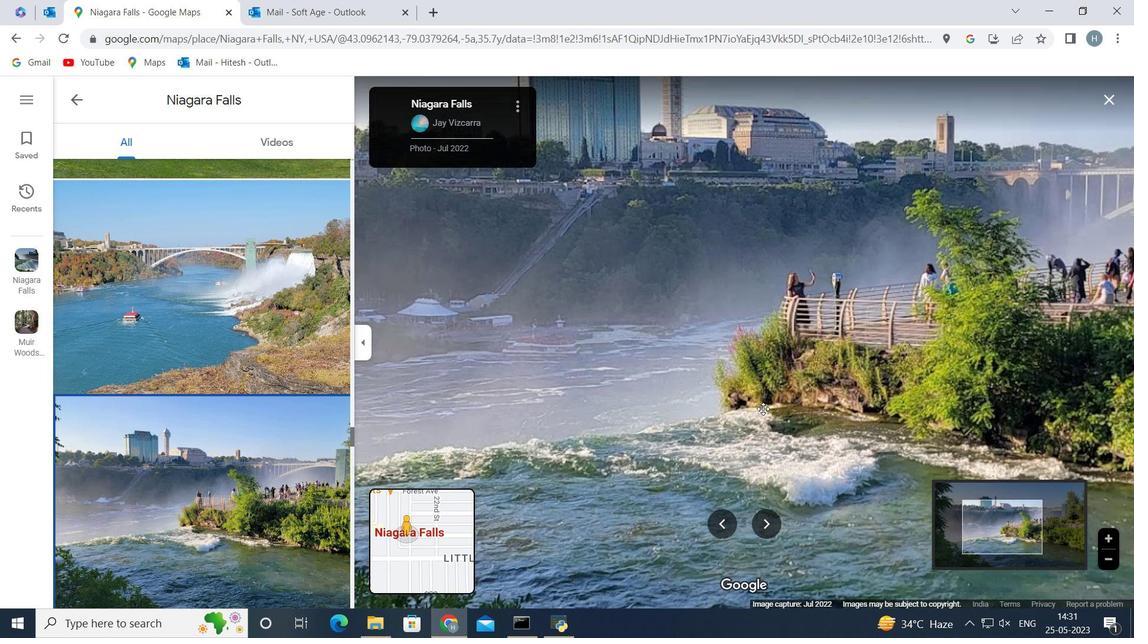 
Action: Mouse moved to (762, 418)
Screenshot: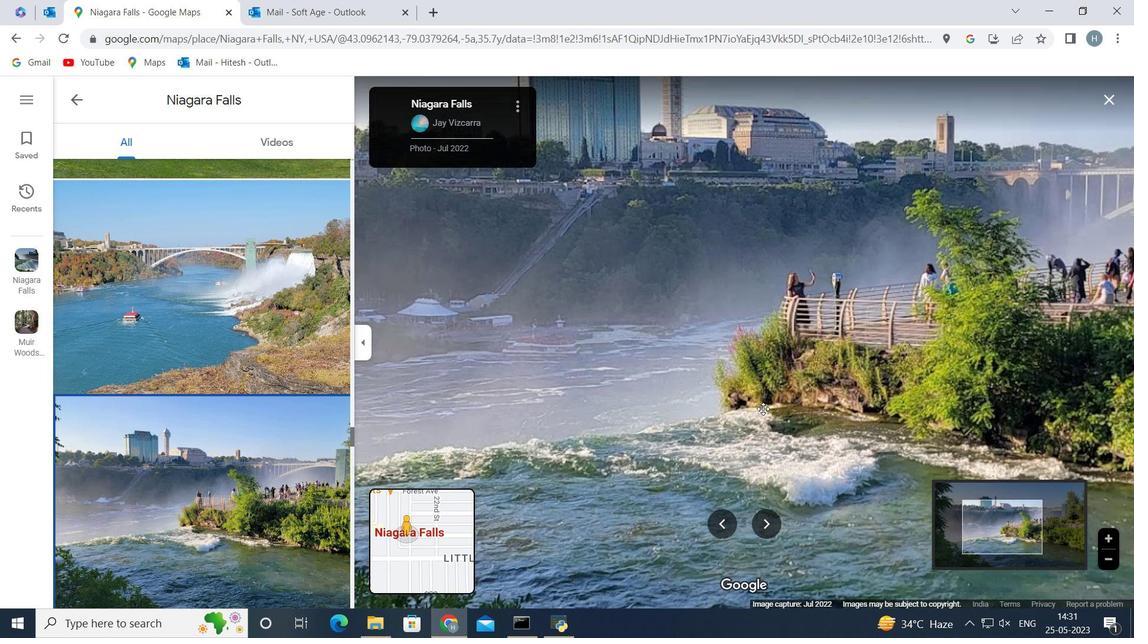 
Action: Mouse scrolled (762, 417) with delta (0, 0)
Screenshot: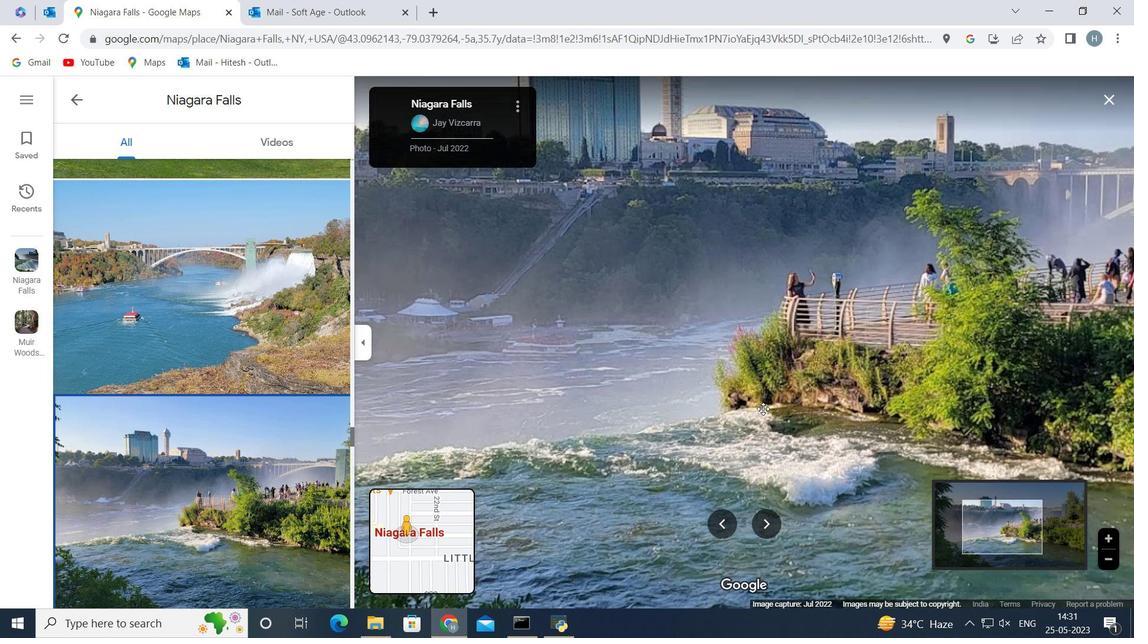 
Action: Mouse moved to (762, 423)
Screenshot: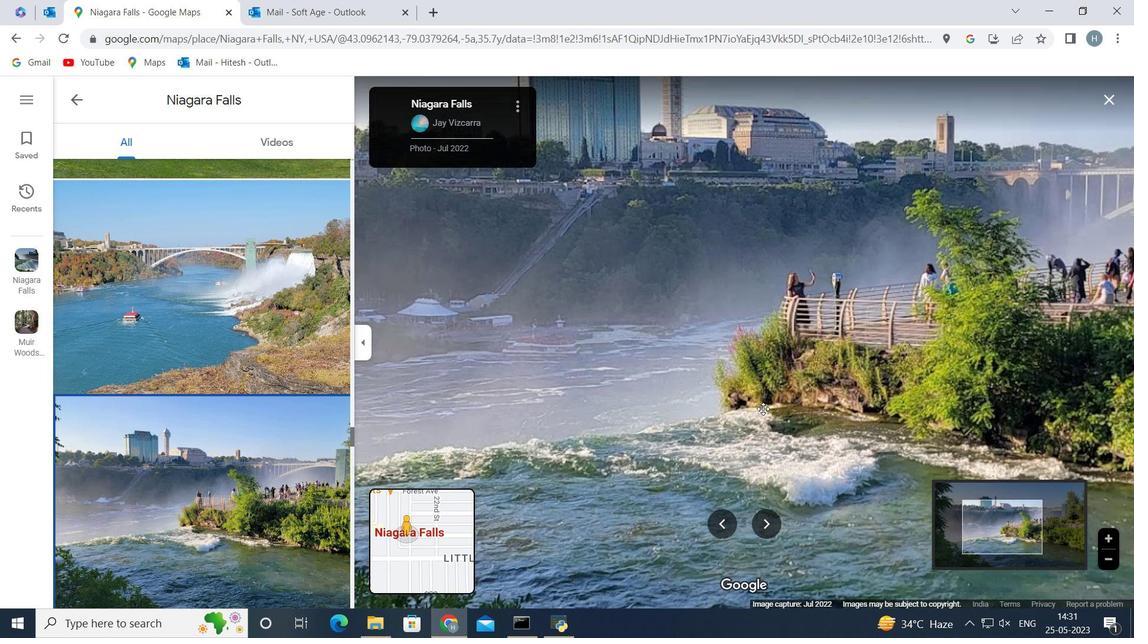 
Action: Mouse scrolled (762, 422) with delta (0, 0)
Screenshot: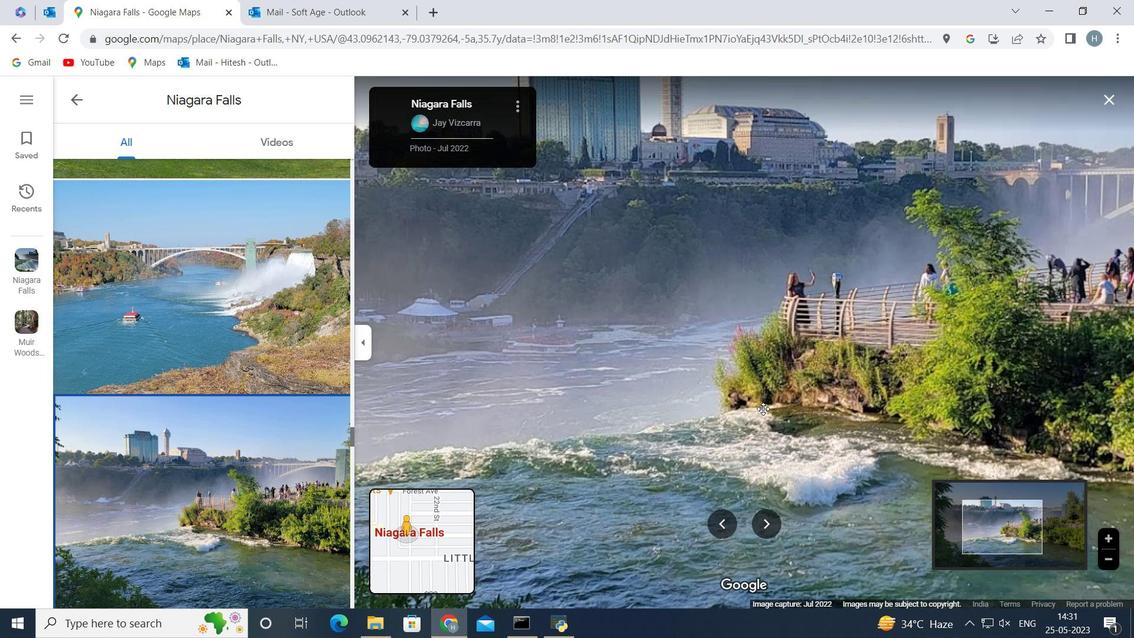 
Action: Mouse moved to (738, 486)
Screenshot: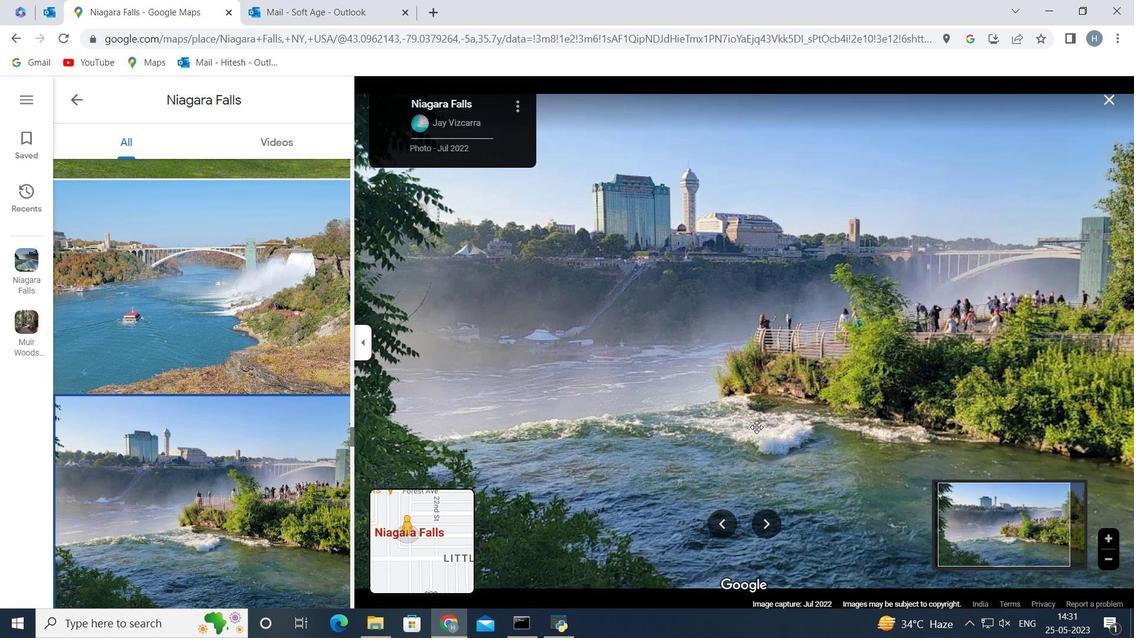 
Action: Mouse scrolled (757, 424) with delta (0, 0)
Screenshot: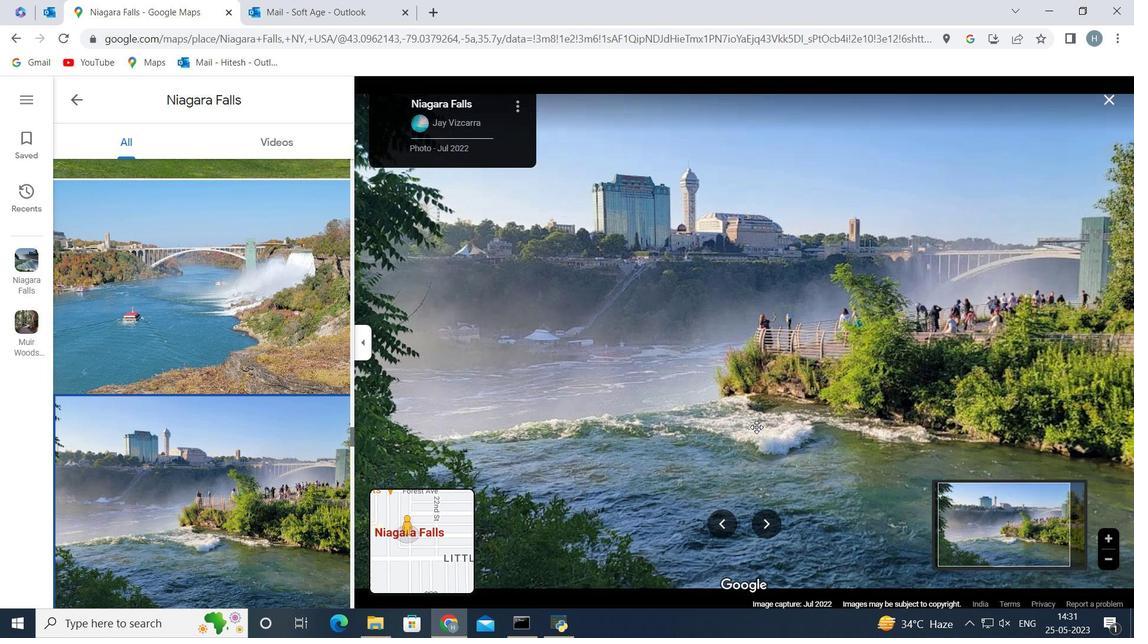 
Action: Mouse moved to (738, 486)
Screenshot: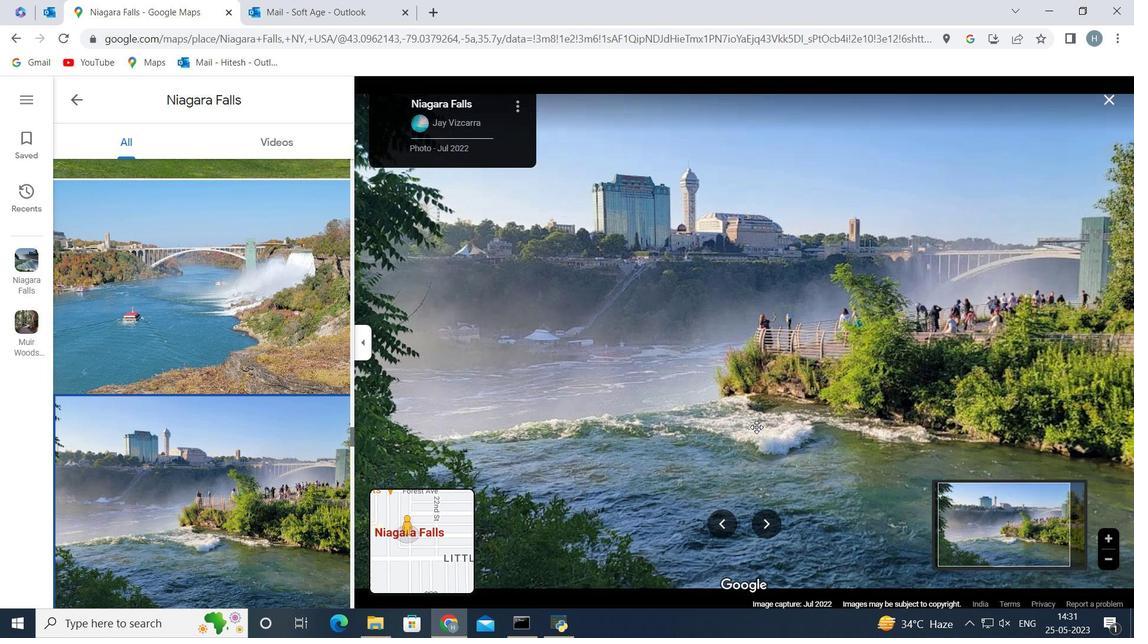 
Action: Mouse scrolled (757, 424) with delta (0, 0)
Screenshot: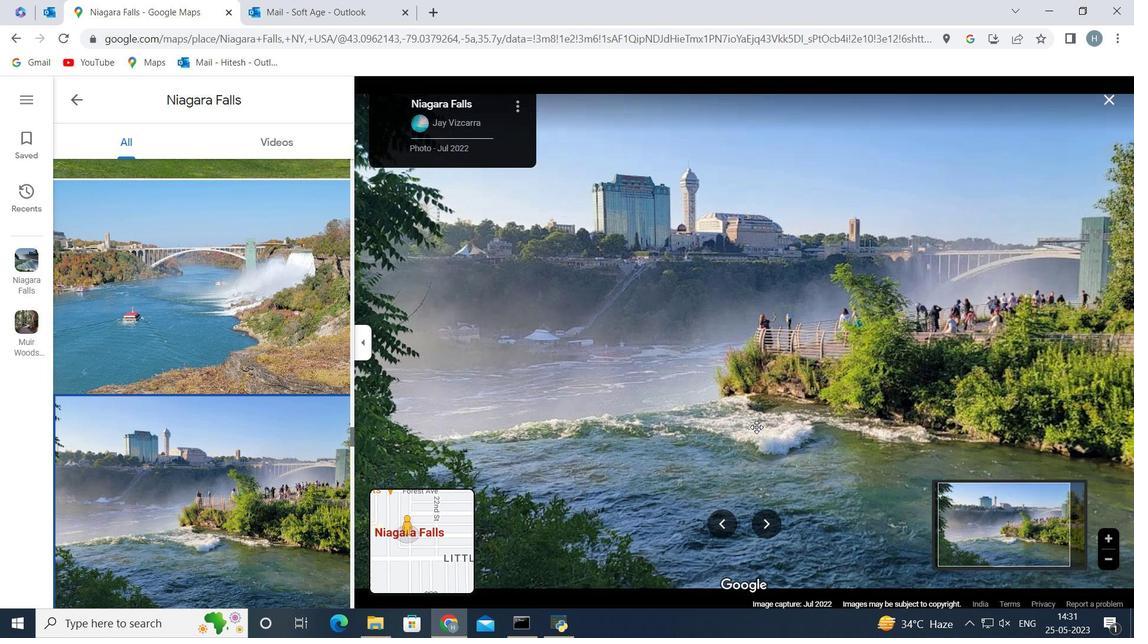 
Action: Mouse moved to (737, 486)
Screenshot: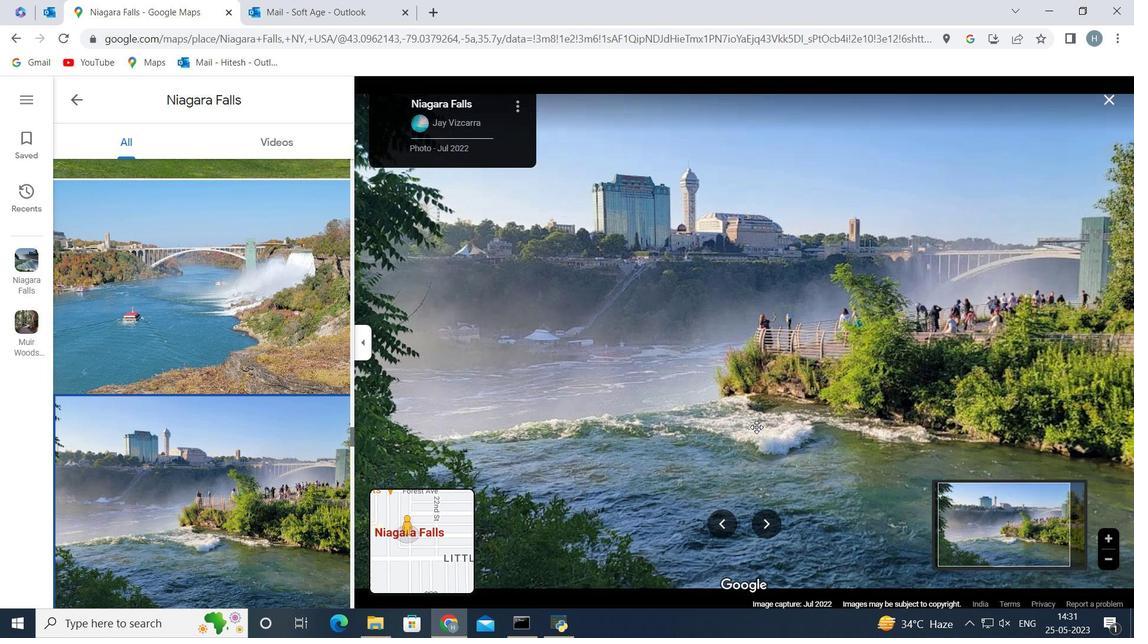 
Action: Mouse scrolled (757, 423) with delta (0, 0)
Screenshot: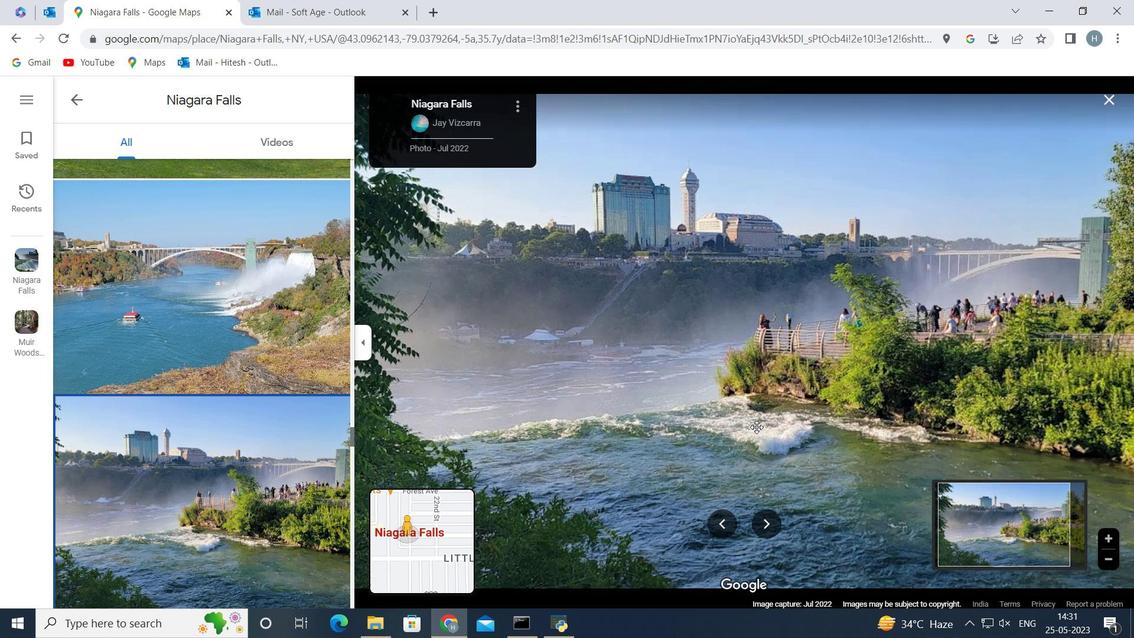 
Action: Mouse moved to (738, 488)
Screenshot: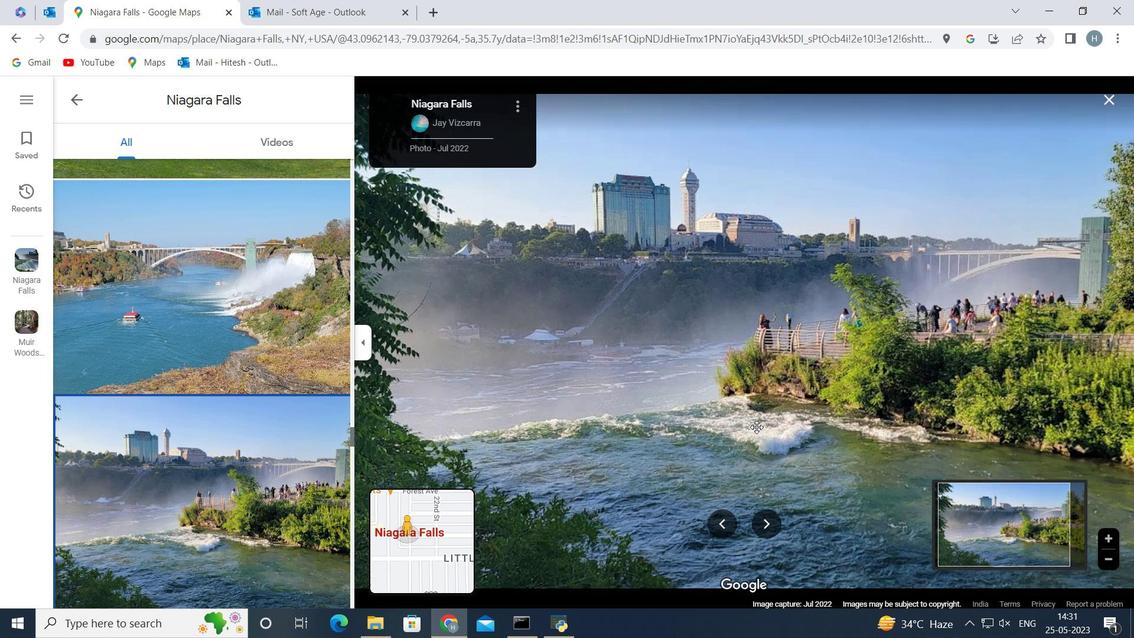 
Action: Mouse scrolled (757, 423) with delta (0, 0)
Screenshot: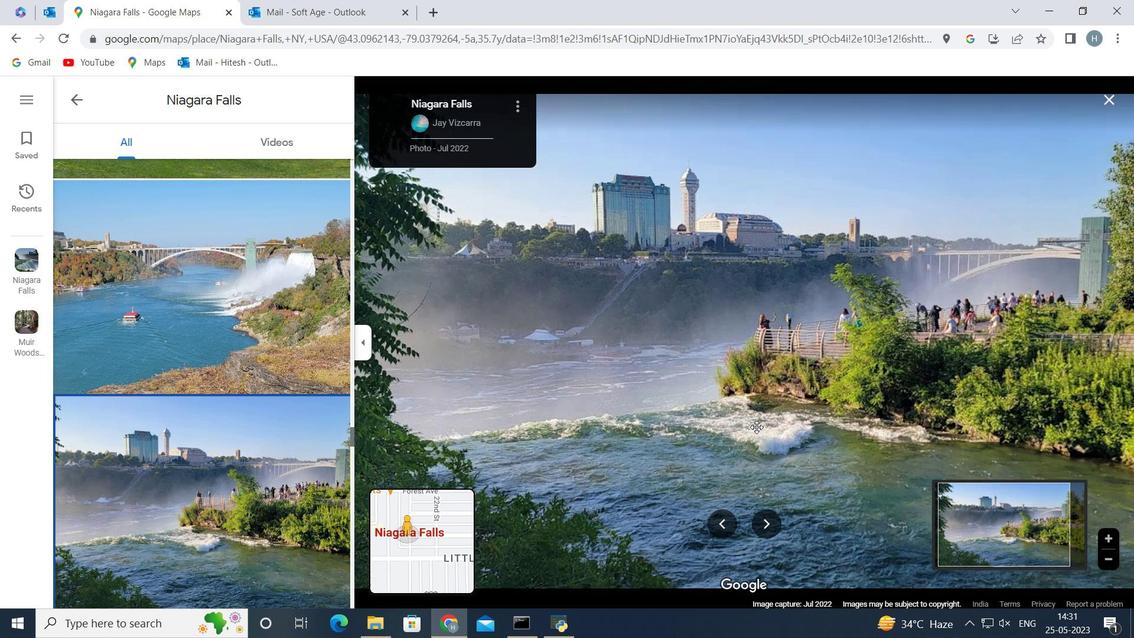 
Action: Mouse moved to (743, 492)
Screenshot: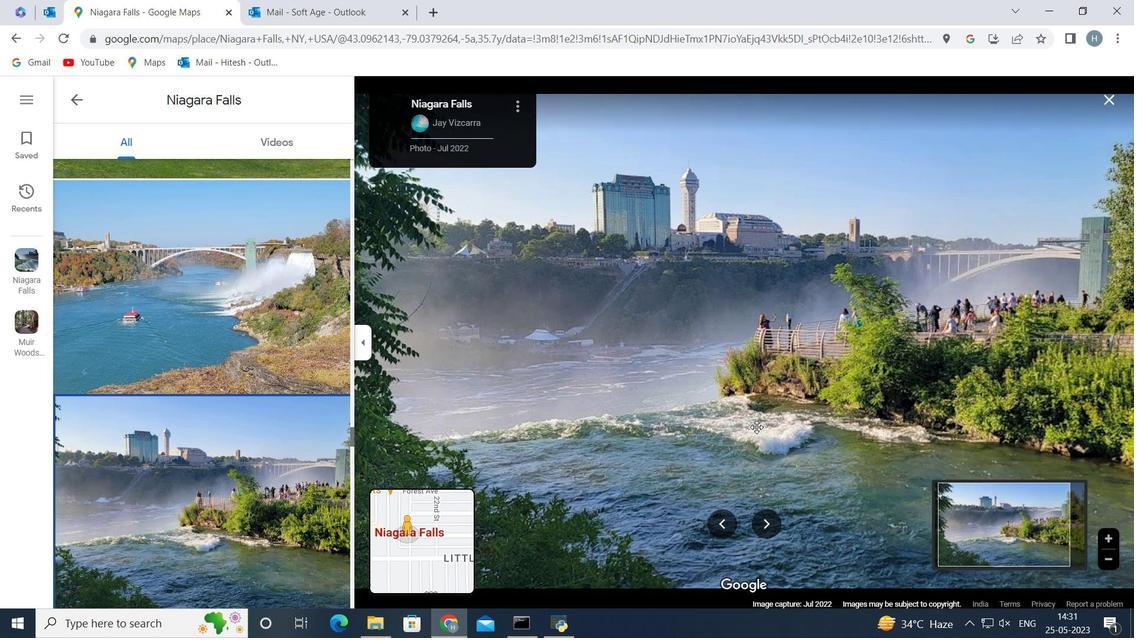 
Action: Mouse scrolled (759, 421) with delta (0, 0)
Screenshot: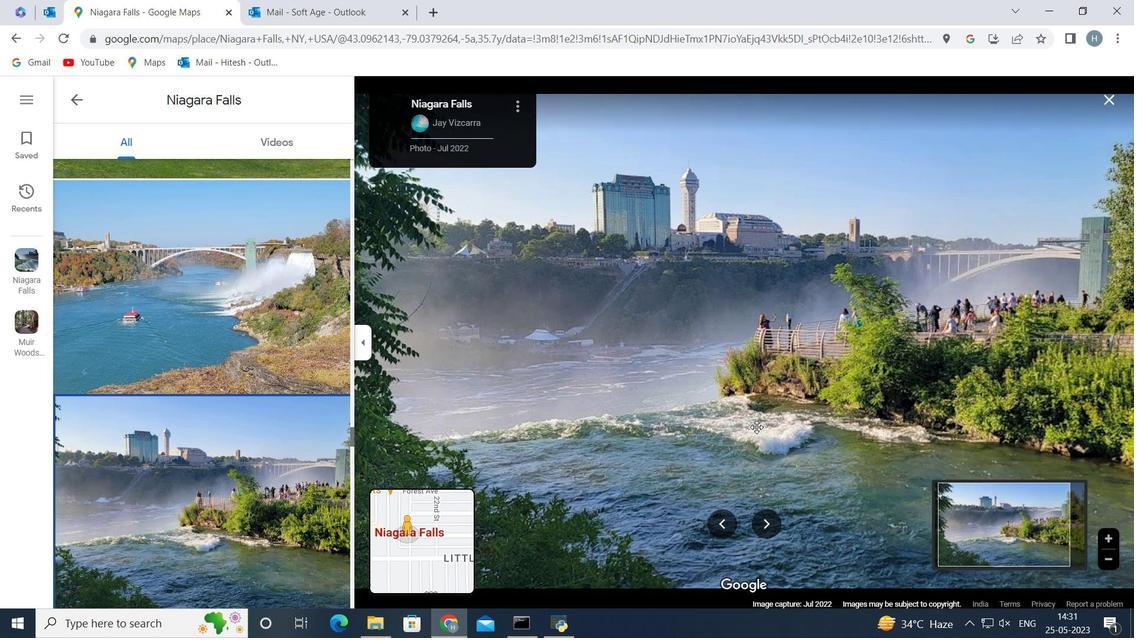 
Action: Mouse moved to (770, 529)
Screenshot: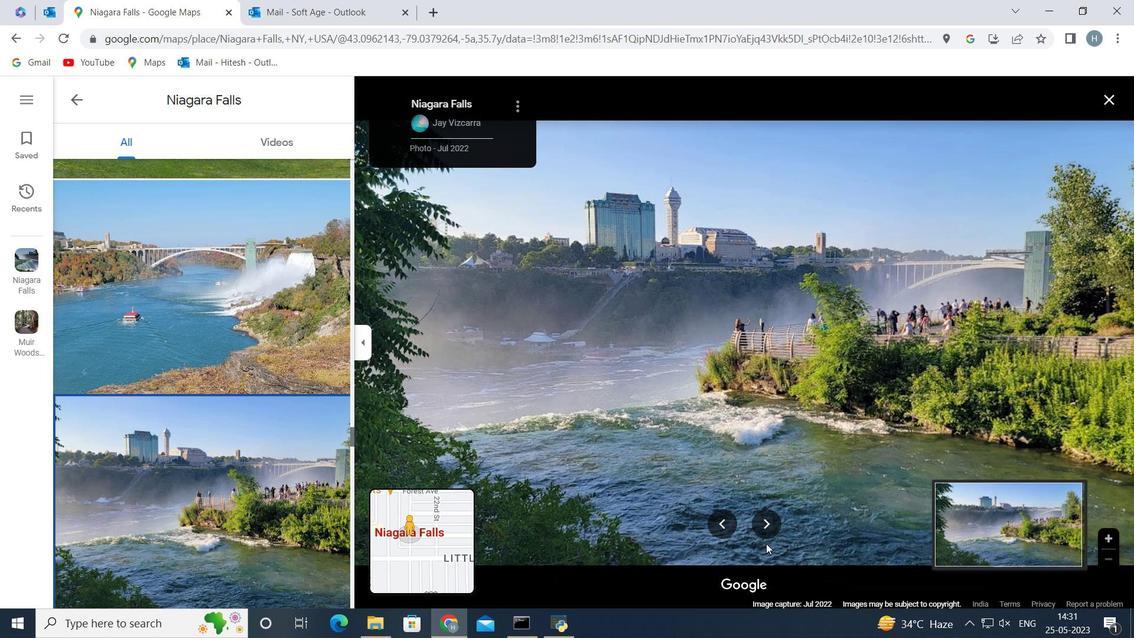 
Action: Mouse pressed left at (770, 529)
Screenshot: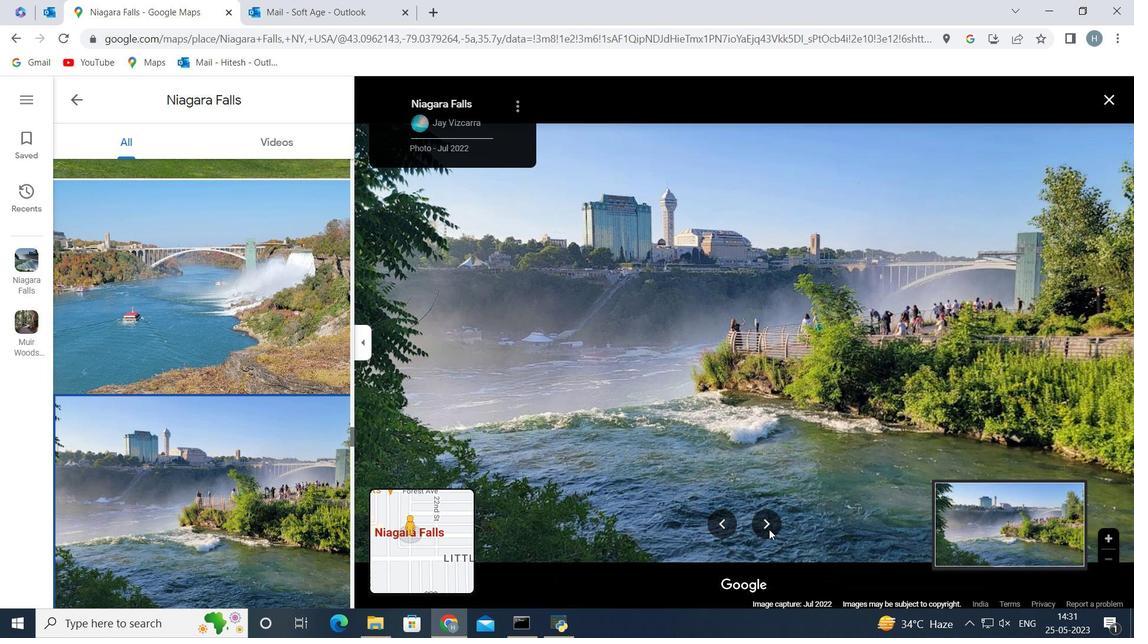 
Action: Mouse moved to (787, 429)
Screenshot: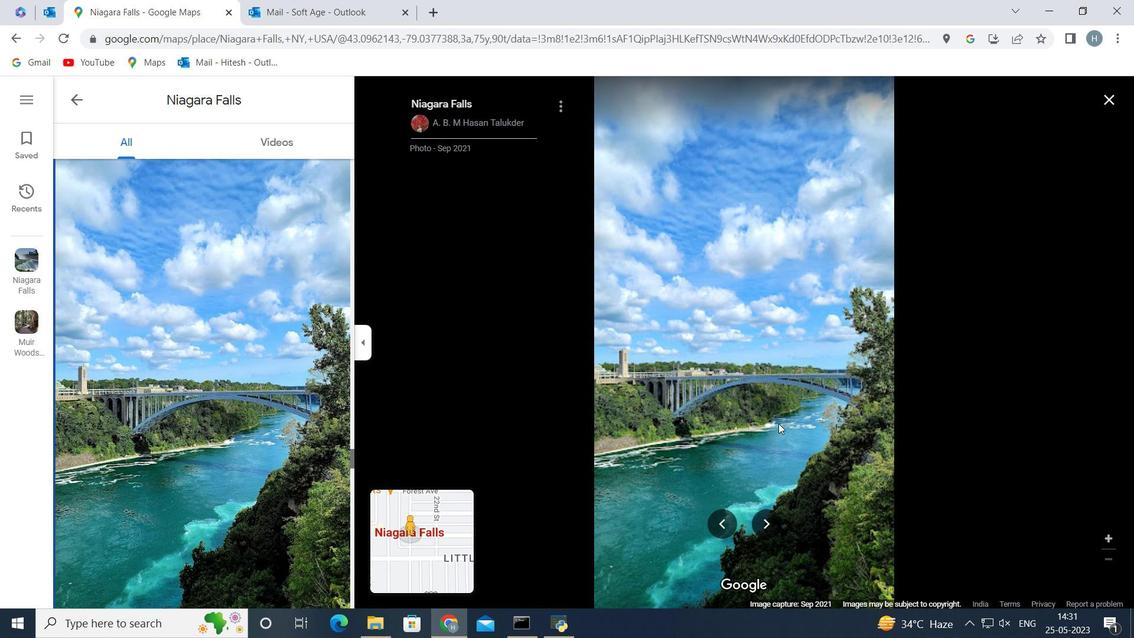 
Action: Mouse scrolled (787, 430) with delta (0, 0)
Screenshot: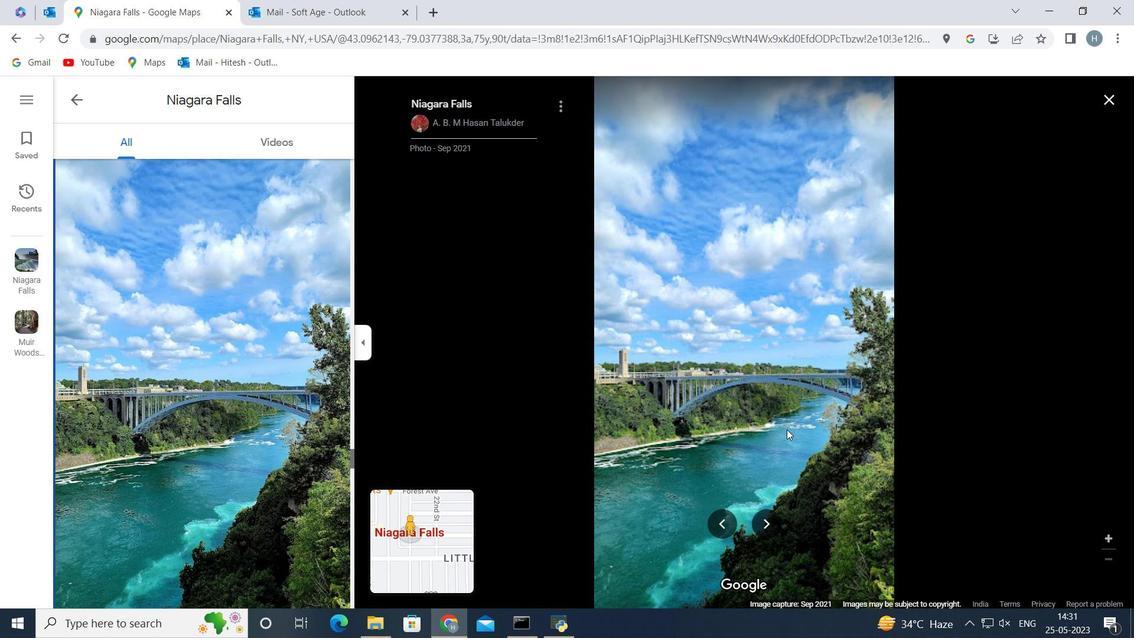 
Action: Mouse scrolled (787, 430) with delta (0, 0)
Screenshot: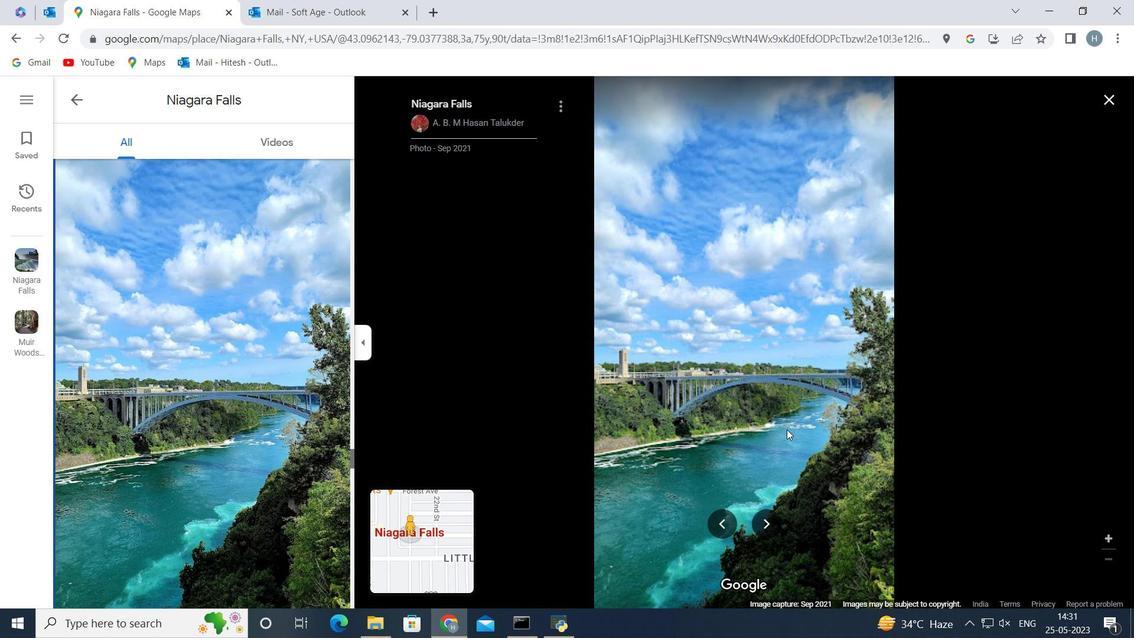 
Action: Mouse scrolled (787, 430) with delta (0, 0)
Screenshot: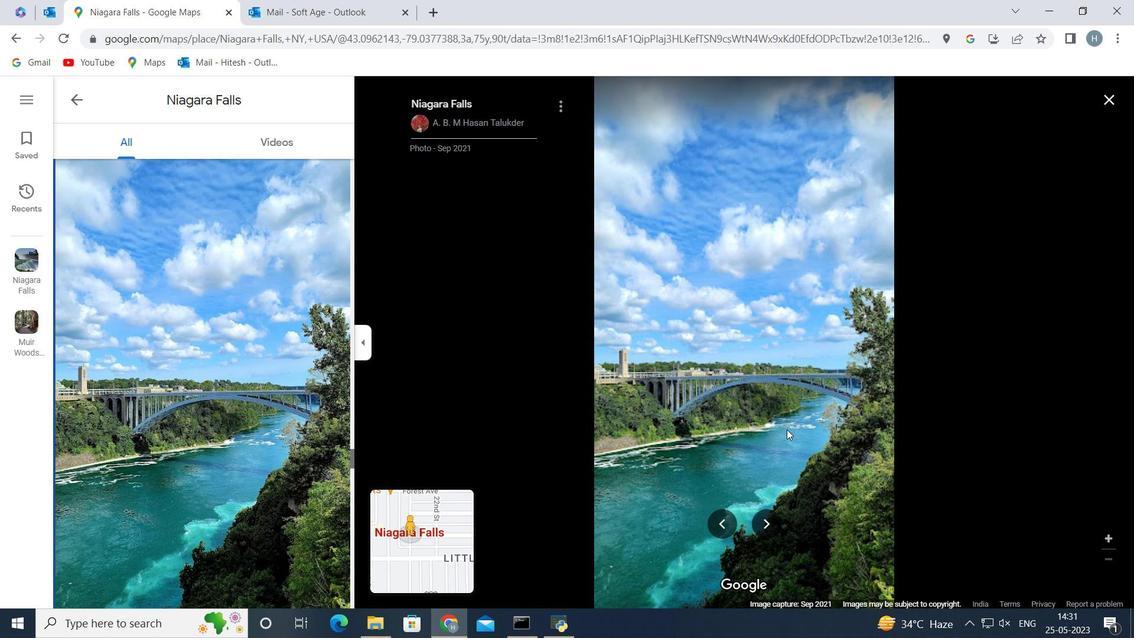 
Action: Mouse scrolled (787, 430) with delta (0, 0)
Screenshot: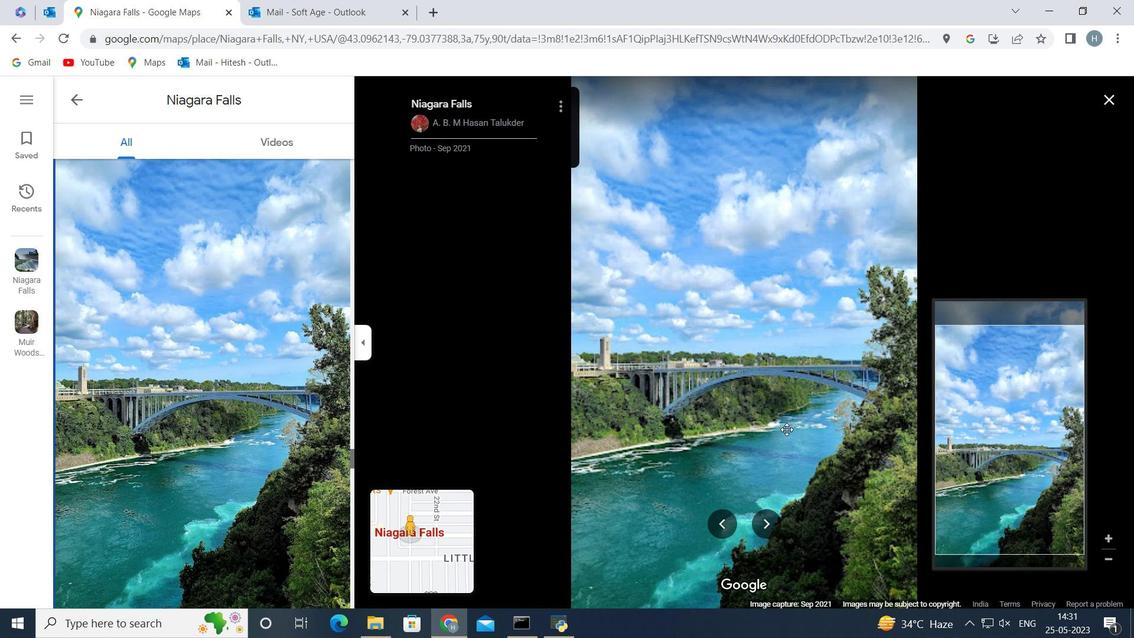 
Action: Mouse scrolled (787, 430) with delta (0, 0)
Screenshot: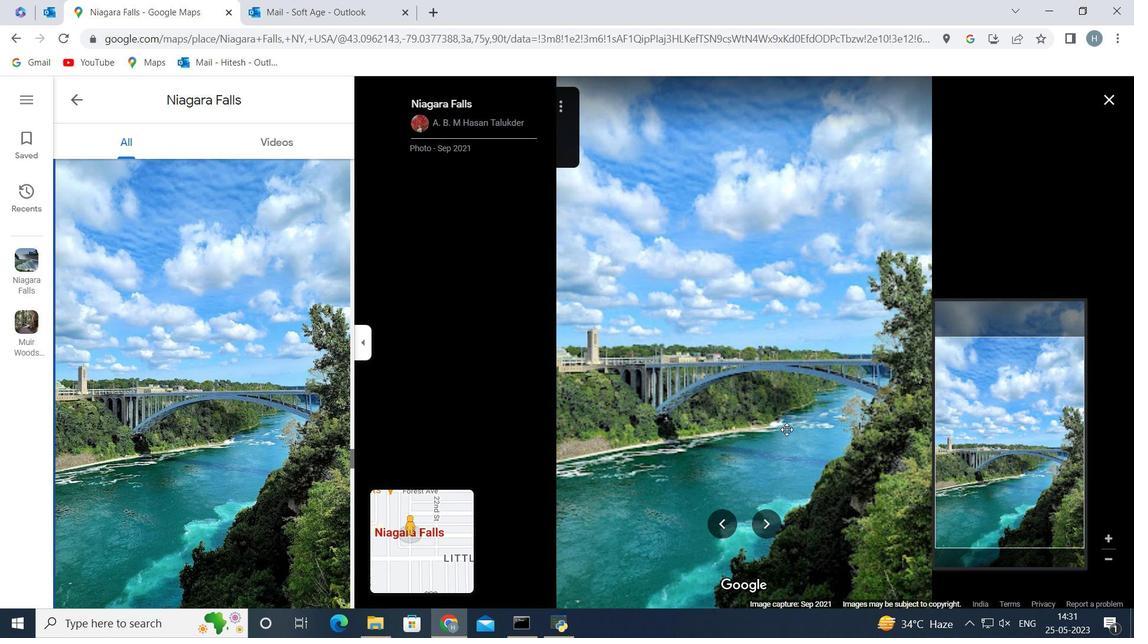 
Action: Mouse scrolled (787, 430) with delta (0, 0)
Screenshot: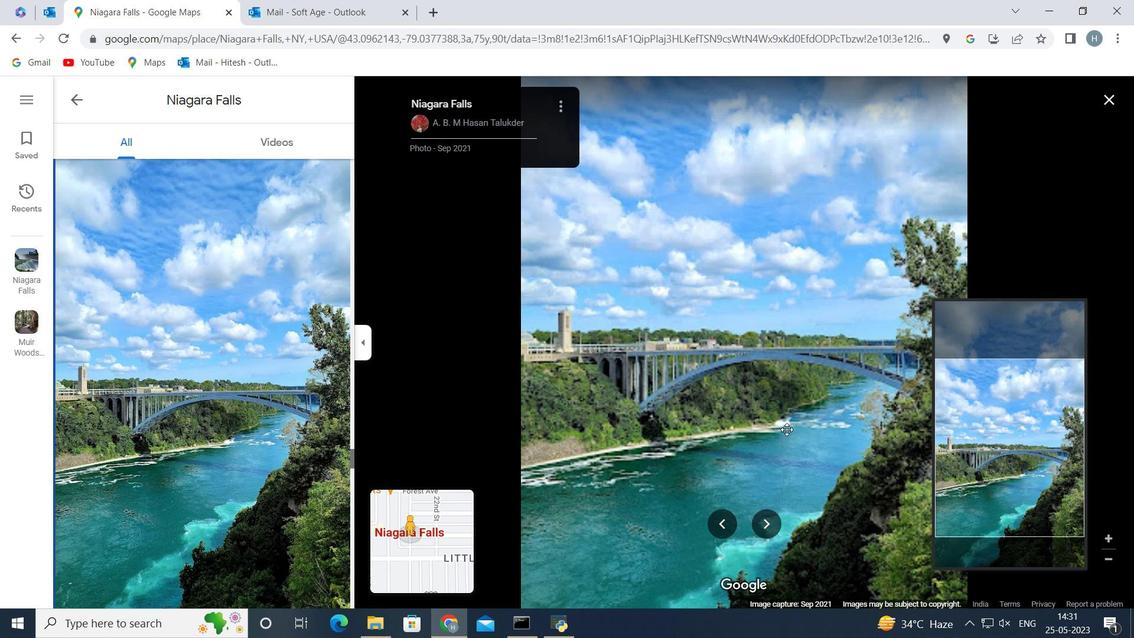 
Action: Mouse scrolled (787, 429) with delta (0, 0)
Screenshot: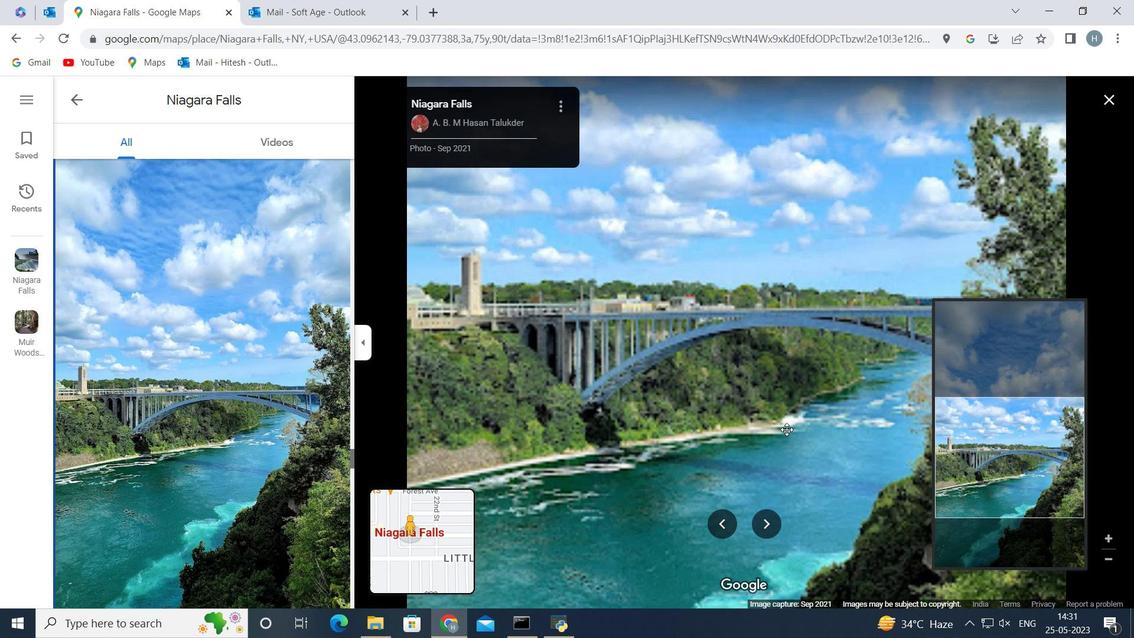 
Action: Mouse scrolled (787, 429) with delta (0, 0)
Screenshot: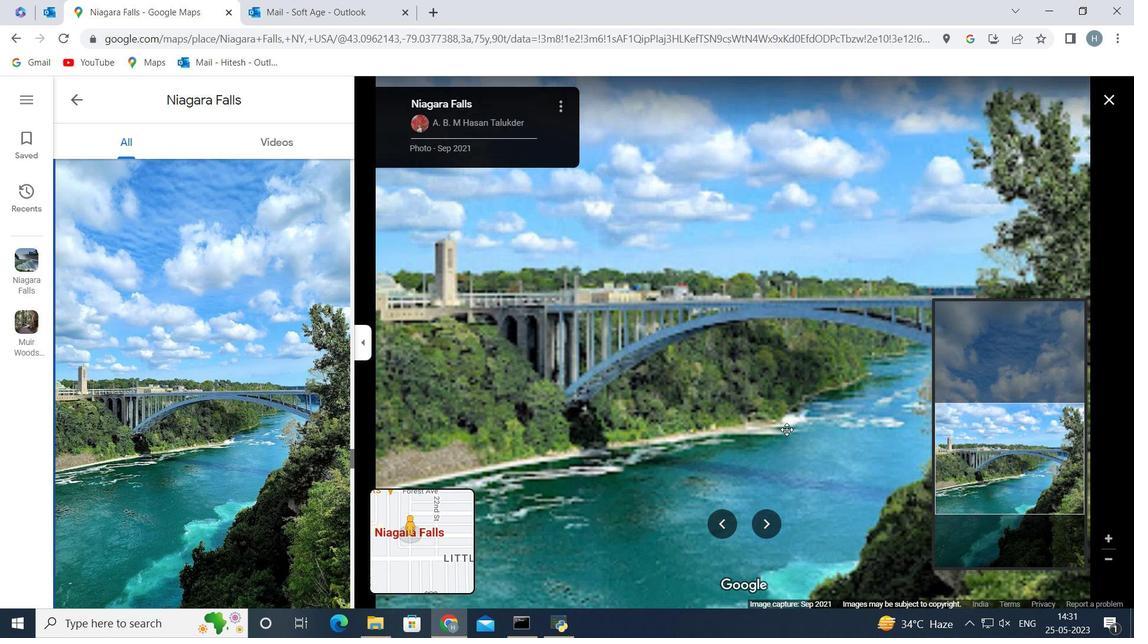 
Action: Mouse scrolled (787, 429) with delta (0, 0)
Screenshot: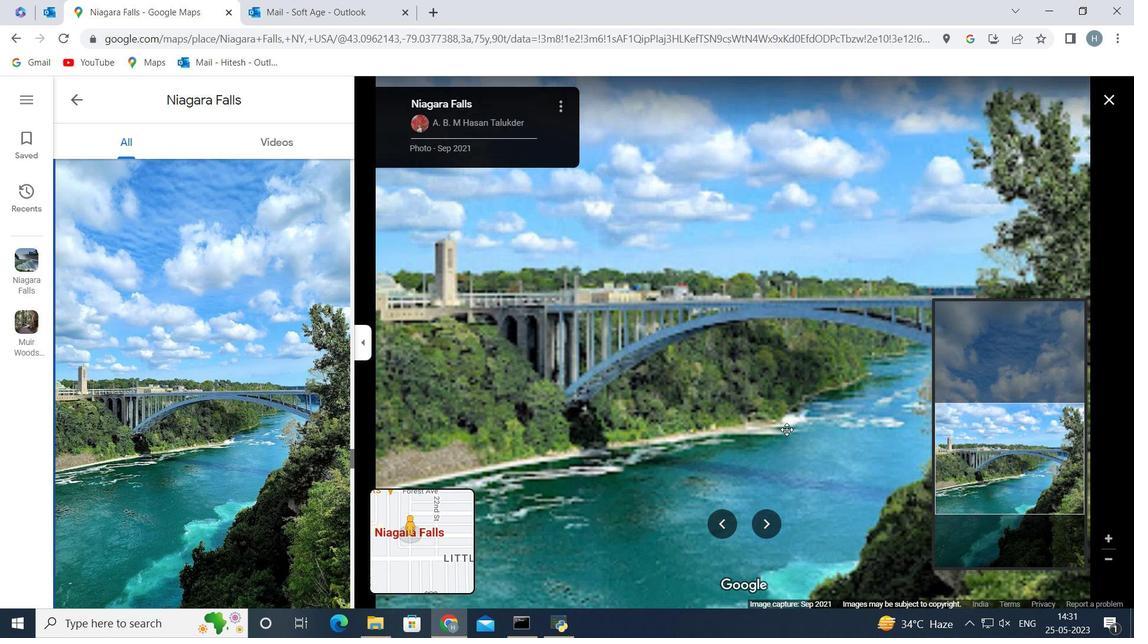 
Action: Mouse scrolled (787, 429) with delta (0, 0)
Screenshot: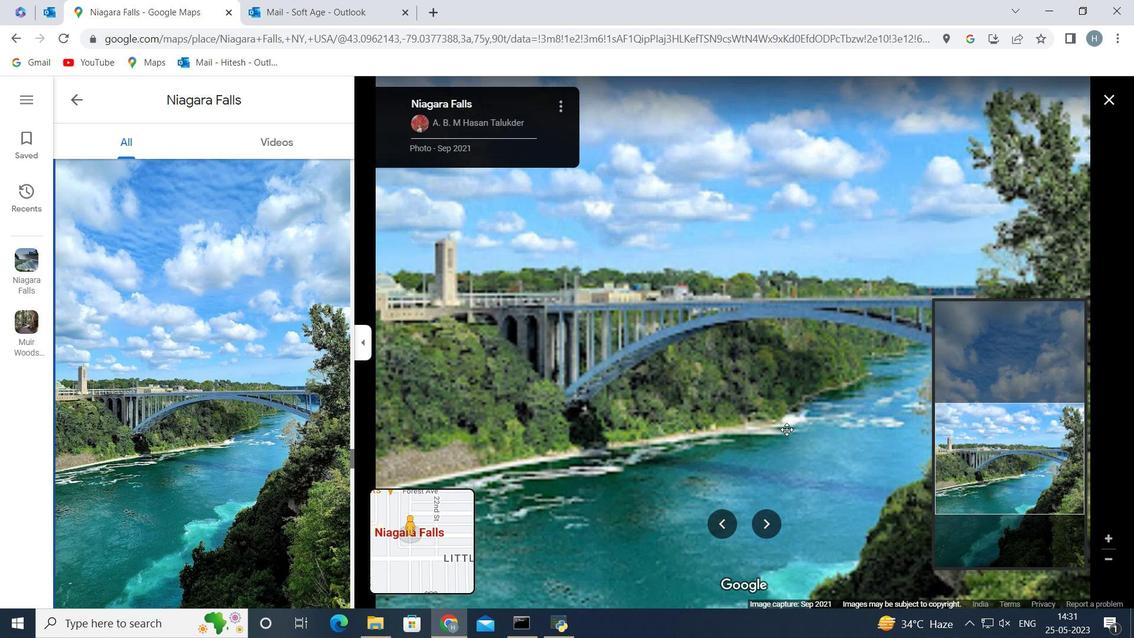 
Action: Mouse scrolled (787, 429) with delta (0, 0)
Screenshot: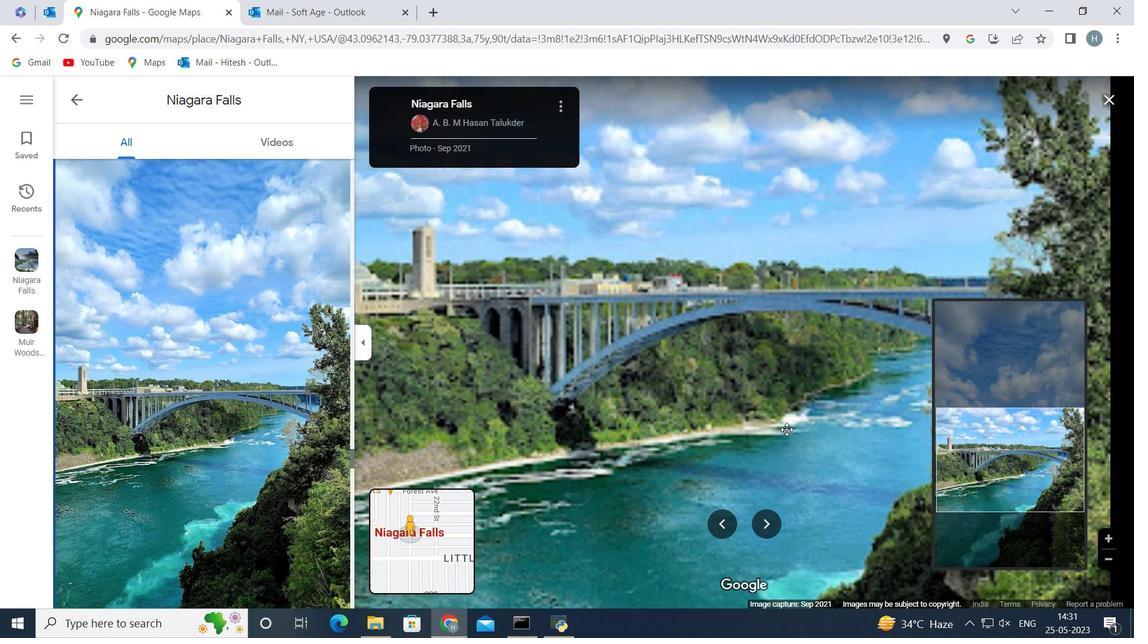 
Action: Mouse scrolled (787, 429) with delta (0, 0)
Screenshot: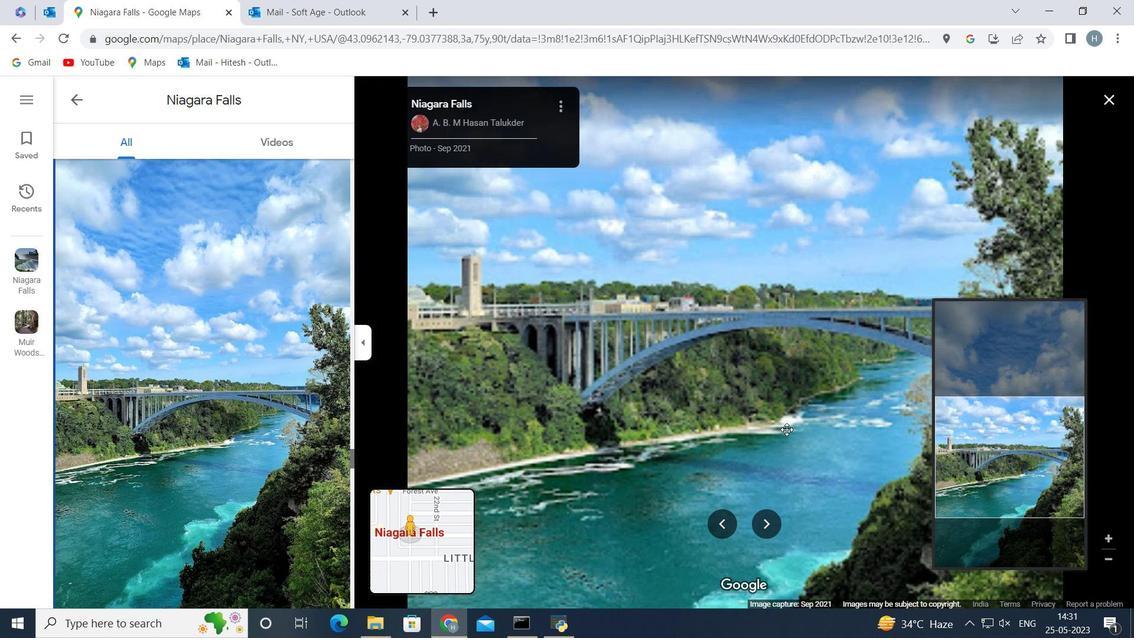 
Action: Mouse scrolled (787, 429) with delta (0, 0)
Screenshot: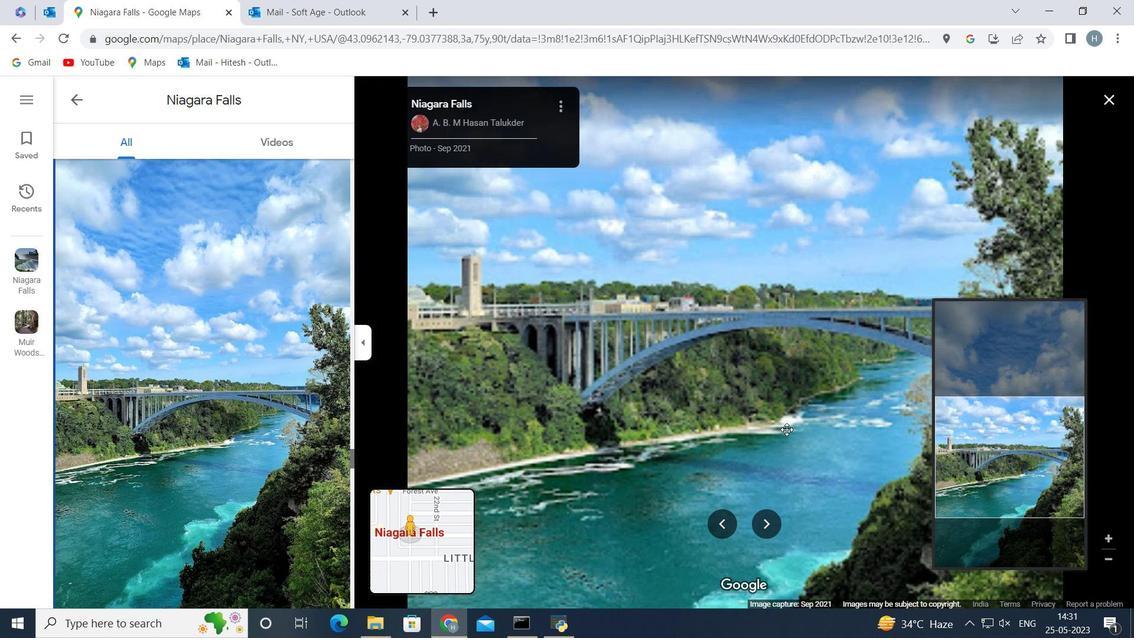 
Action: Mouse scrolled (787, 429) with delta (0, 0)
Screenshot: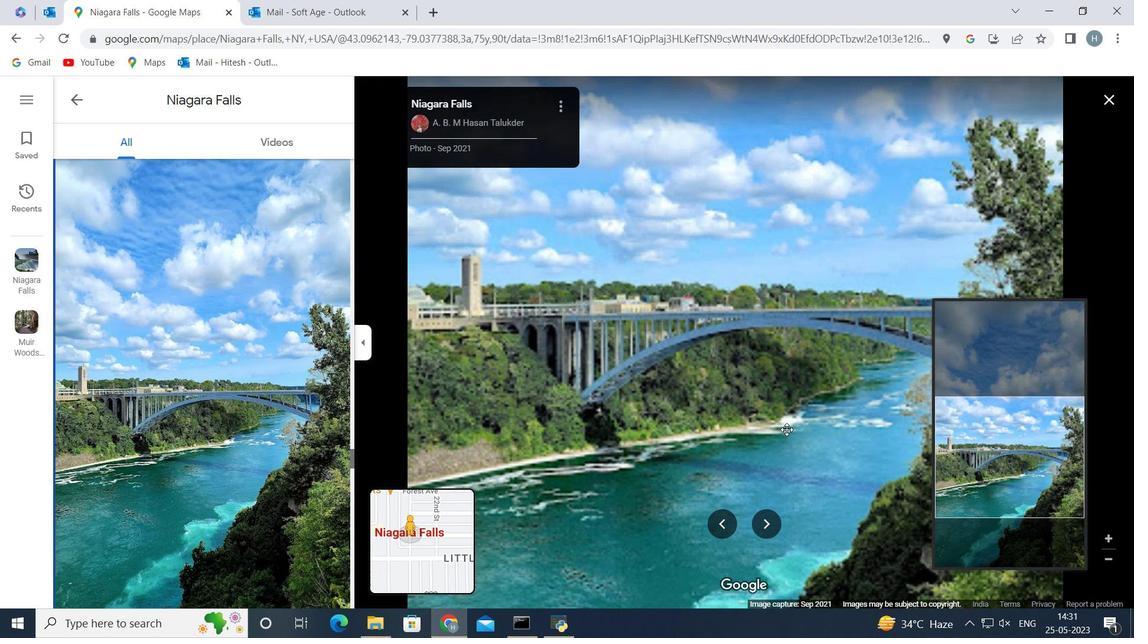 
Action: Mouse scrolled (787, 429) with delta (0, 0)
Screenshot: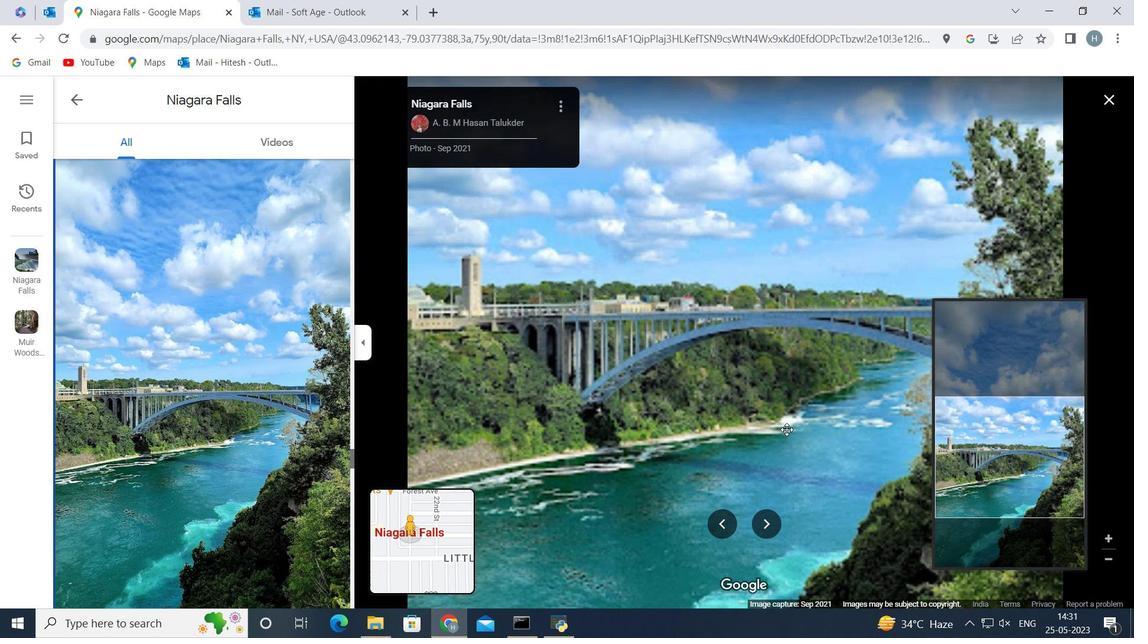 
Action: Mouse scrolled (787, 429) with delta (0, 0)
Screenshot: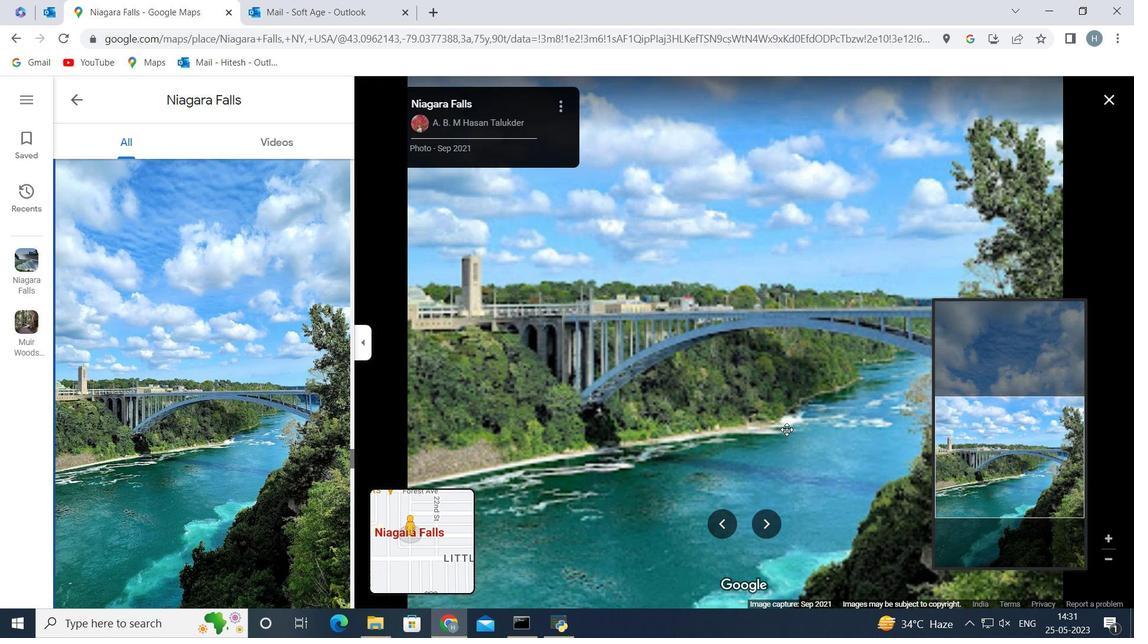 
Action: Mouse scrolled (787, 429) with delta (0, 0)
Screenshot: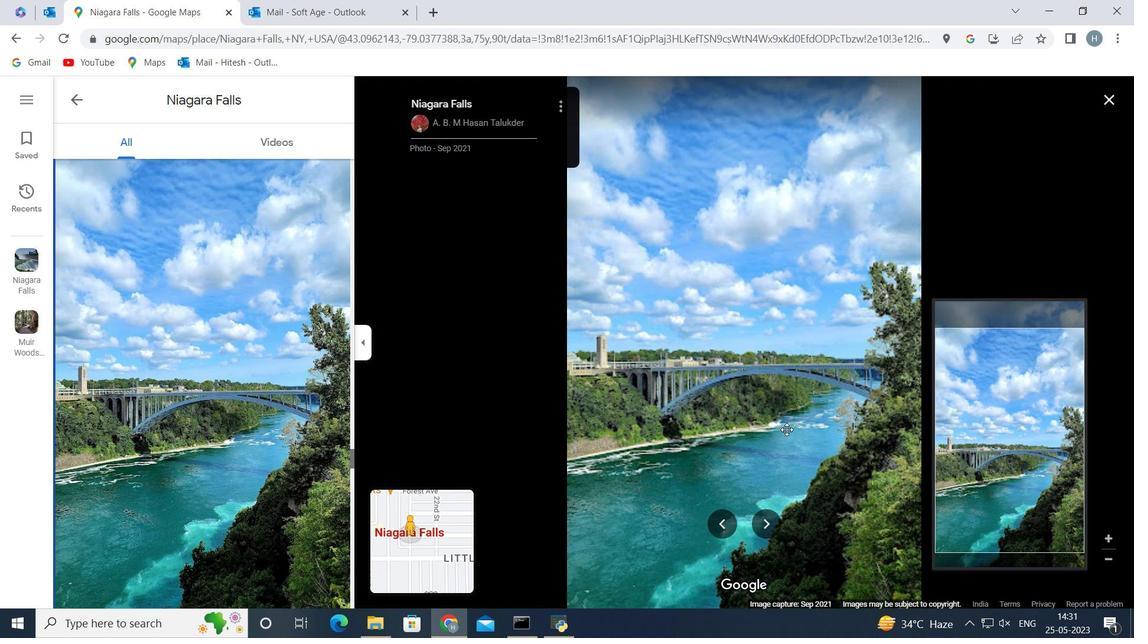 
Action: Mouse scrolled (787, 429) with delta (0, 0)
Screenshot: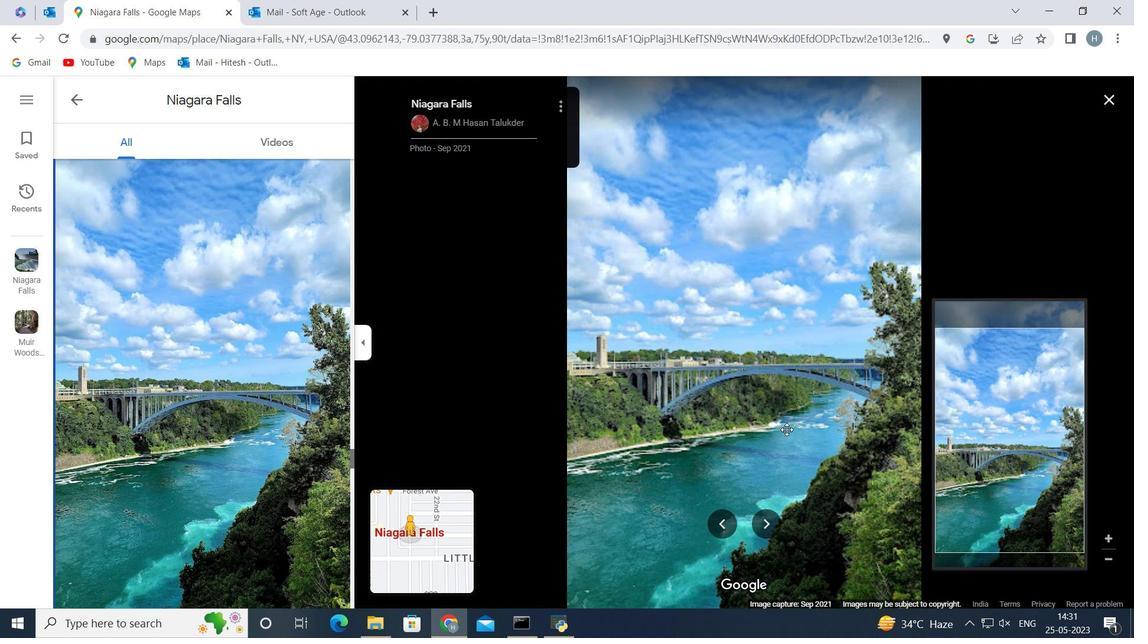 
Action: Mouse scrolled (787, 429) with delta (0, 0)
Screenshot: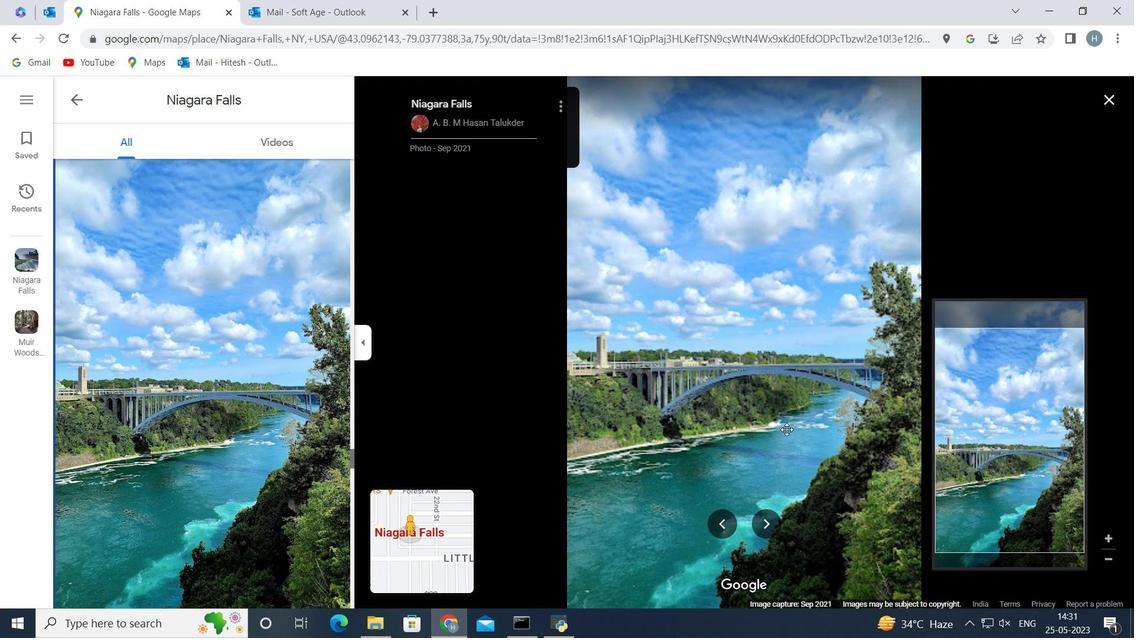 
Action: Mouse scrolled (787, 429) with delta (0, 0)
Screenshot: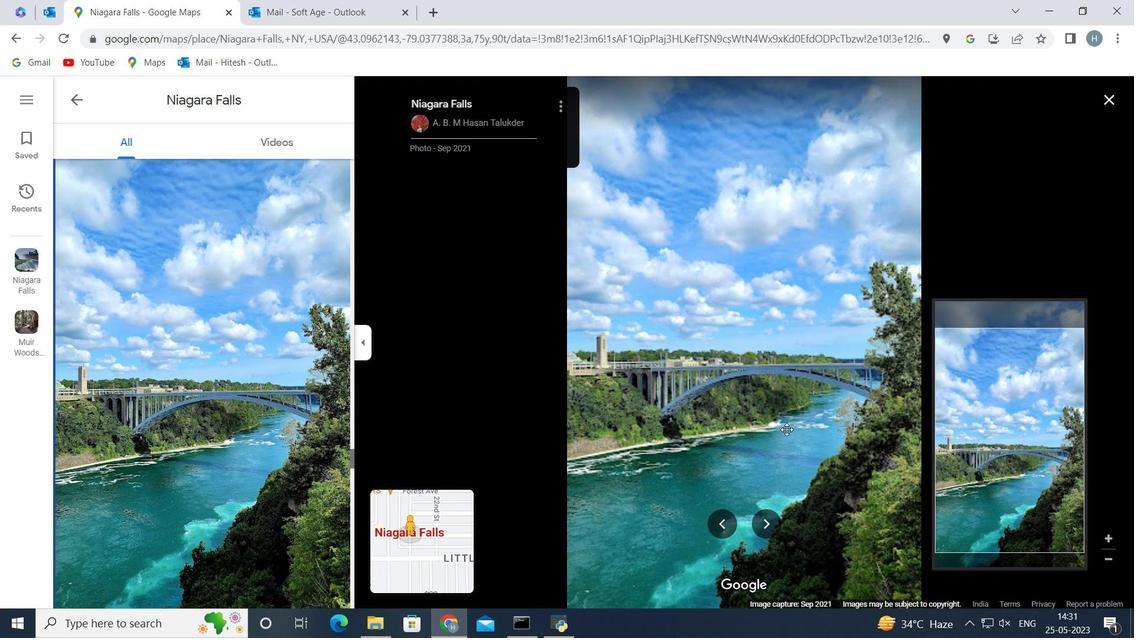 
Action: Mouse scrolled (787, 429) with delta (0, 0)
Screenshot: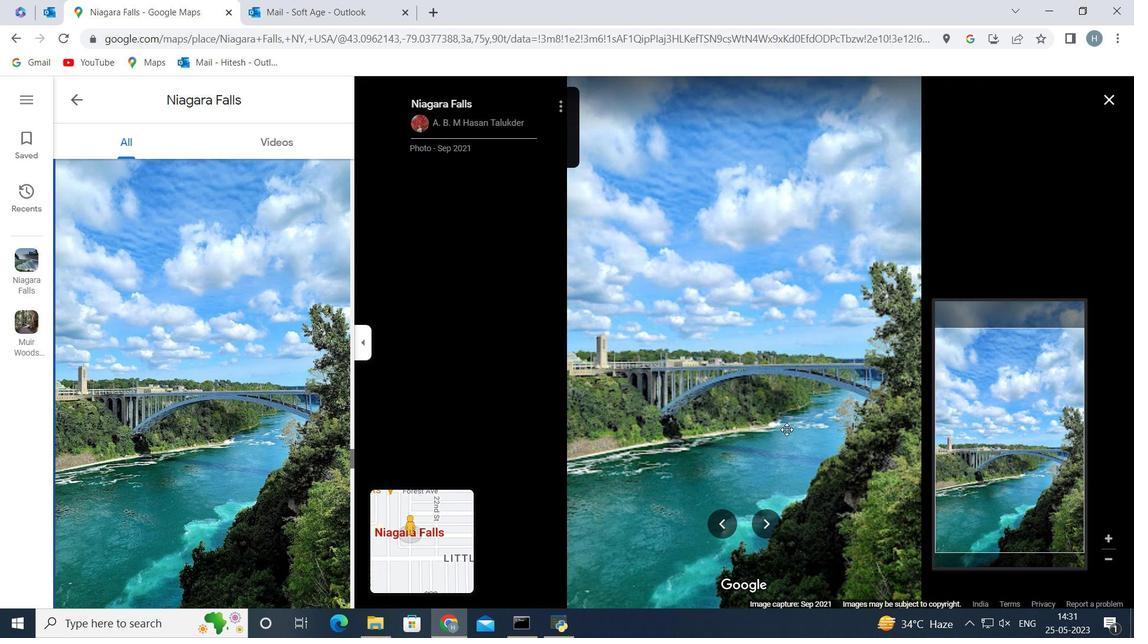 
Action: Mouse moved to (715, 441)
Screenshot: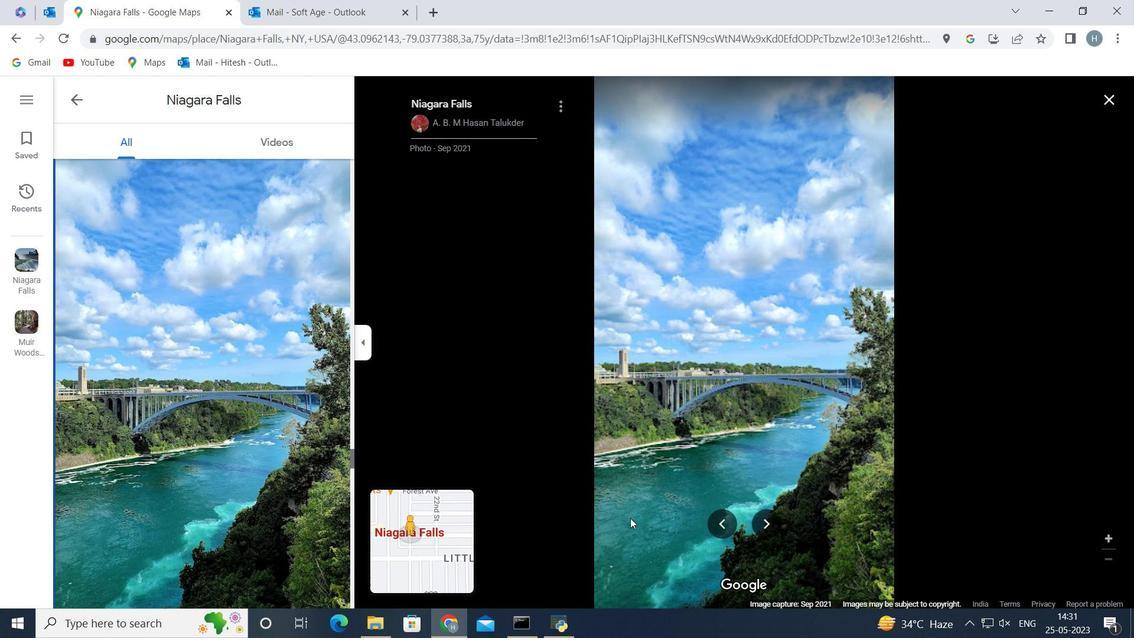
Action: Mouse scrolled (715, 442) with delta (0, 0)
Screenshot: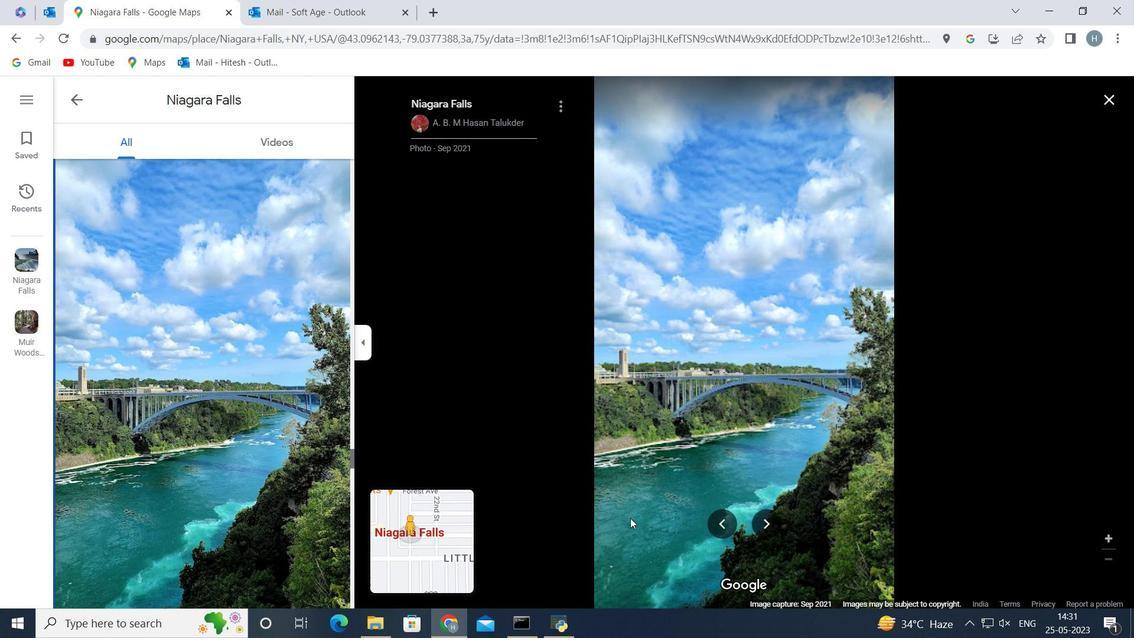 
Action: Mouse scrolled (715, 442) with delta (0, 0)
Screenshot: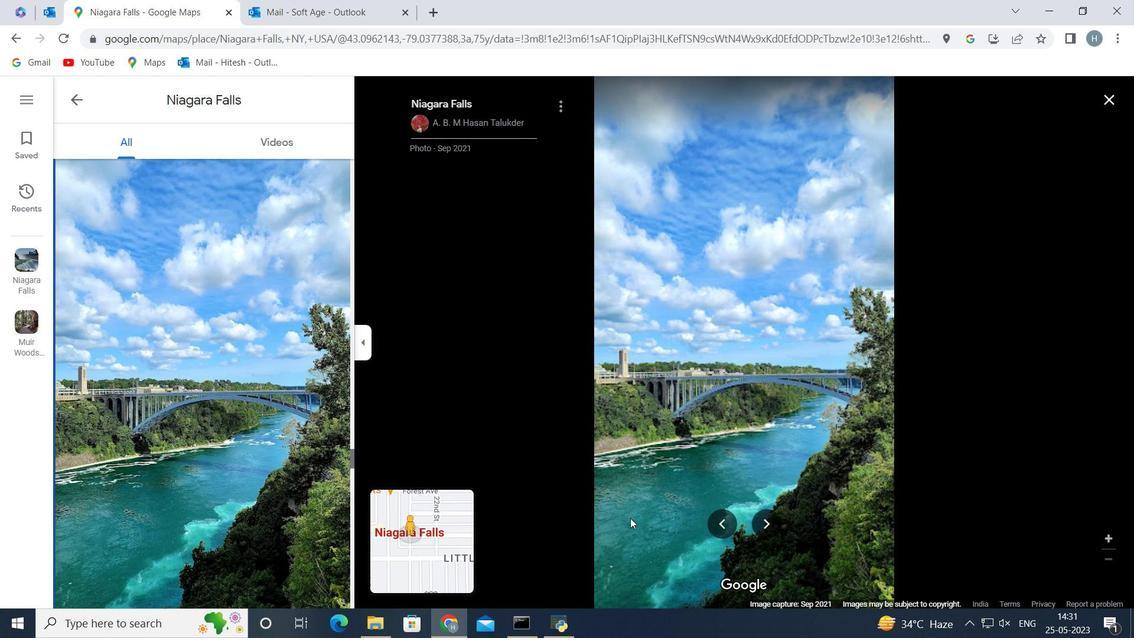 
Action: Mouse scrolled (715, 442) with delta (0, 0)
Screenshot: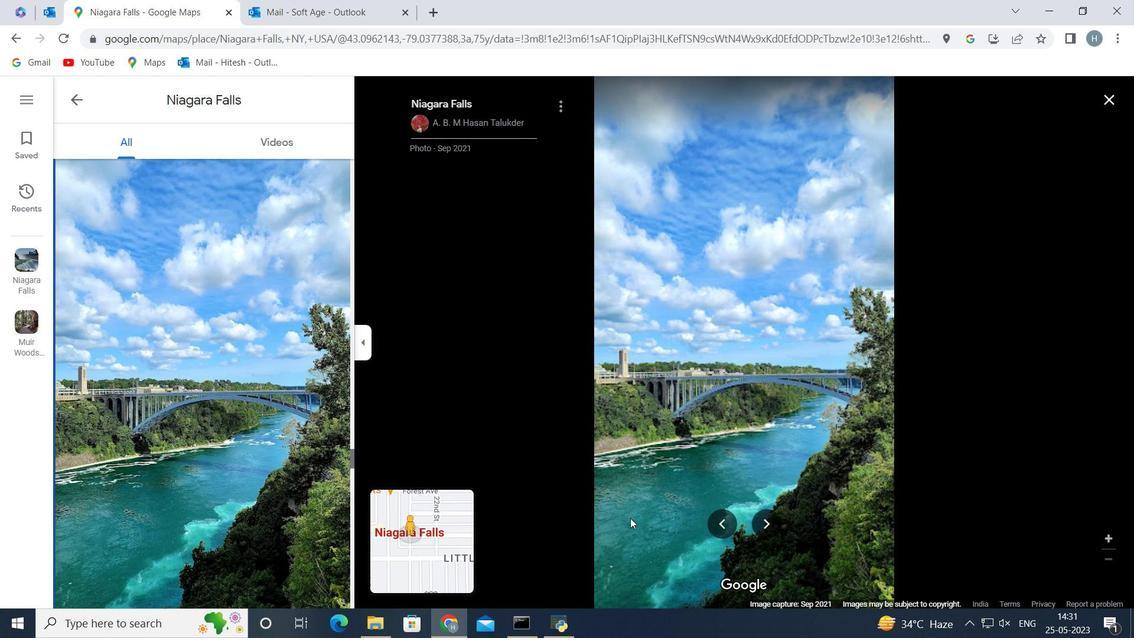 
Action: Mouse moved to (717, 441)
Screenshot: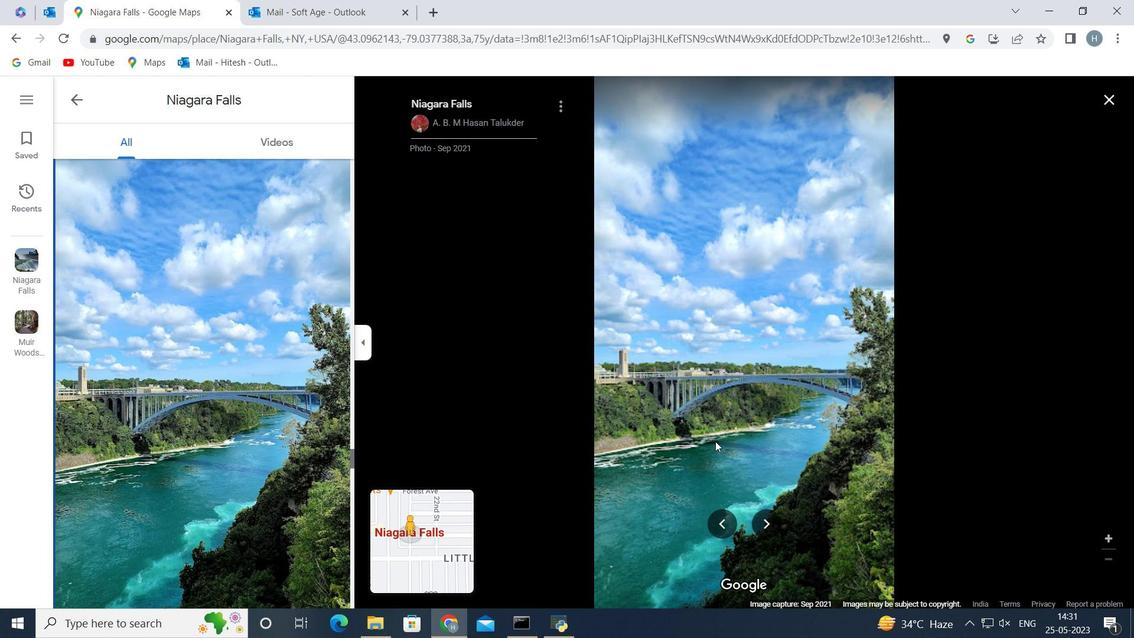 
Action: Mouse scrolled (717, 442) with delta (0, 0)
Screenshot: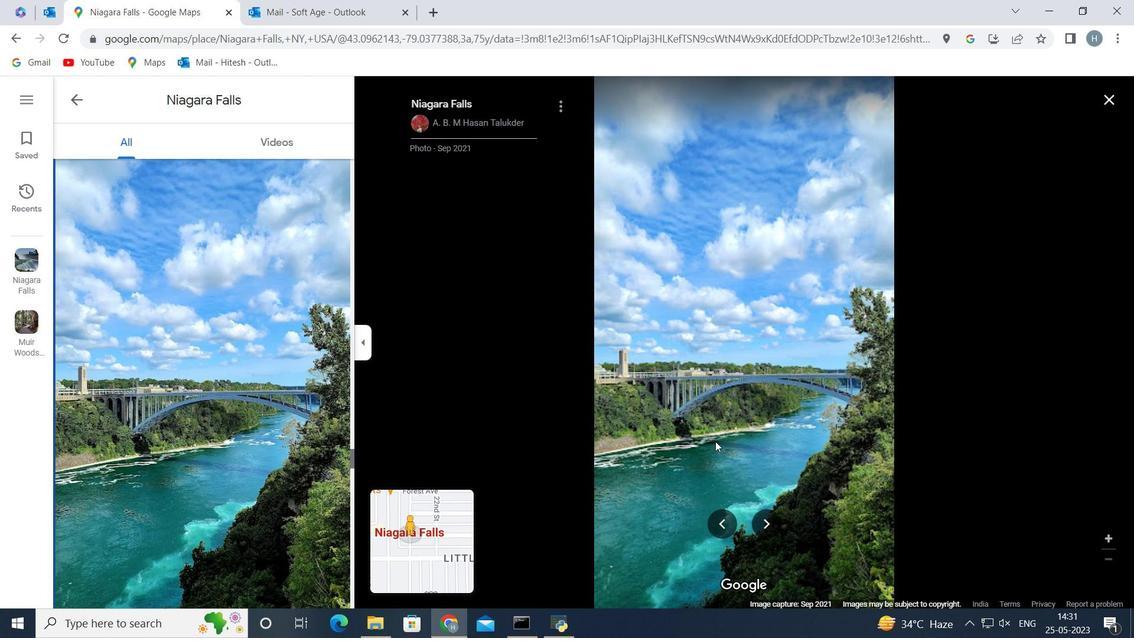 
Action: Mouse moved to (719, 440)
Screenshot: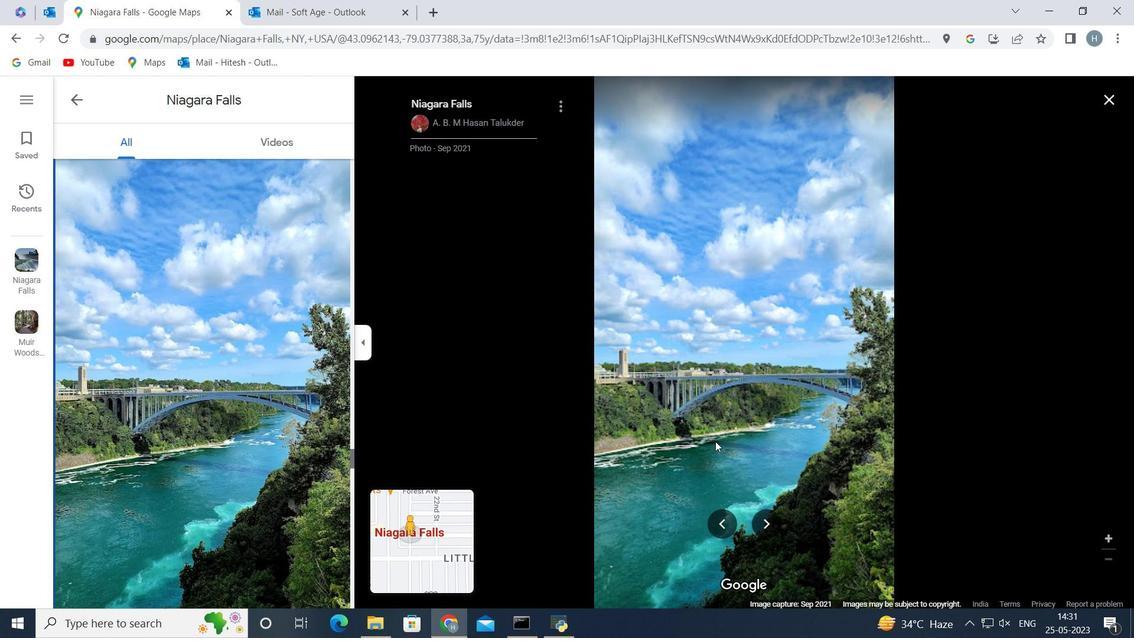 
Action: Mouse scrolled (719, 440) with delta (0, 0)
Screenshot: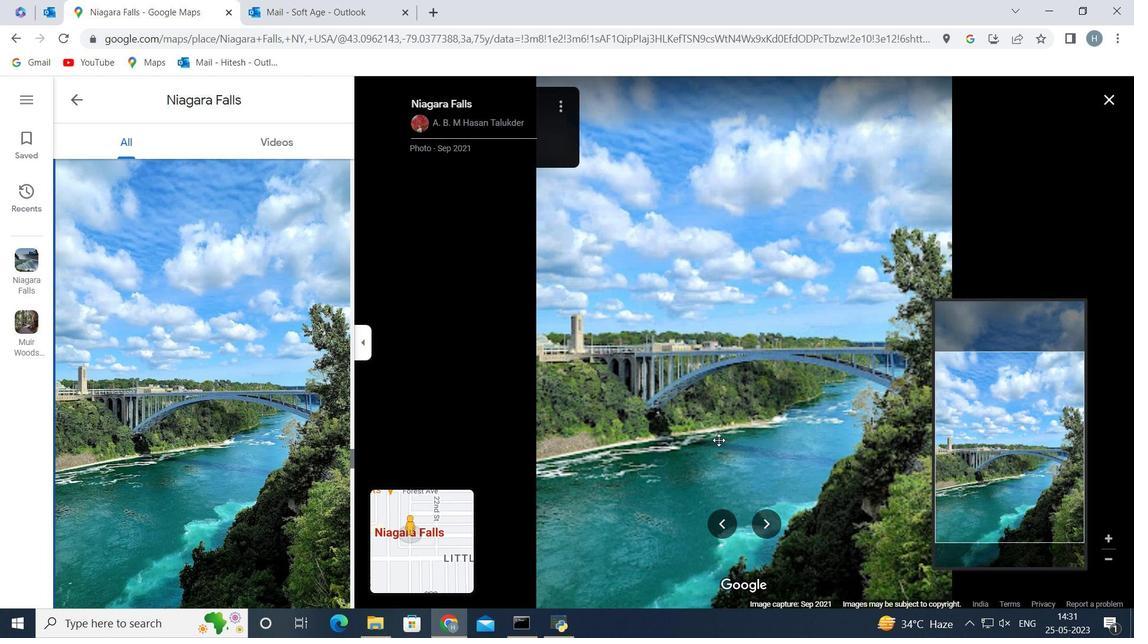 
Action: Mouse scrolled (719, 440) with delta (0, 0)
Screenshot: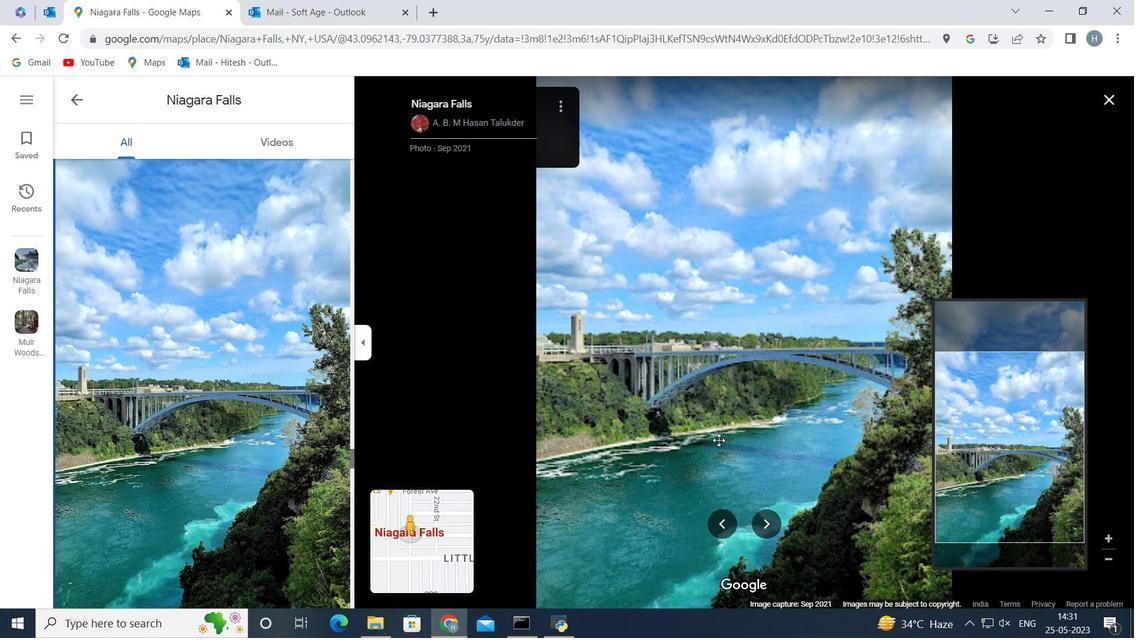 
Action: Mouse scrolled (719, 440) with delta (0, 0)
Screenshot: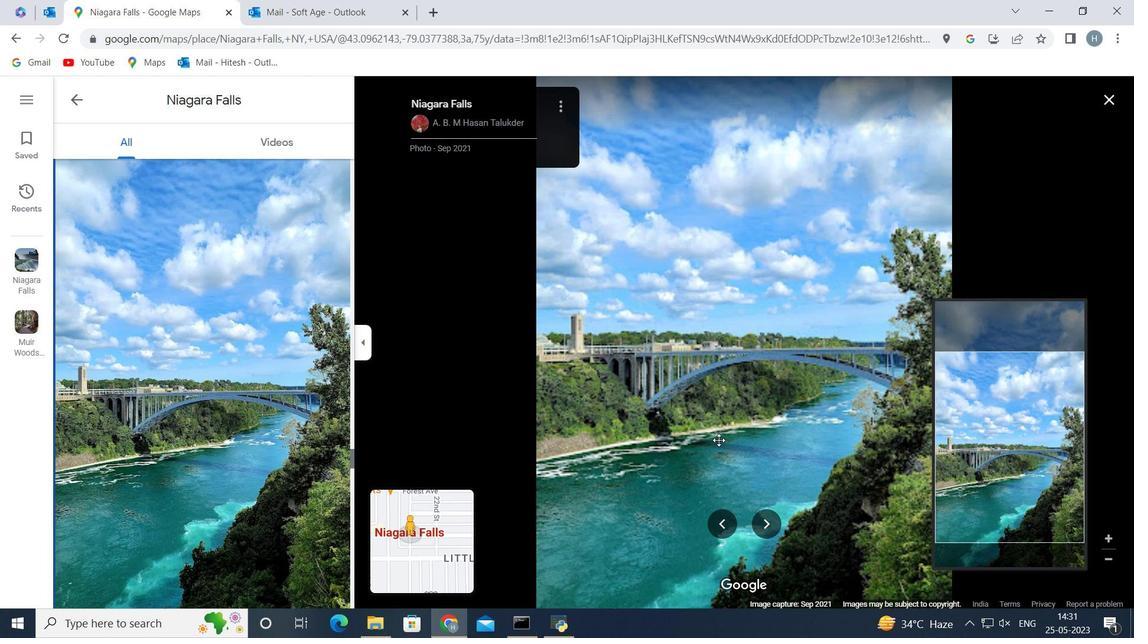 
Action: Mouse scrolled (719, 439) with delta (0, 0)
Screenshot: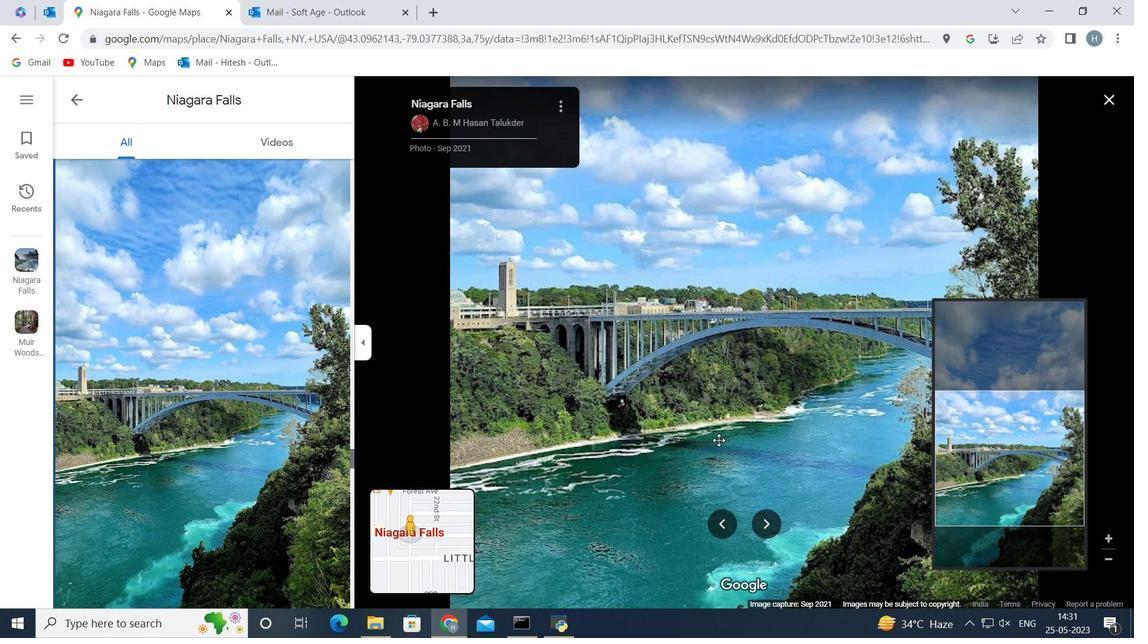 
Action: Mouse scrolled (719, 439) with delta (0, 0)
Screenshot: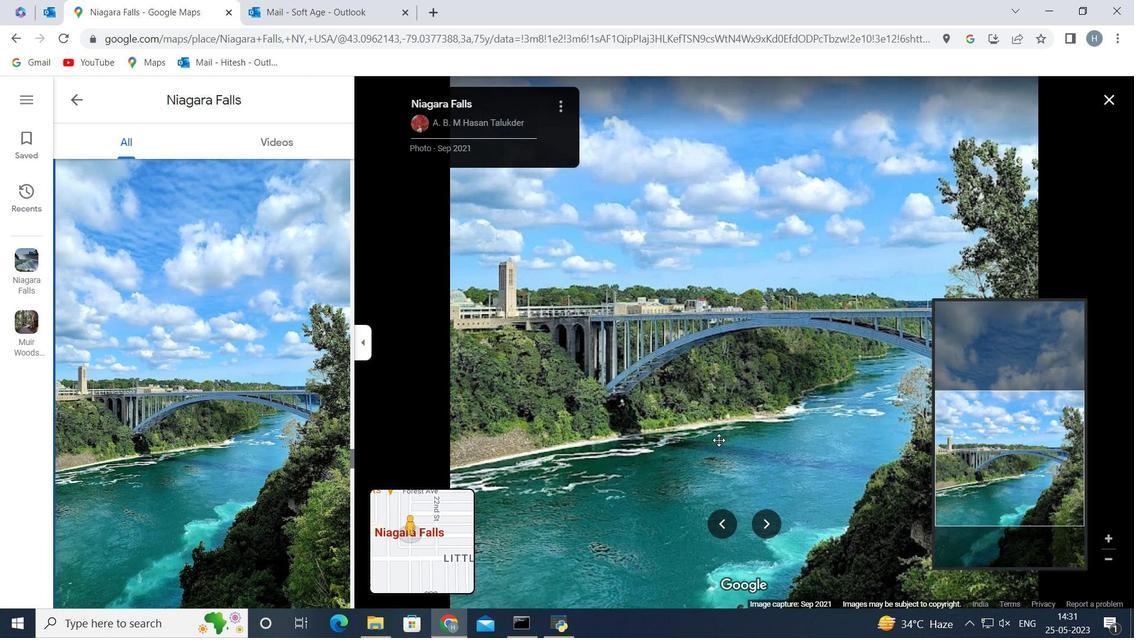 
Action: Mouse scrolled (719, 439) with delta (0, 0)
Screenshot: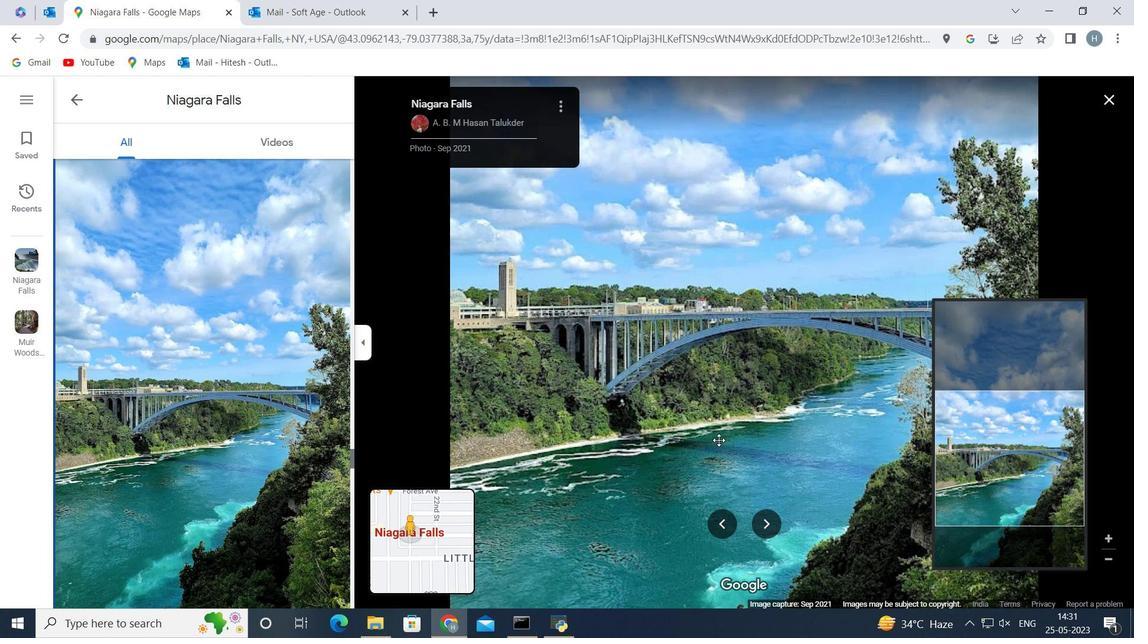 
Action: Mouse scrolled (719, 440) with delta (0, 0)
Screenshot: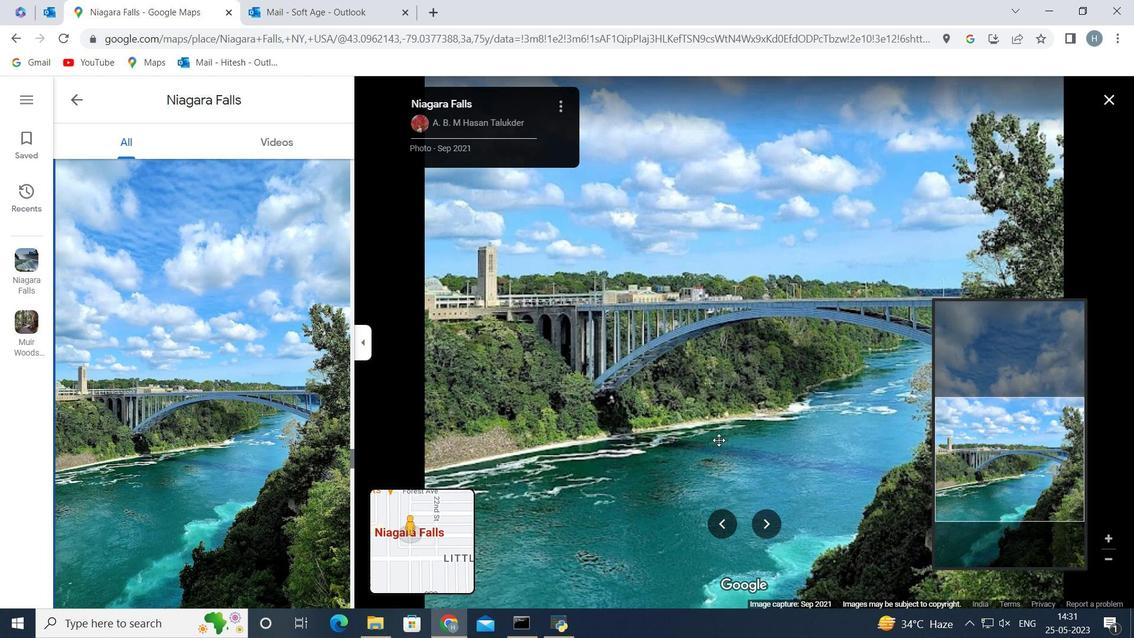 
Action: Mouse scrolled (719, 439) with delta (0, 0)
Screenshot: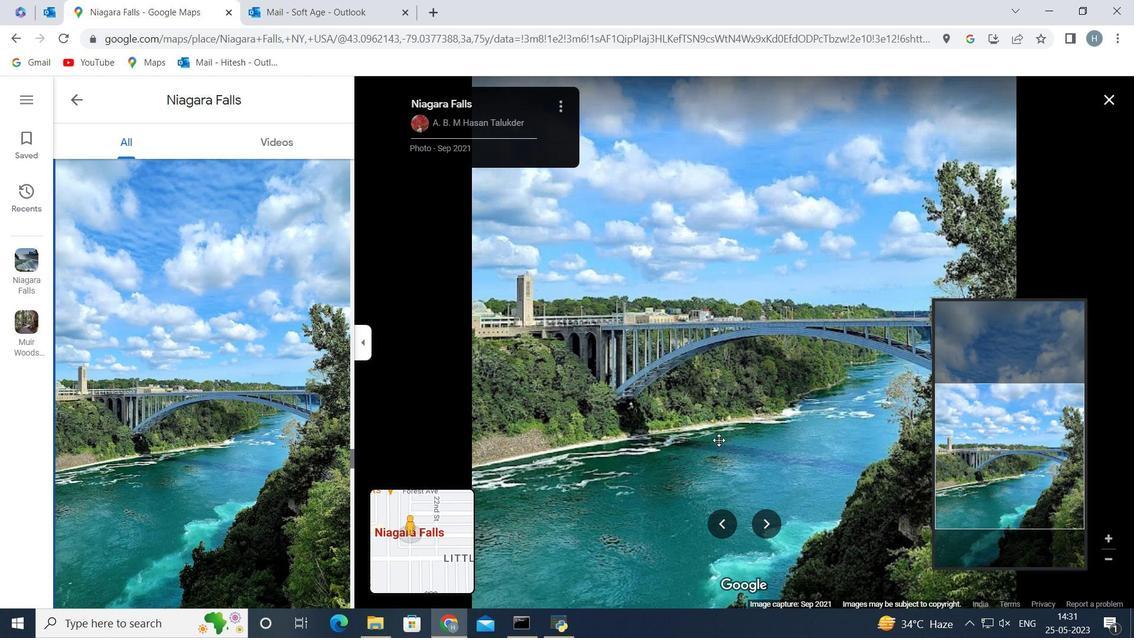 
Action: Mouse scrolled (719, 439) with delta (0, 0)
Screenshot: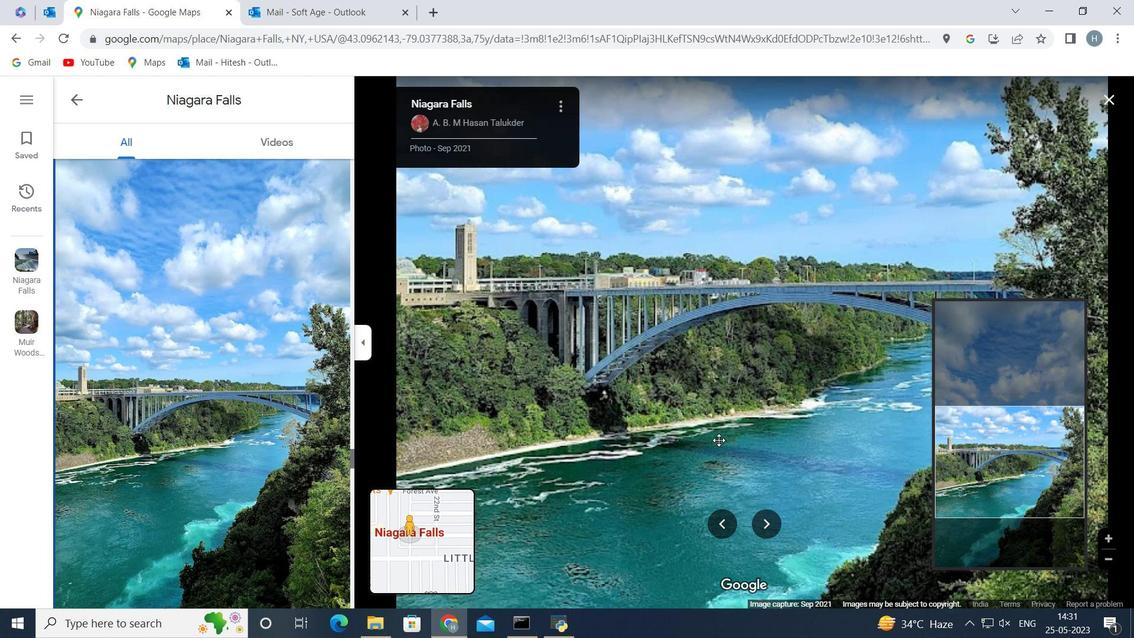 
Action: Mouse scrolled (719, 439) with delta (0, 0)
Screenshot: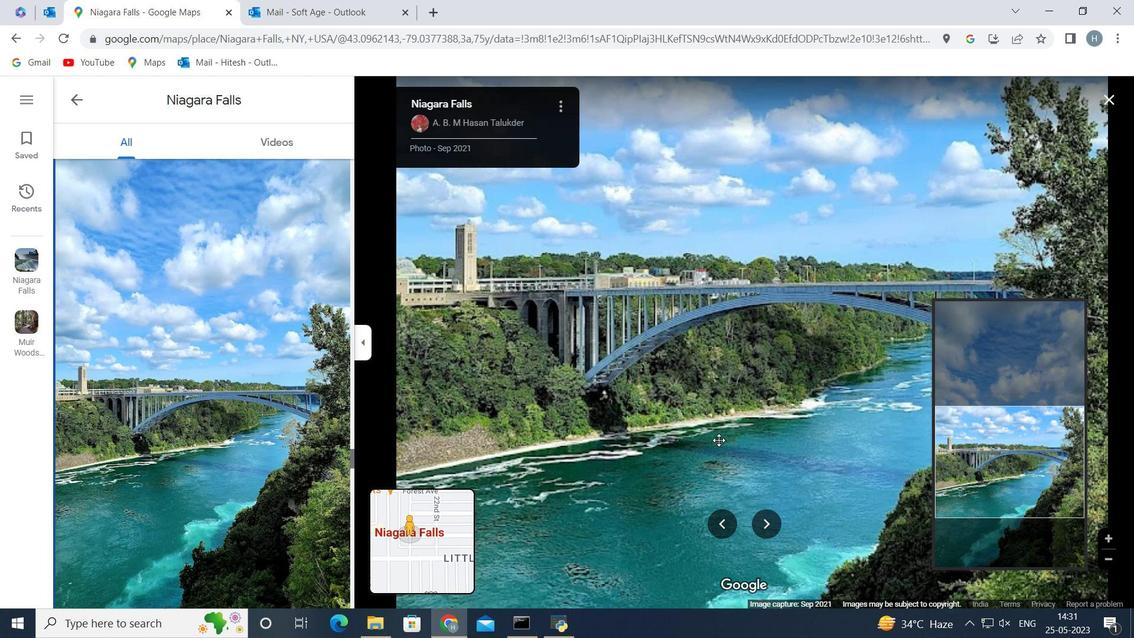 
Action: Mouse scrolled (719, 439) with delta (0, 0)
Screenshot: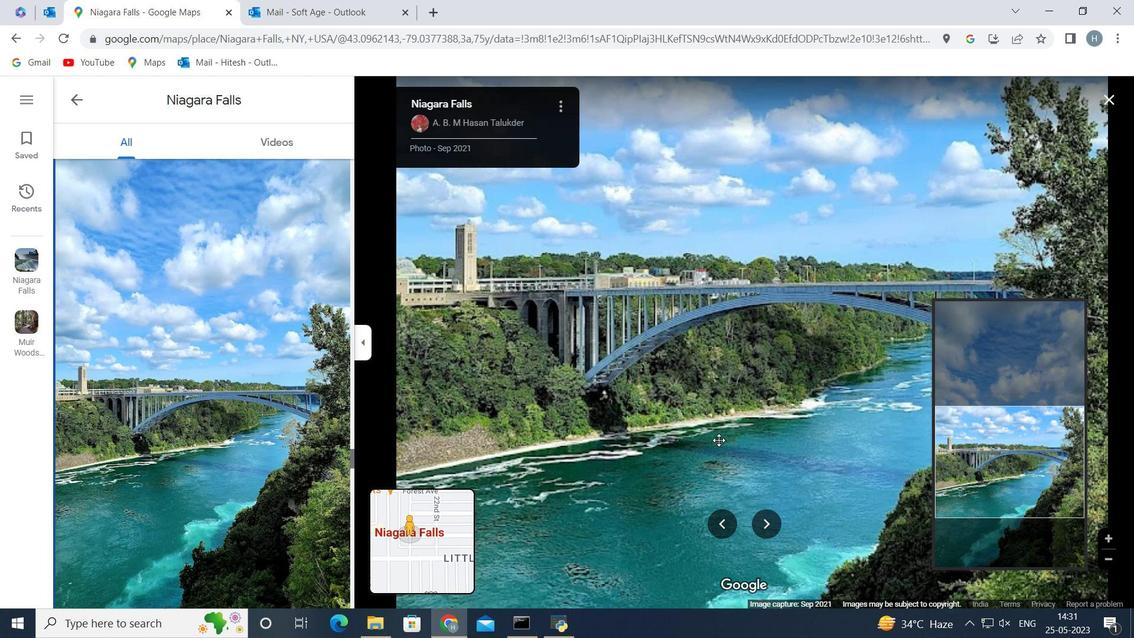 
Action: Mouse moved to (767, 526)
Screenshot: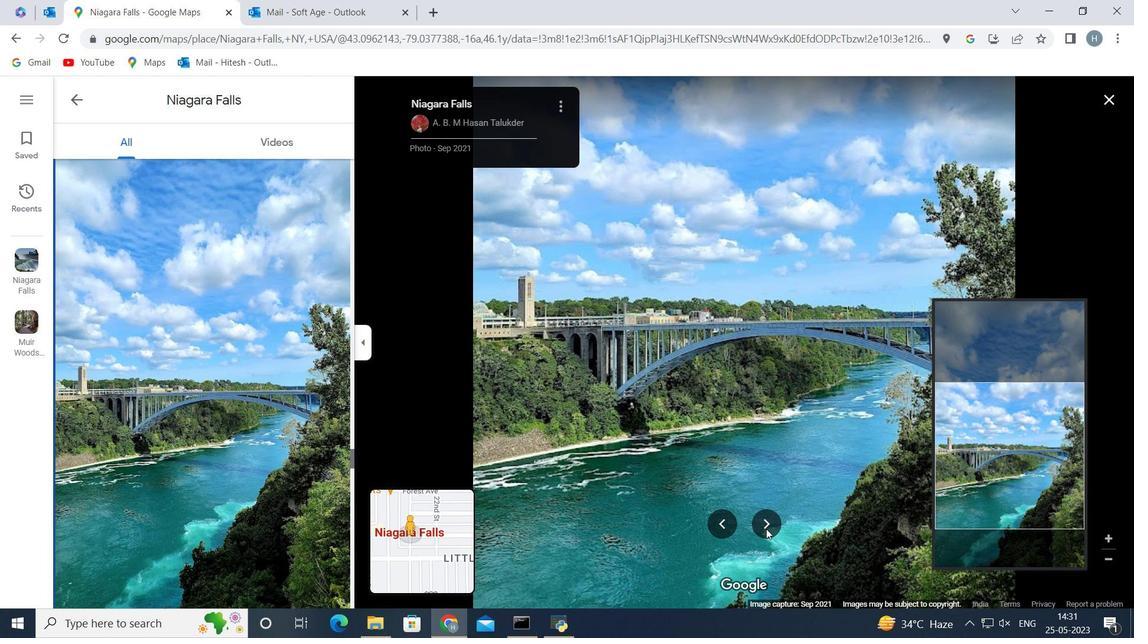 
Action: Mouse pressed left at (767, 526)
